 Task: Research Airbnb options in Hell-Ville, Madagascar from 9th November, 2023 to 16th November, 2023 for 2 adults.2 bedrooms having 2 beds and 1 bathroom. Property type can be flat. Look for 3 properties as per requirement.
Action: Mouse moved to (581, 86)
Screenshot: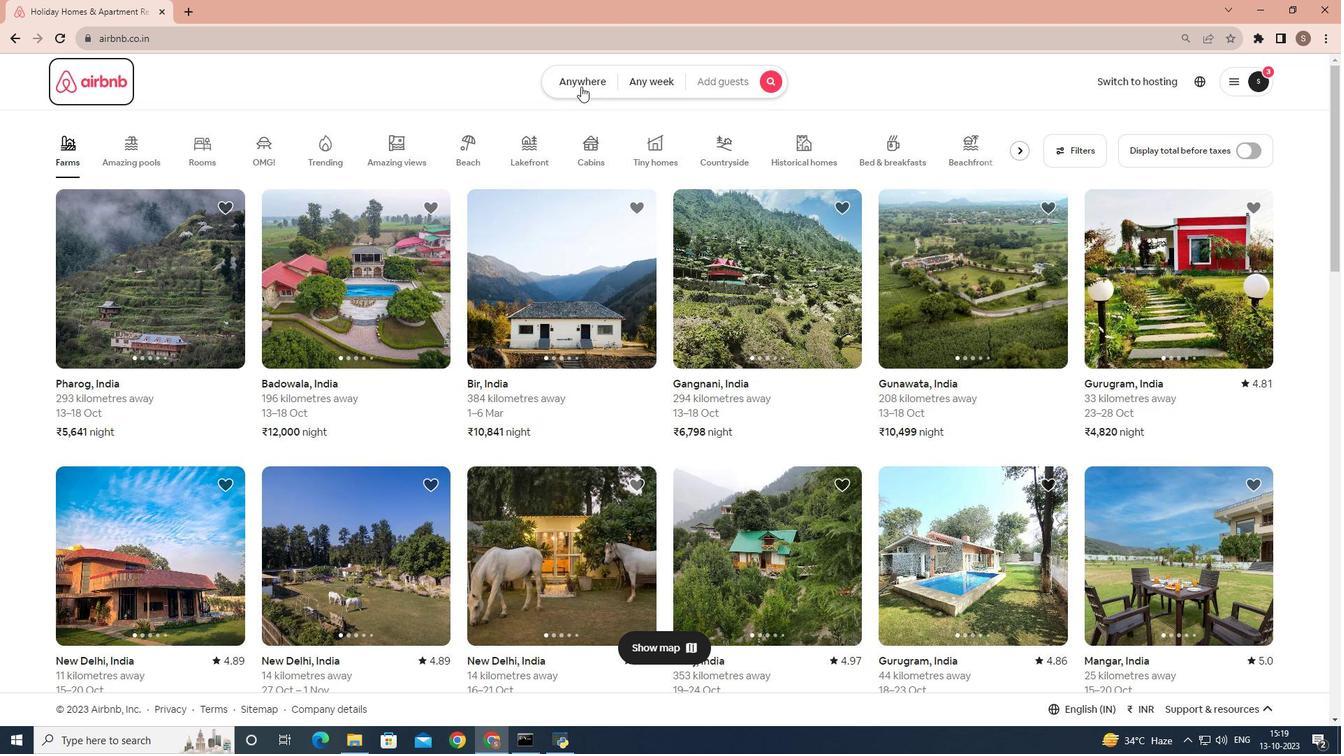 
Action: Mouse pressed left at (581, 86)
Screenshot: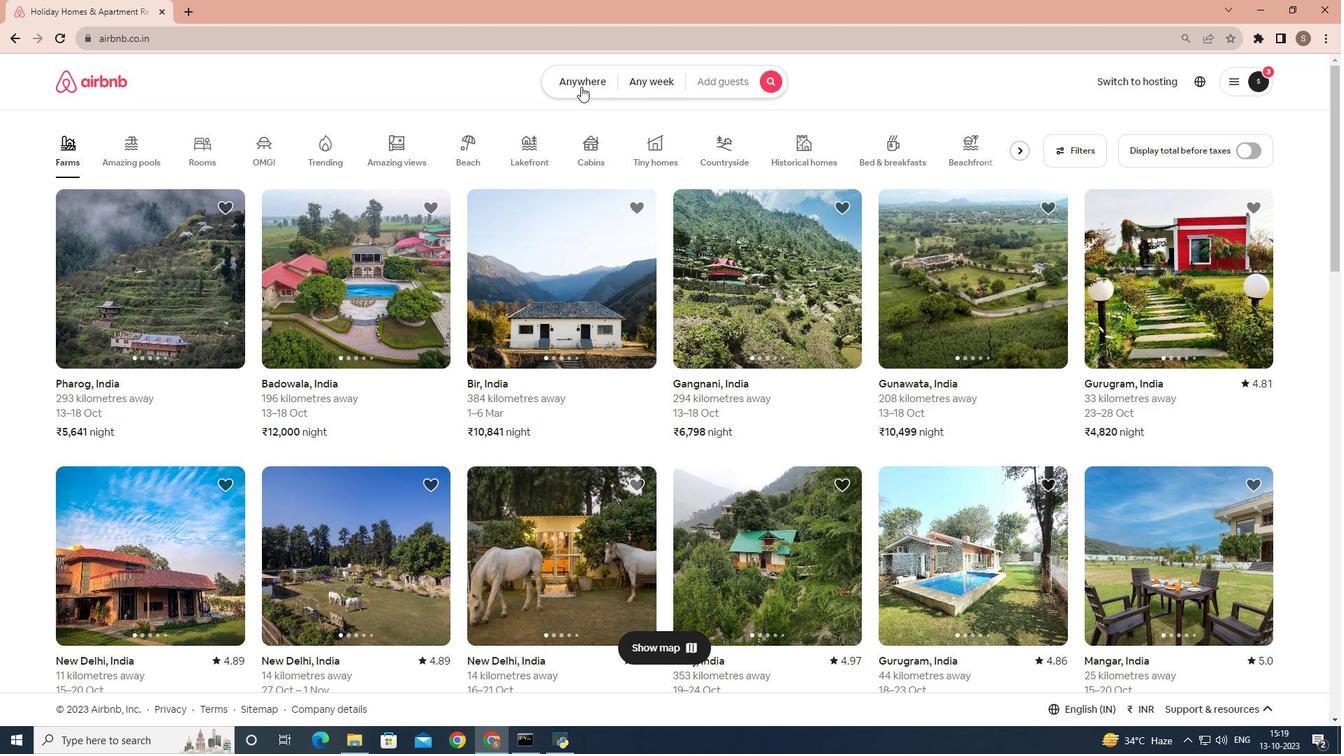 
Action: Mouse moved to (514, 145)
Screenshot: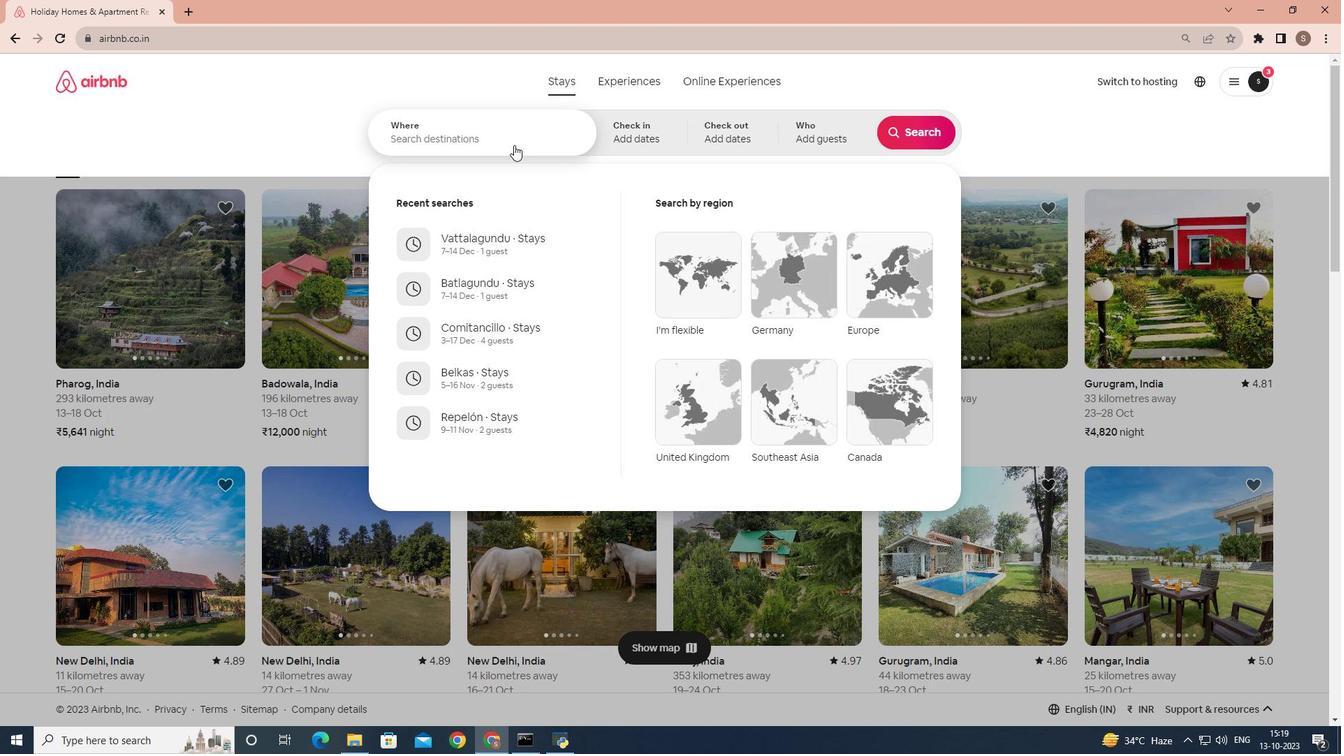 
Action: Mouse pressed left at (514, 145)
Screenshot: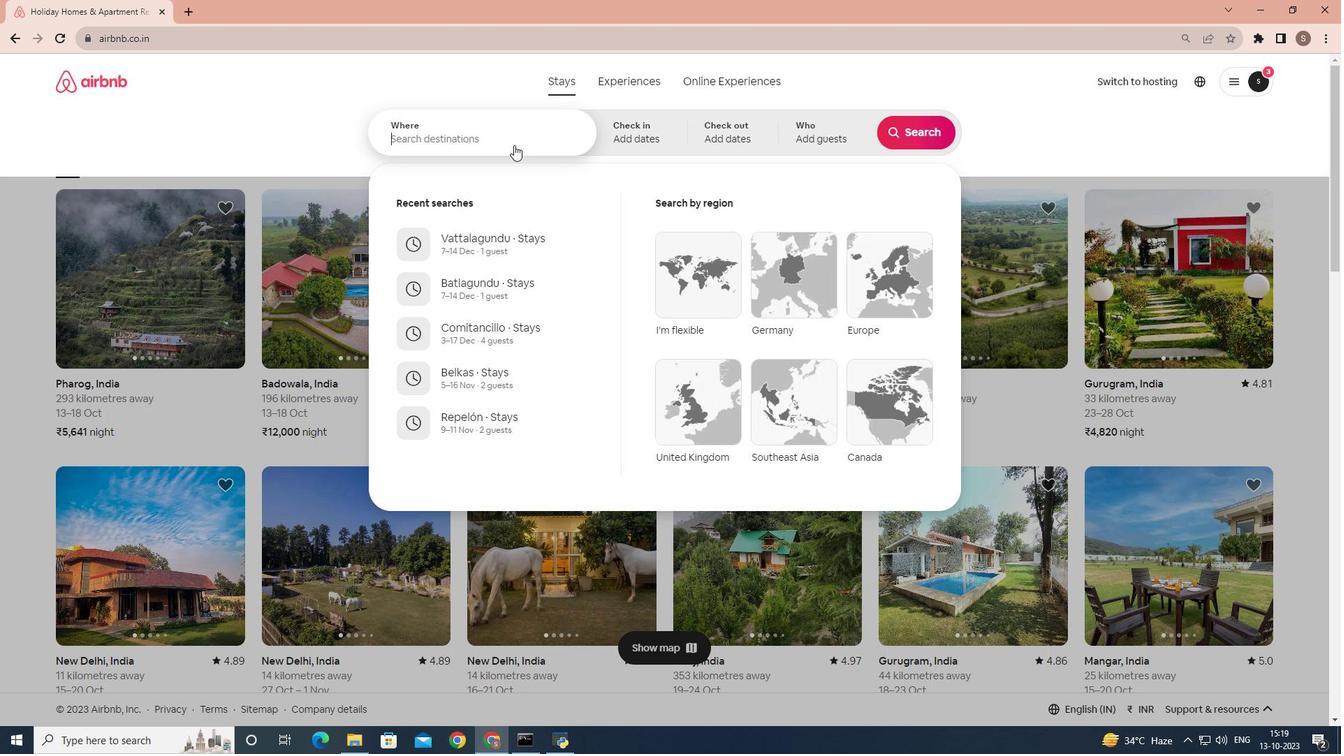 
Action: Key pressed <Key.shift>Hell-<Key.shift>Ville,<Key.space><Key.shift>Madagascar
Screenshot: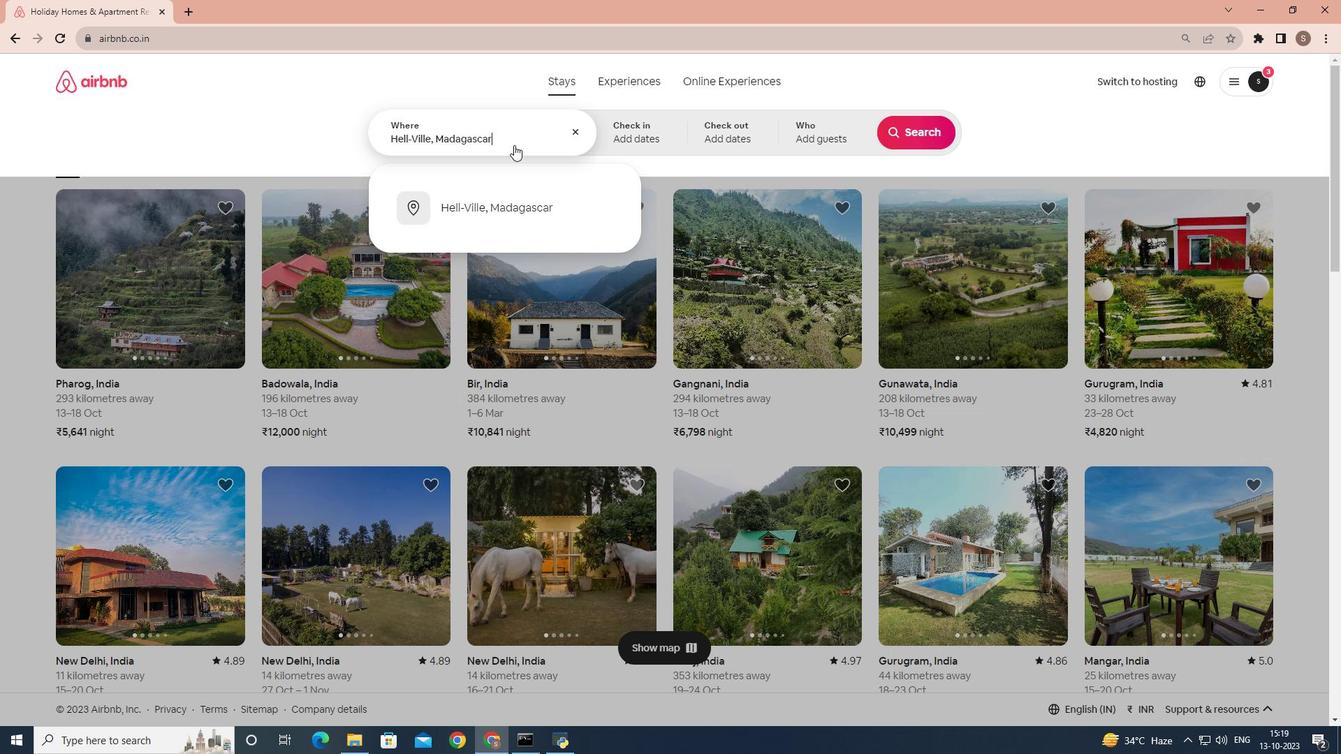 
Action: Mouse moved to (530, 215)
Screenshot: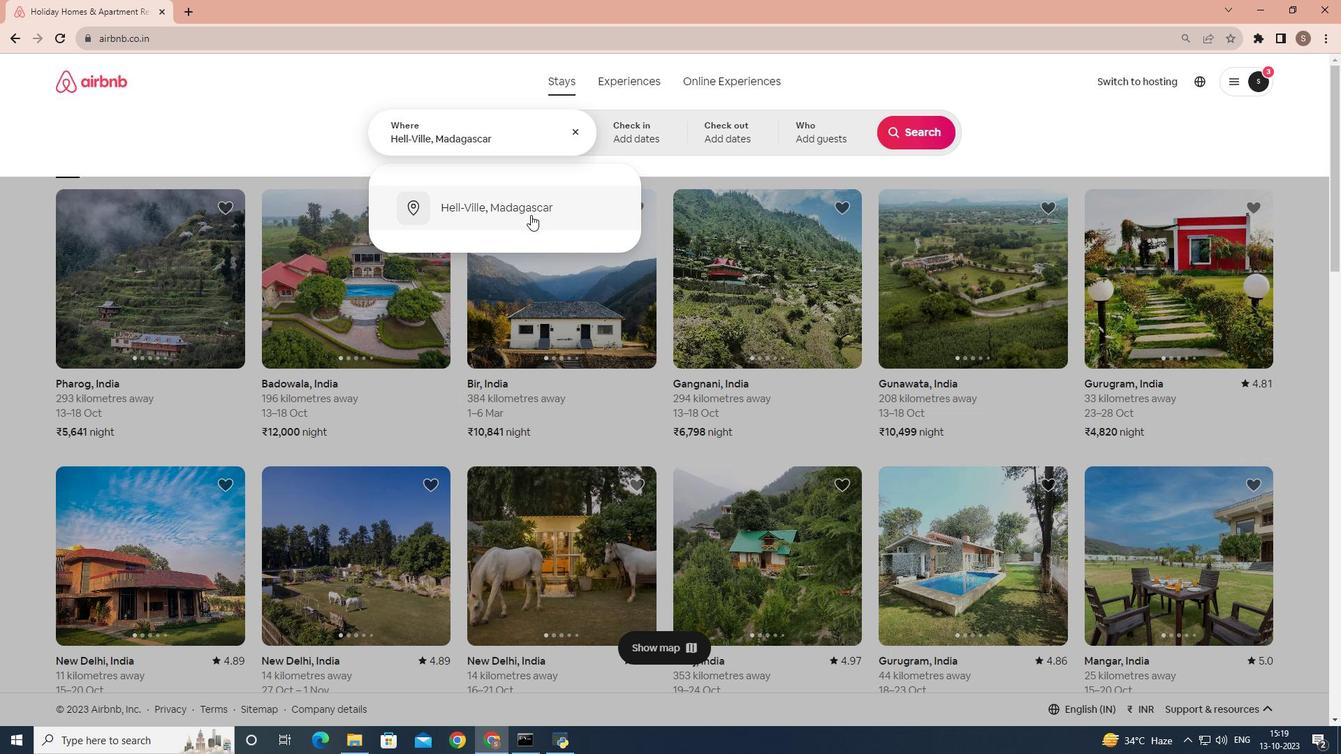 
Action: Mouse pressed left at (530, 215)
Screenshot: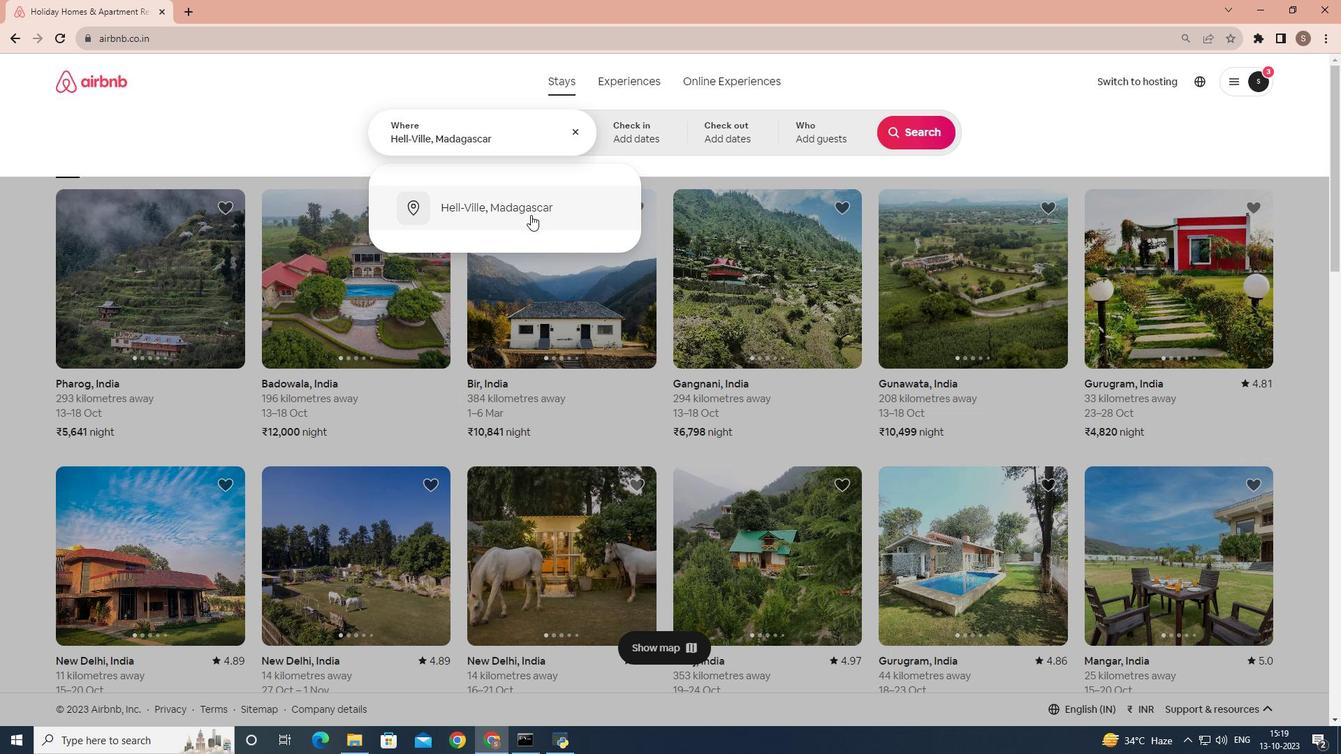 
Action: Mouse moved to (831, 339)
Screenshot: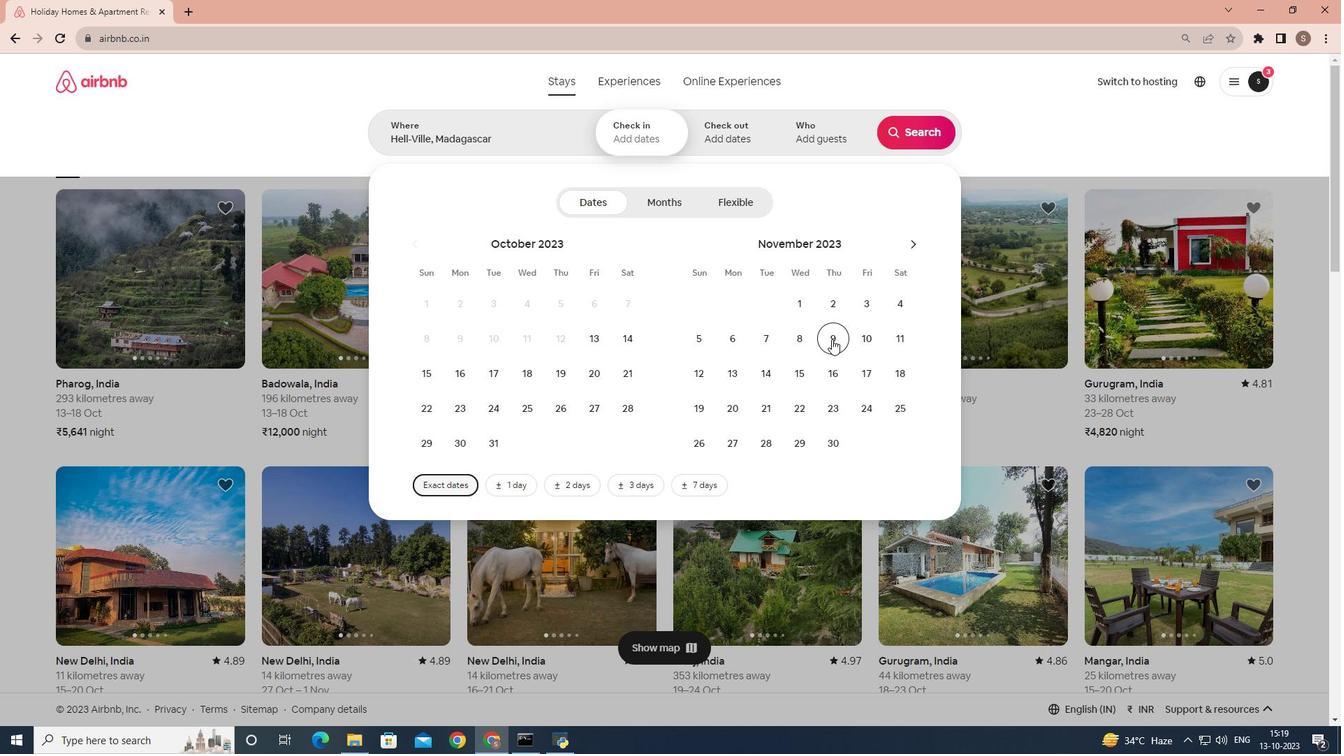 
Action: Mouse pressed left at (831, 339)
Screenshot: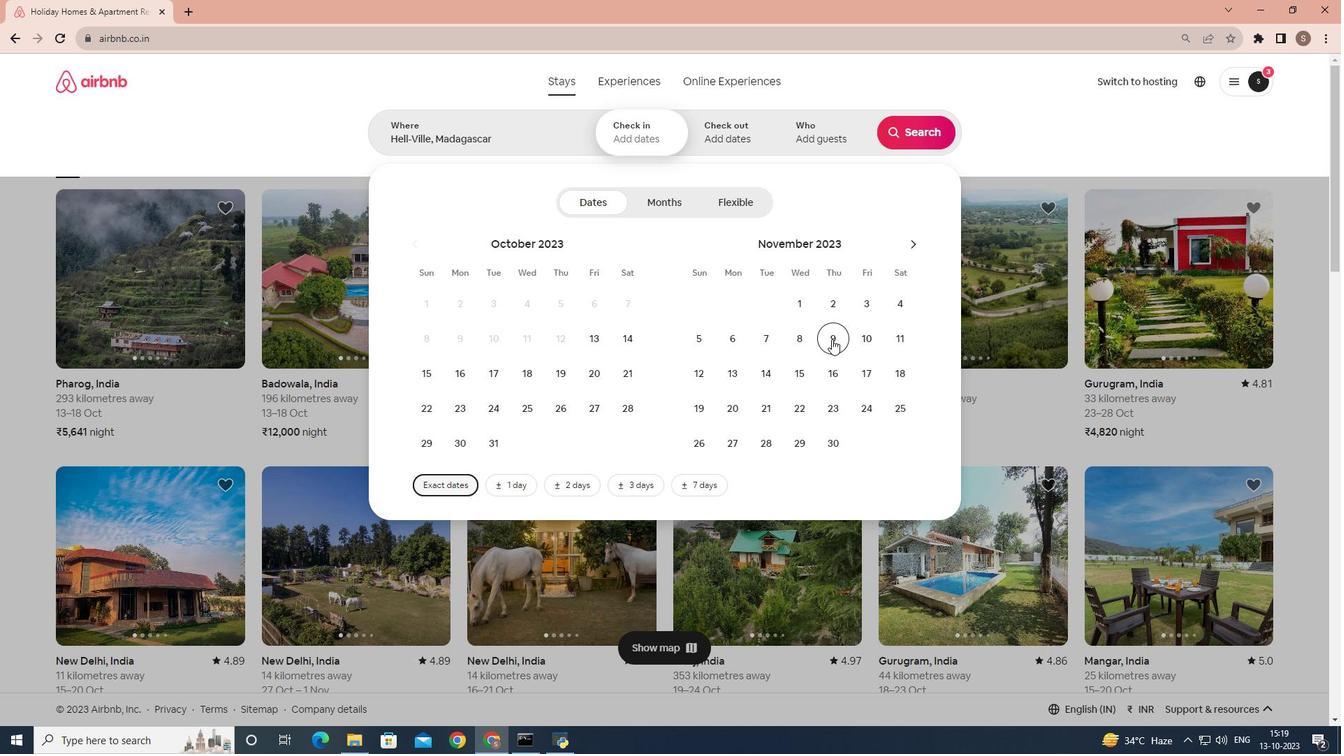 
Action: Mouse moved to (840, 372)
Screenshot: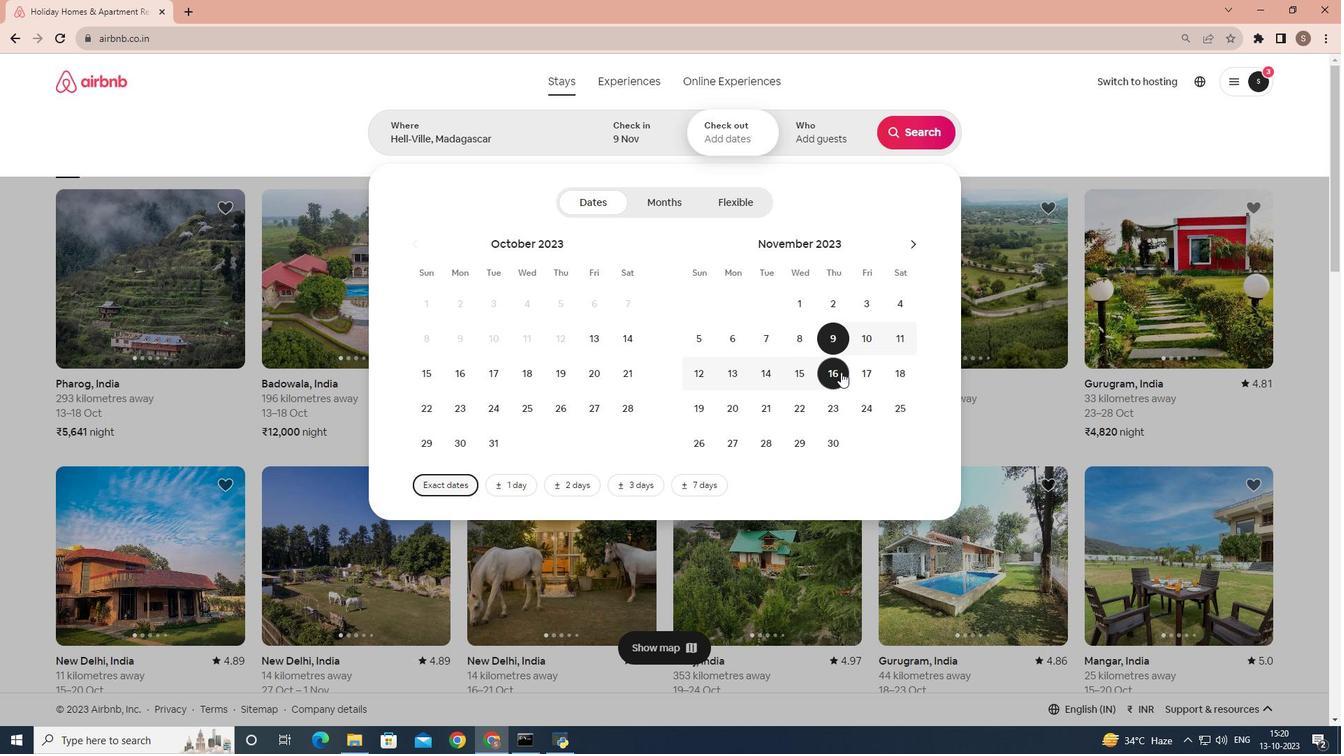 
Action: Mouse pressed left at (840, 372)
Screenshot: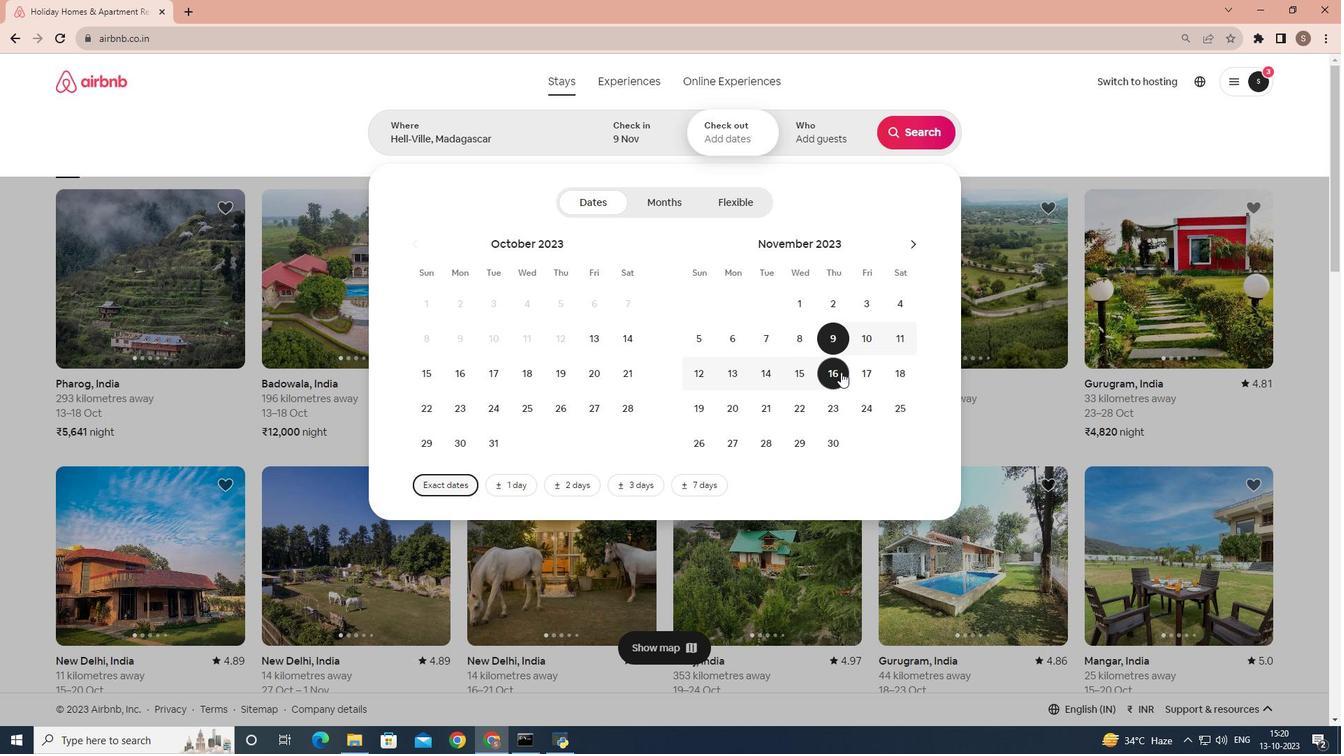 
Action: Mouse moved to (833, 124)
Screenshot: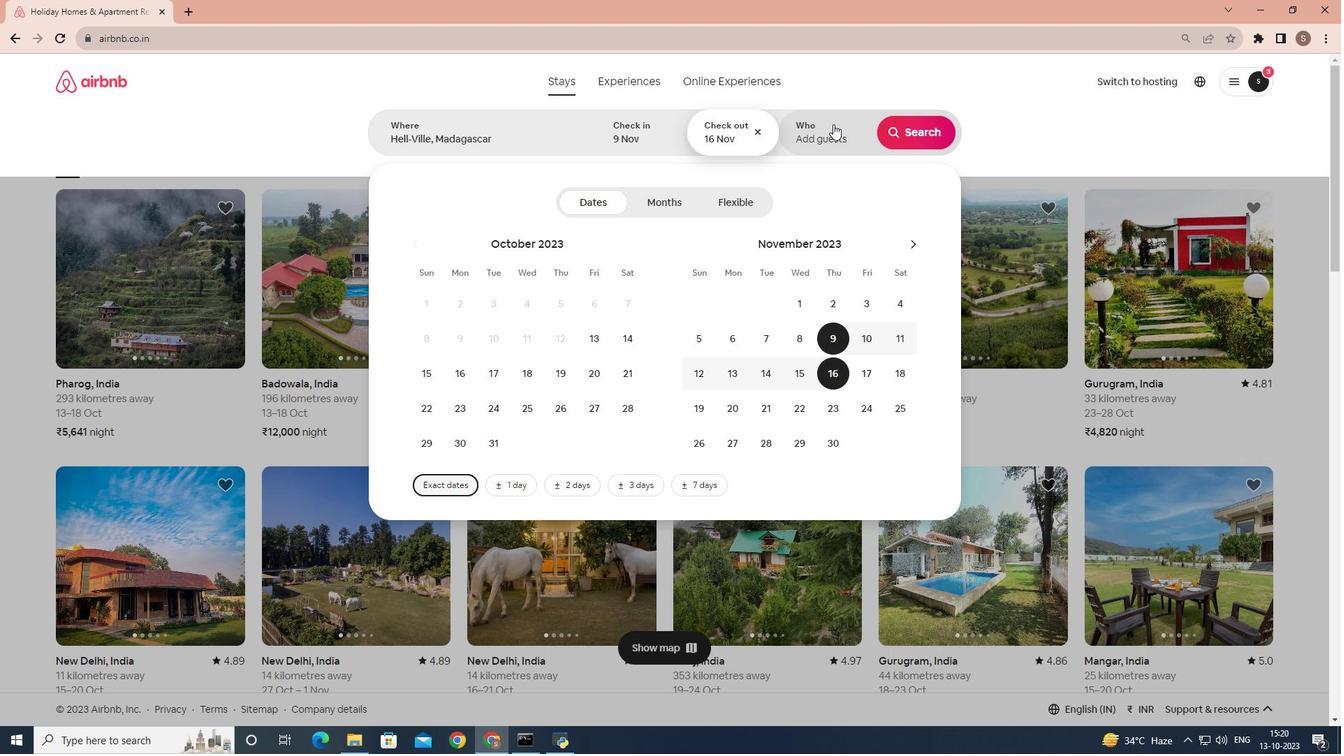 
Action: Mouse pressed left at (833, 124)
Screenshot: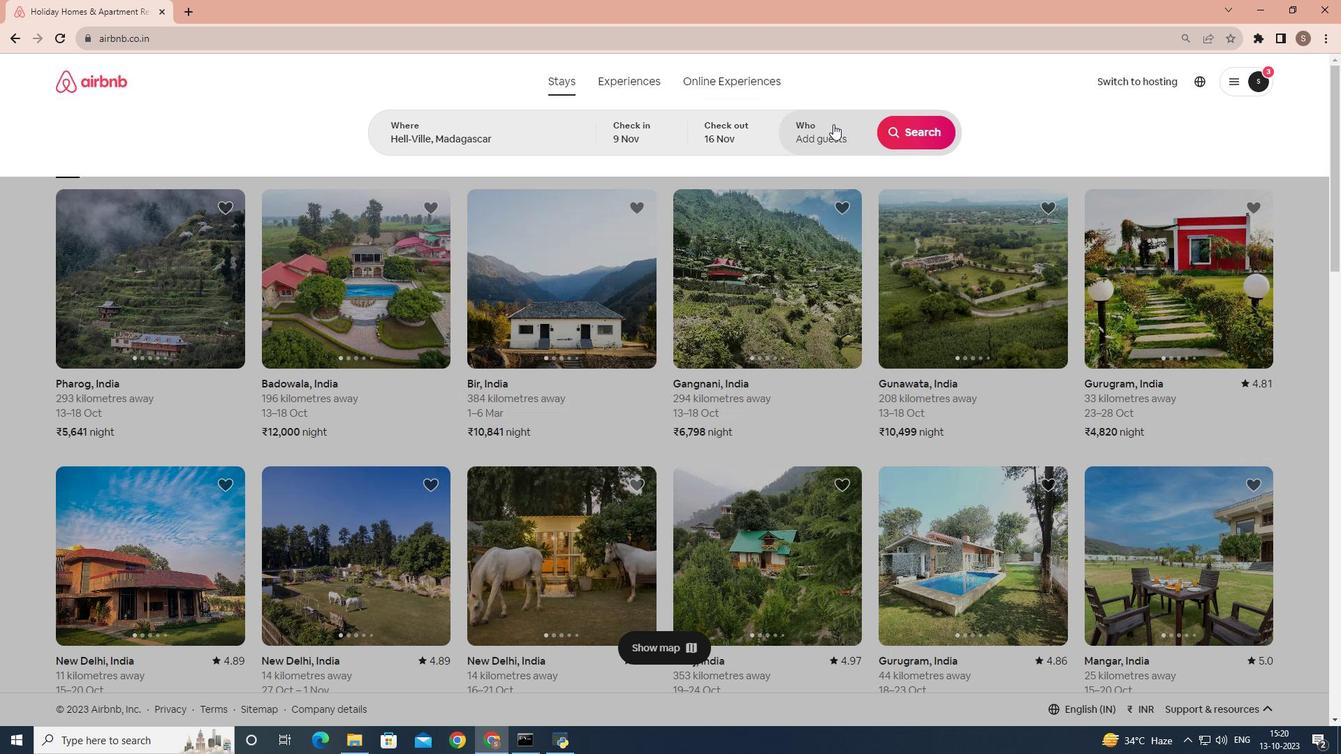 
Action: Mouse moved to (913, 199)
Screenshot: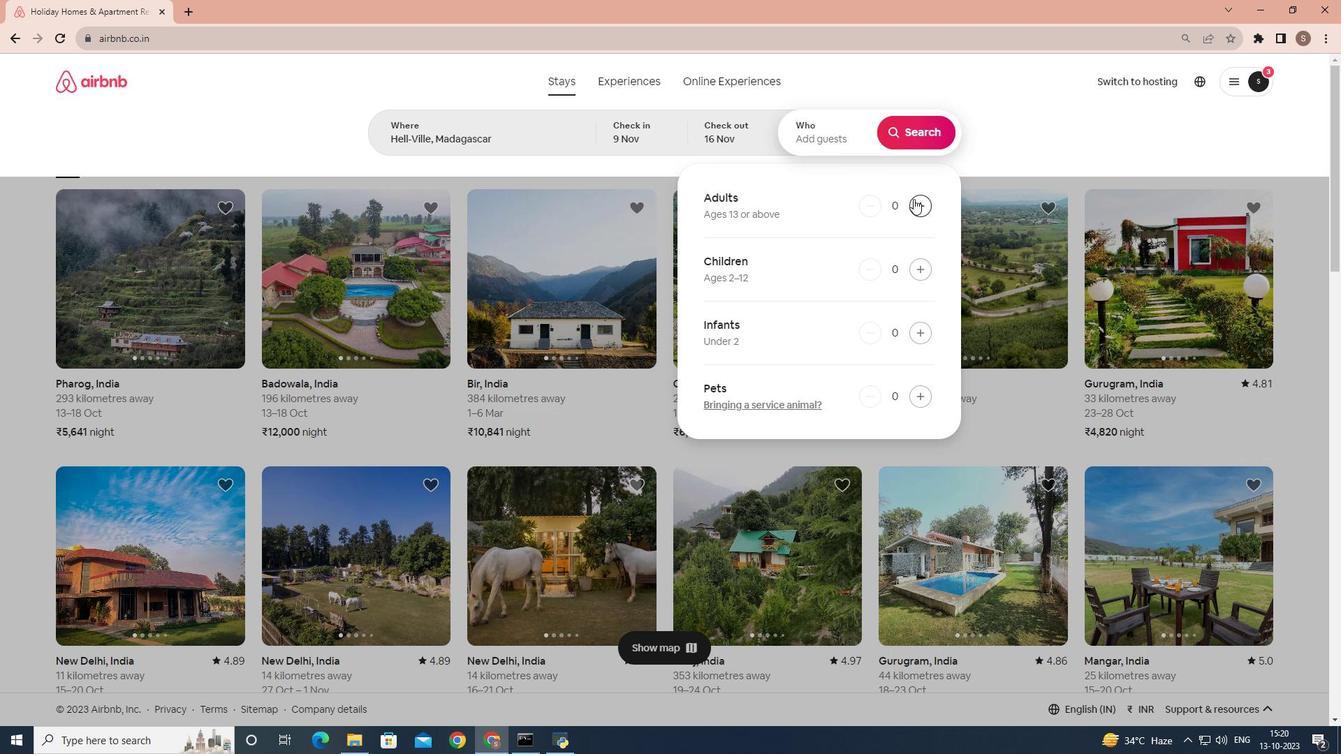 
Action: Mouse pressed left at (913, 199)
Screenshot: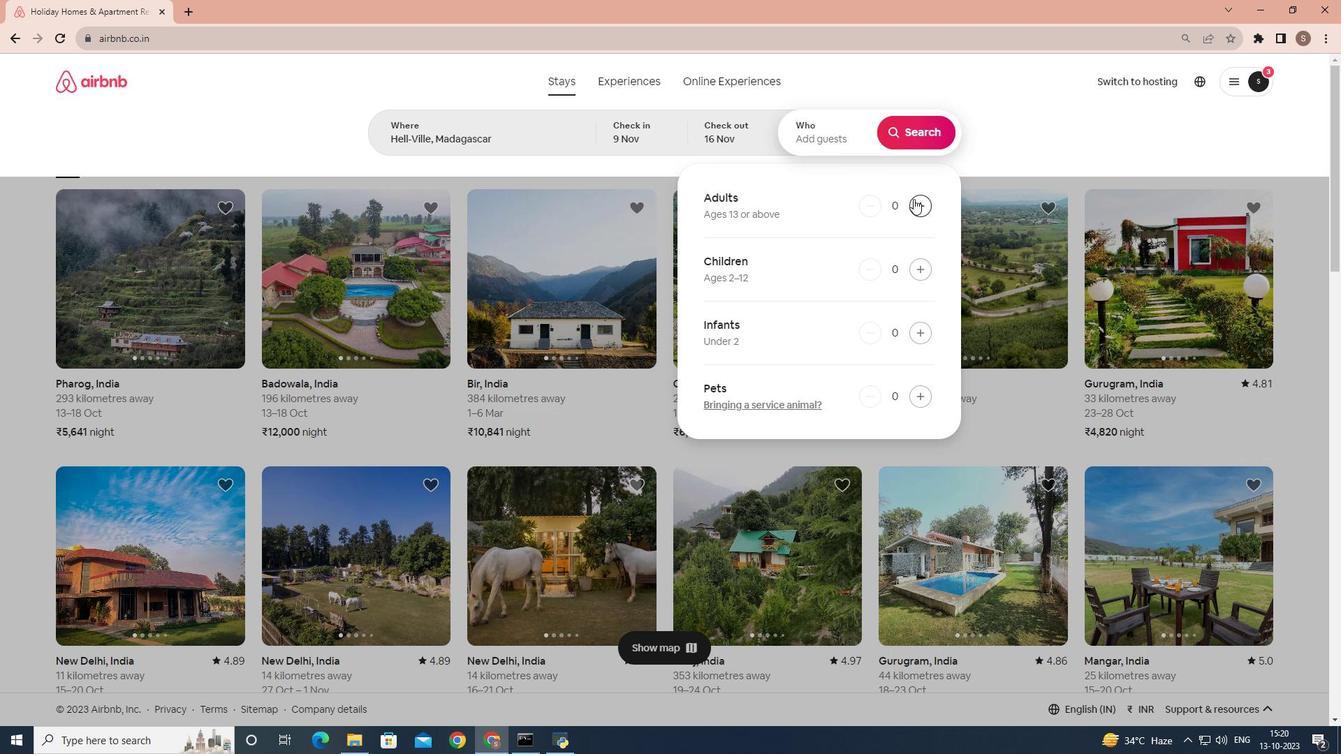 
Action: Mouse pressed left at (913, 199)
Screenshot: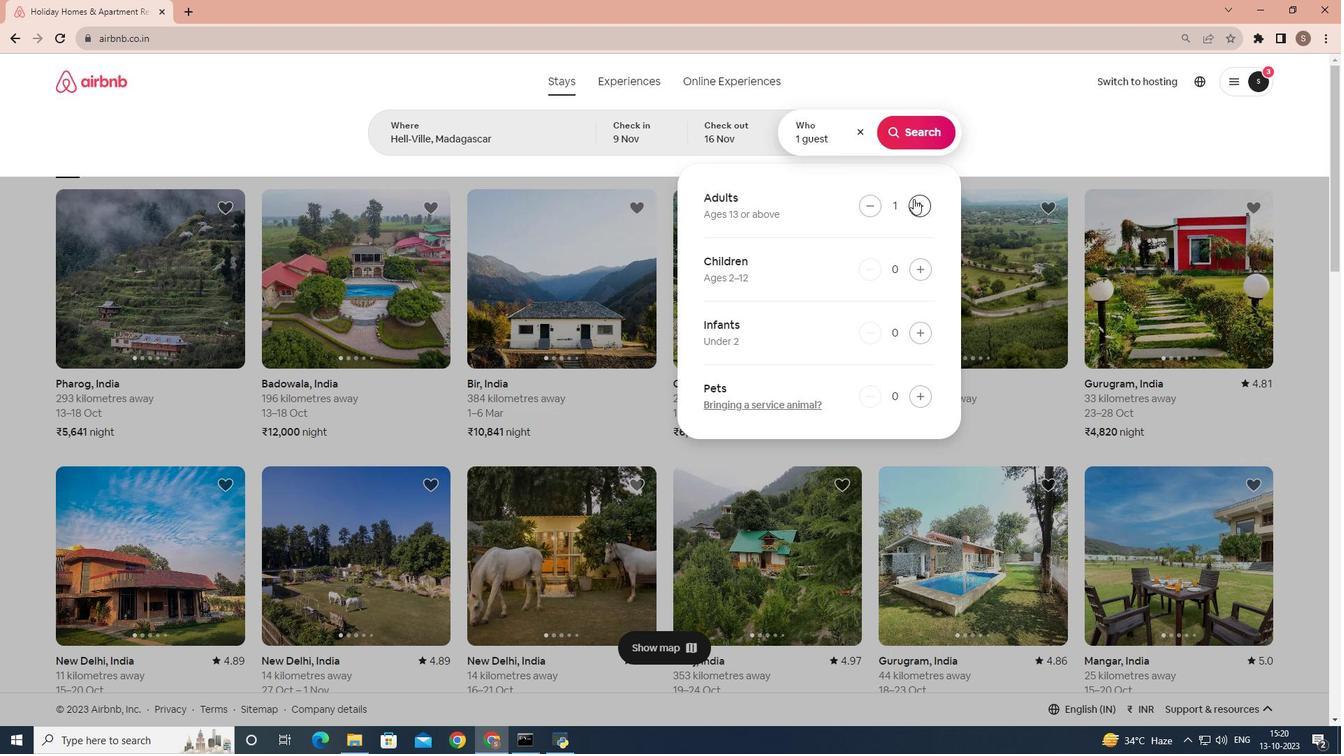 
Action: Mouse moved to (917, 132)
Screenshot: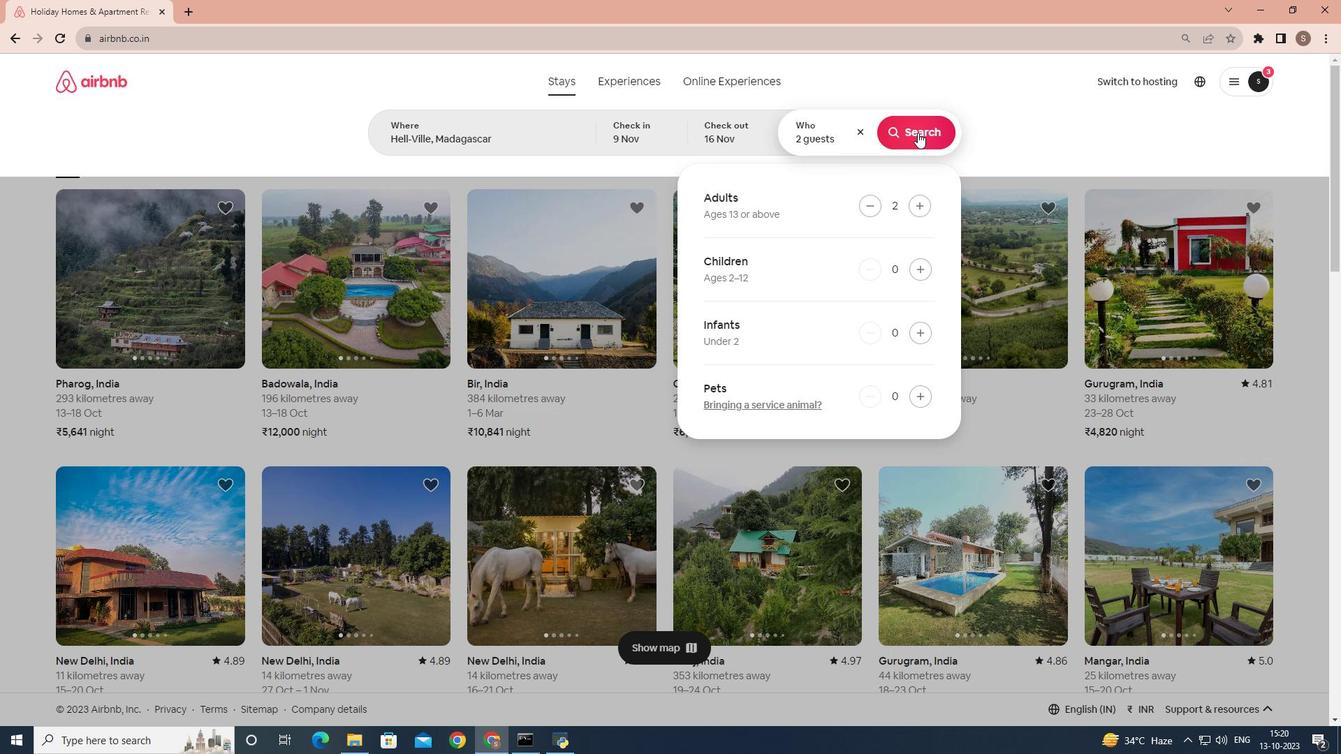
Action: Mouse pressed left at (917, 132)
Screenshot: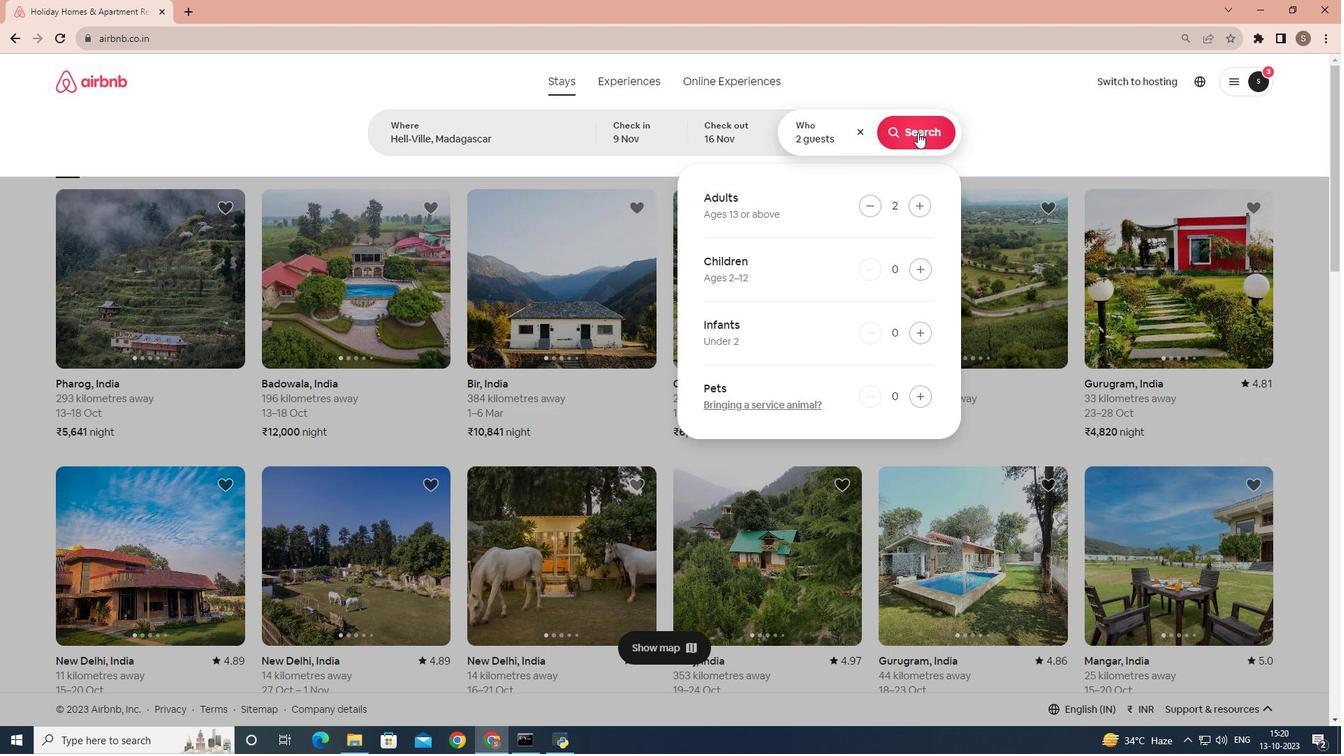 
Action: Mouse moved to (1122, 139)
Screenshot: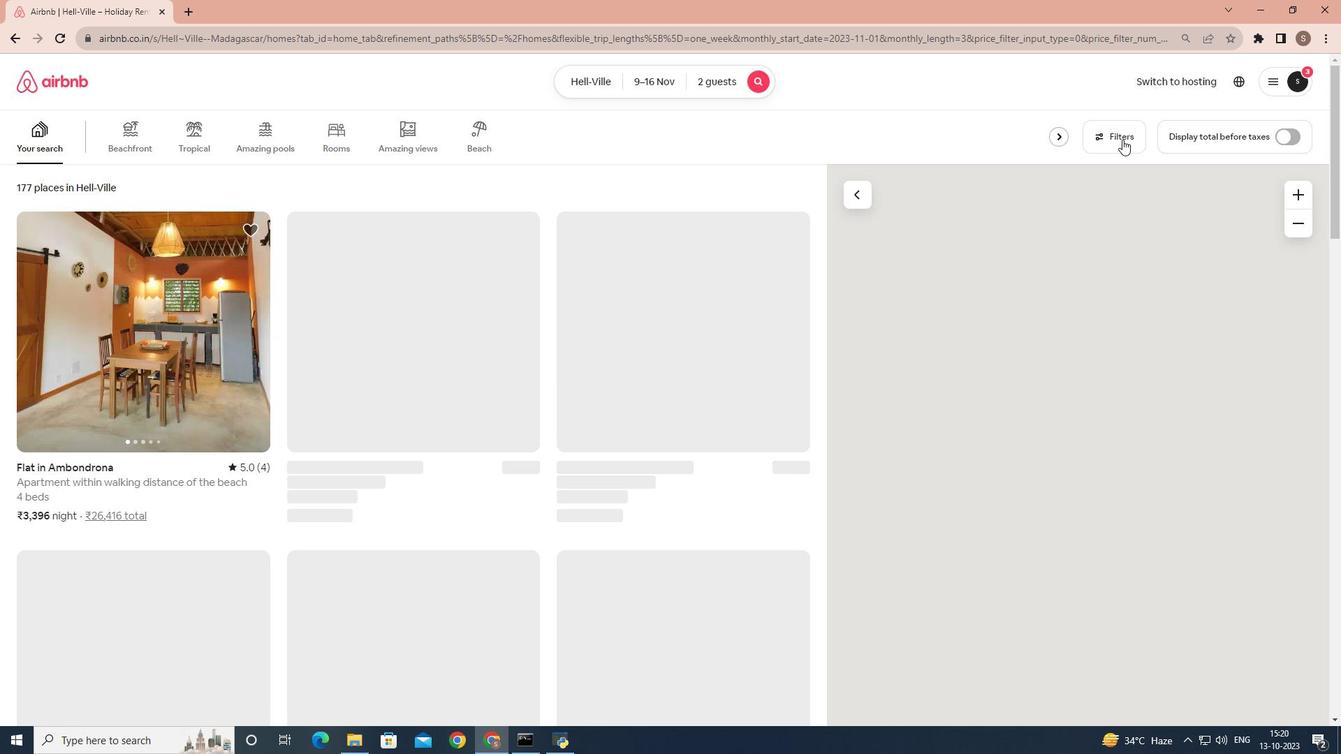 
Action: Mouse pressed left at (1122, 139)
Screenshot: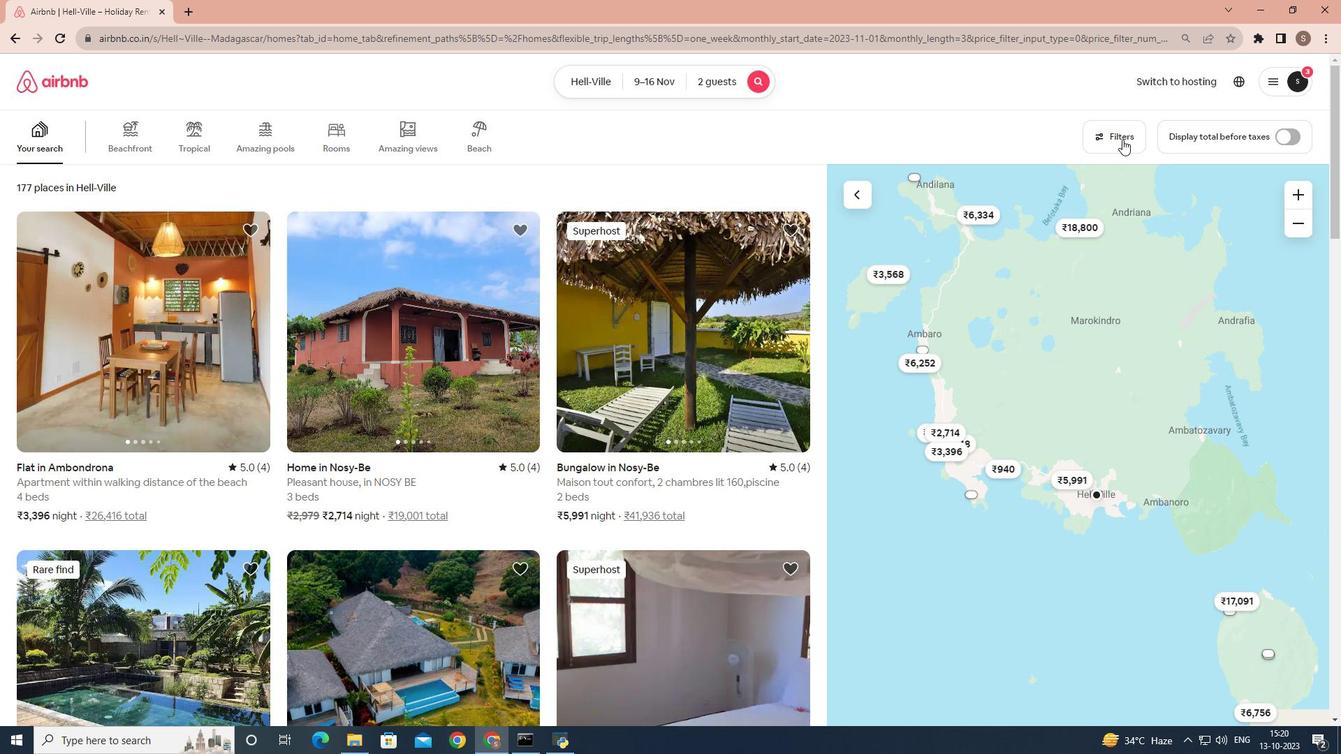 
Action: Mouse moved to (778, 406)
Screenshot: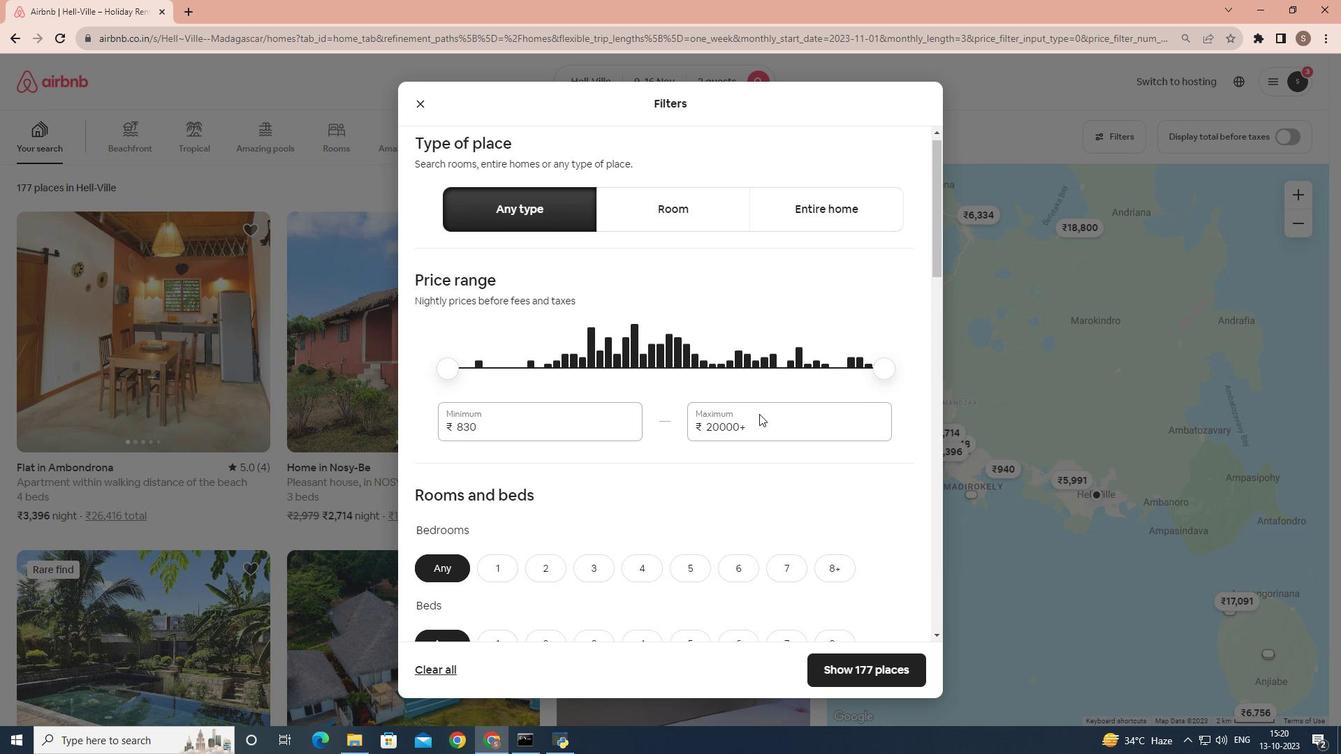 
Action: Mouse scrolled (778, 405) with delta (0, 0)
Screenshot: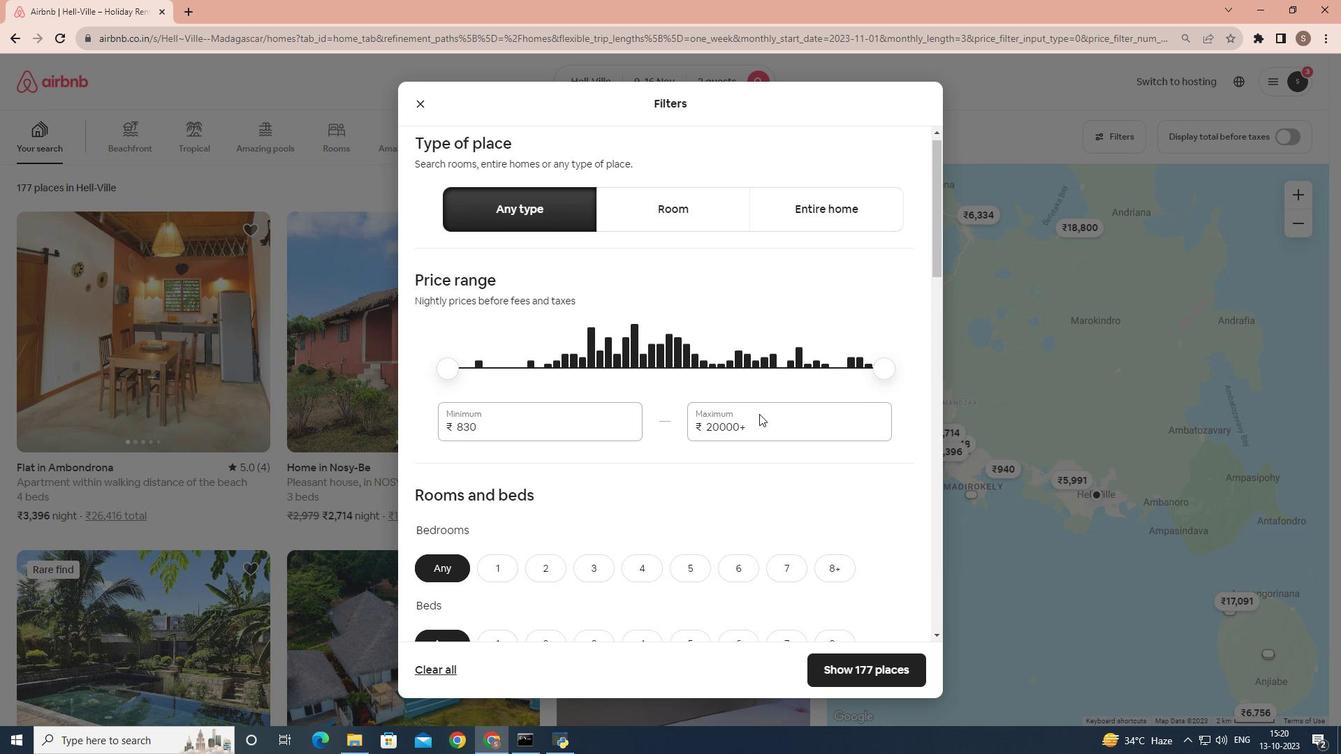 
Action: Mouse moved to (543, 502)
Screenshot: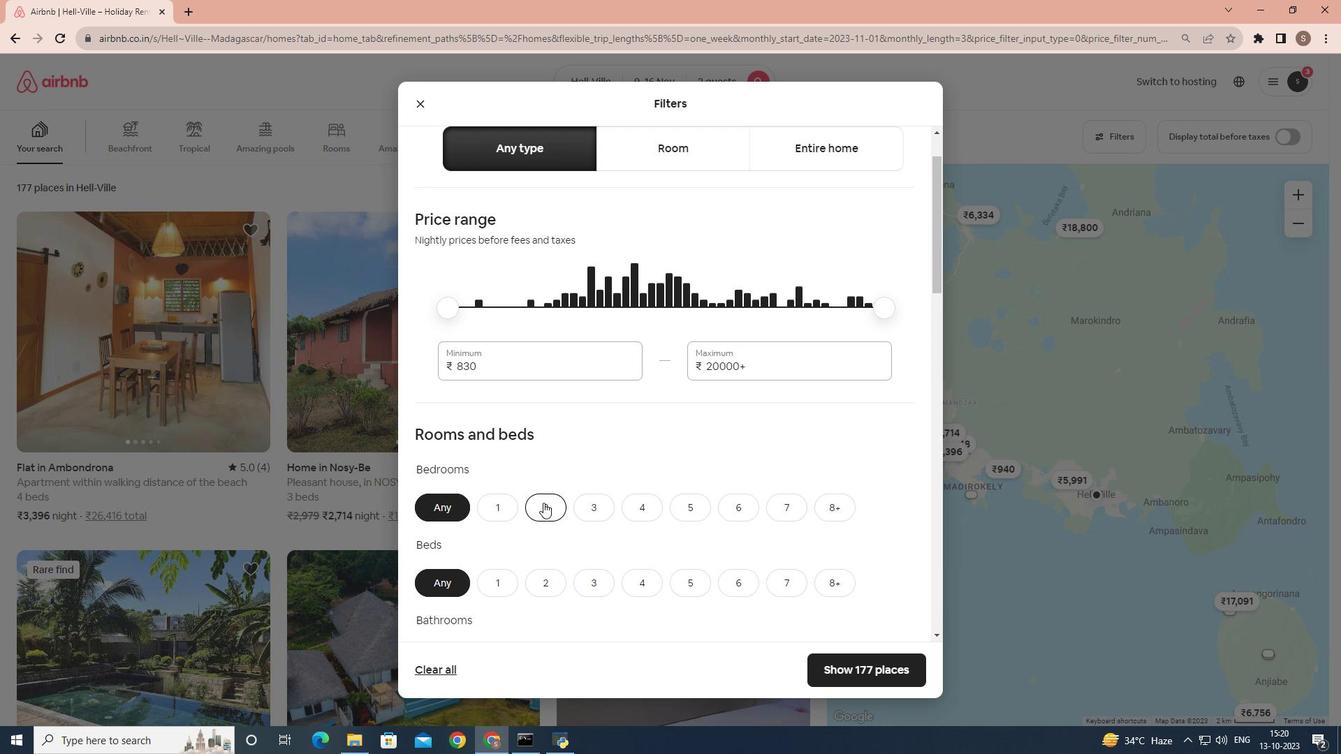 
Action: Mouse pressed left at (543, 502)
Screenshot: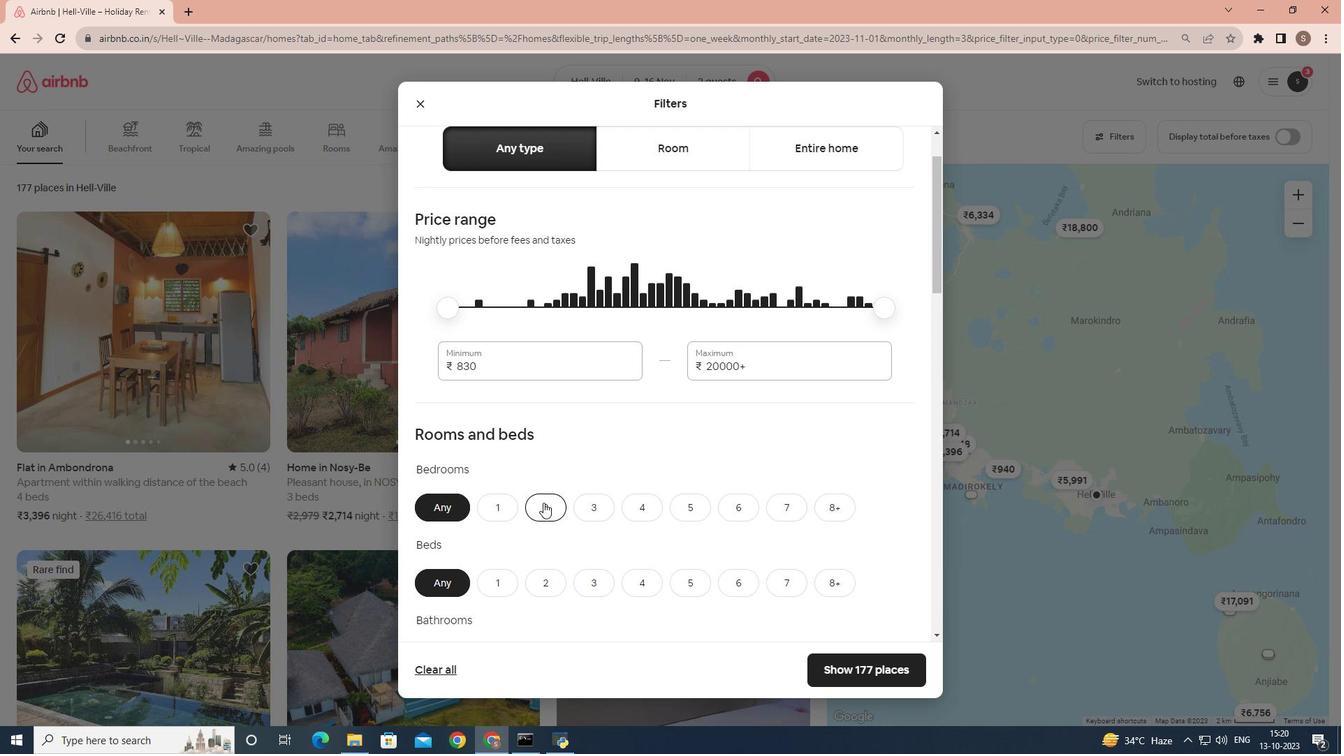 
Action: Mouse scrolled (543, 502) with delta (0, 0)
Screenshot: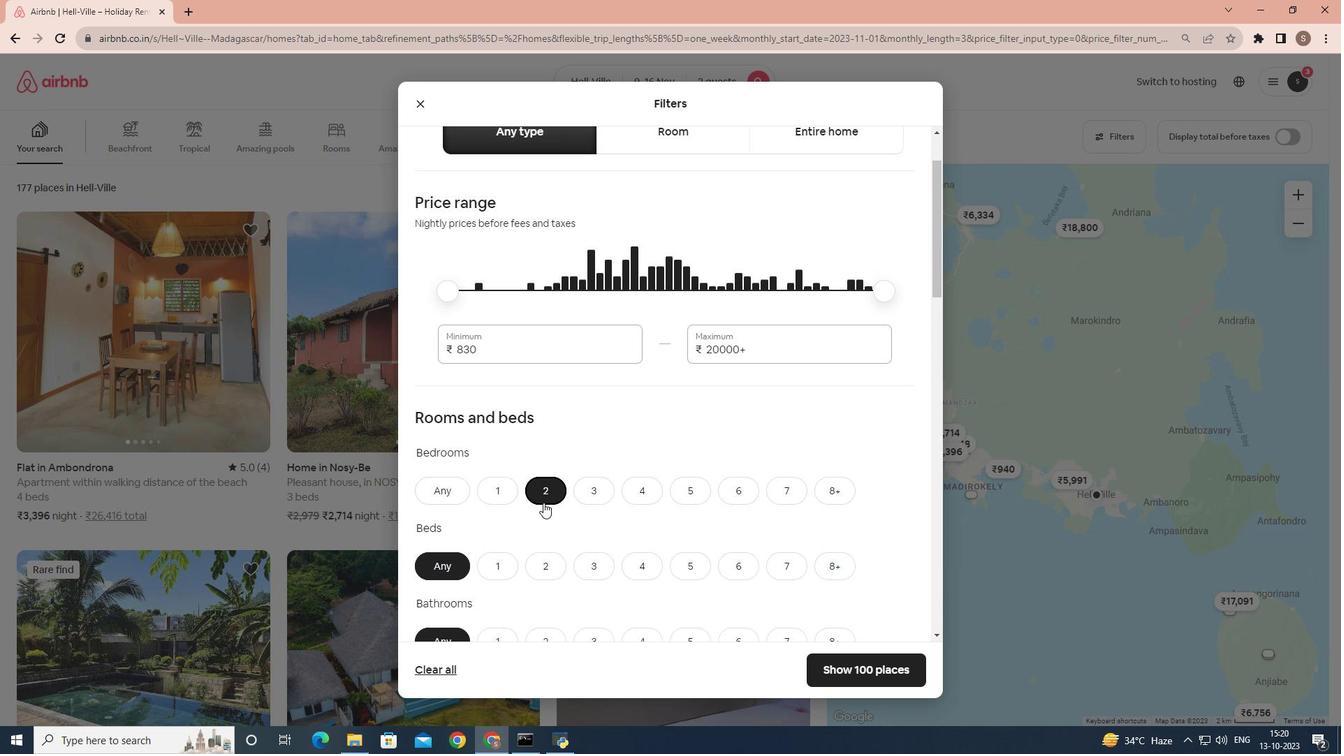 
Action: Mouse scrolled (543, 502) with delta (0, 0)
Screenshot: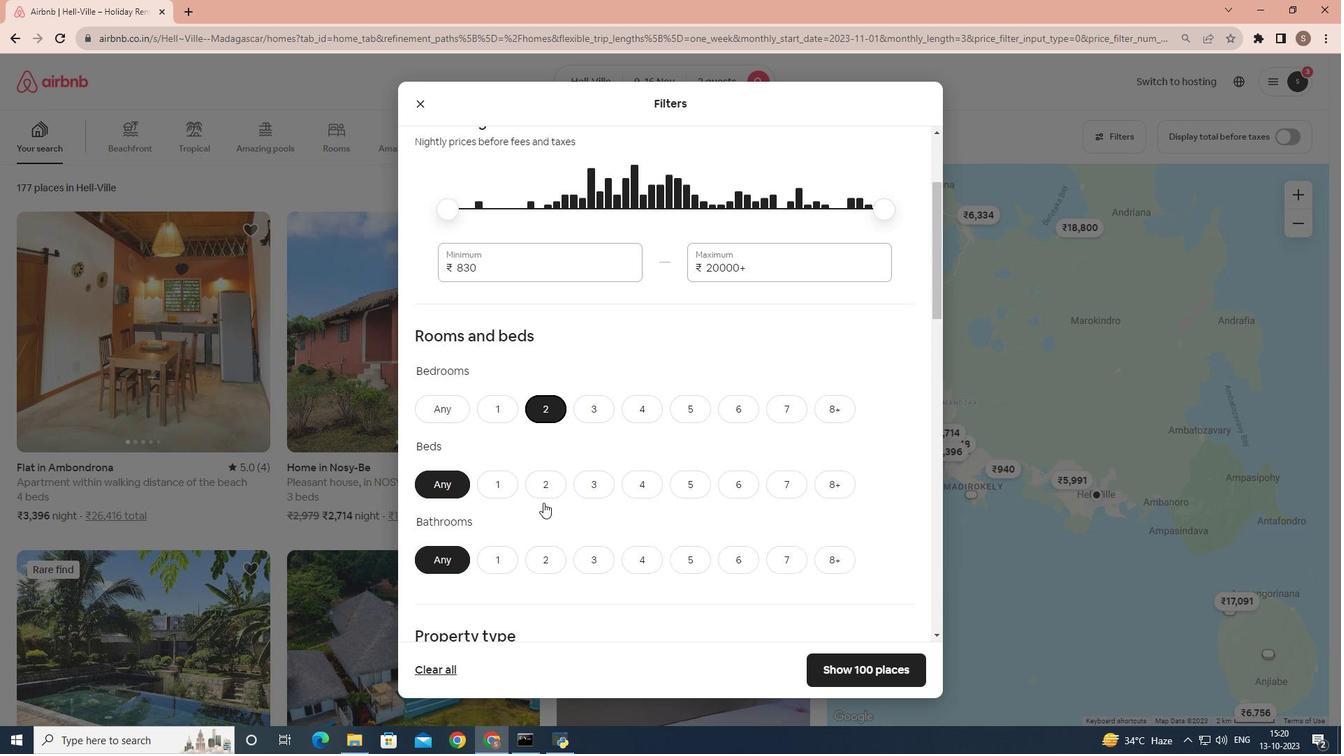 
Action: Mouse moved to (558, 434)
Screenshot: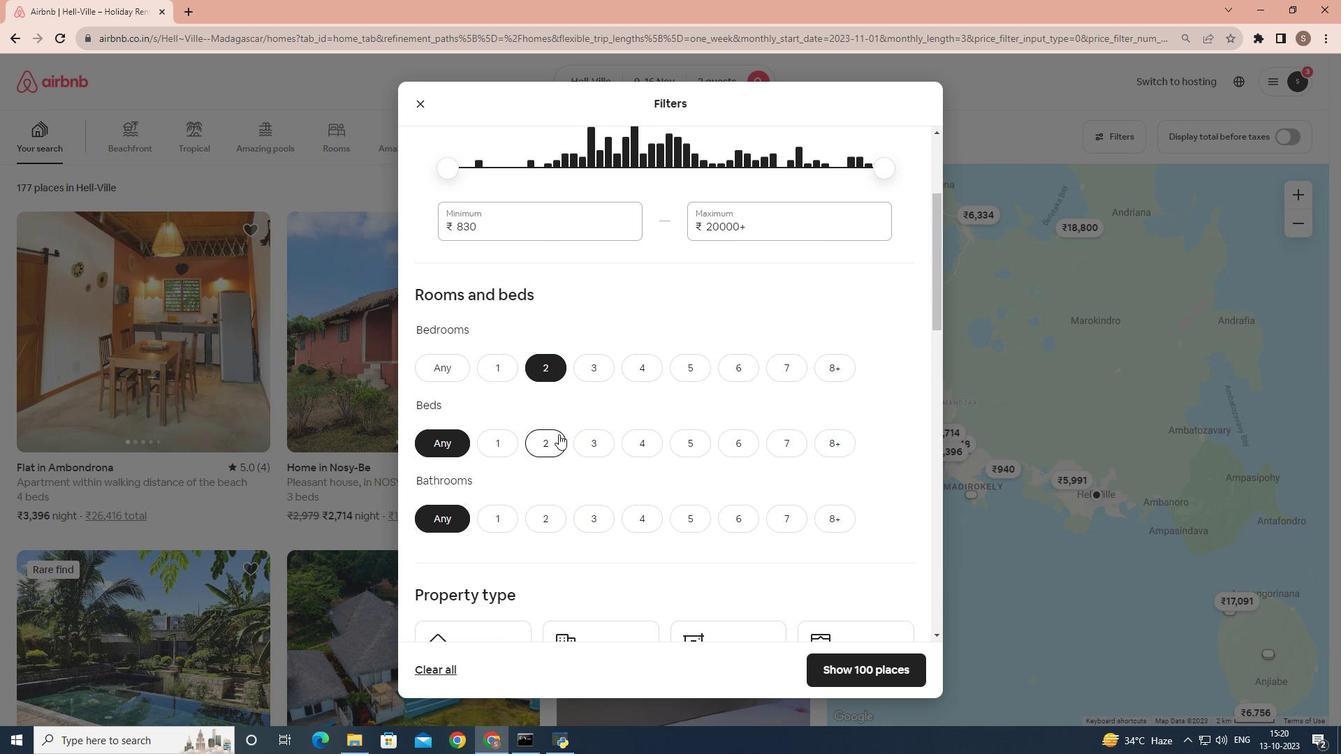 
Action: Mouse pressed left at (558, 434)
Screenshot: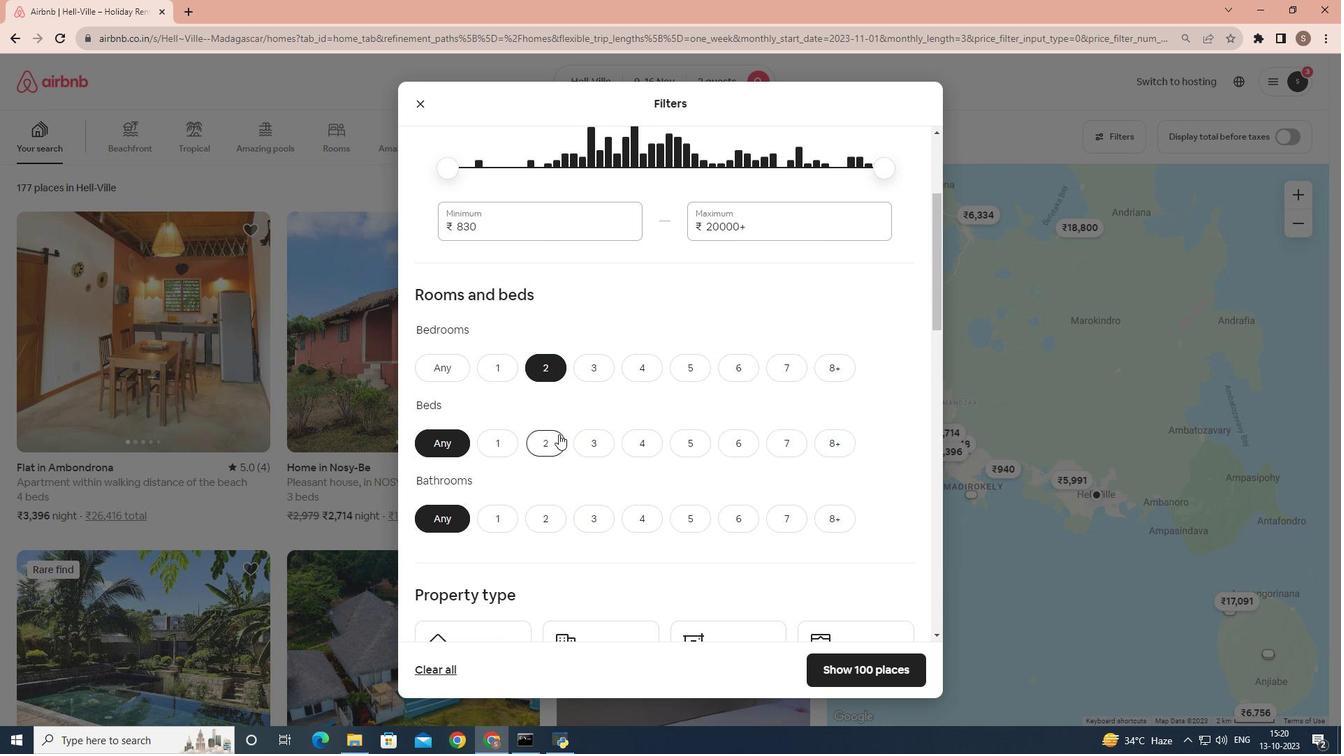 
Action: Mouse moved to (503, 521)
Screenshot: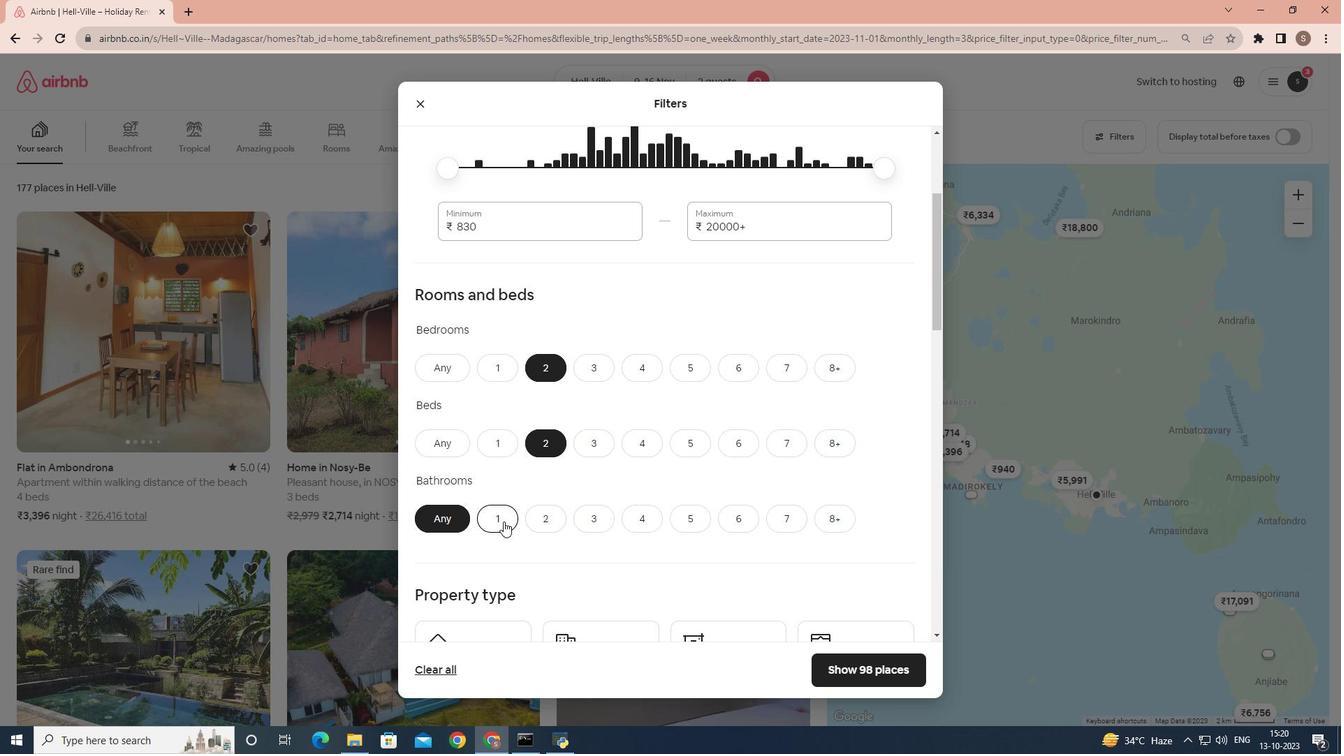 
Action: Mouse pressed left at (503, 521)
Screenshot: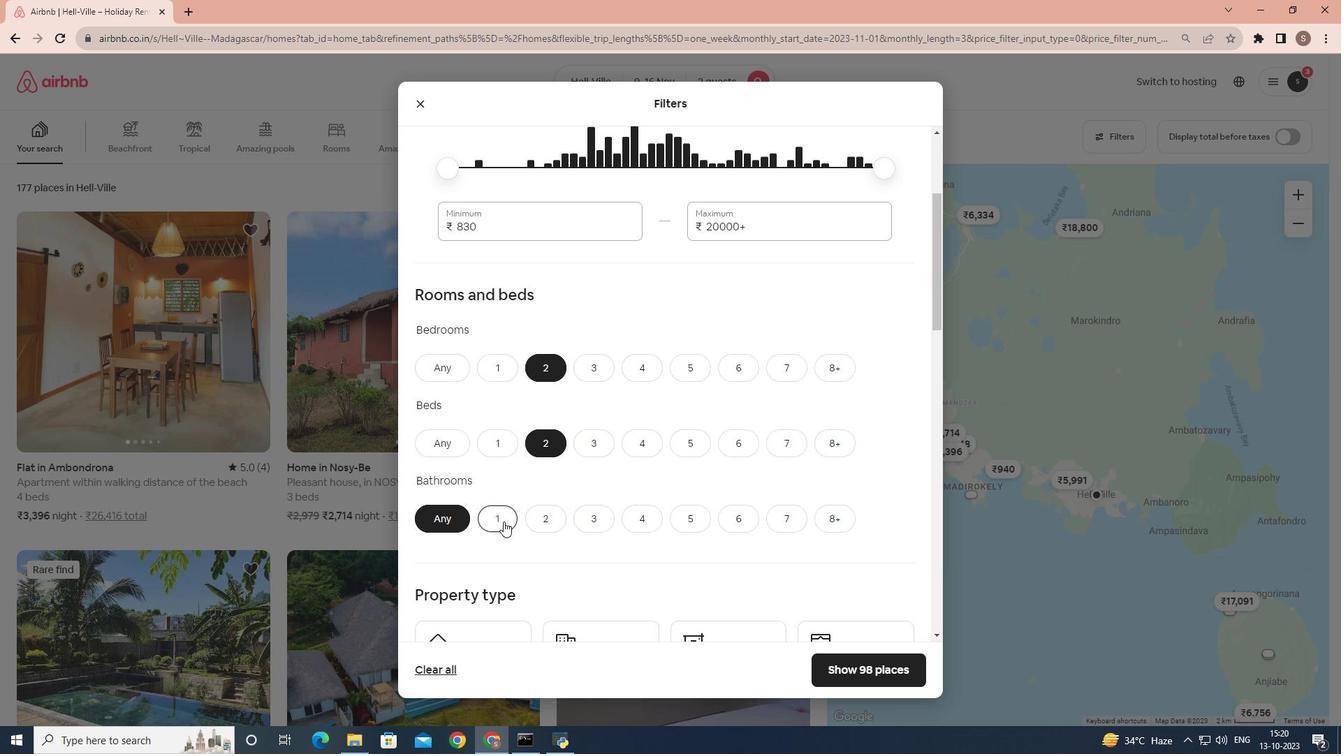 
Action: Mouse moved to (528, 530)
Screenshot: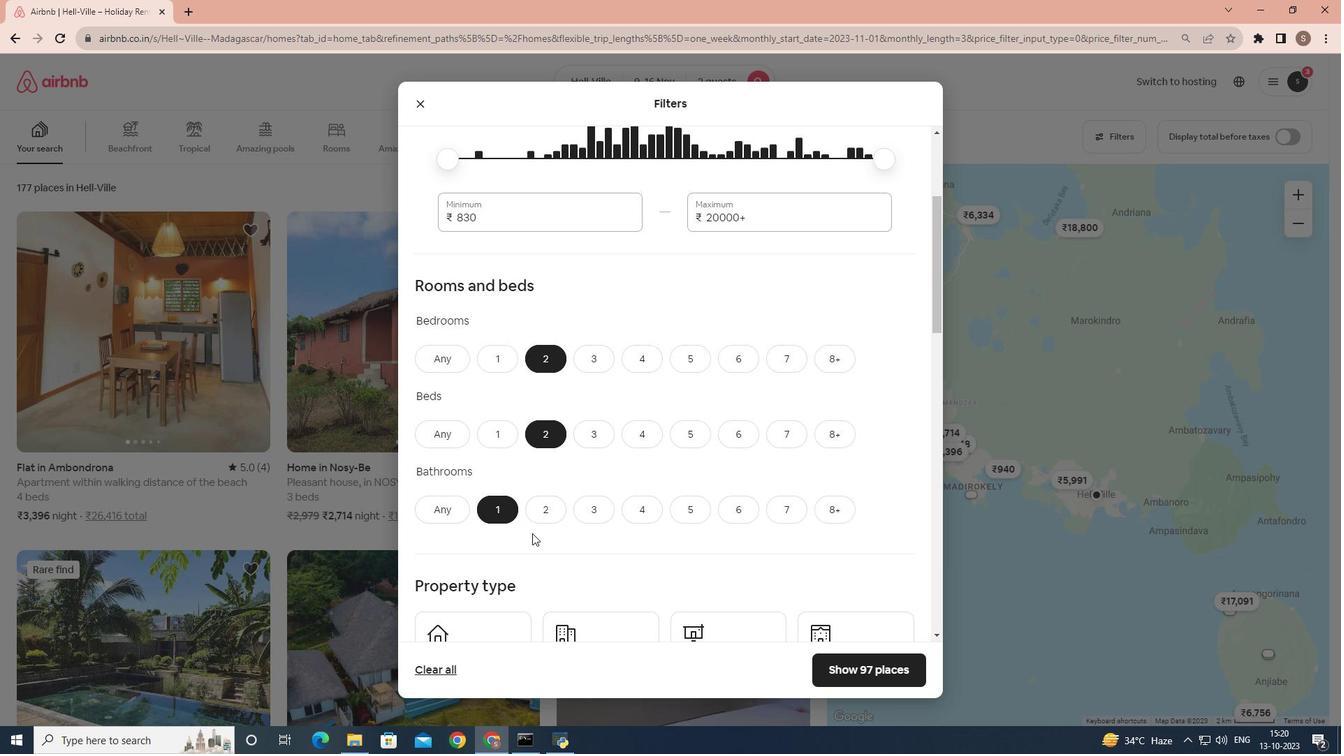 
Action: Mouse scrolled (528, 530) with delta (0, 0)
Screenshot: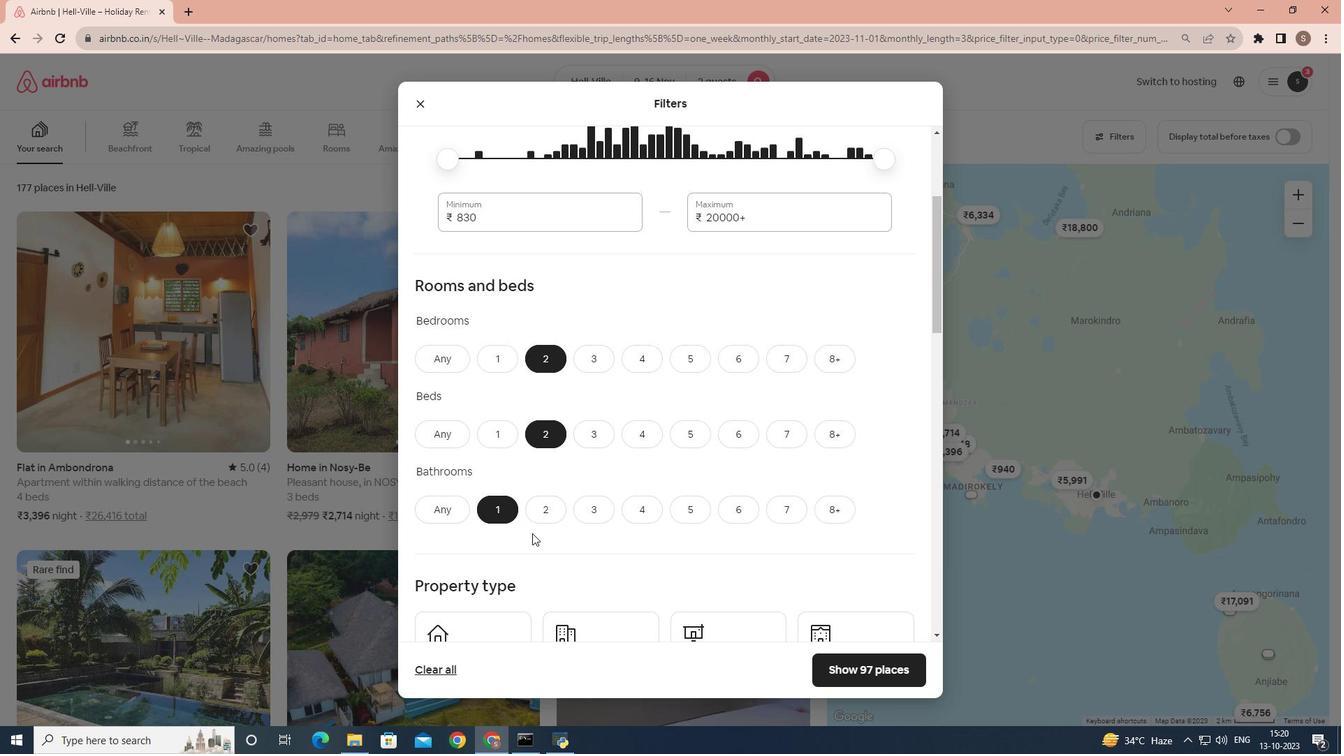 
Action: Mouse moved to (532, 533)
Screenshot: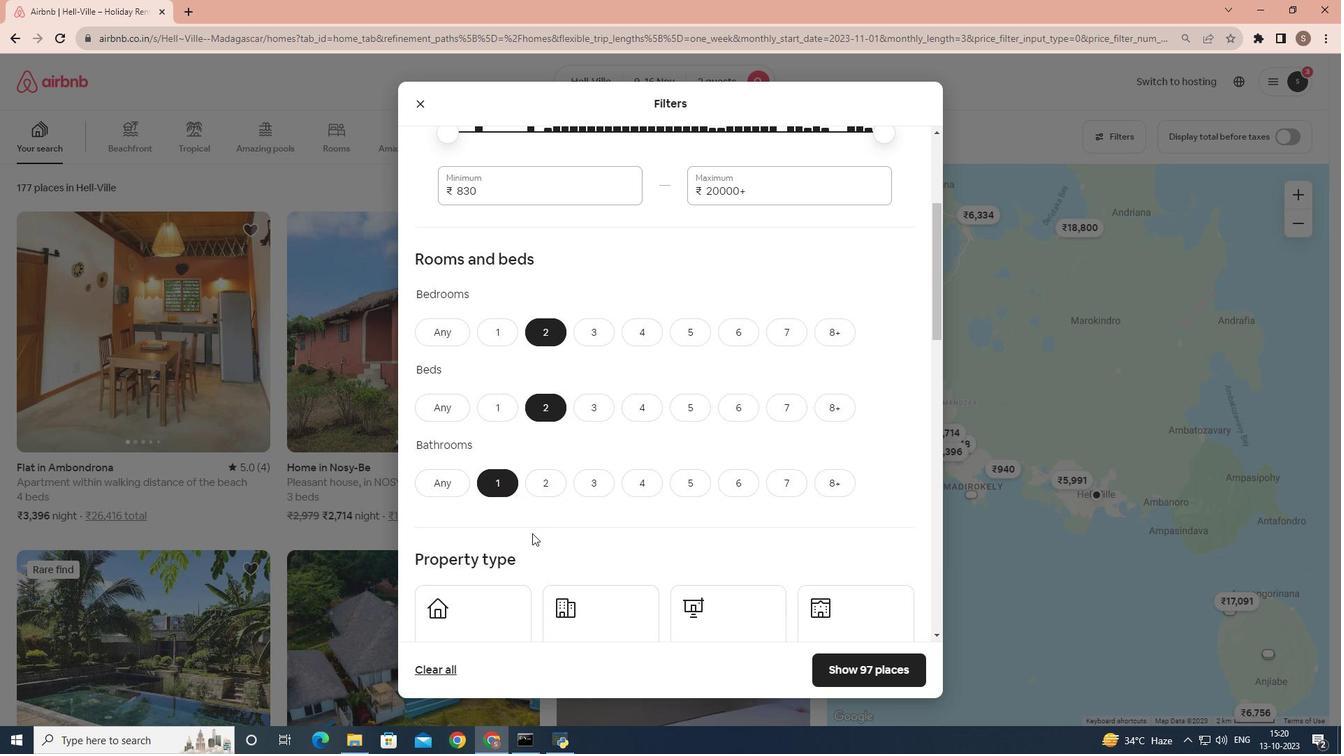 
Action: Mouse scrolled (532, 532) with delta (0, 0)
Screenshot: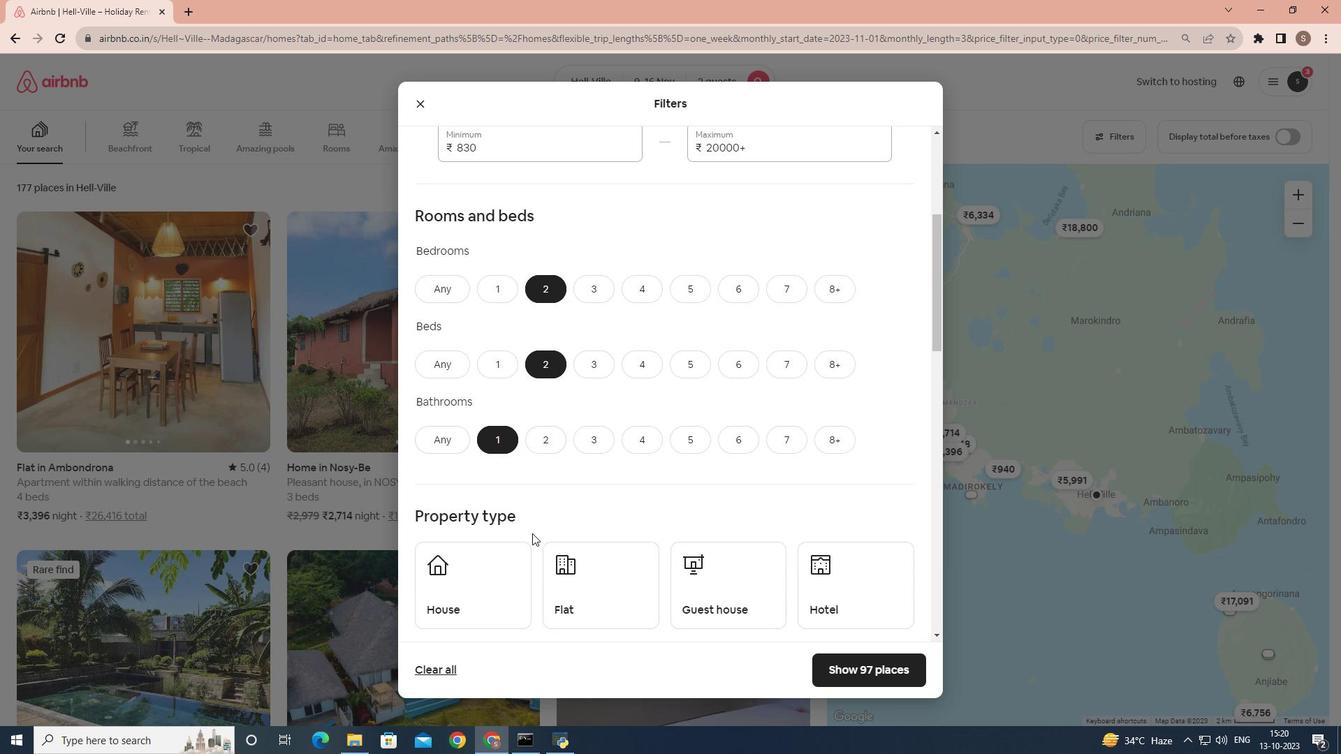 
Action: Mouse scrolled (532, 532) with delta (0, 0)
Screenshot: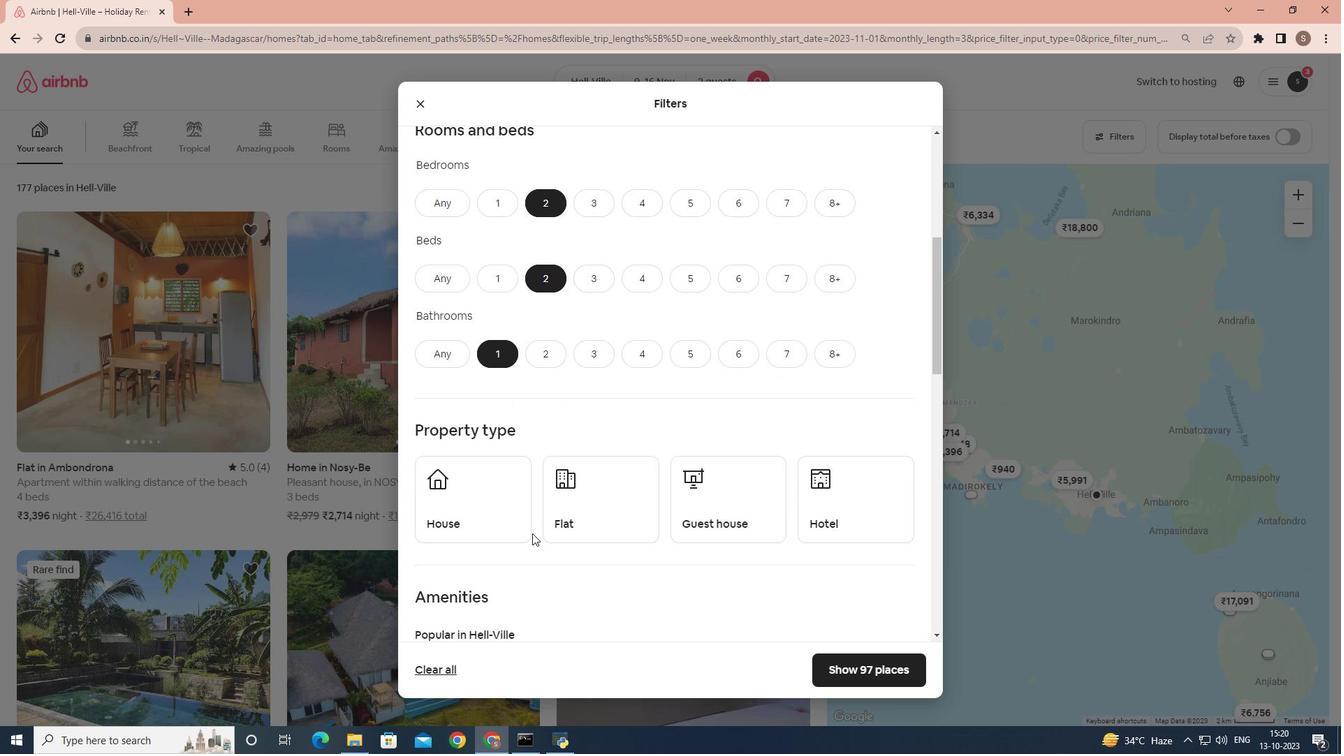 
Action: Mouse moved to (581, 473)
Screenshot: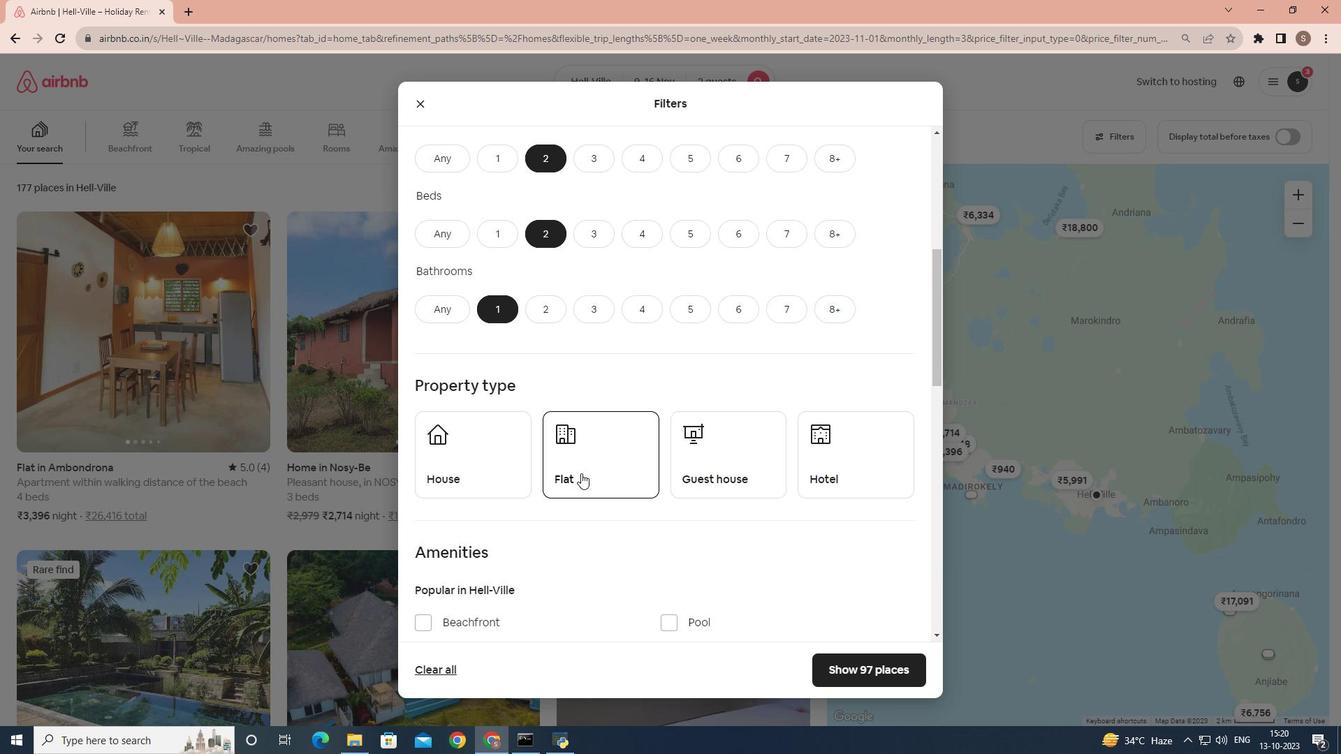 
Action: Mouse pressed left at (581, 473)
Screenshot: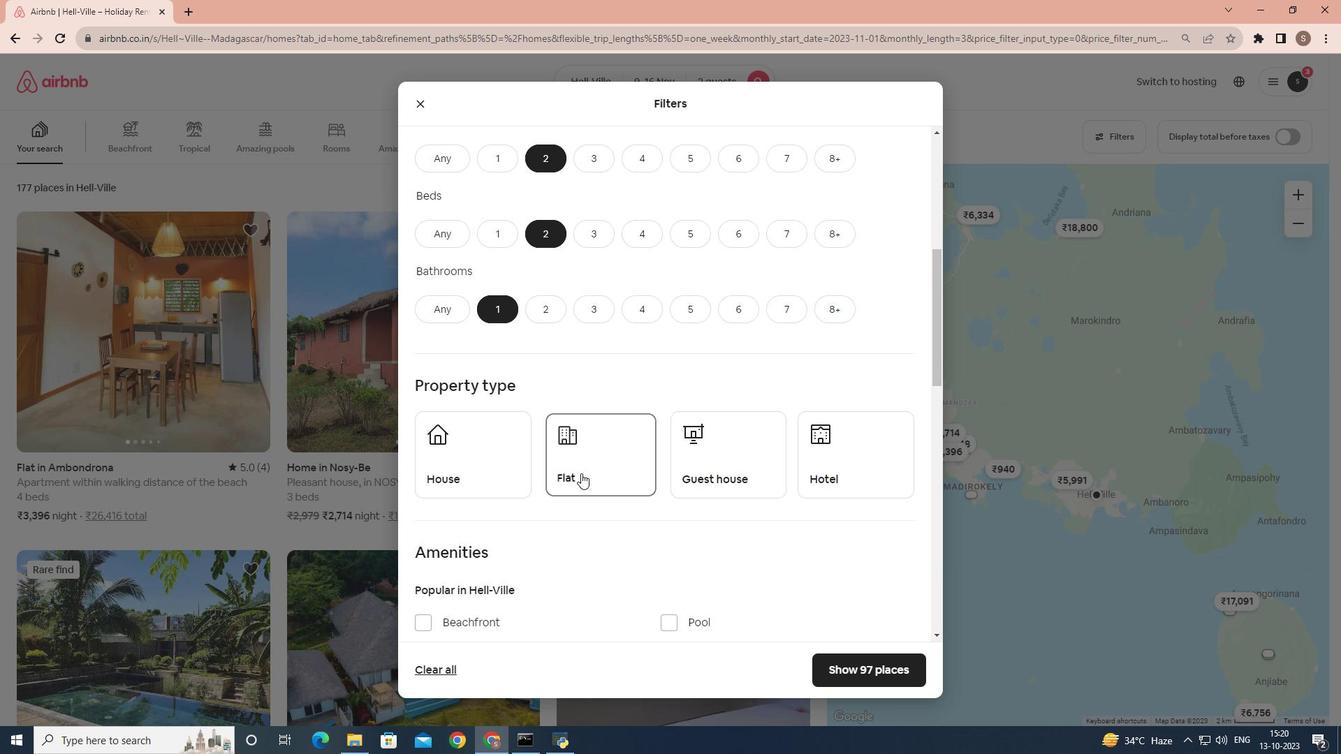
Action: Mouse moved to (847, 667)
Screenshot: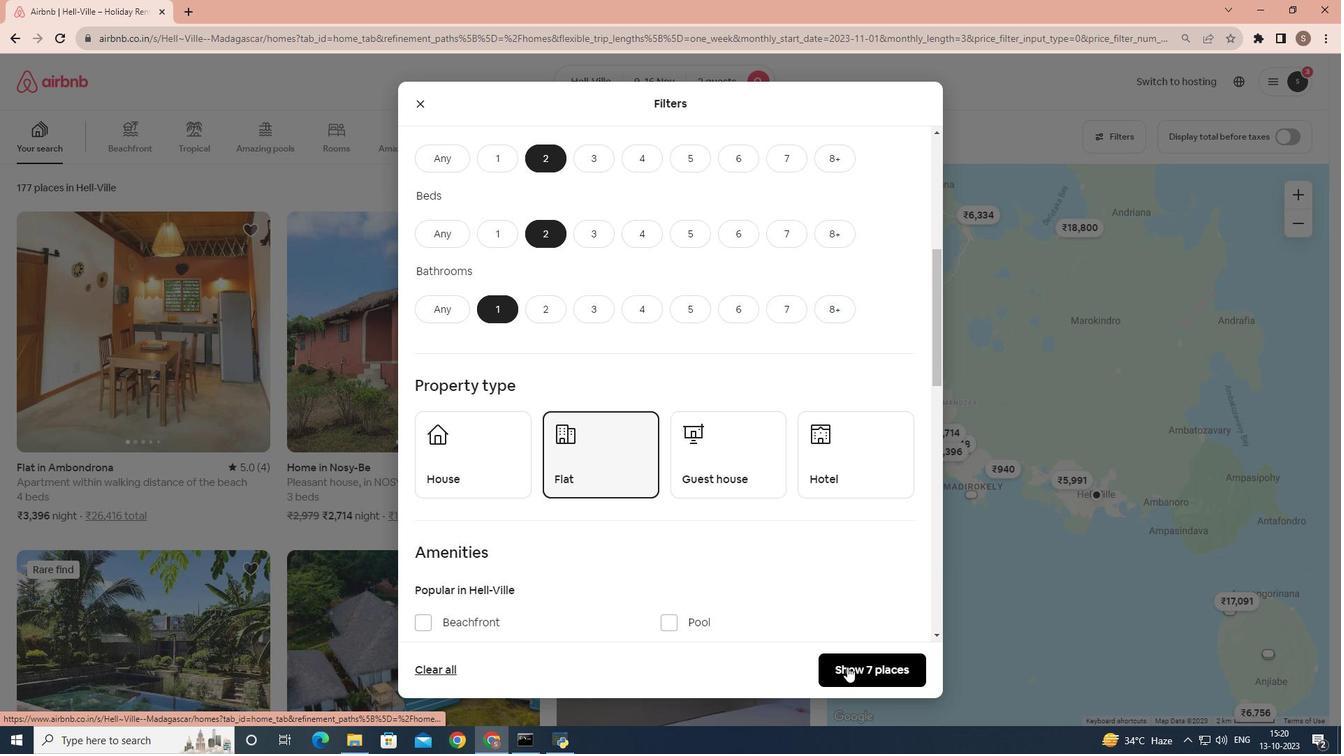 
Action: Mouse pressed left at (847, 667)
Screenshot: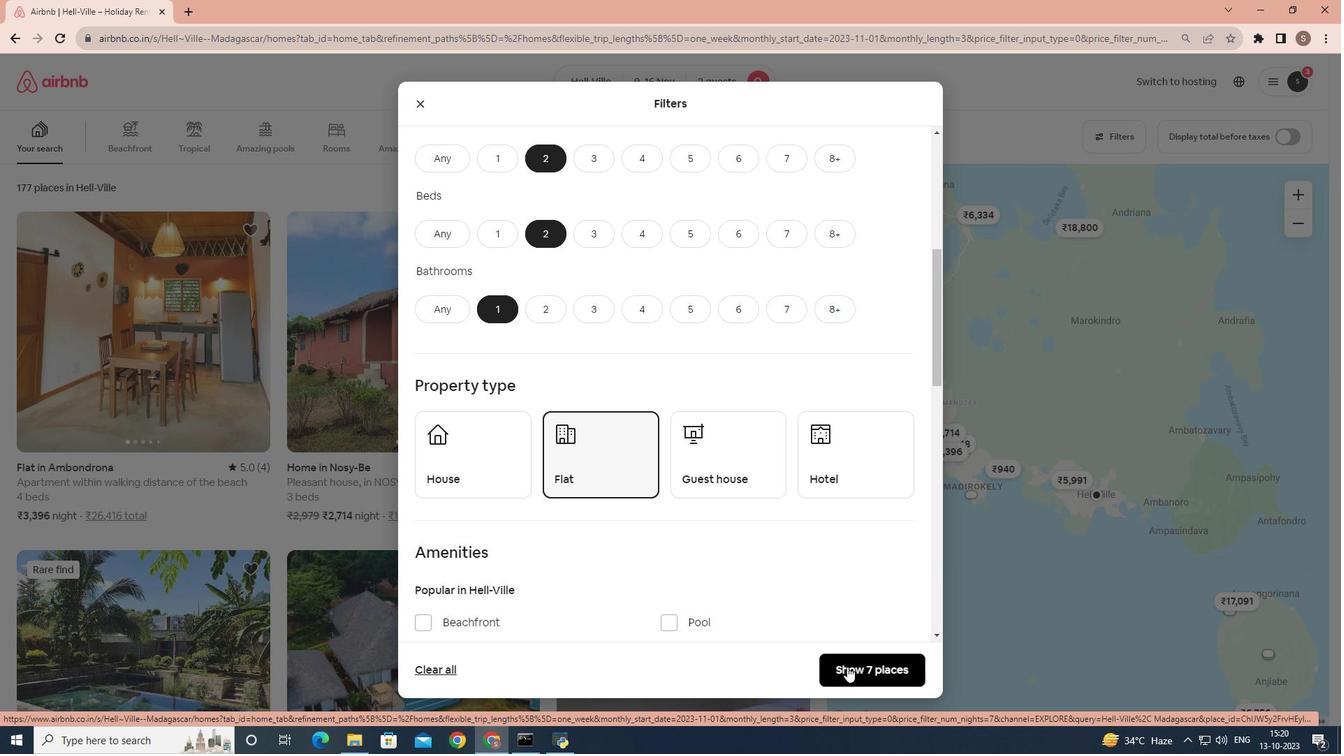 
Action: Mouse moved to (206, 367)
Screenshot: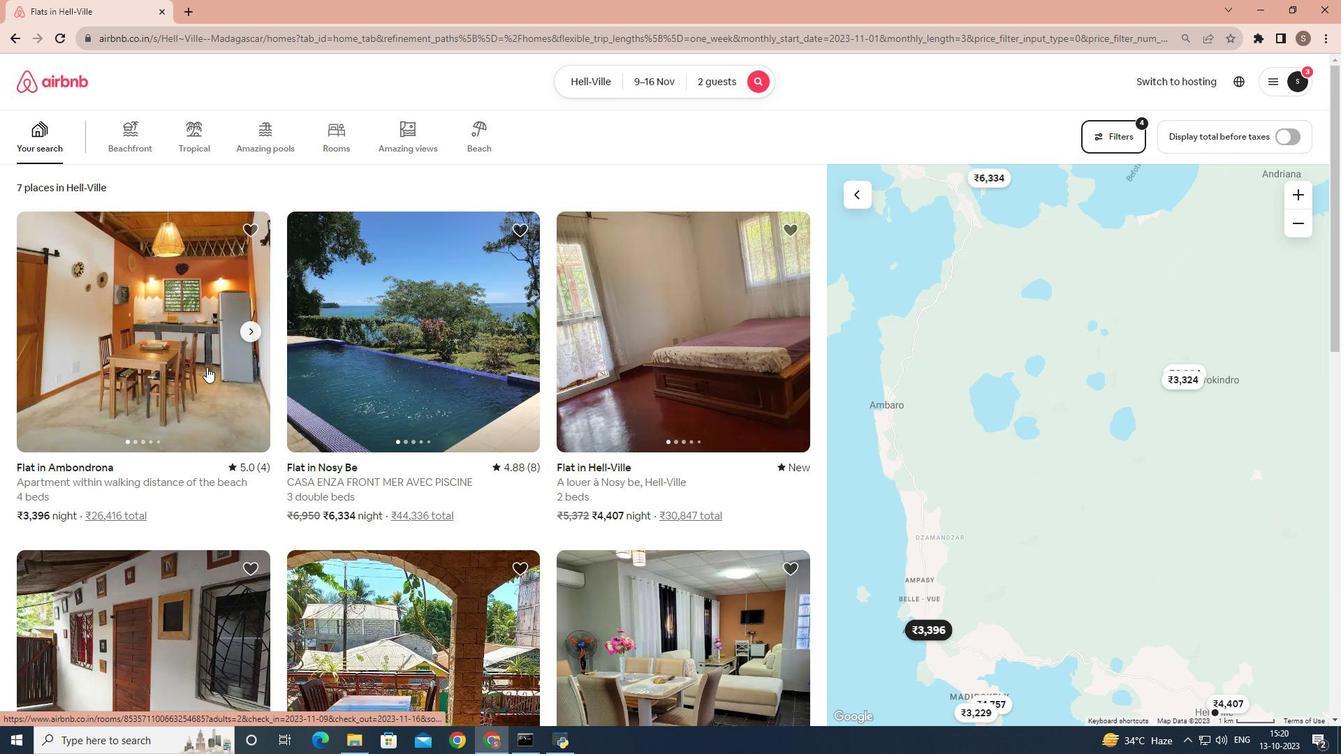 
Action: Mouse pressed left at (206, 367)
Screenshot: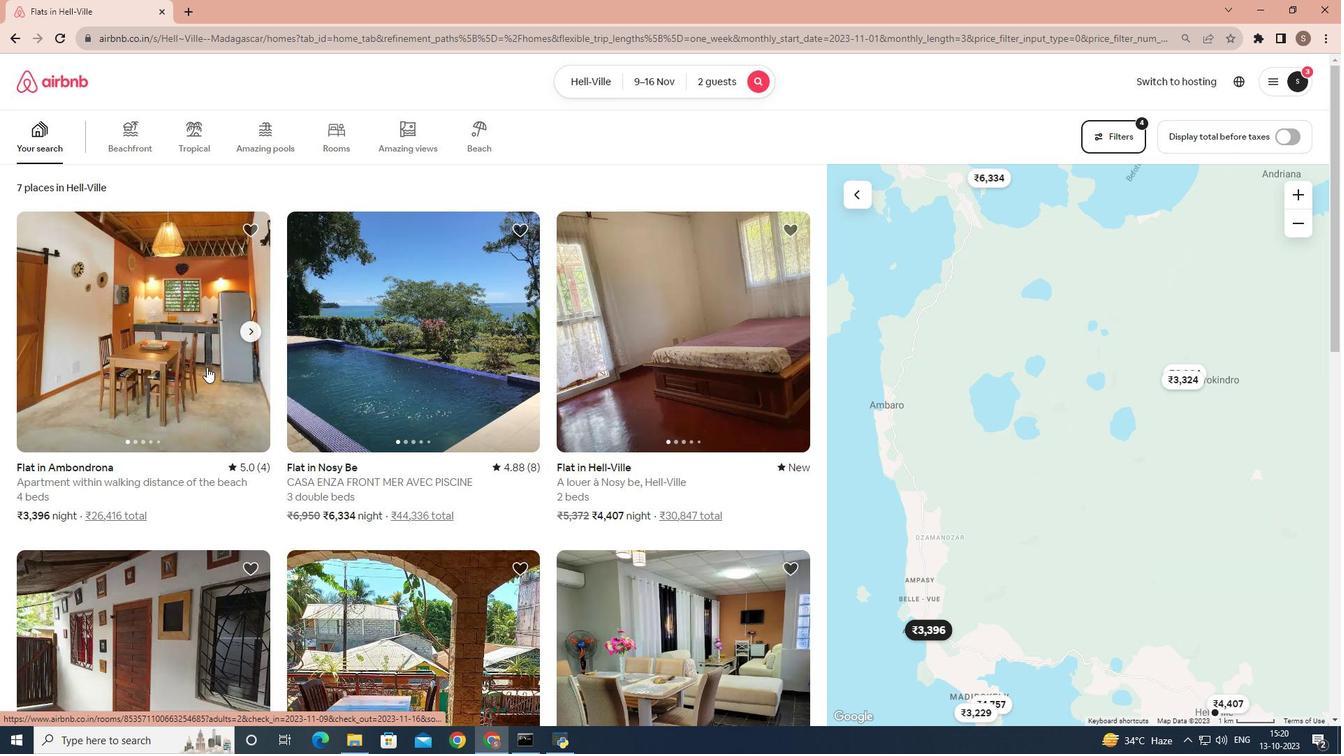 
Action: Mouse moved to (989, 519)
Screenshot: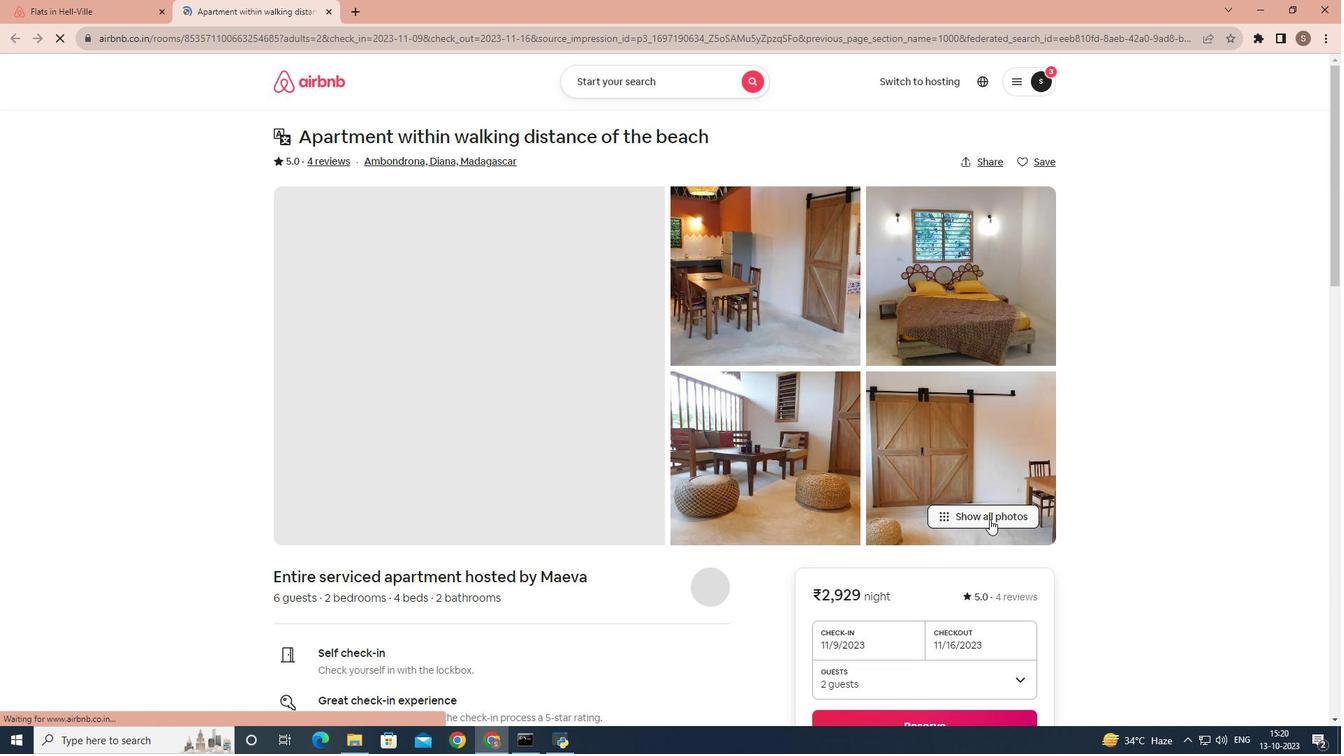
Action: Mouse pressed left at (989, 519)
Screenshot: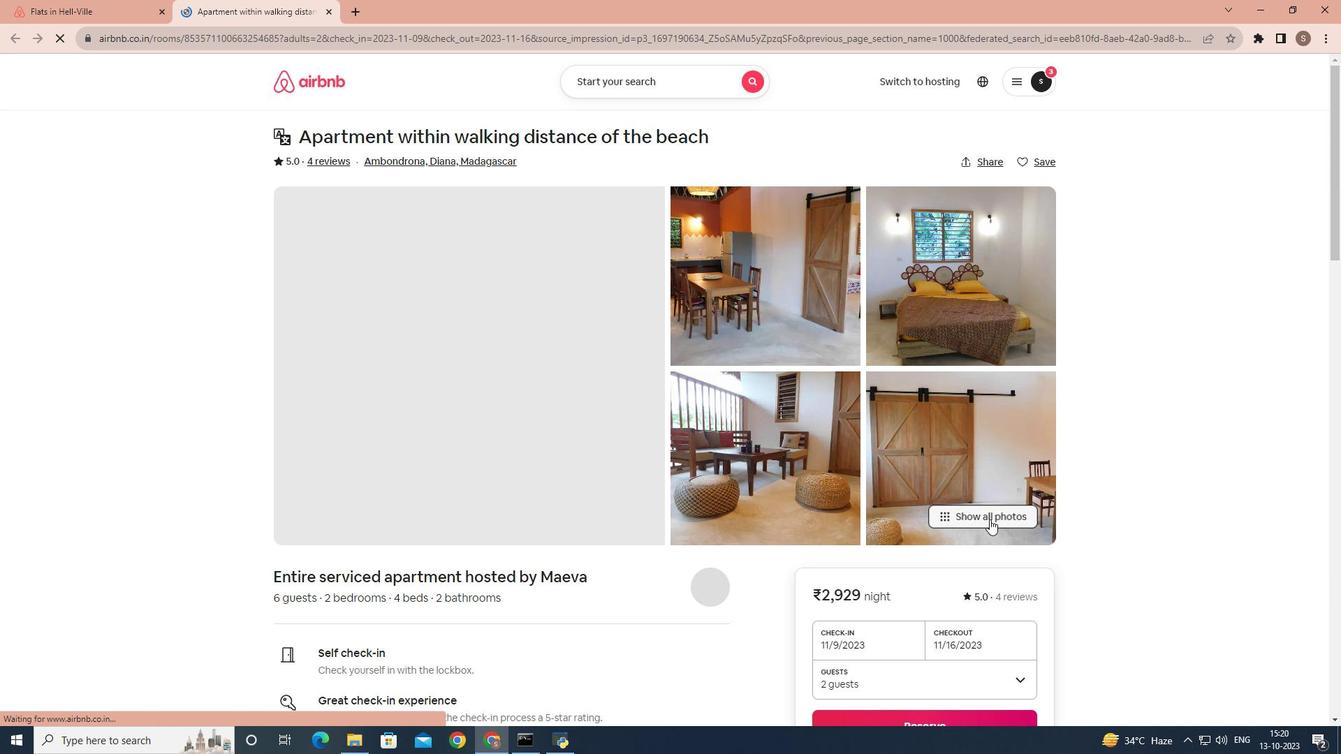 
Action: Mouse scrolled (989, 518) with delta (0, 0)
Screenshot: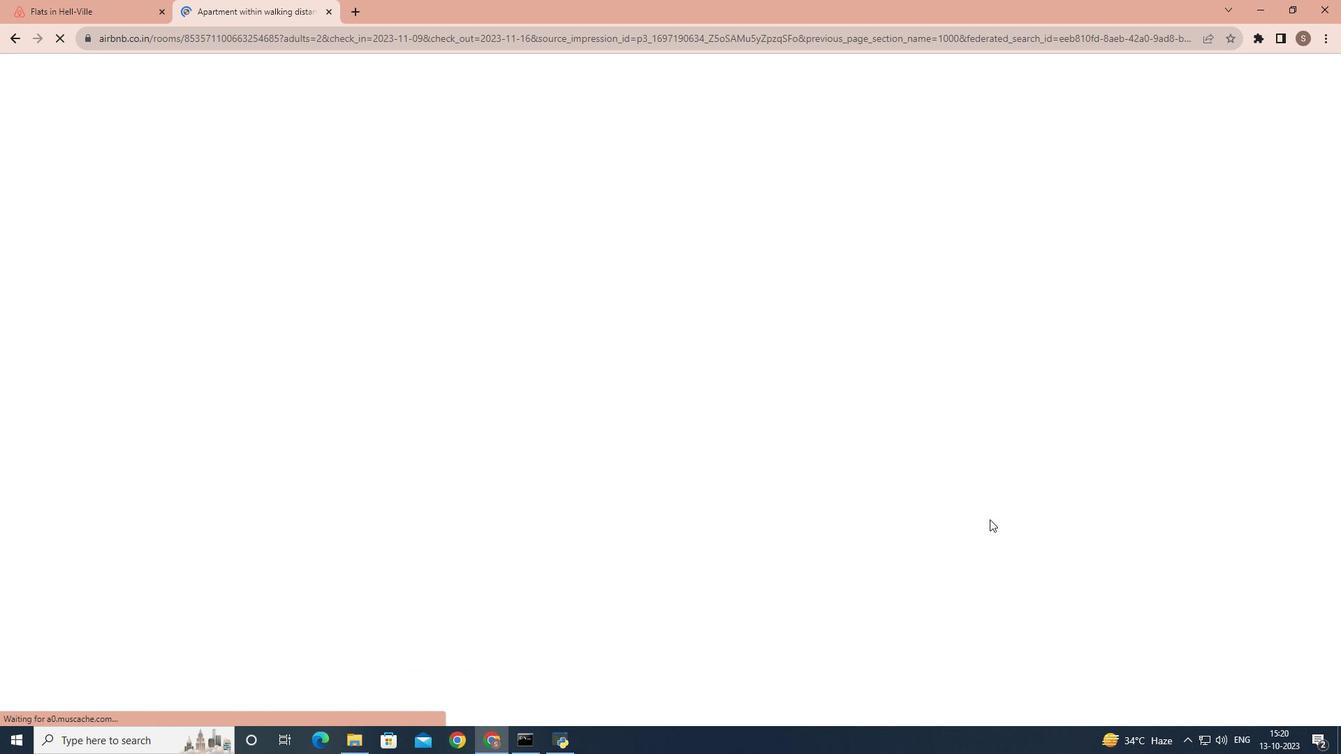 
Action: Mouse scrolled (989, 518) with delta (0, 0)
Screenshot: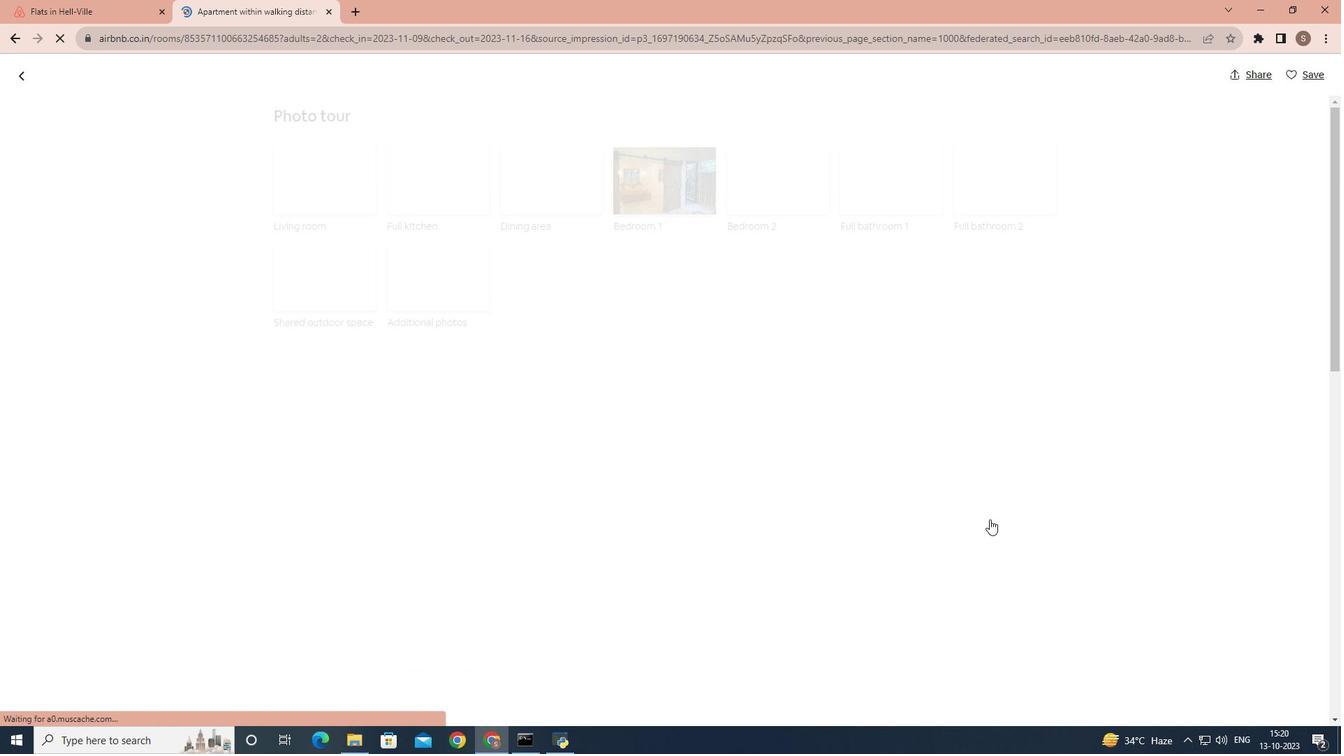 
Action: Mouse scrolled (989, 518) with delta (0, 0)
Screenshot: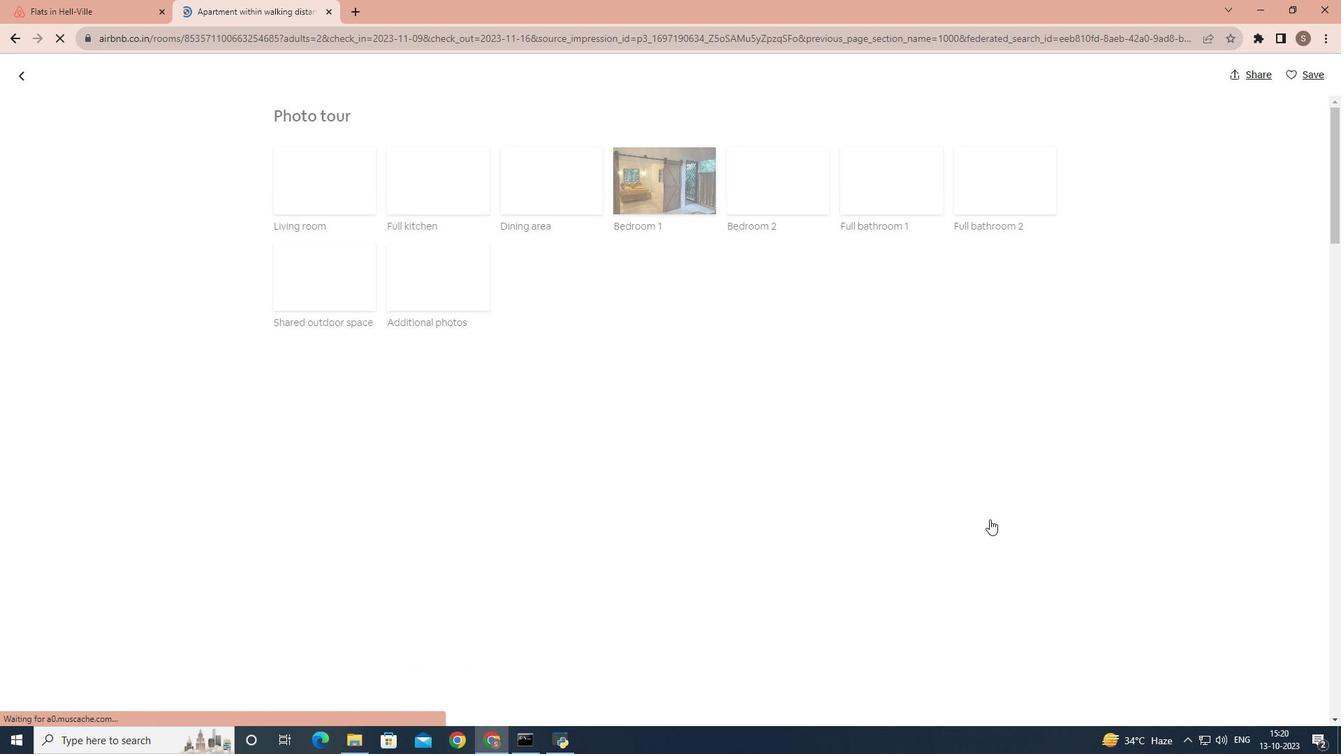 
Action: Mouse scrolled (989, 518) with delta (0, 0)
Screenshot: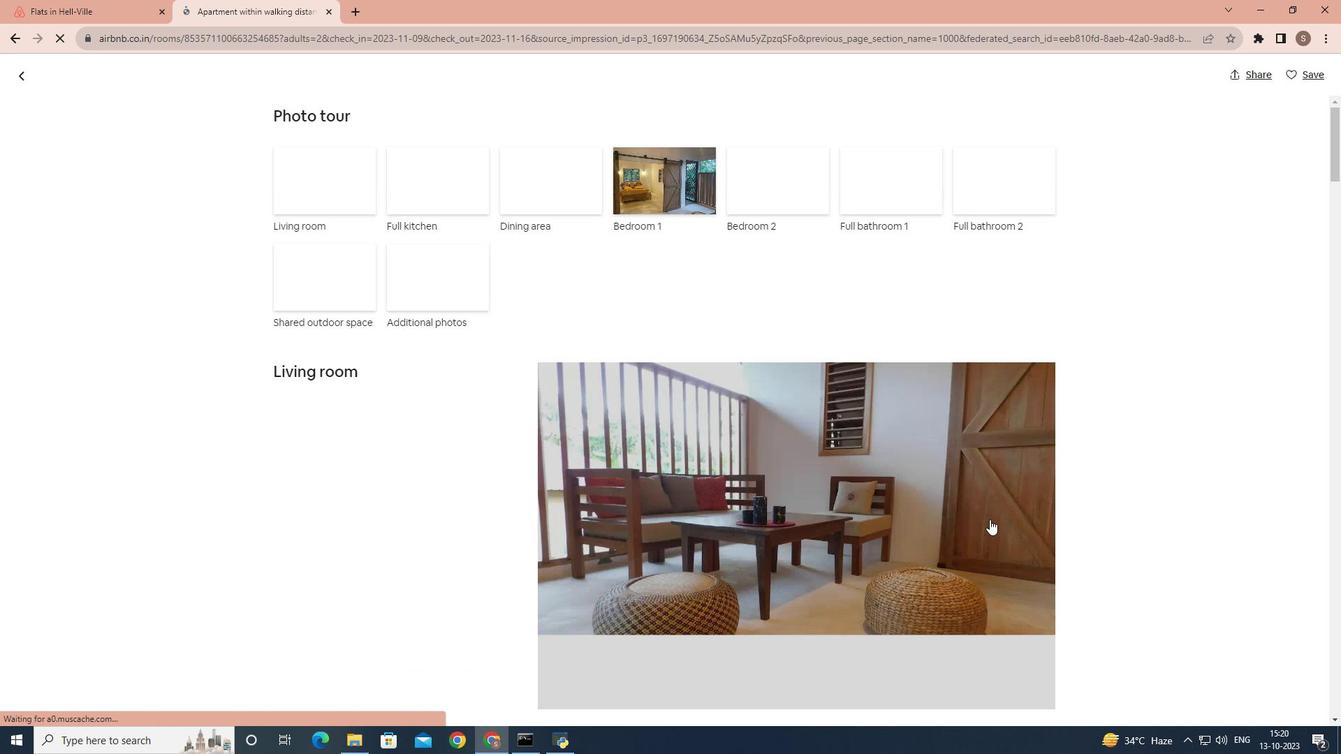 
Action: Mouse scrolled (989, 518) with delta (0, 0)
Screenshot: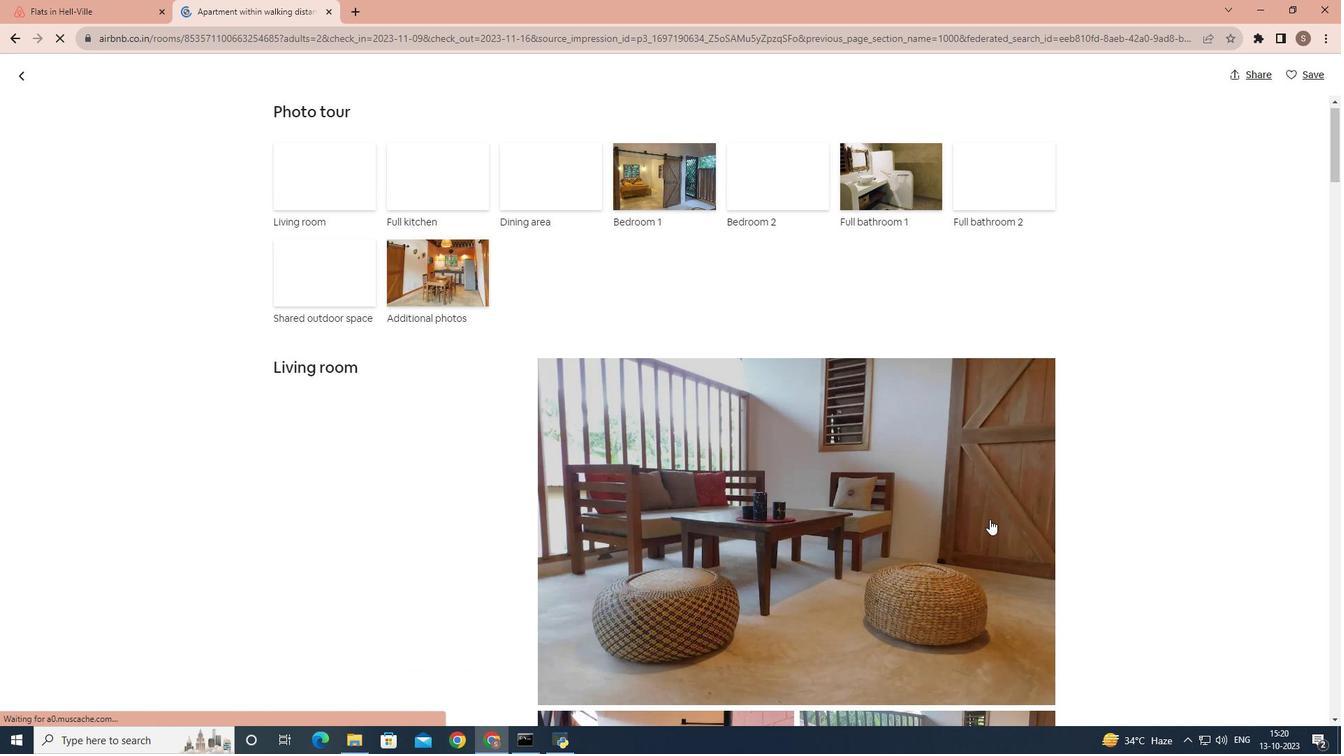 
Action: Mouse scrolled (989, 518) with delta (0, 0)
Screenshot: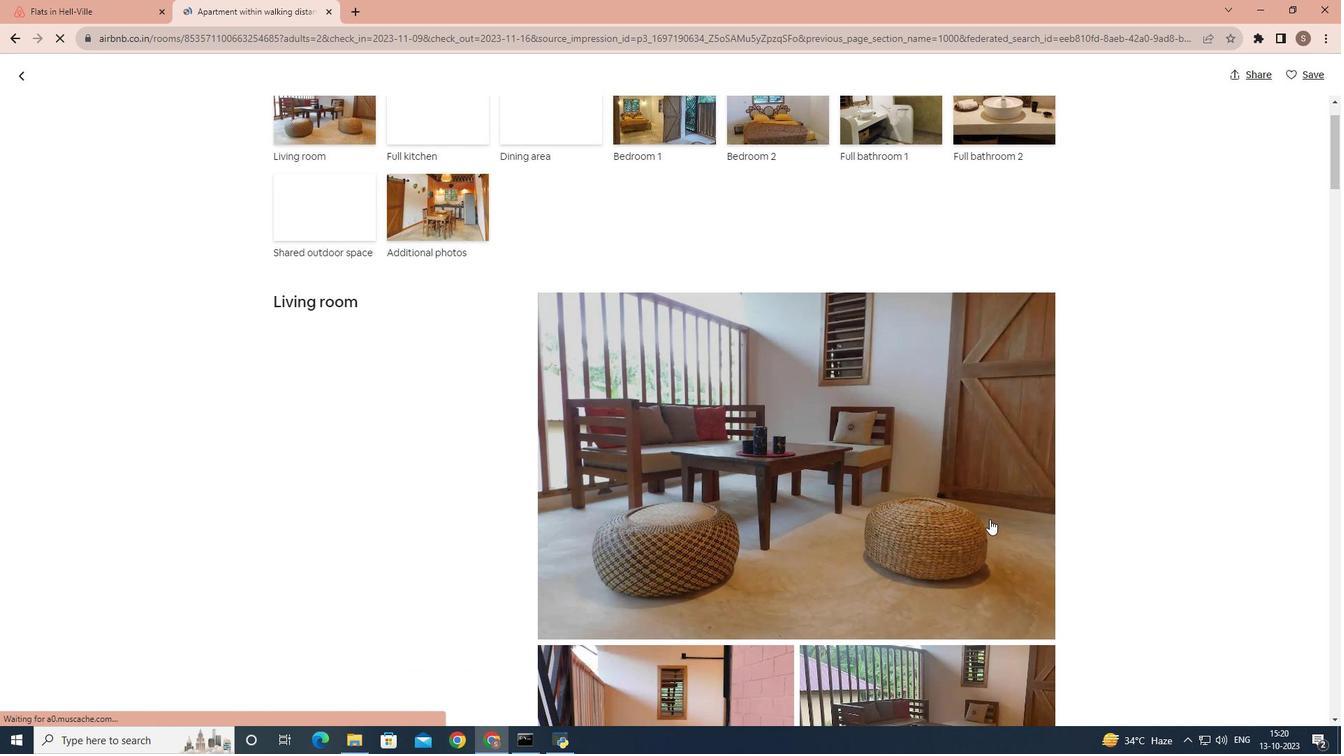 
Action: Mouse scrolled (989, 518) with delta (0, 0)
Screenshot: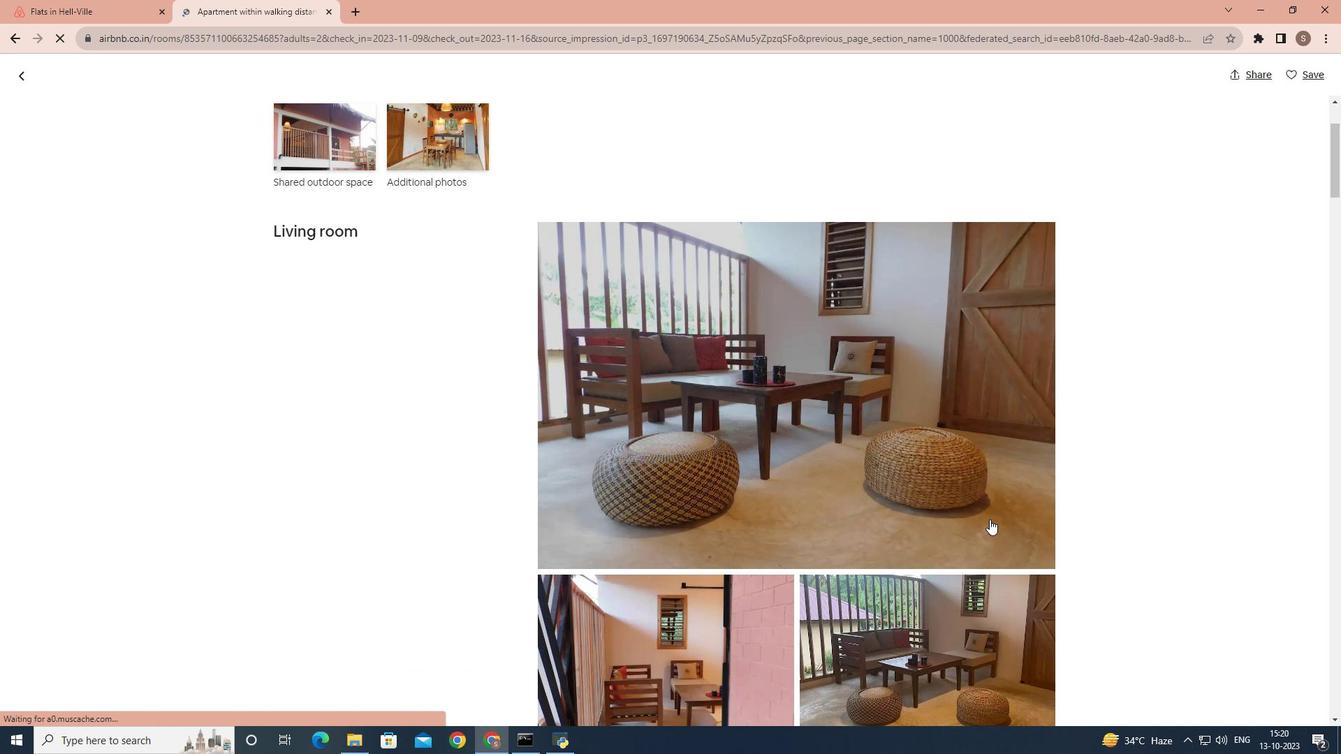 
Action: Mouse scrolled (989, 518) with delta (0, 0)
Screenshot: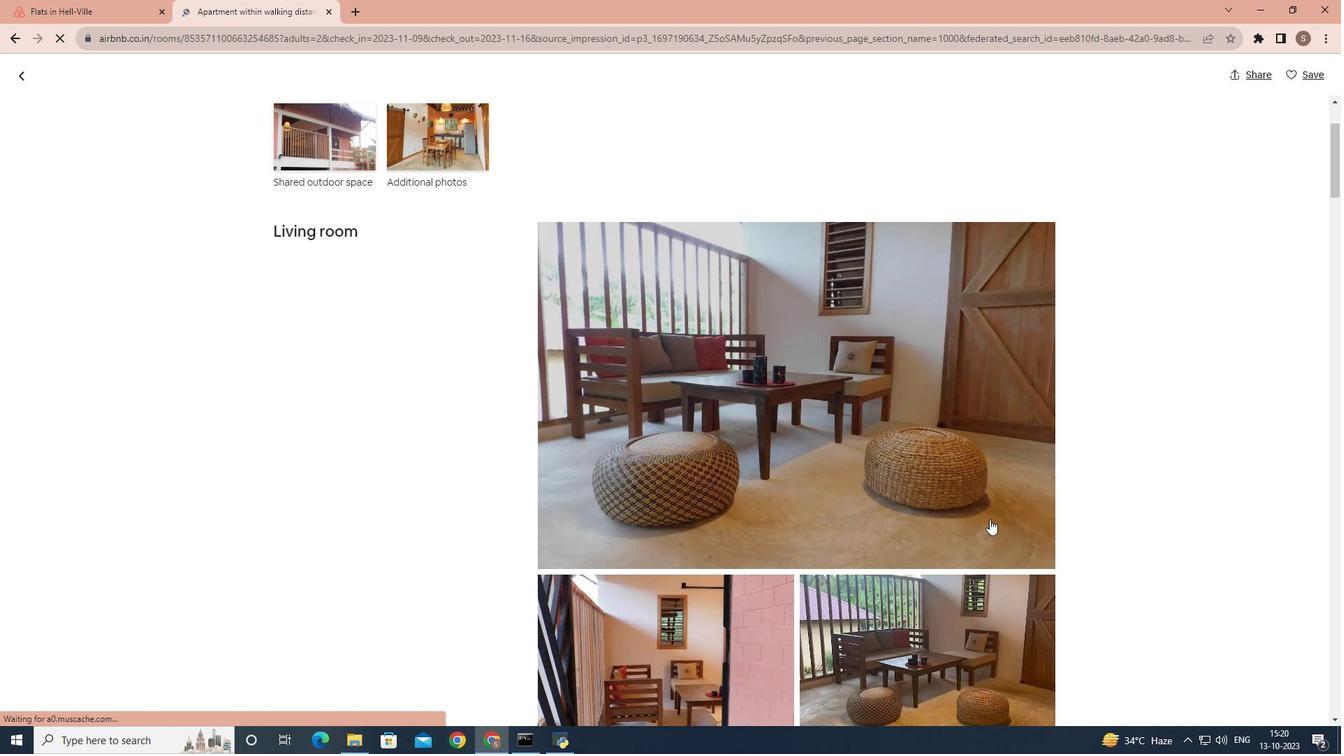 
Action: Mouse scrolled (989, 518) with delta (0, 0)
Screenshot: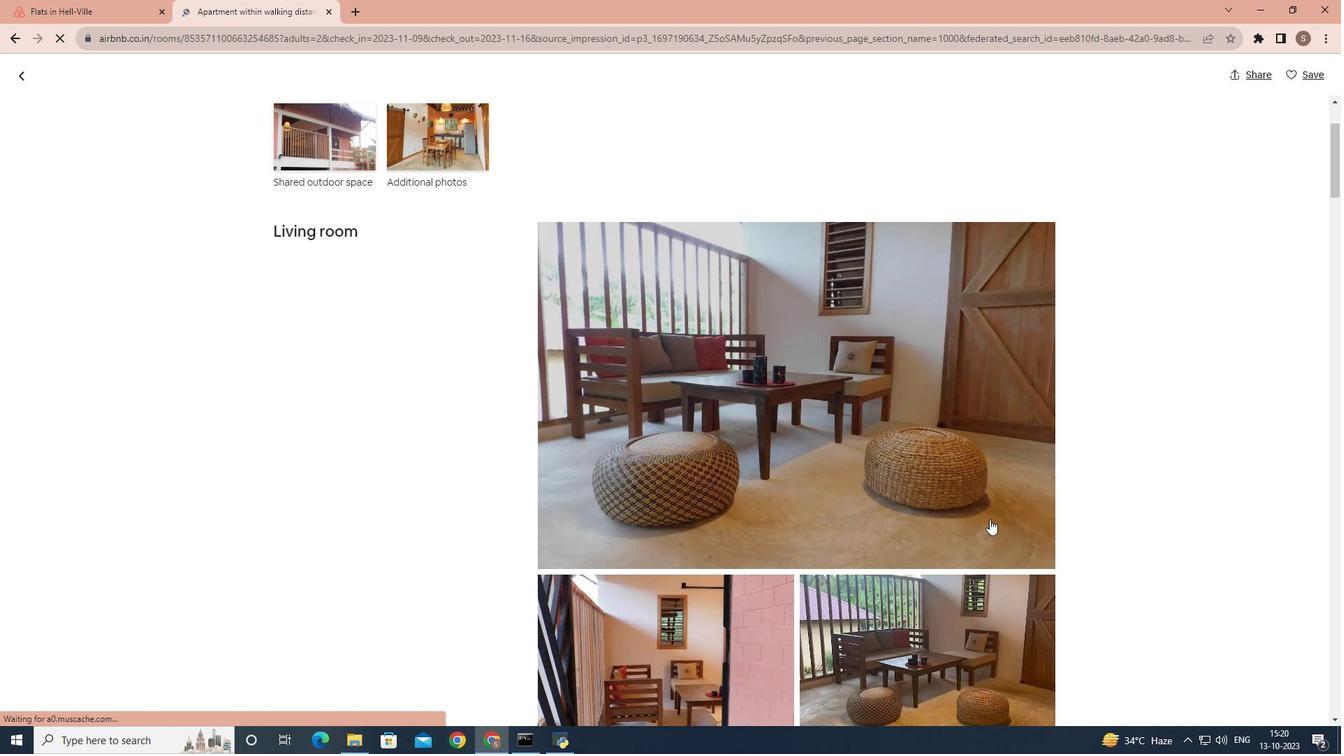 
Action: Mouse scrolled (989, 518) with delta (0, 0)
Screenshot: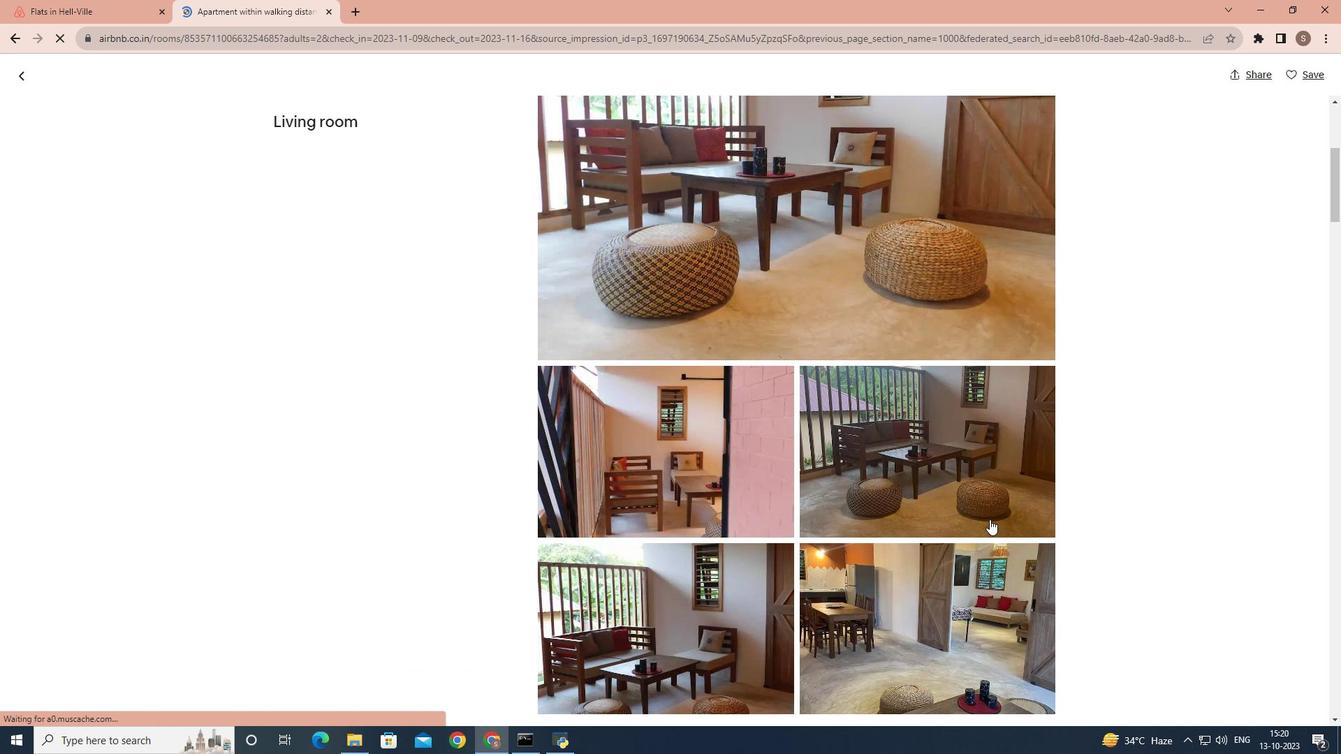 
Action: Mouse scrolled (989, 518) with delta (0, 0)
Screenshot: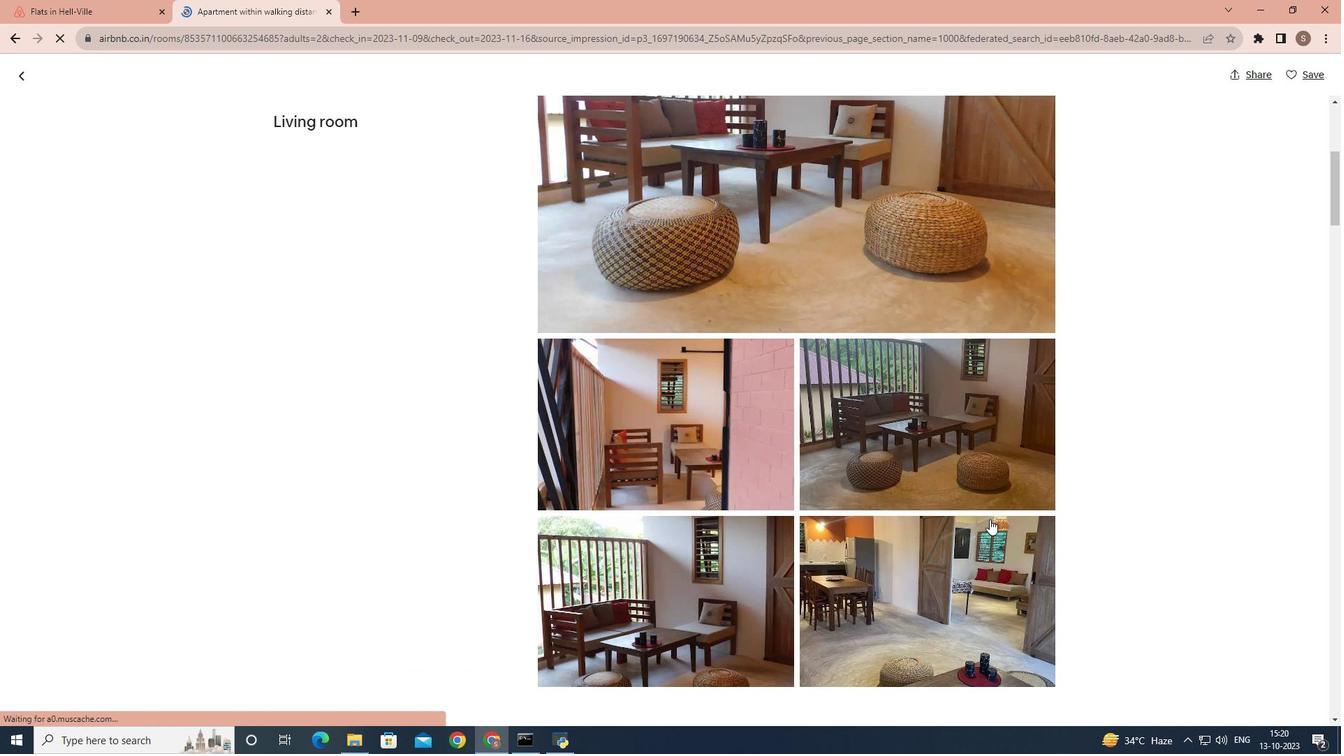 
Action: Mouse scrolled (989, 518) with delta (0, 0)
Screenshot: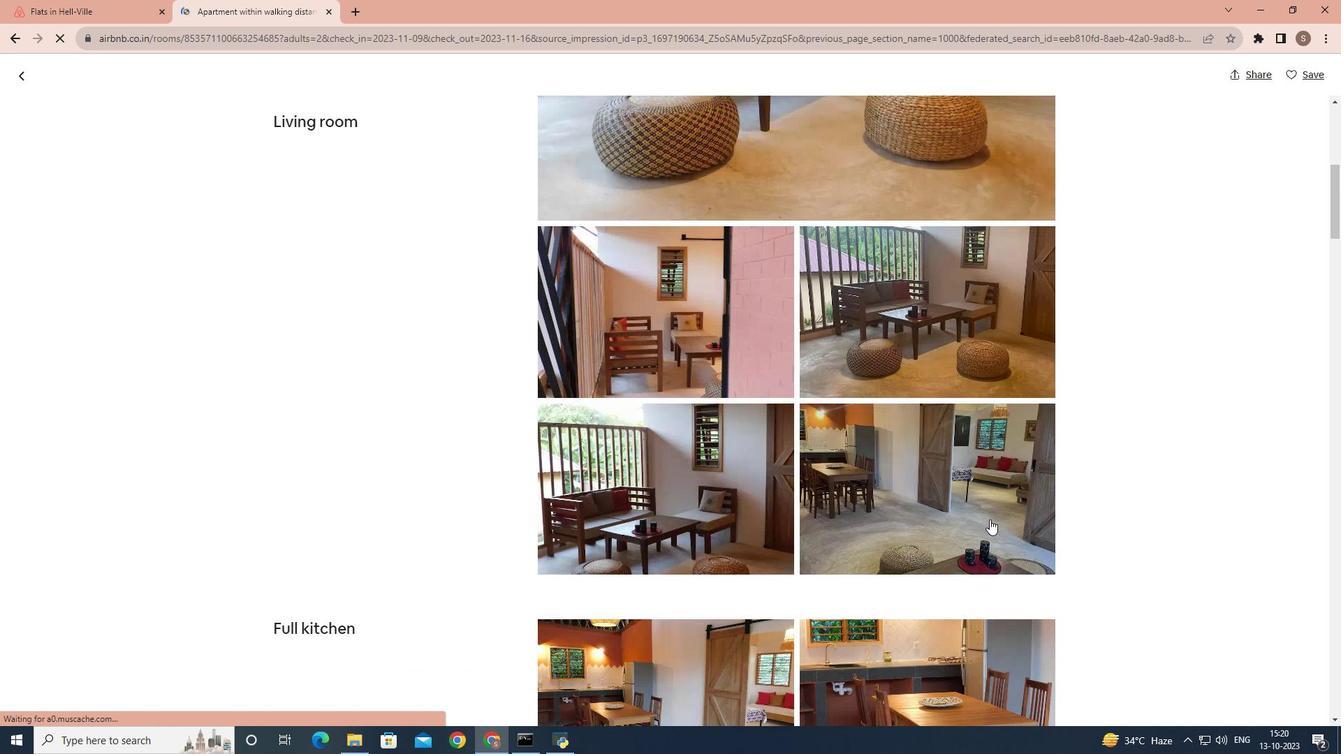 
Action: Mouse scrolled (989, 518) with delta (0, 0)
Screenshot: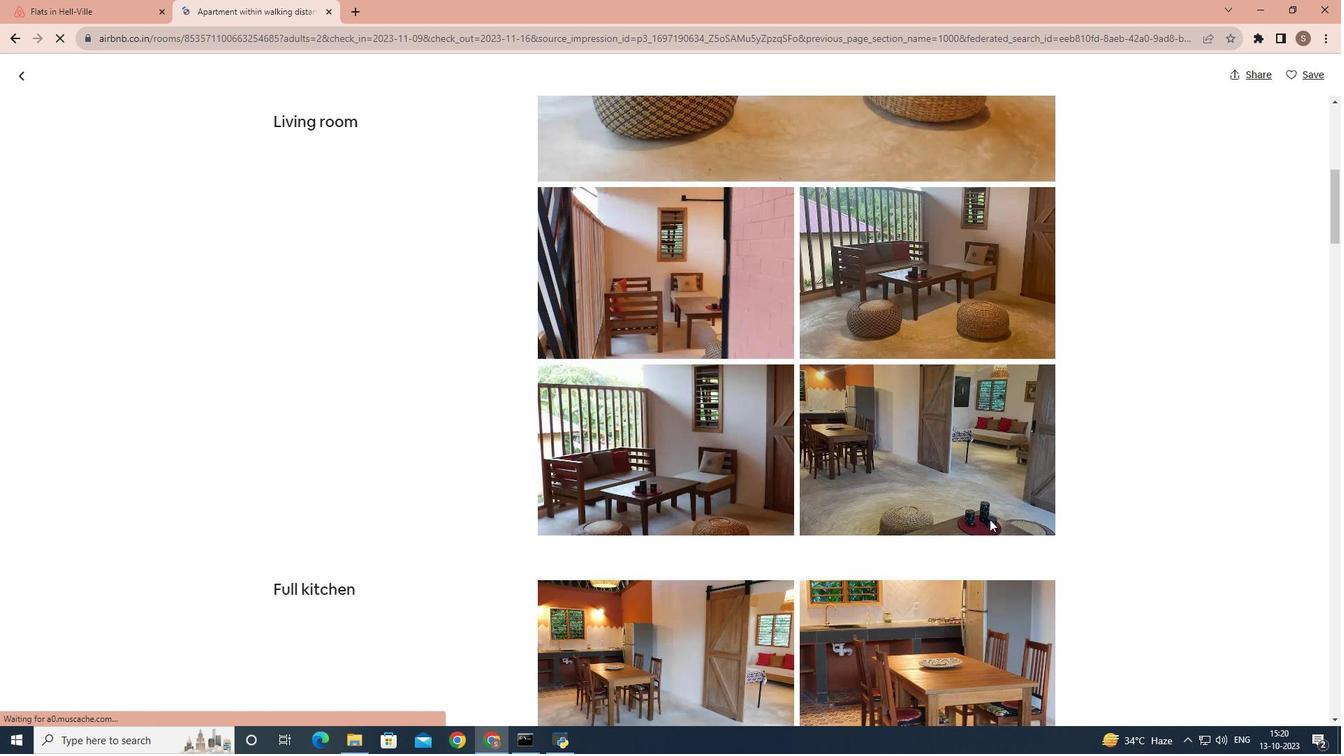
Action: Mouse scrolled (989, 518) with delta (0, 0)
Screenshot: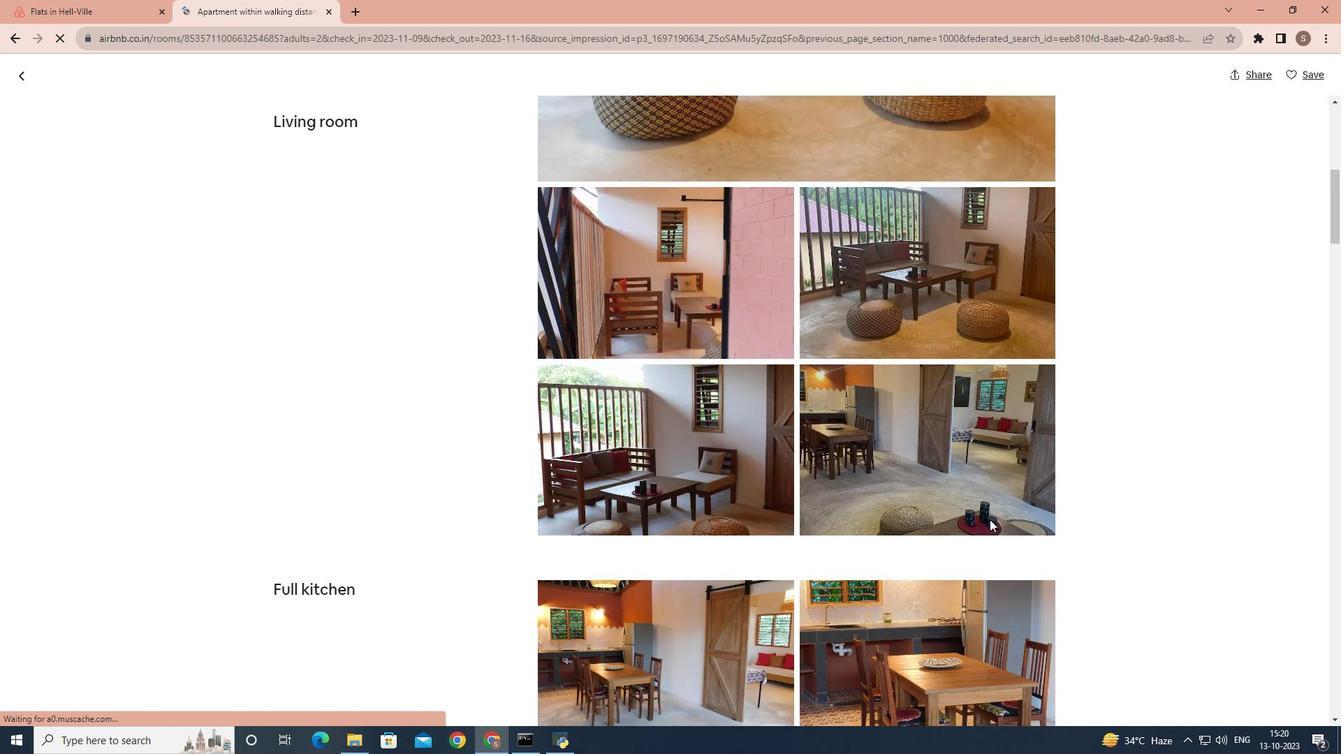 
Action: Mouse scrolled (989, 518) with delta (0, 0)
Screenshot: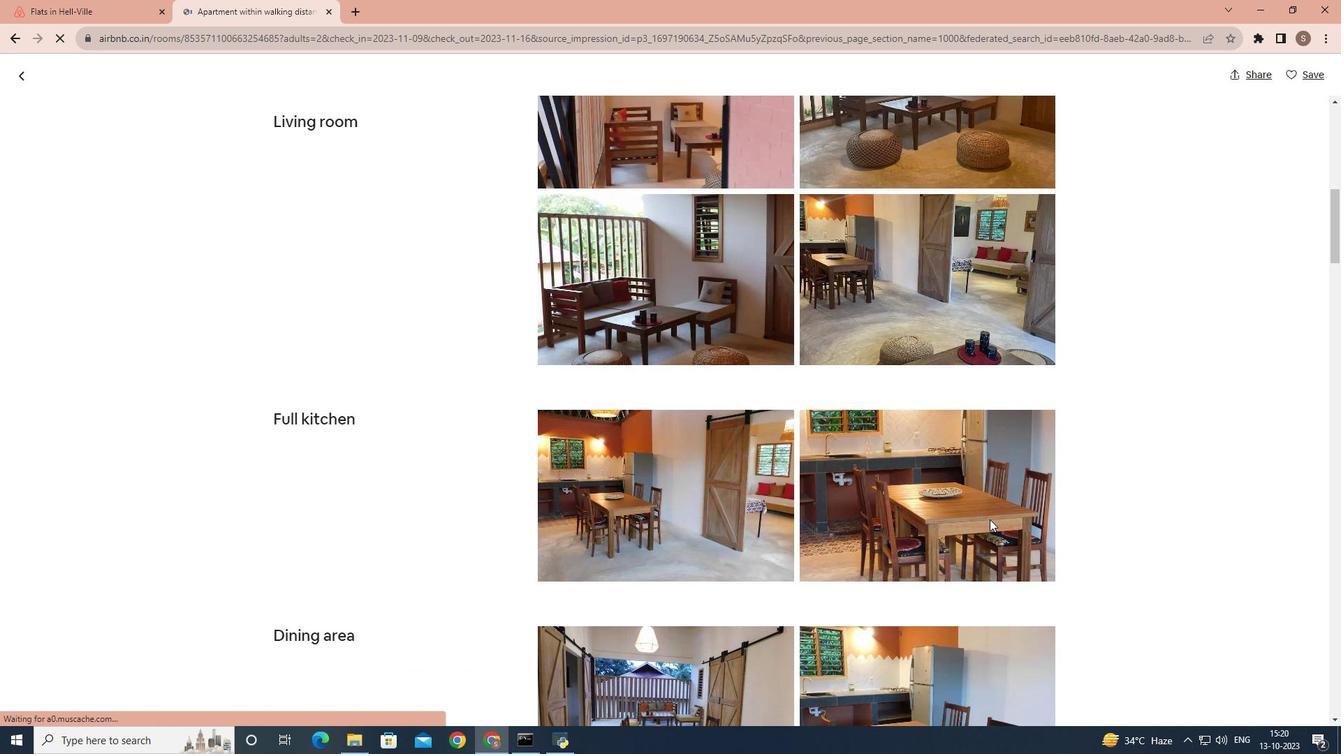 
Action: Mouse scrolled (989, 518) with delta (0, 0)
Screenshot: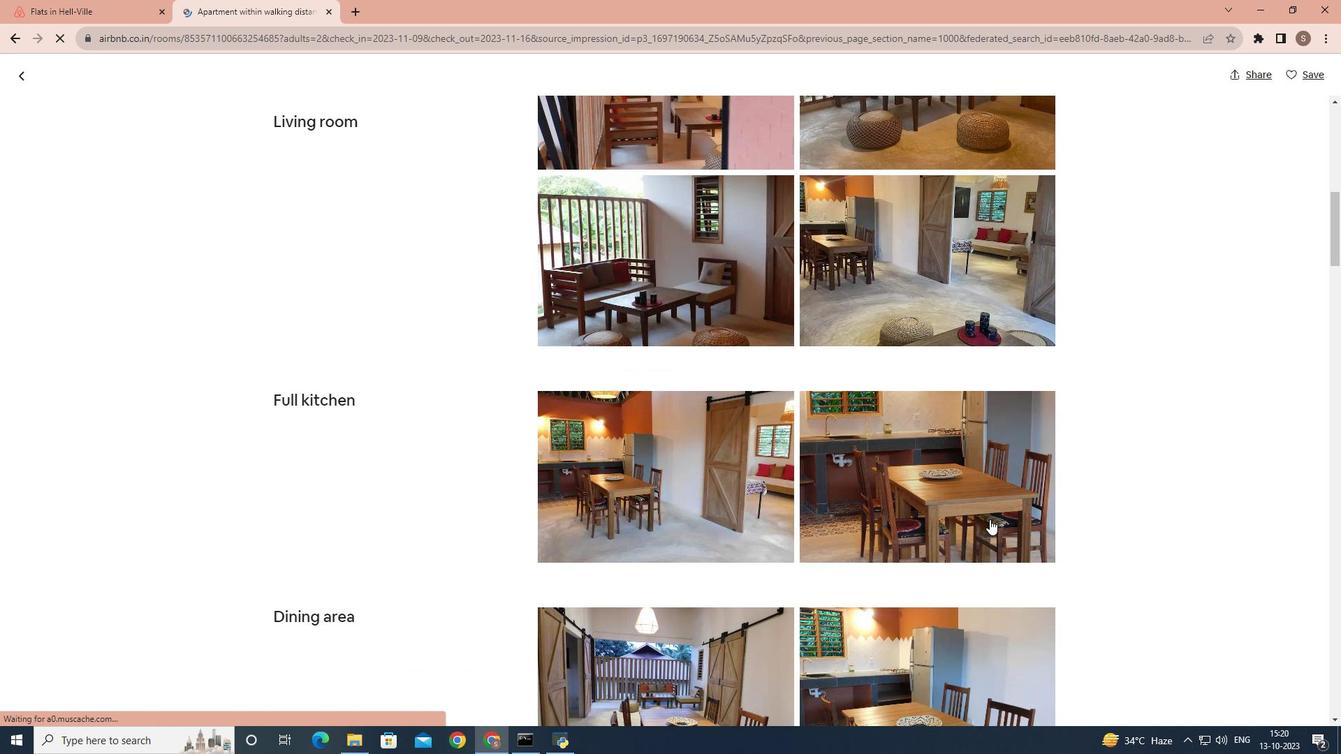 
Action: Mouse scrolled (989, 518) with delta (0, 0)
Screenshot: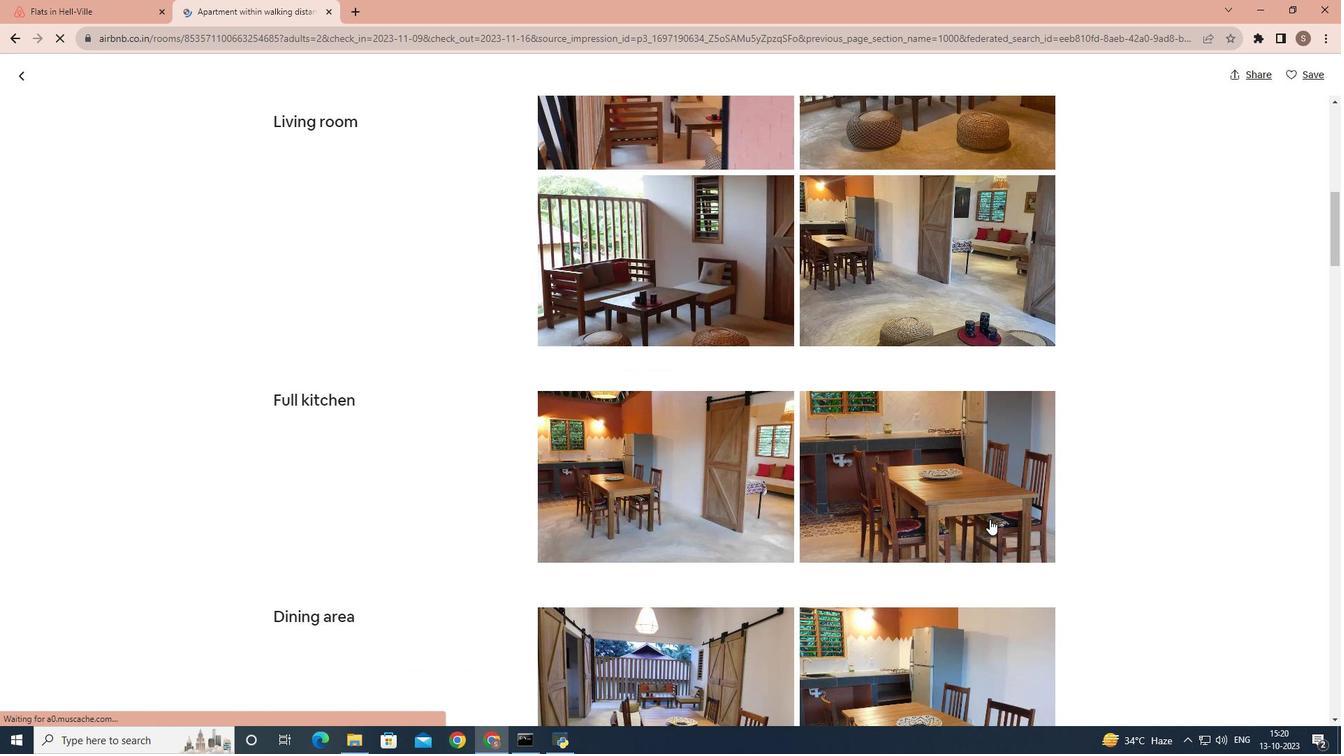 
Action: Mouse scrolled (989, 518) with delta (0, 0)
Screenshot: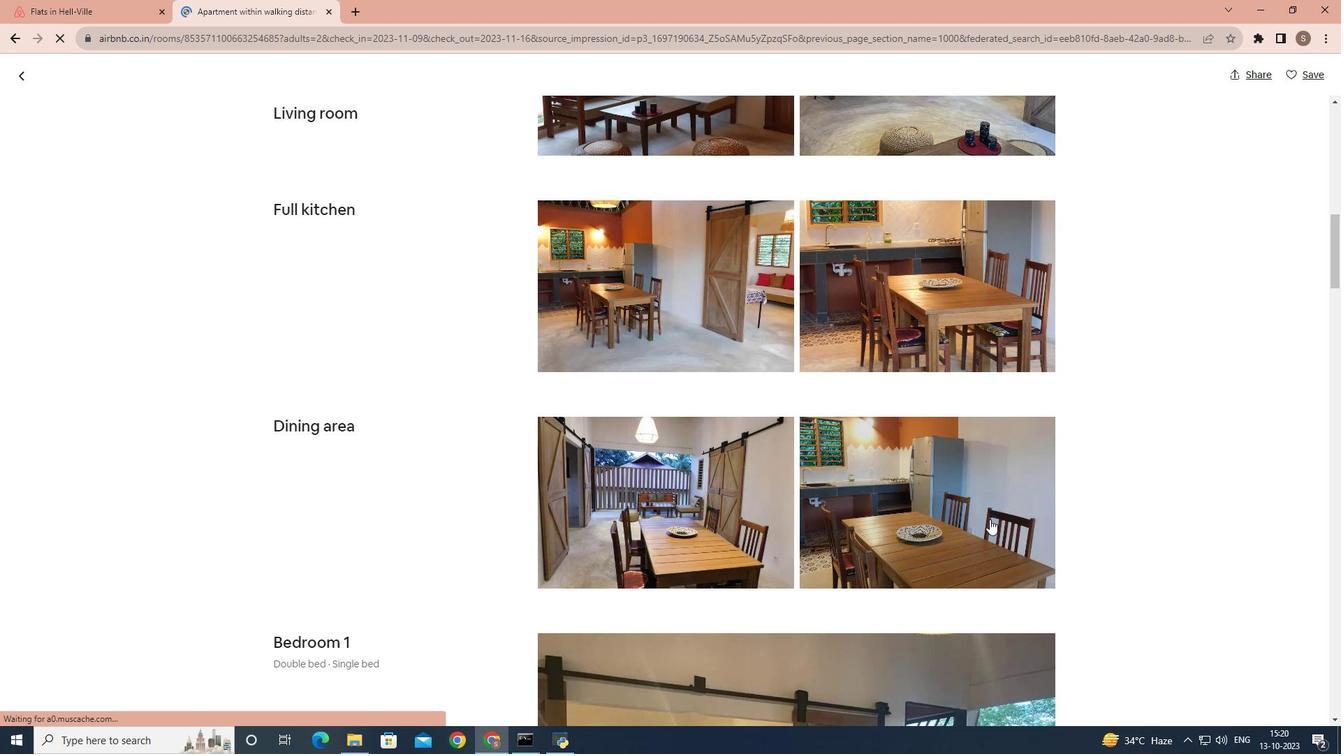 
Action: Mouse scrolled (989, 518) with delta (0, 0)
Screenshot: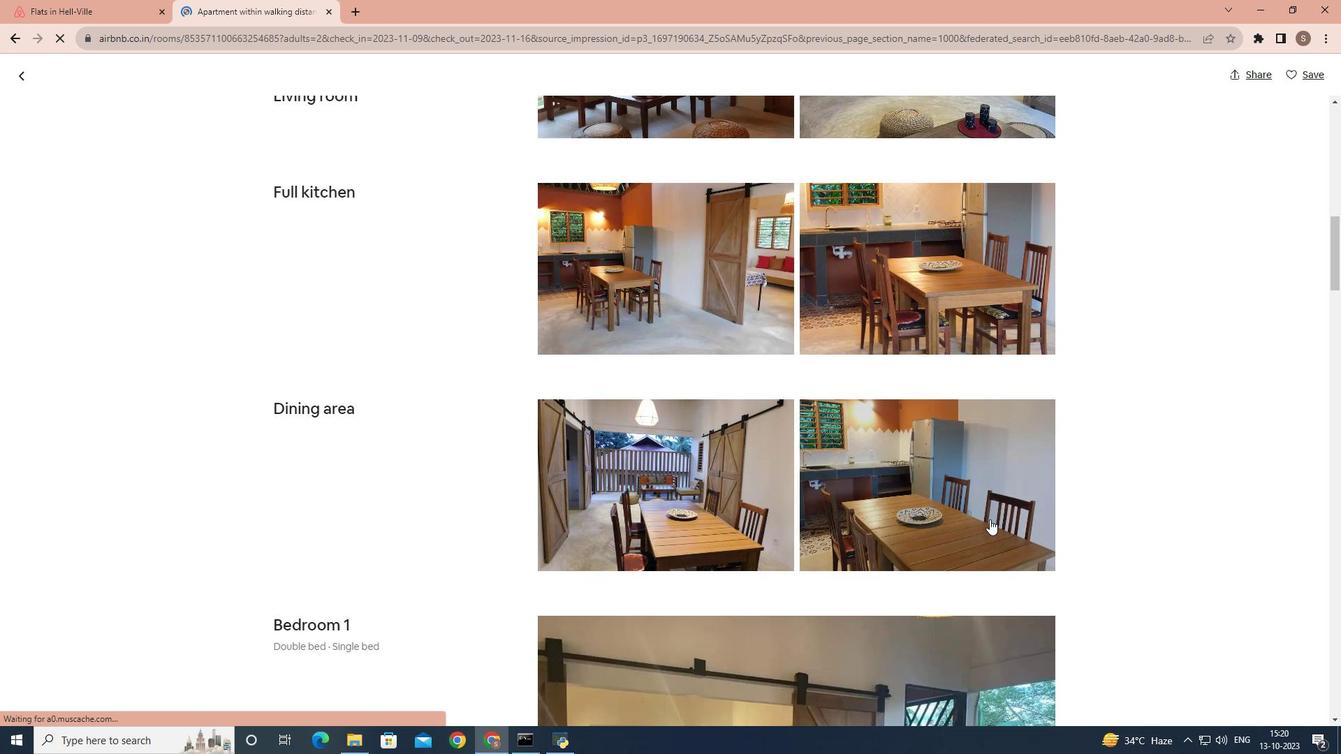 
Action: Mouse scrolled (989, 518) with delta (0, 0)
Screenshot: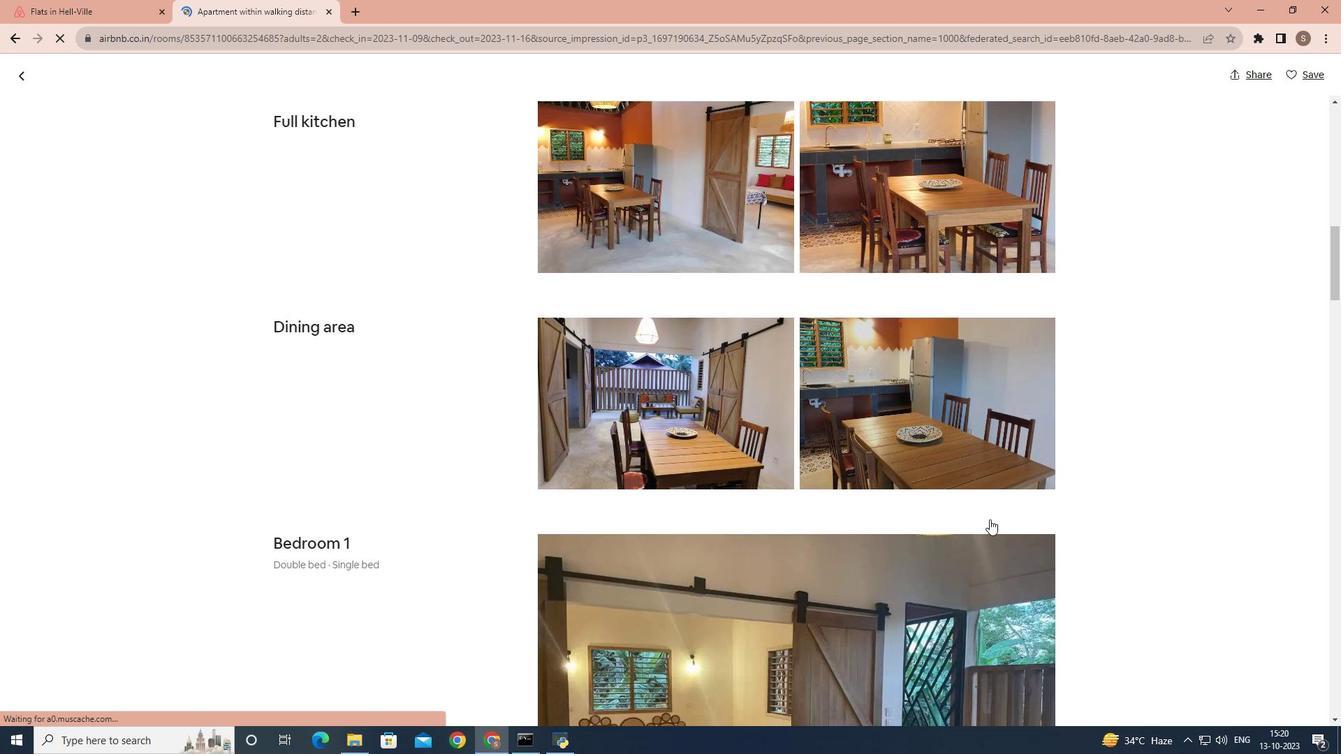 
Action: Mouse scrolled (989, 520) with delta (0, 0)
Screenshot: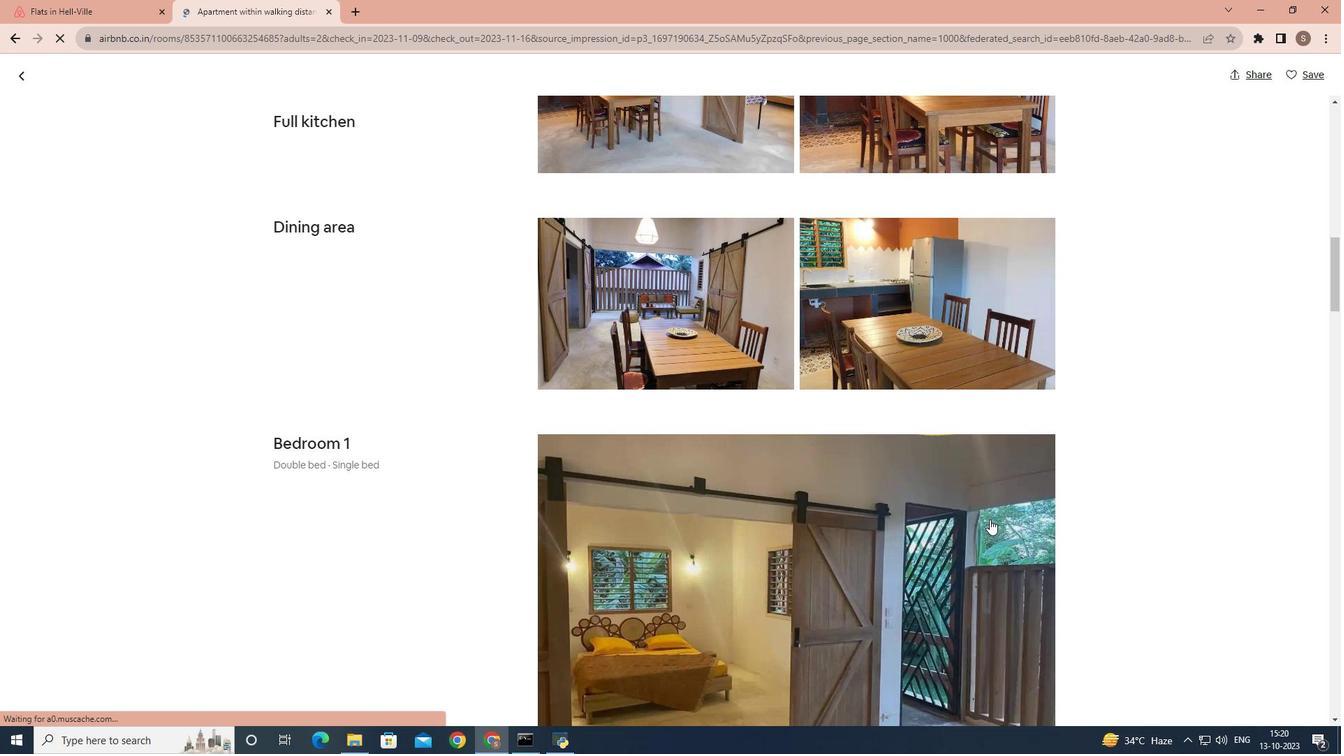 
Action: Mouse scrolled (989, 518) with delta (0, 0)
Screenshot: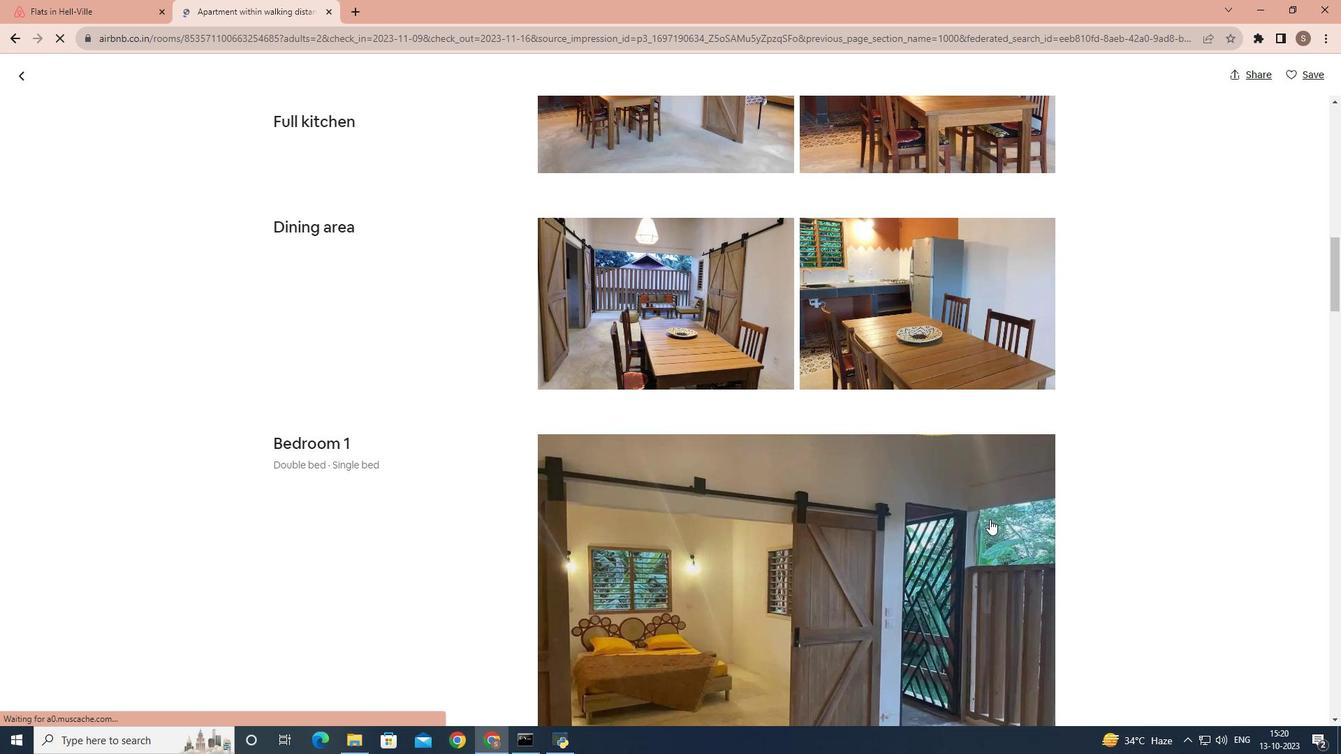 
Action: Mouse scrolled (989, 518) with delta (0, 0)
Screenshot: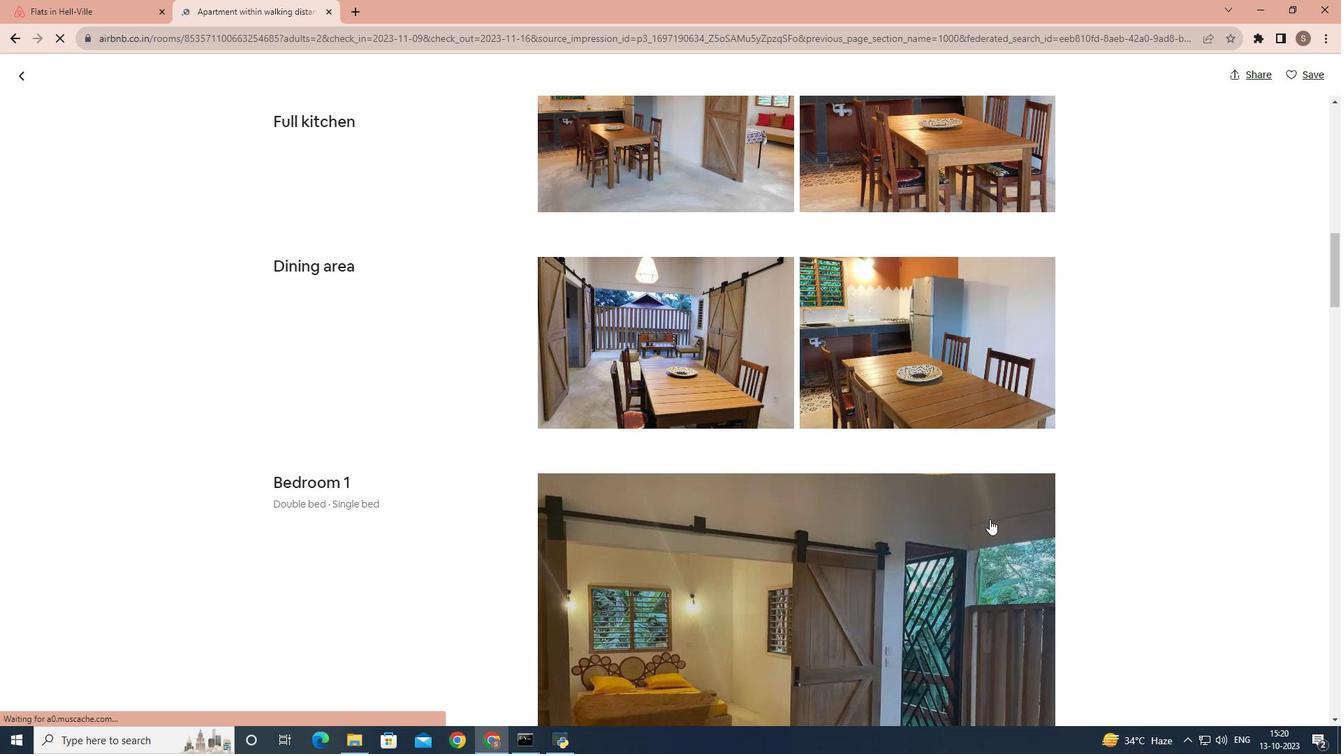 
Action: Mouse scrolled (989, 518) with delta (0, 0)
Screenshot: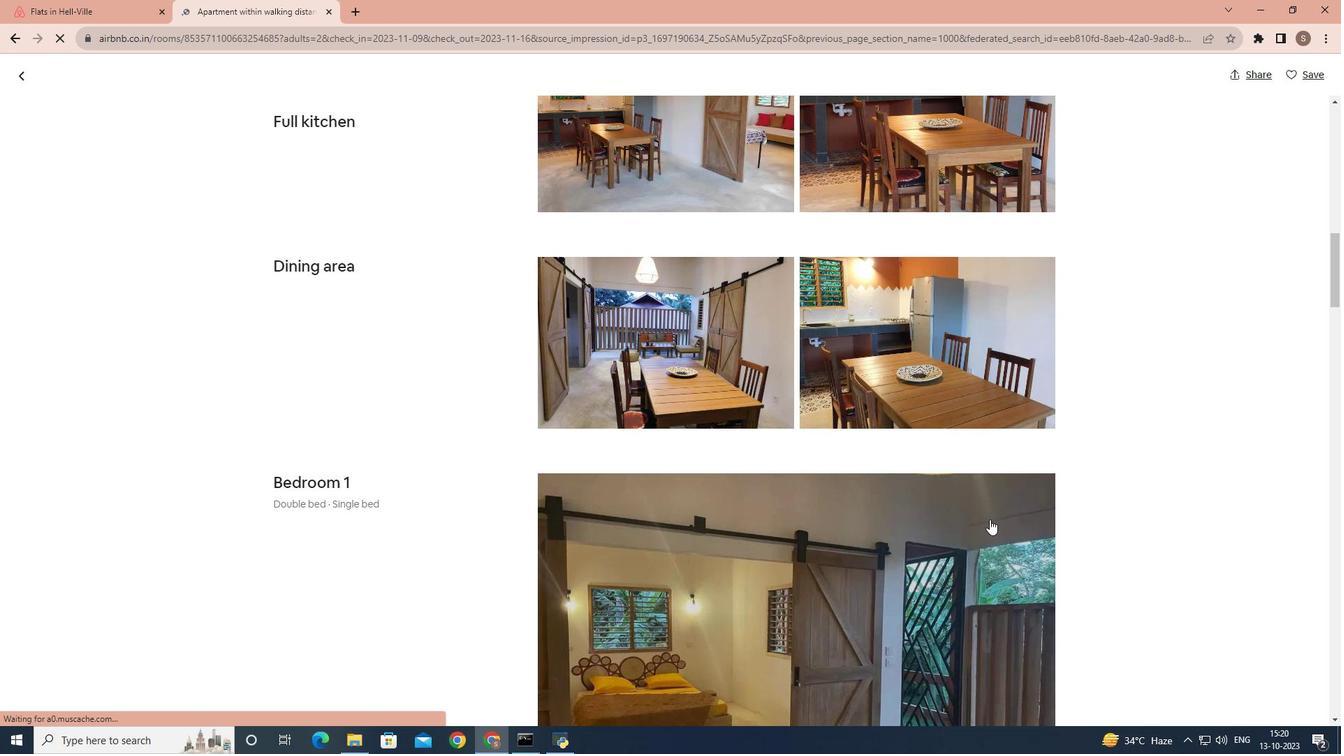 
Action: Mouse scrolled (989, 518) with delta (0, 0)
Screenshot: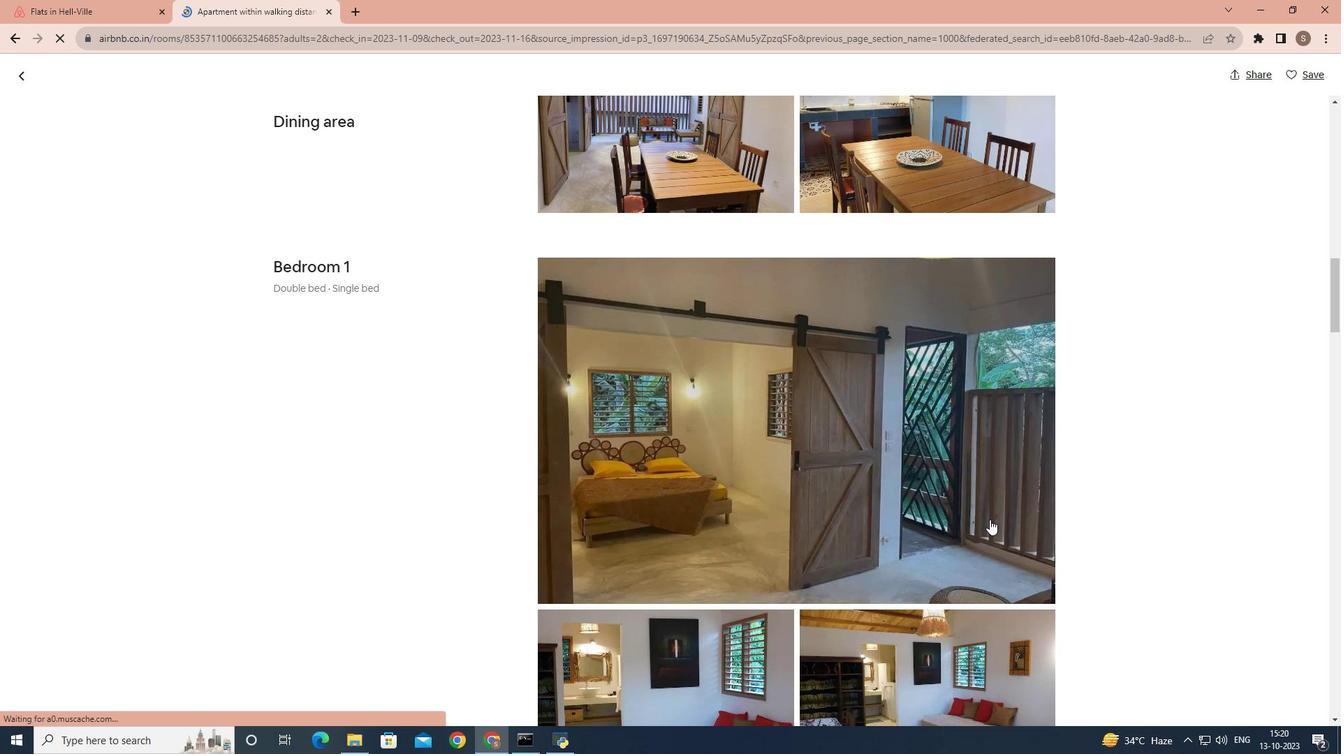 
Action: Mouse scrolled (989, 518) with delta (0, 0)
Screenshot: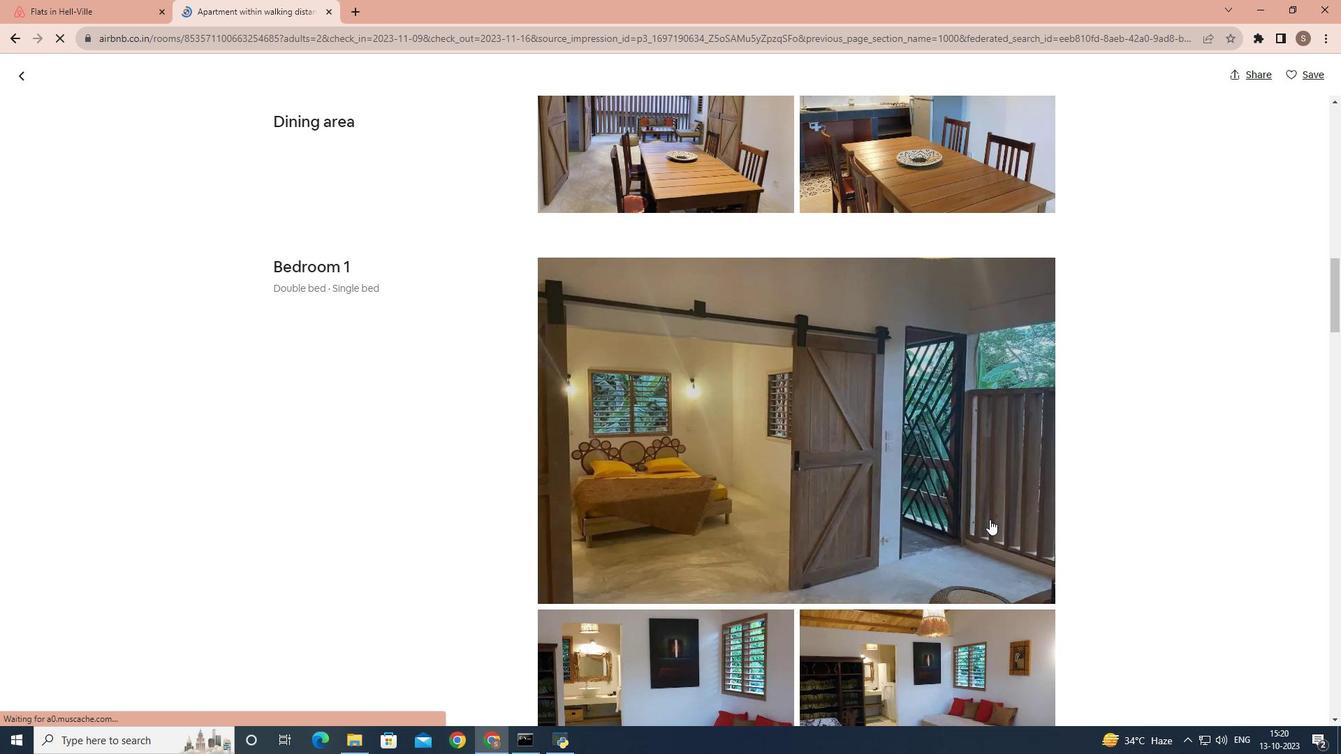 
Action: Mouse scrolled (989, 518) with delta (0, 0)
Screenshot: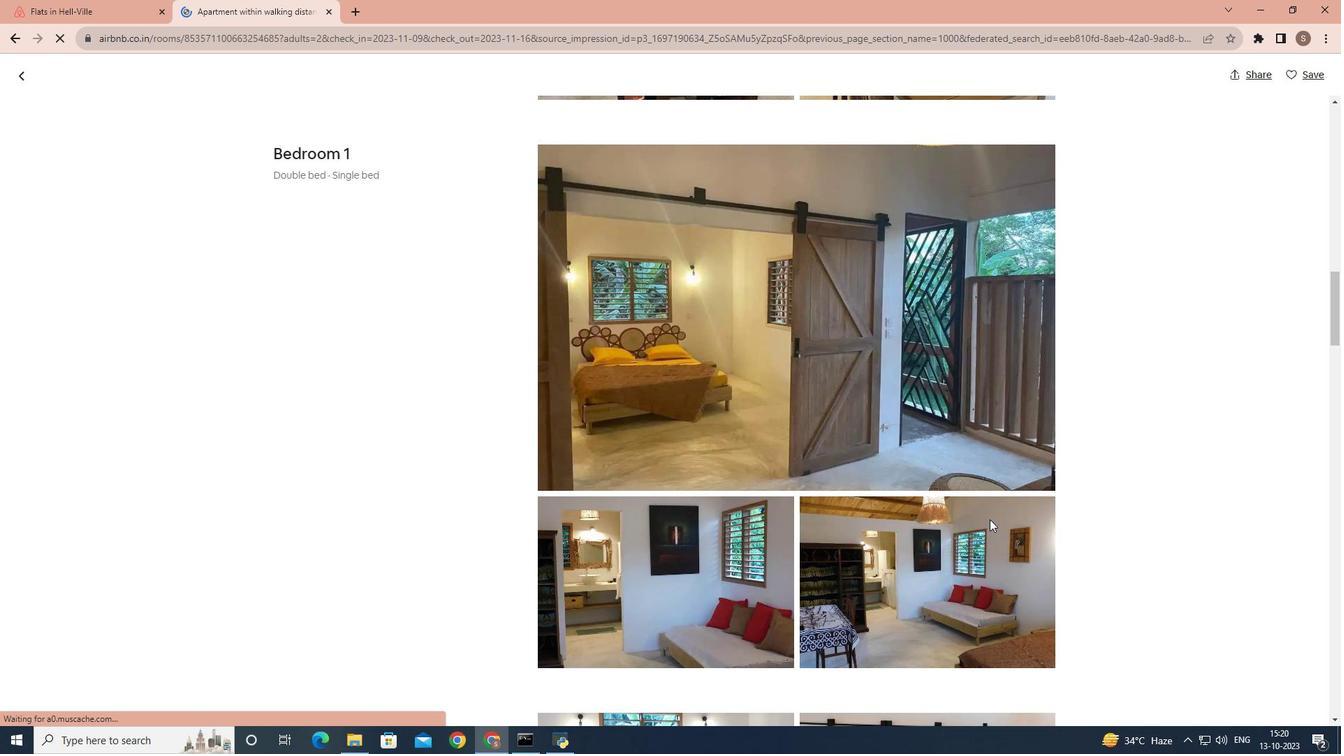 
Action: Mouse scrolled (989, 518) with delta (0, 0)
Screenshot: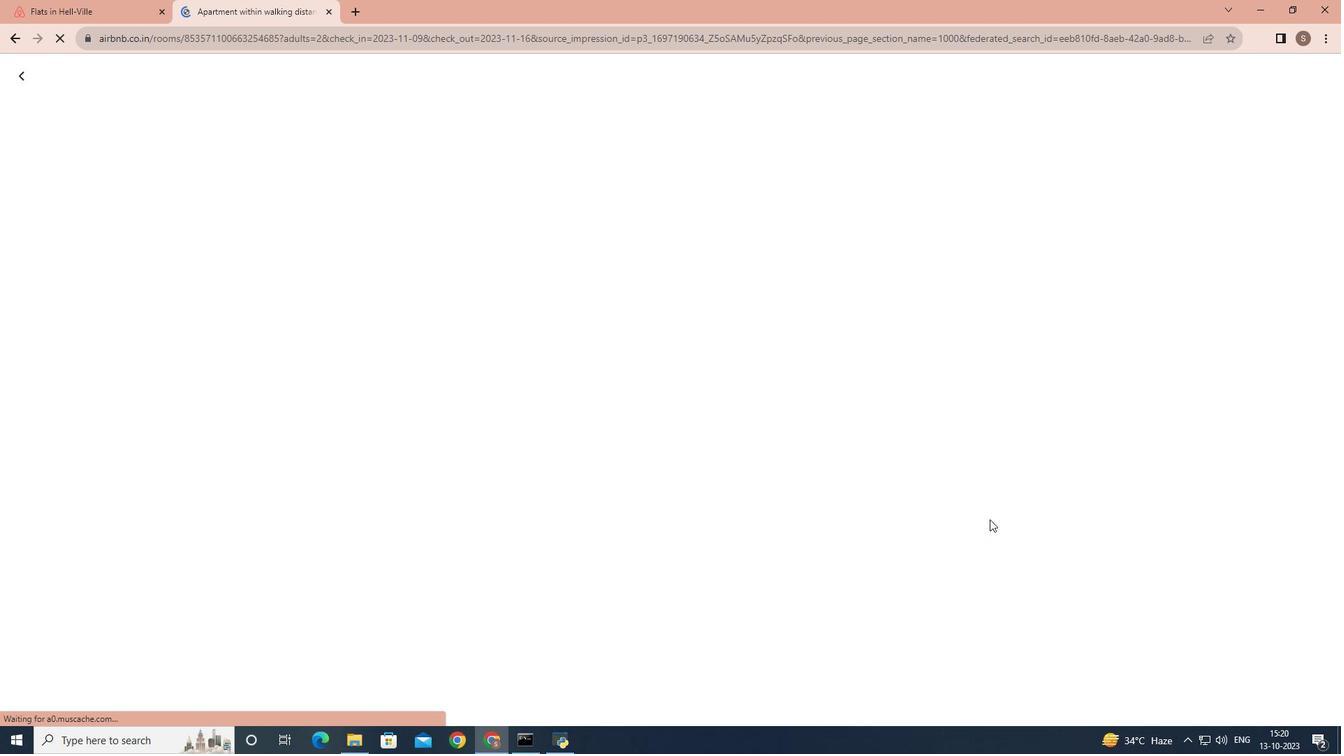 
Action: Mouse scrolled (989, 518) with delta (0, 0)
Screenshot: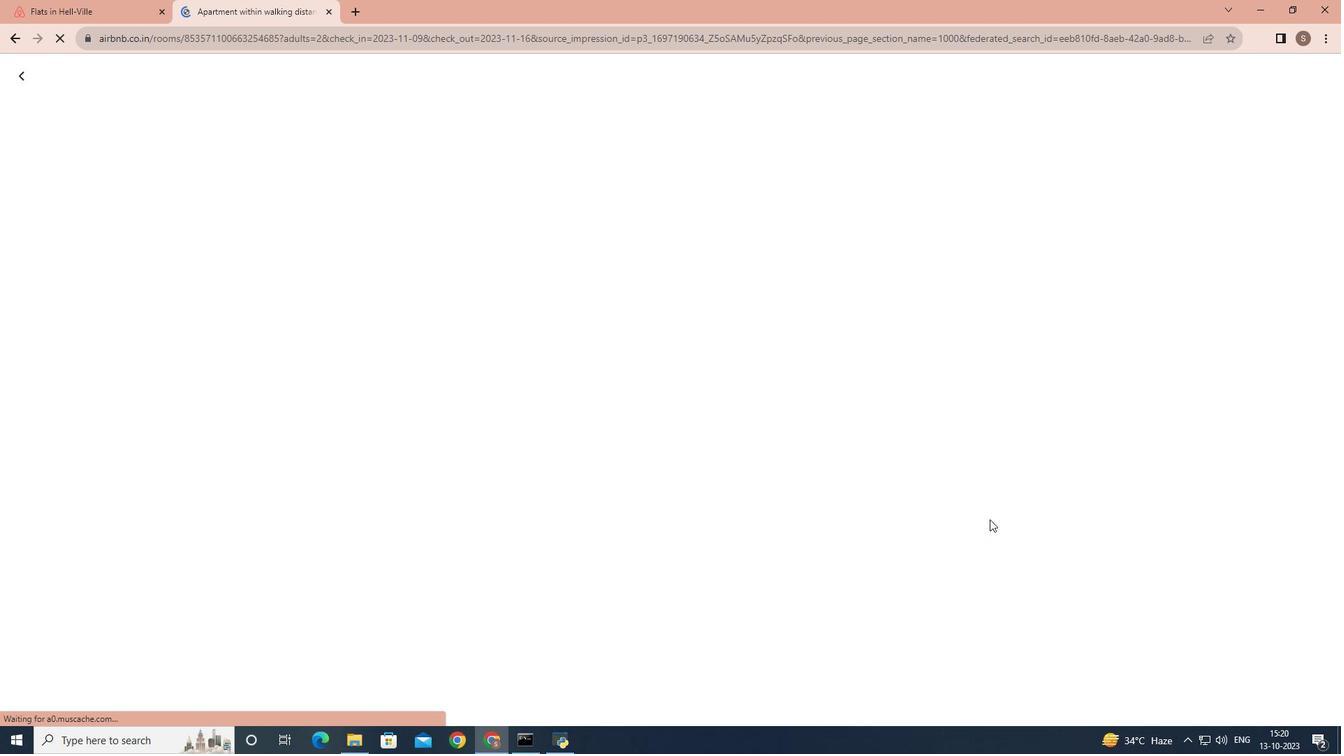 
Action: Mouse scrolled (989, 518) with delta (0, 0)
Screenshot: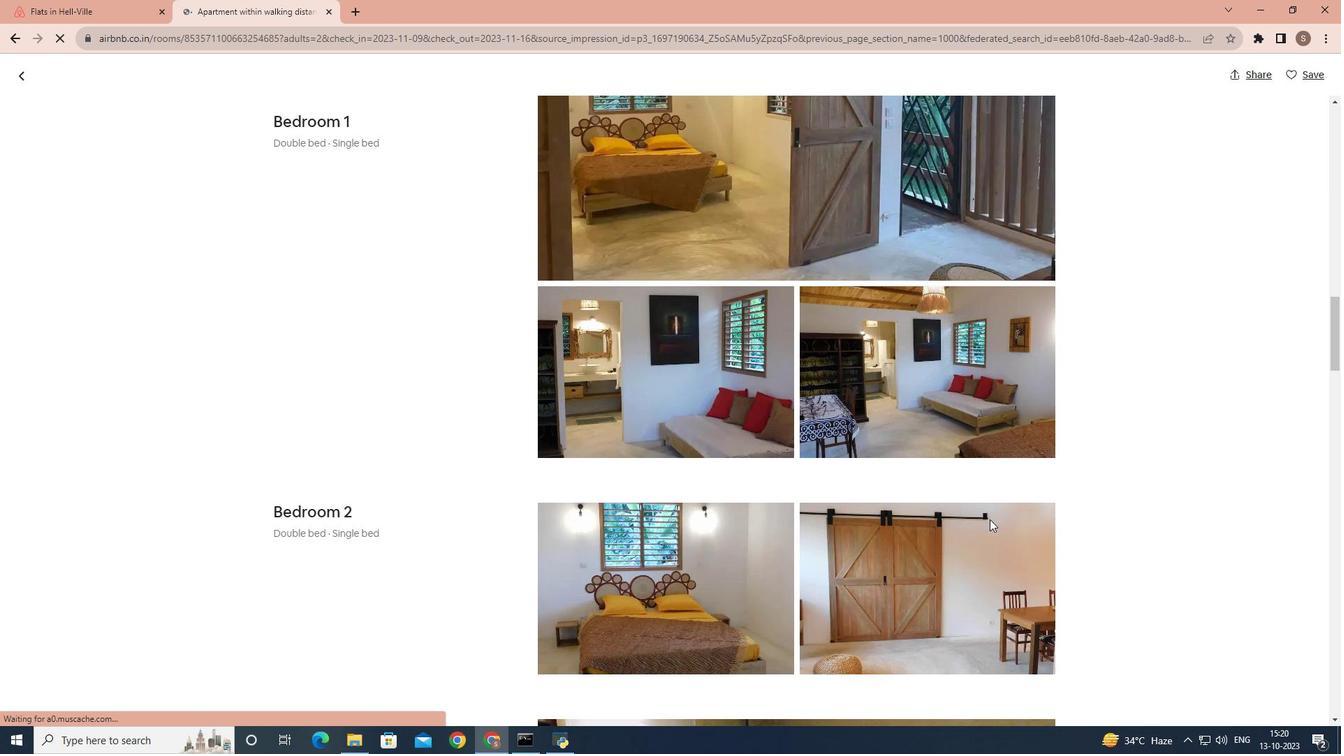 
Action: Mouse scrolled (989, 518) with delta (0, 0)
Screenshot: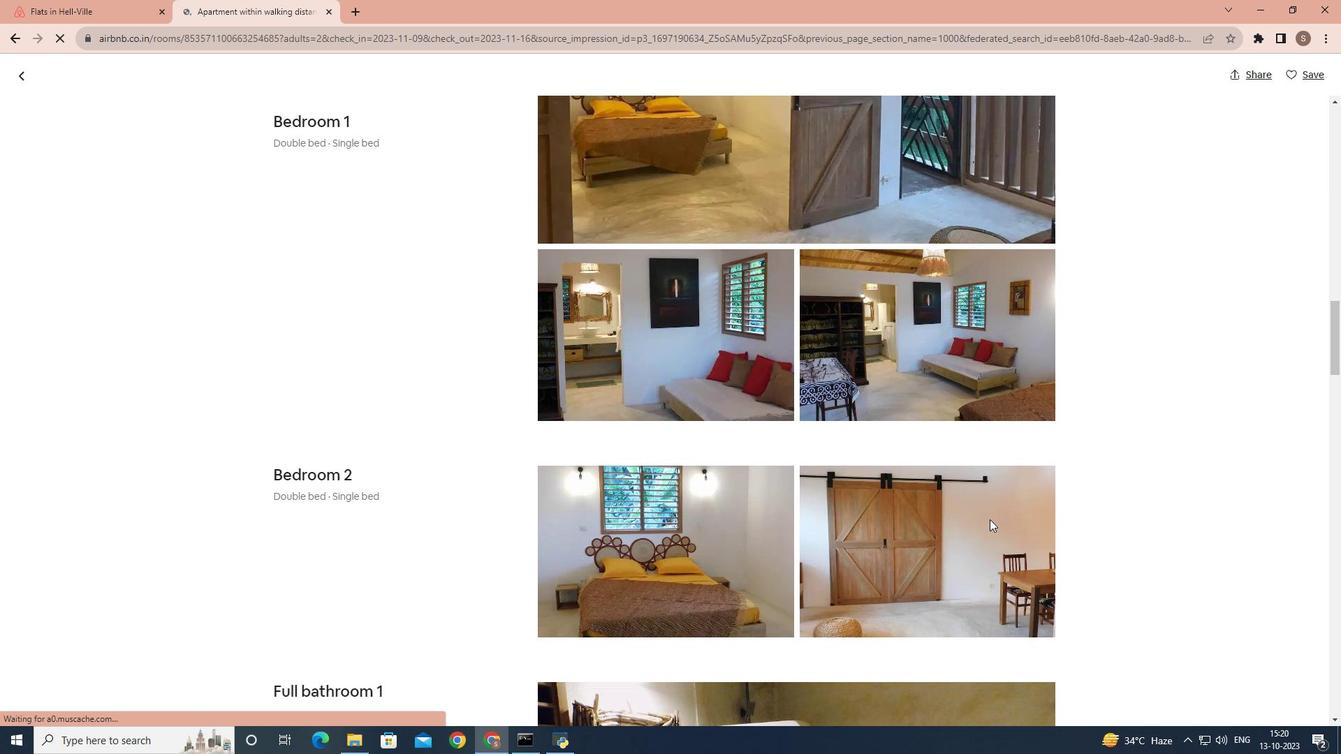 
Action: Mouse scrolled (989, 518) with delta (0, 0)
Screenshot: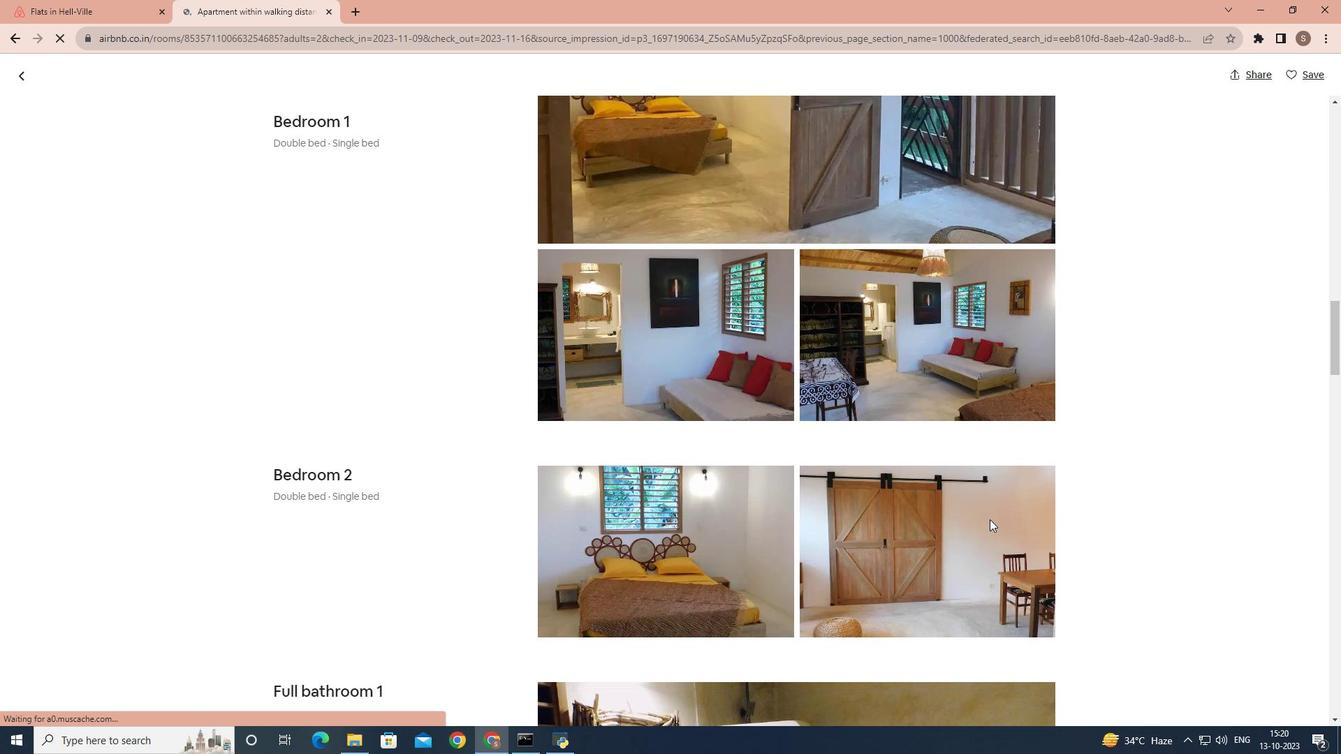 
Action: Mouse scrolled (989, 518) with delta (0, 0)
Screenshot: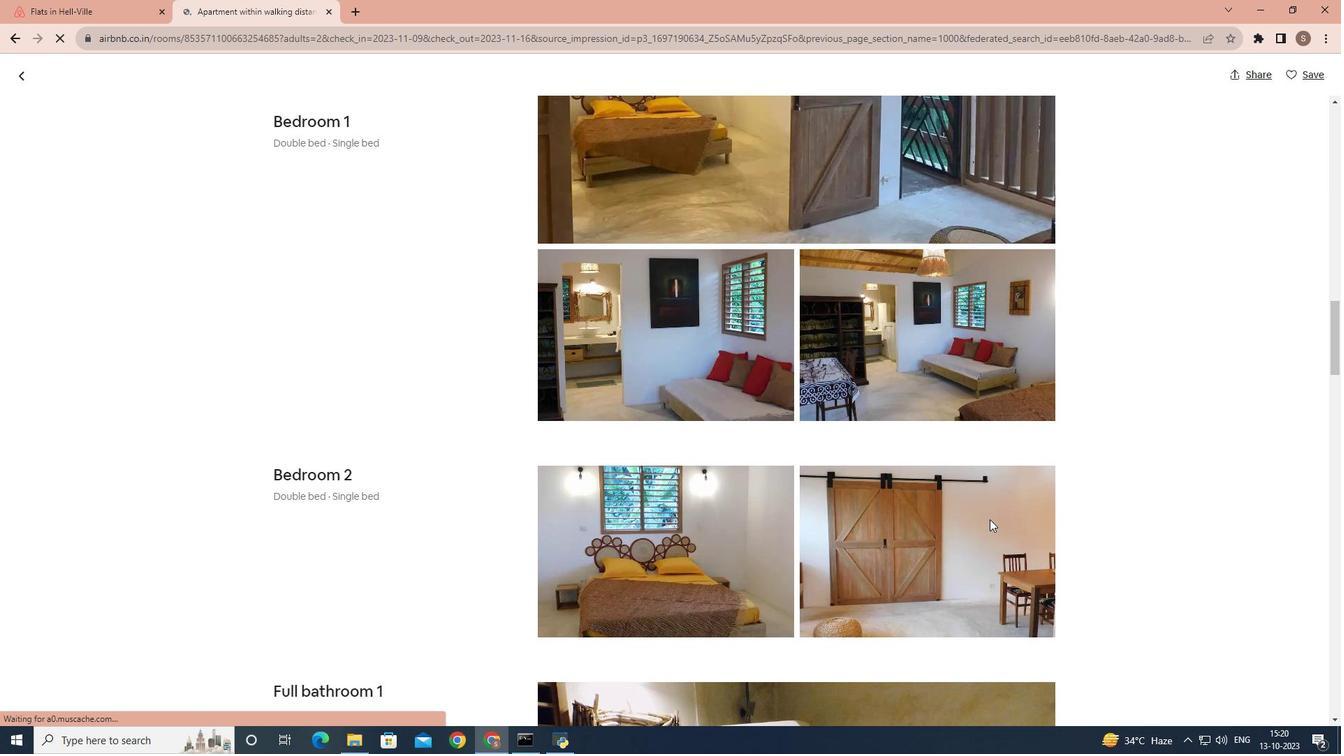 
Action: Mouse scrolled (989, 518) with delta (0, 0)
Screenshot: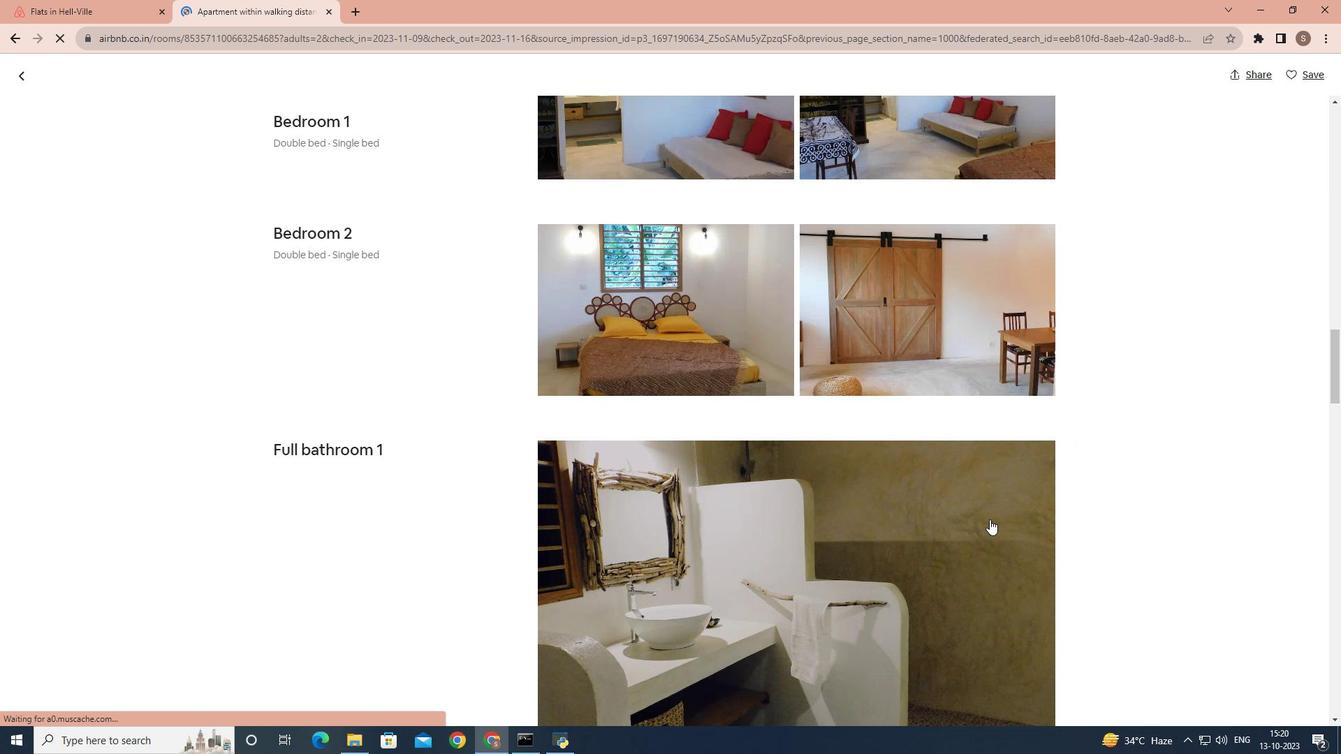 
Action: Mouse scrolled (989, 518) with delta (0, 0)
Screenshot: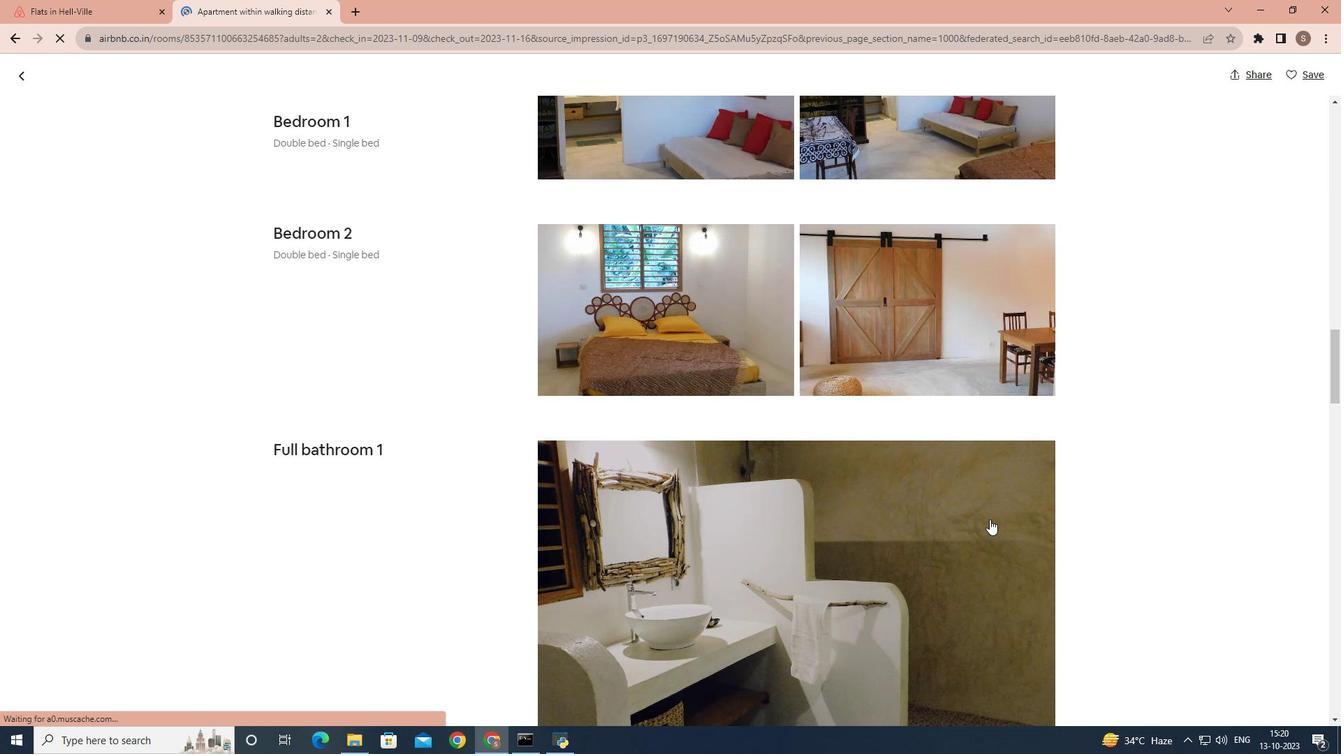 
Action: Mouse scrolled (989, 518) with delta (0, 0)
Screenshot: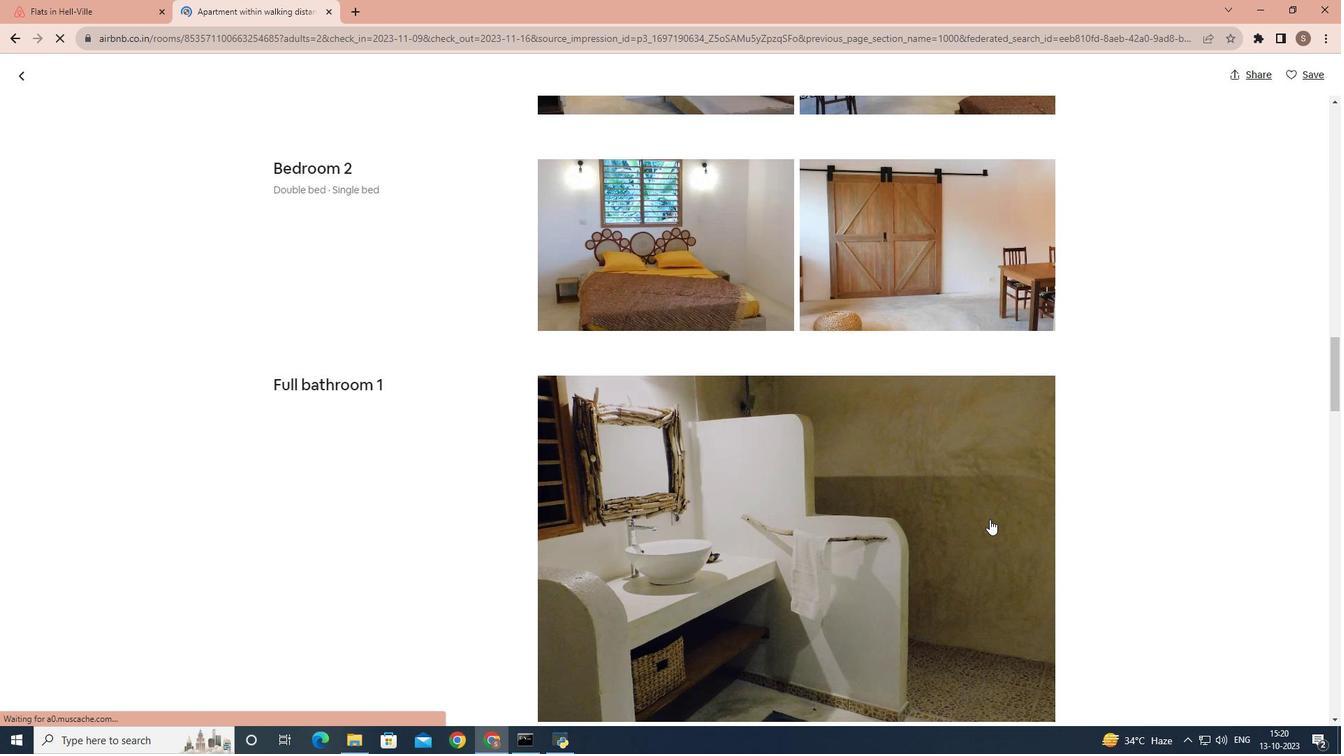 
Action: Mouse scrolled (989, 518) with delta (0, 0)
Screenshot: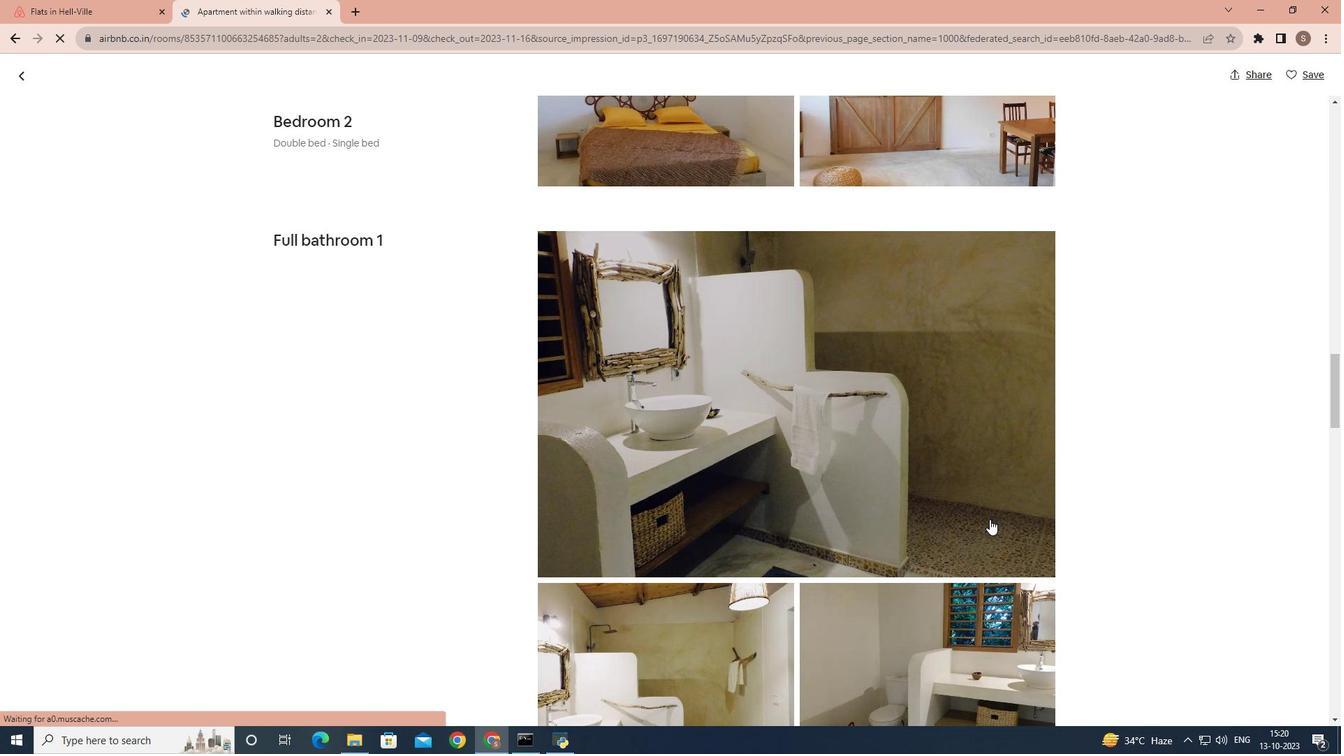 
Action: Mouse scrolled (989, 518) with delta (0, 0)
Screenshot: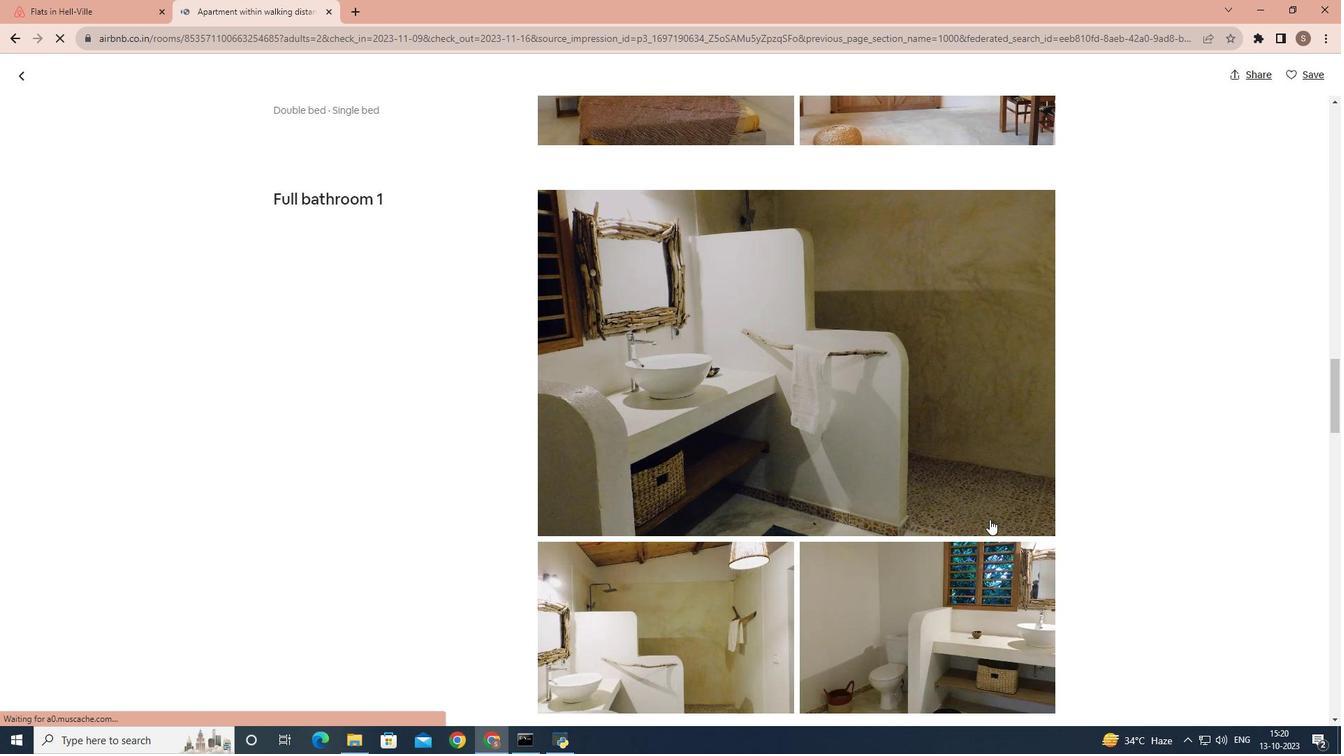 
Action: Mouse scrolled (989, 518) with delta (0, 0)
Screenshot: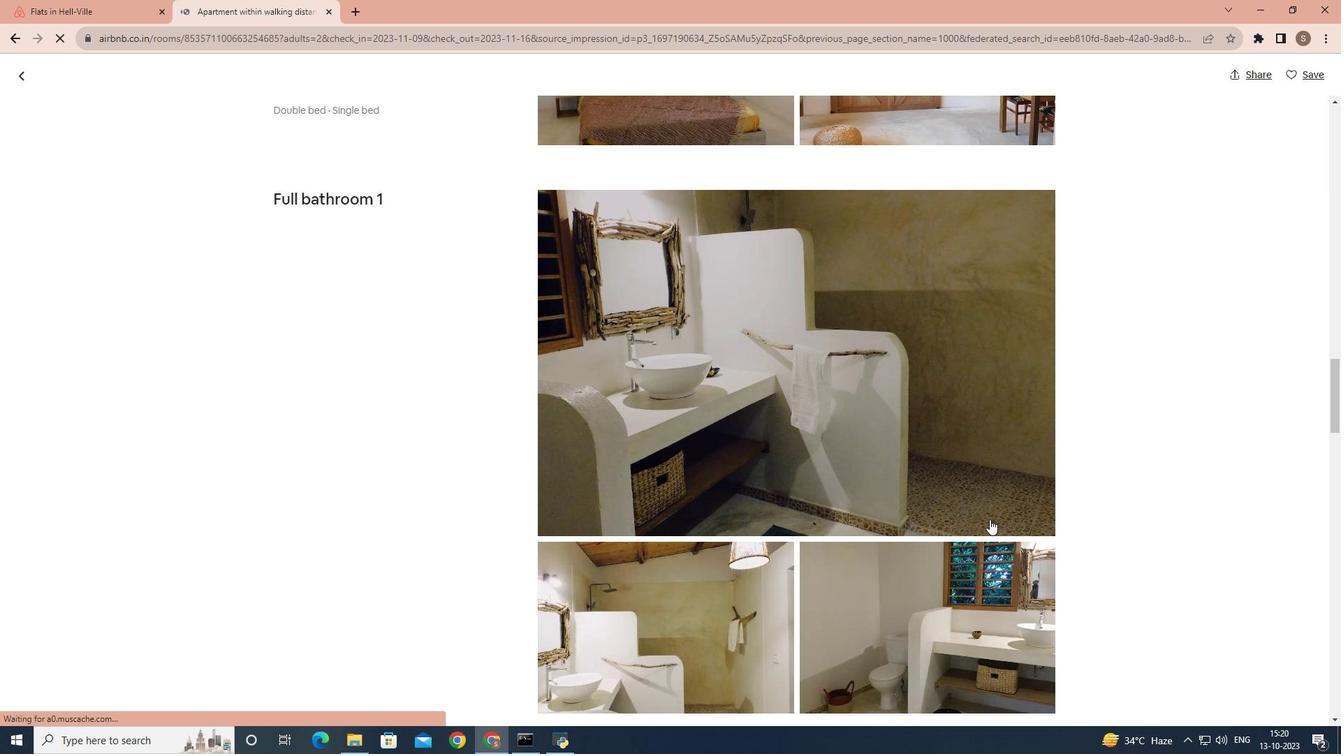 
Action: Mouse scrolled (989, 518) with delta (0, 0)
Screenshot: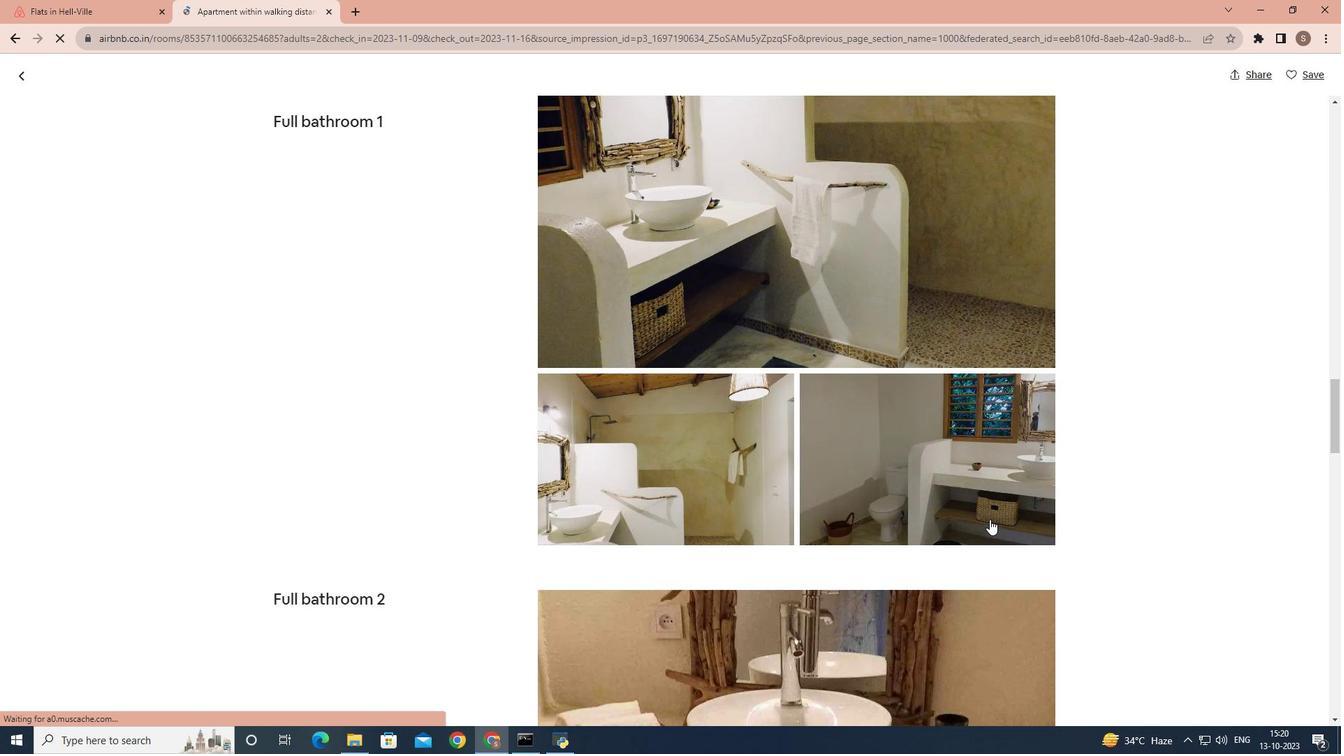 
Action: Mouse scrolled (989, 518) with delta (0, 0)
Screenshot: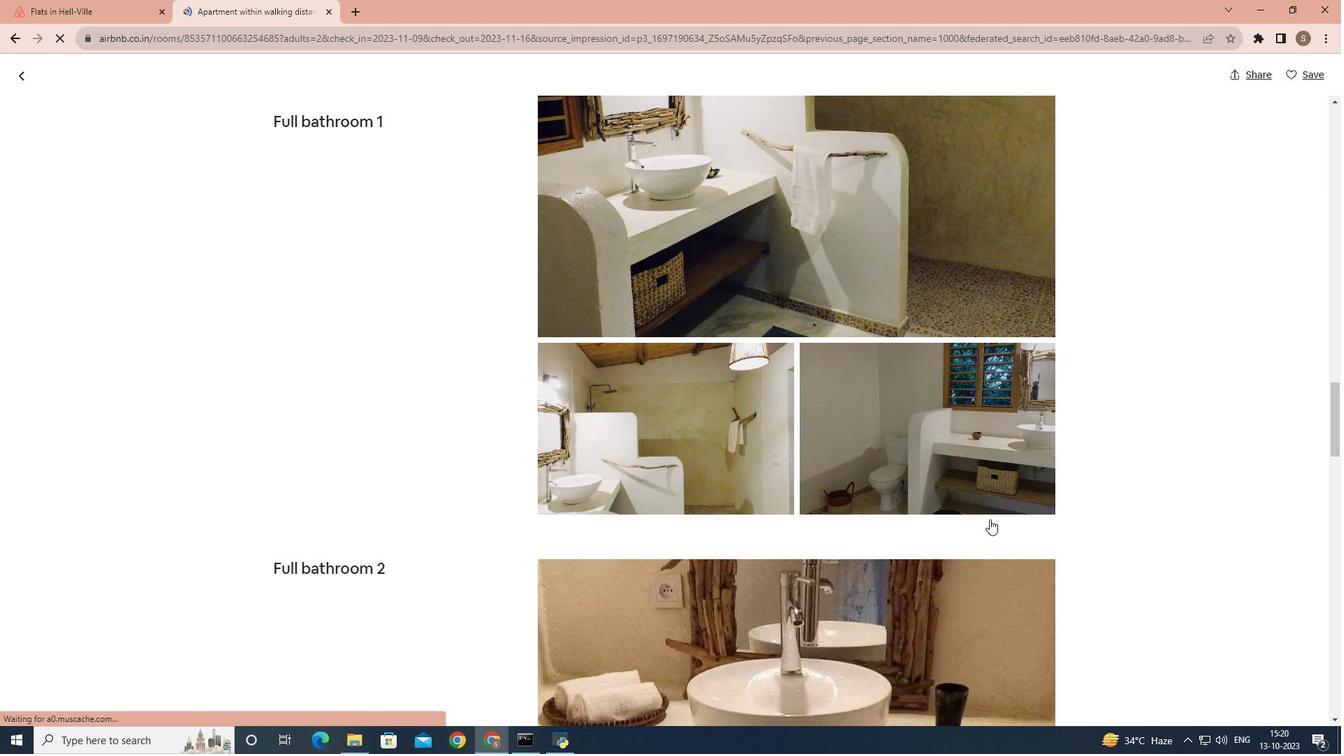 
Action: Mouse scrolled (989, 518) with delta (0, 0)
Screenshot: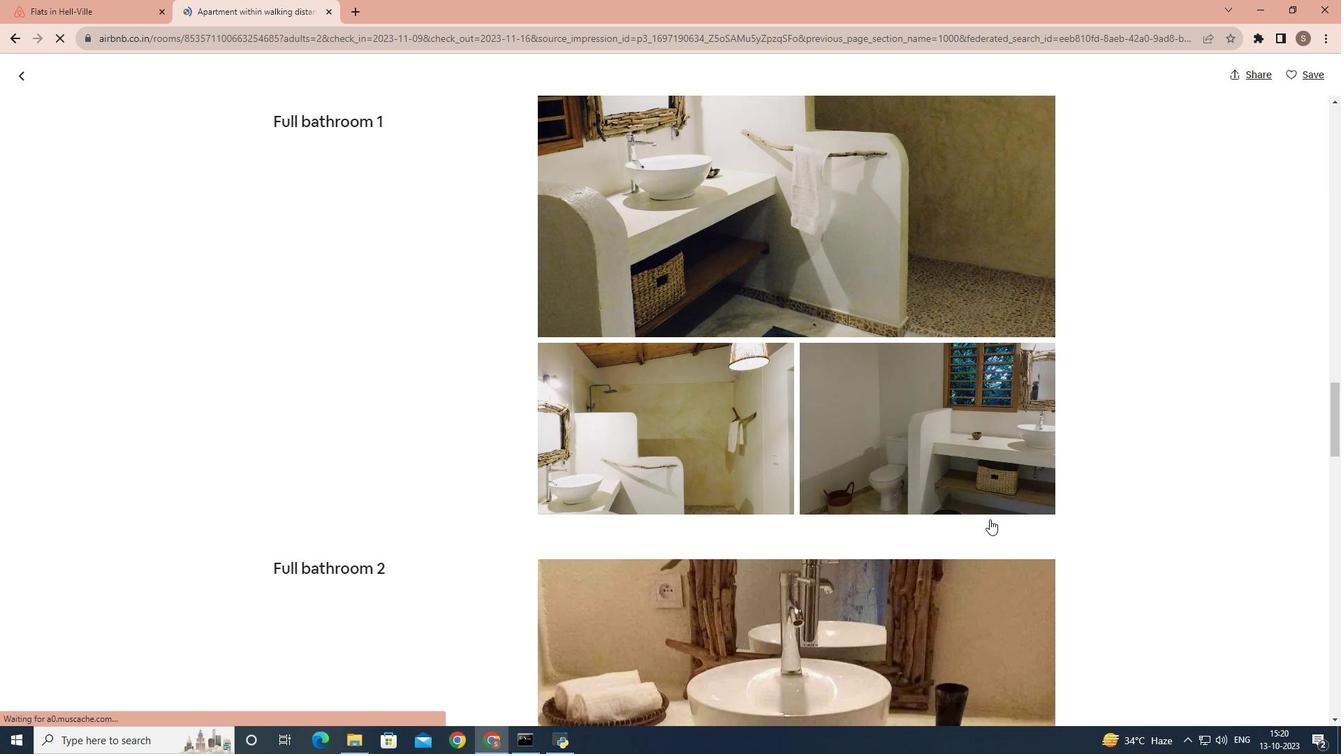 
Action: Mouse scrolled (989, 518) with delta (0, 0)
Screenshot: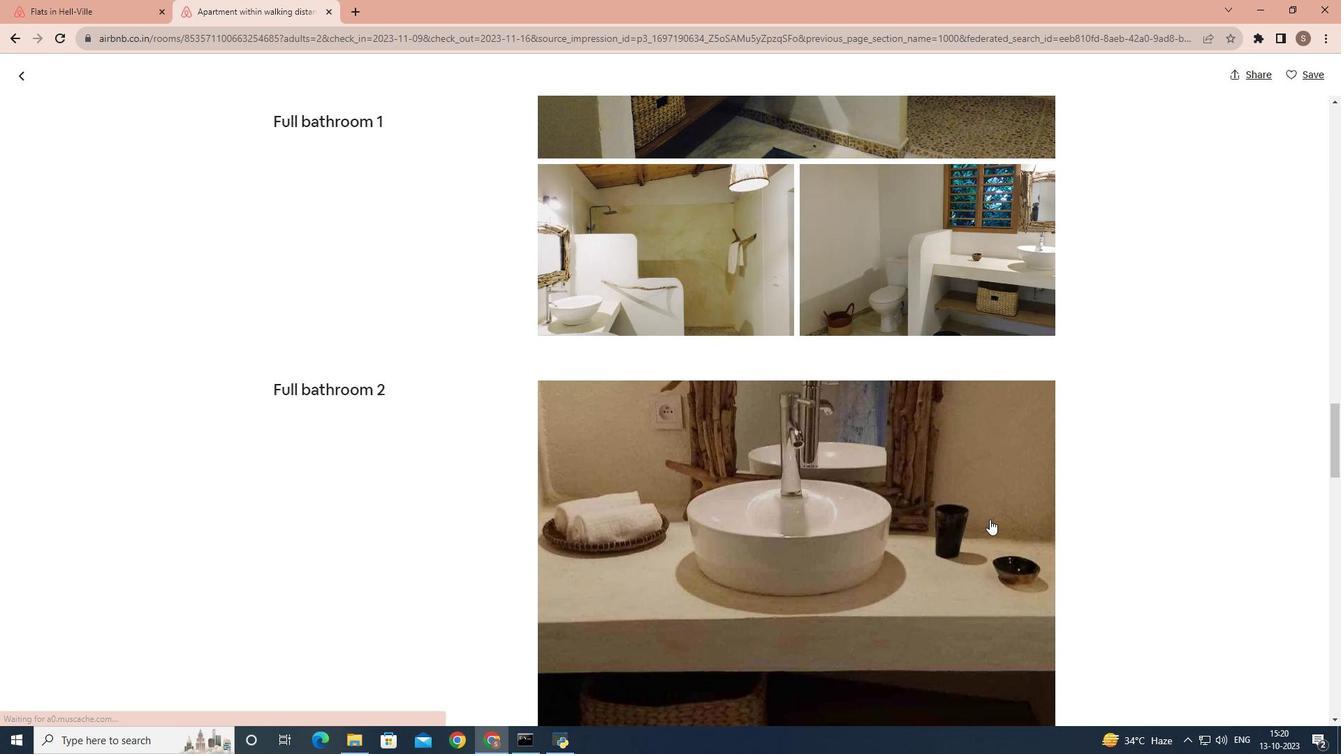
Action: Mouse scrolled (989, 518) with delta (0, 0)
Screenshot: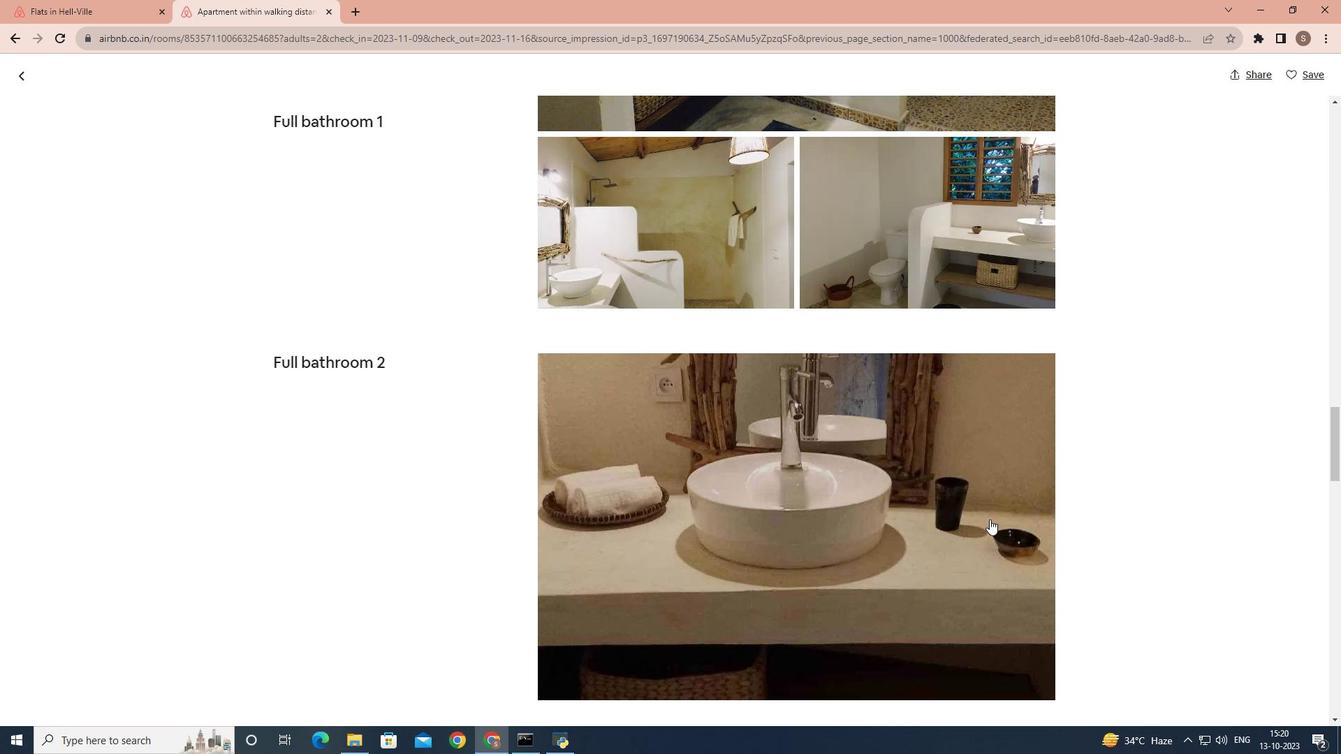 
Action: Mouse scrolled (989, 518) with delta (0, 0)
Screenshot: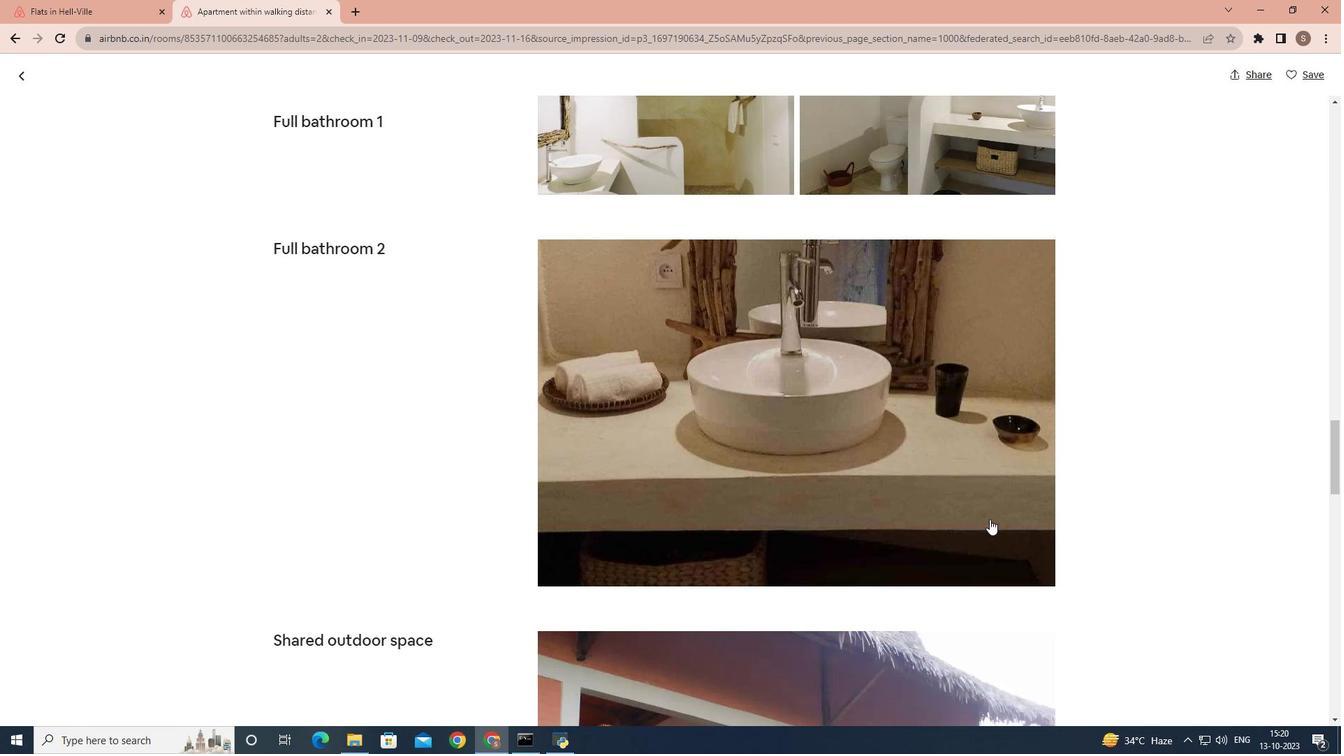 
Action: Mouse scrolled (989, 518) with delta (0, 0)
Screenshot: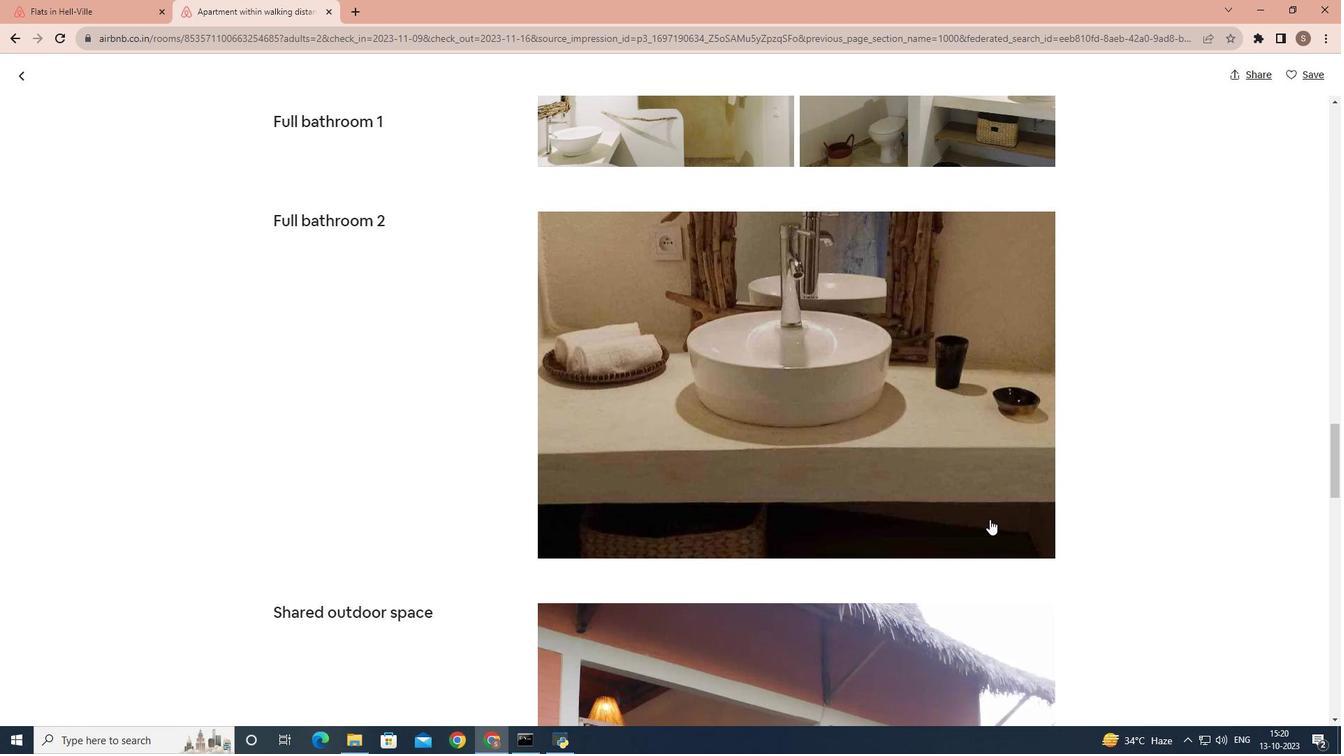 
Action: Mouse scrolled (989, 518) with delta (0, 0)
Screenshot: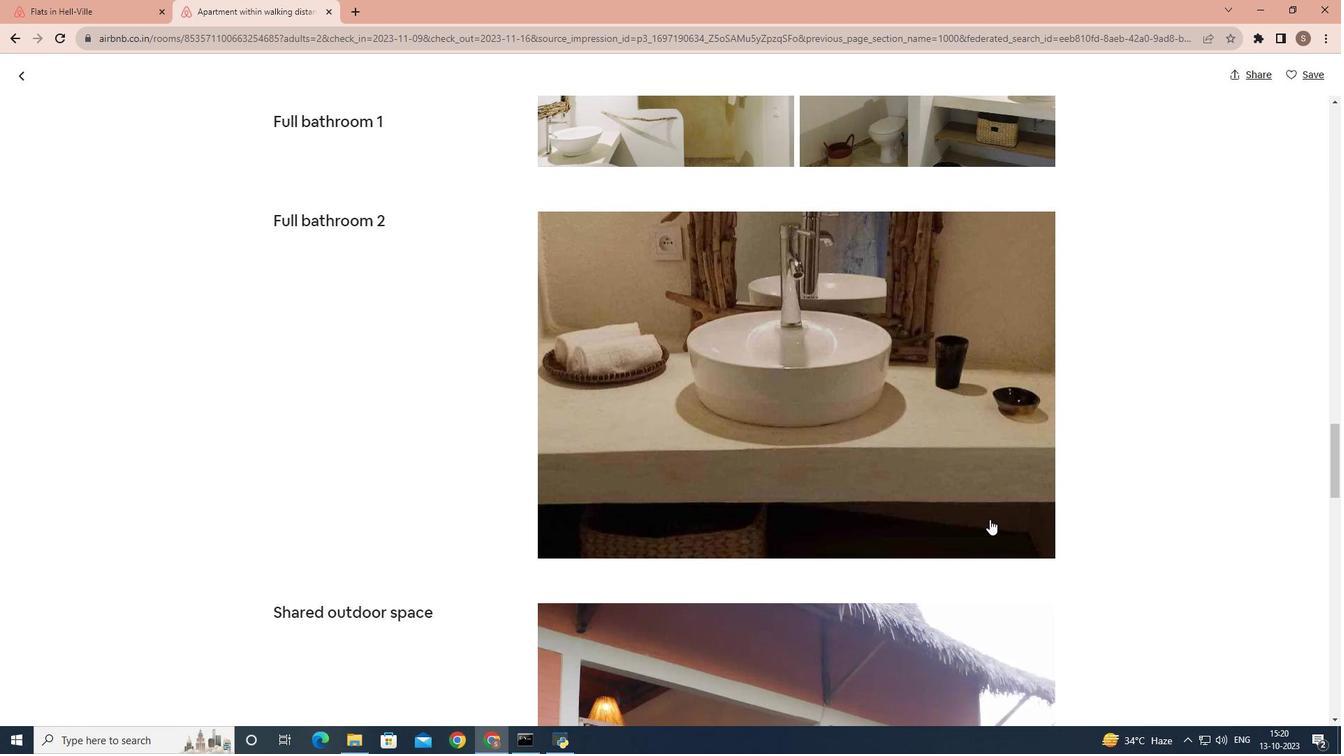 
Action: Mouse scrolled (989, 518) with delta (0, 0)
Screenshot: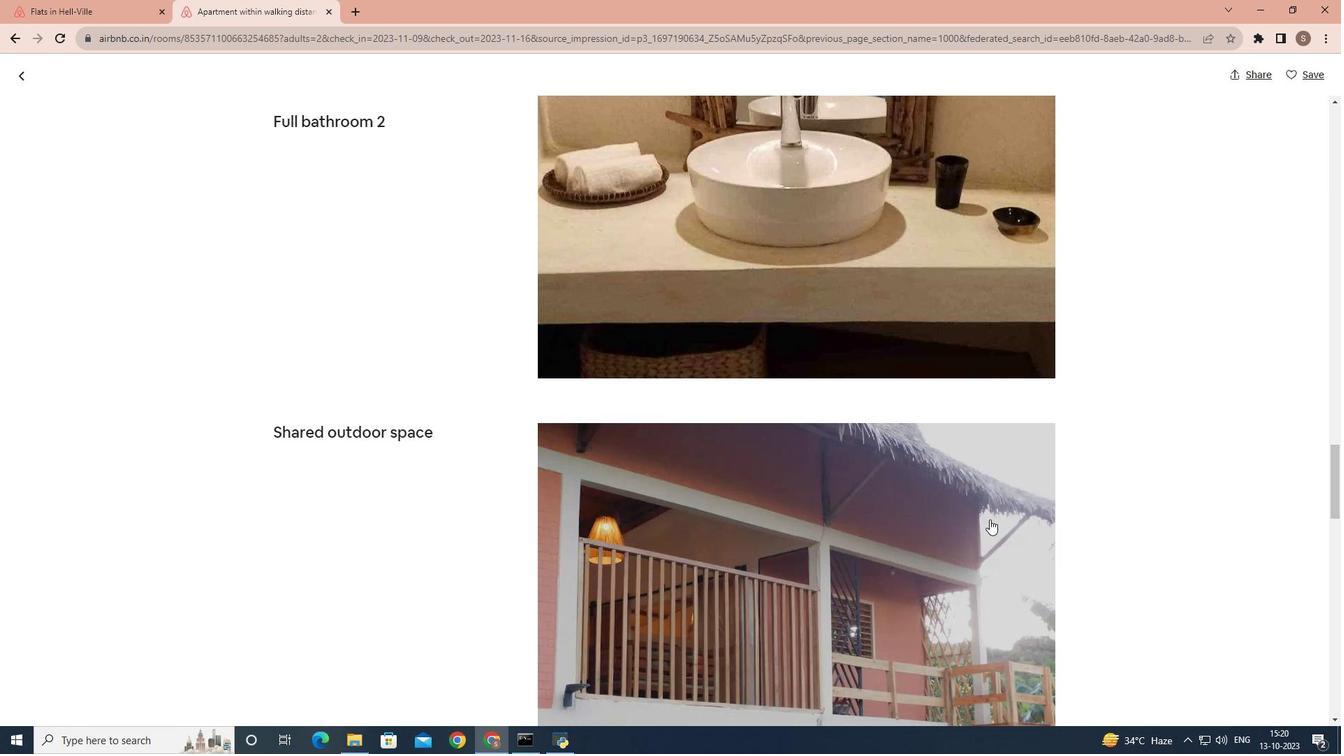 
Action: Mouse scrolled (989, 518) with delta (0, 0)
Screenshot: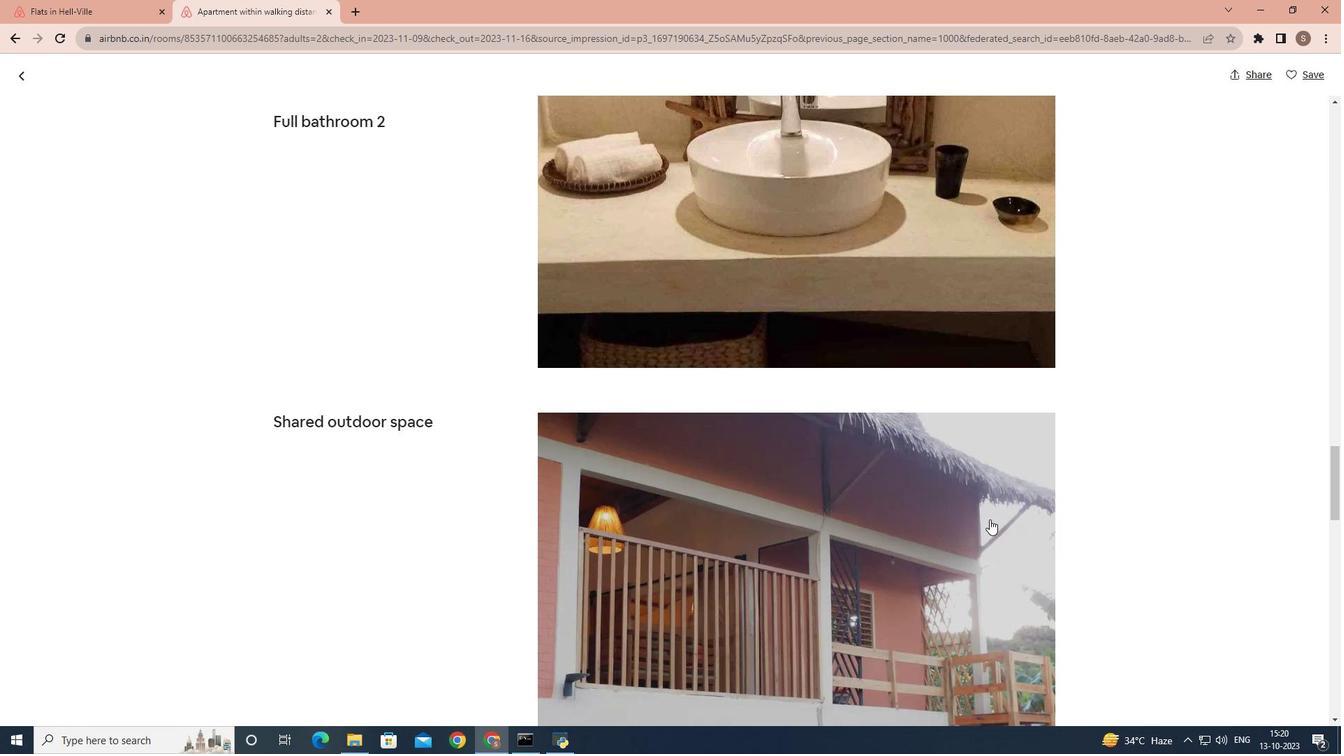 
Action: Mouse scrolled (989, 518) with delta (0, 0)
Screenshot: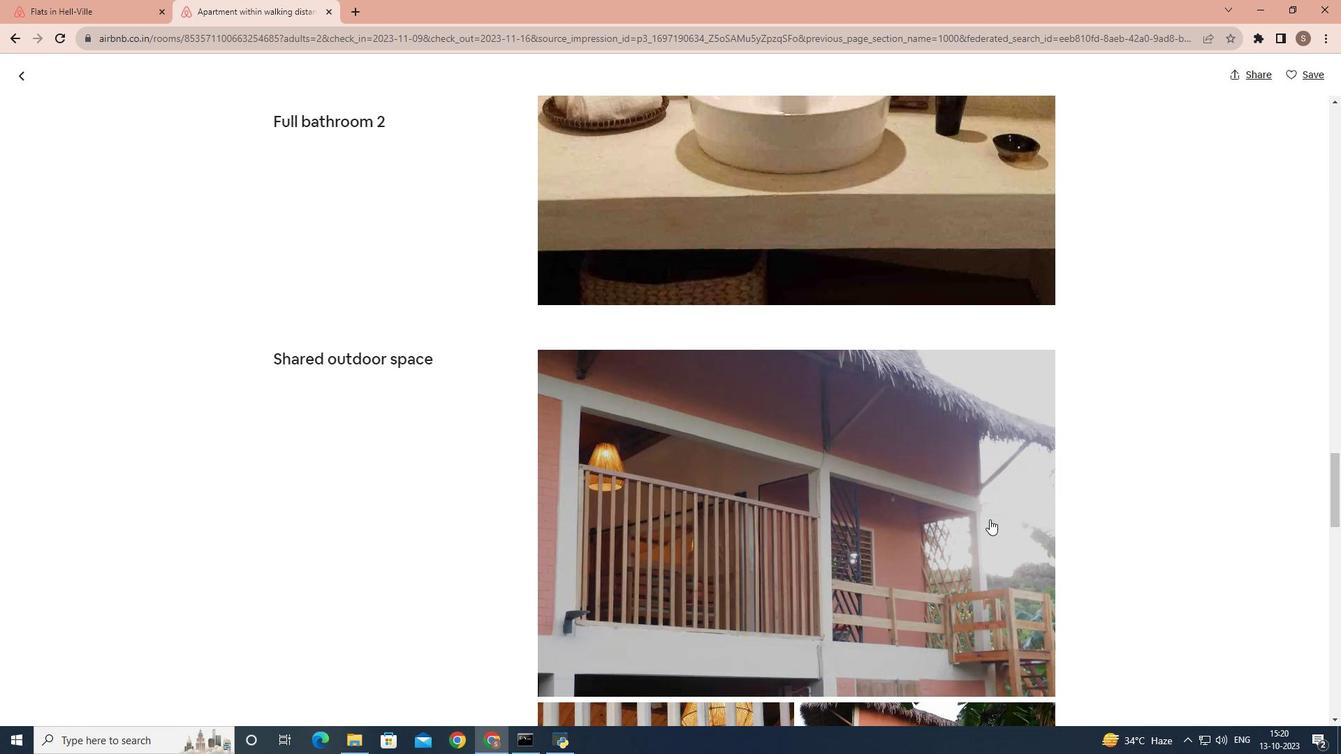 
Action: Mouse scrolled (989, 518) with delta (0, 0)
Screenshot: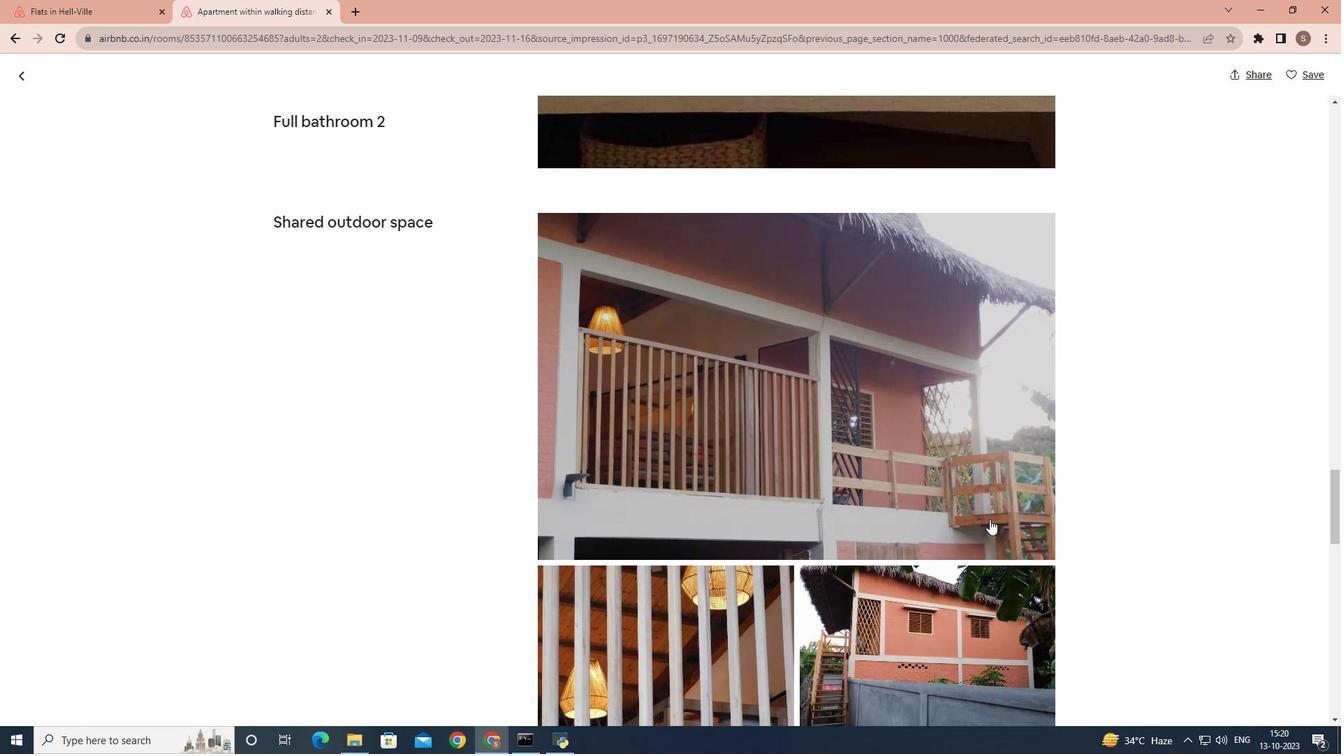 
Action: Mouse scrolled (989, 518) with delta (0, 0)
Screenshot: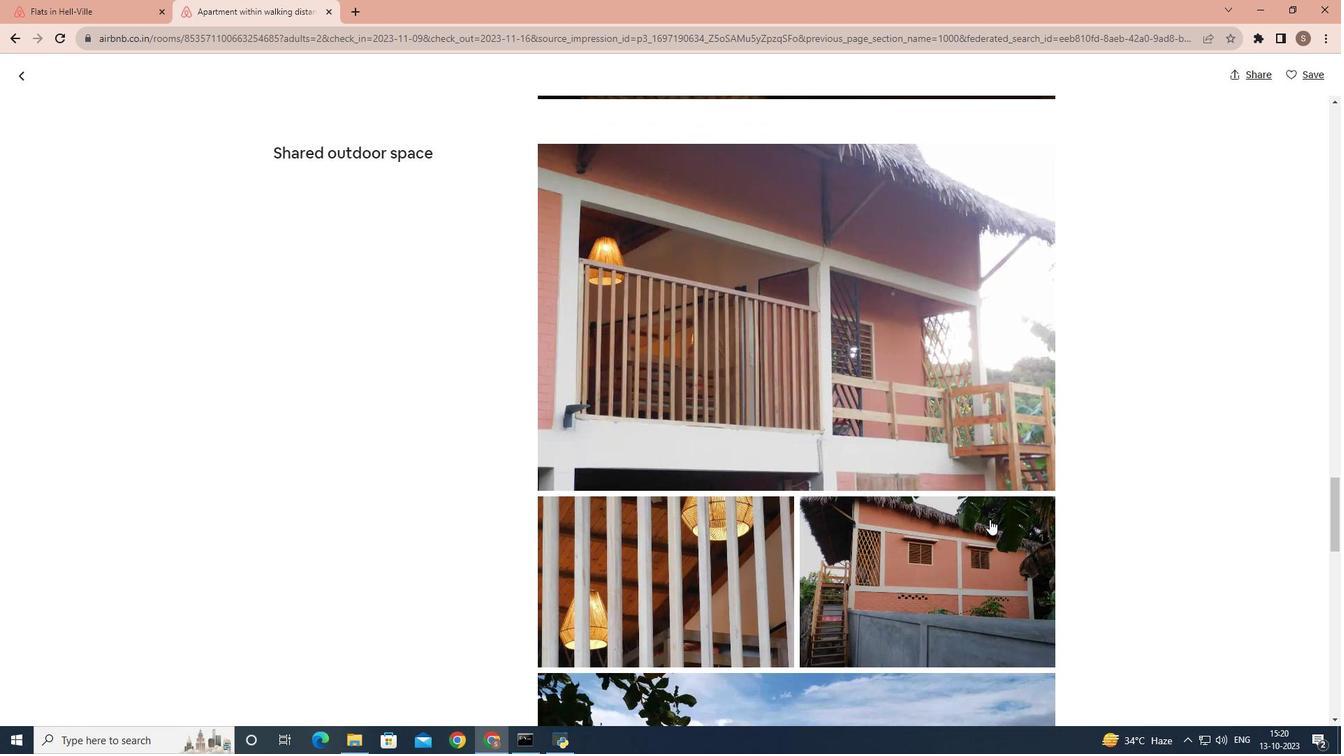 
Action: Mouse scrolled (989, 518) with delta (0, 0)
Screenshot: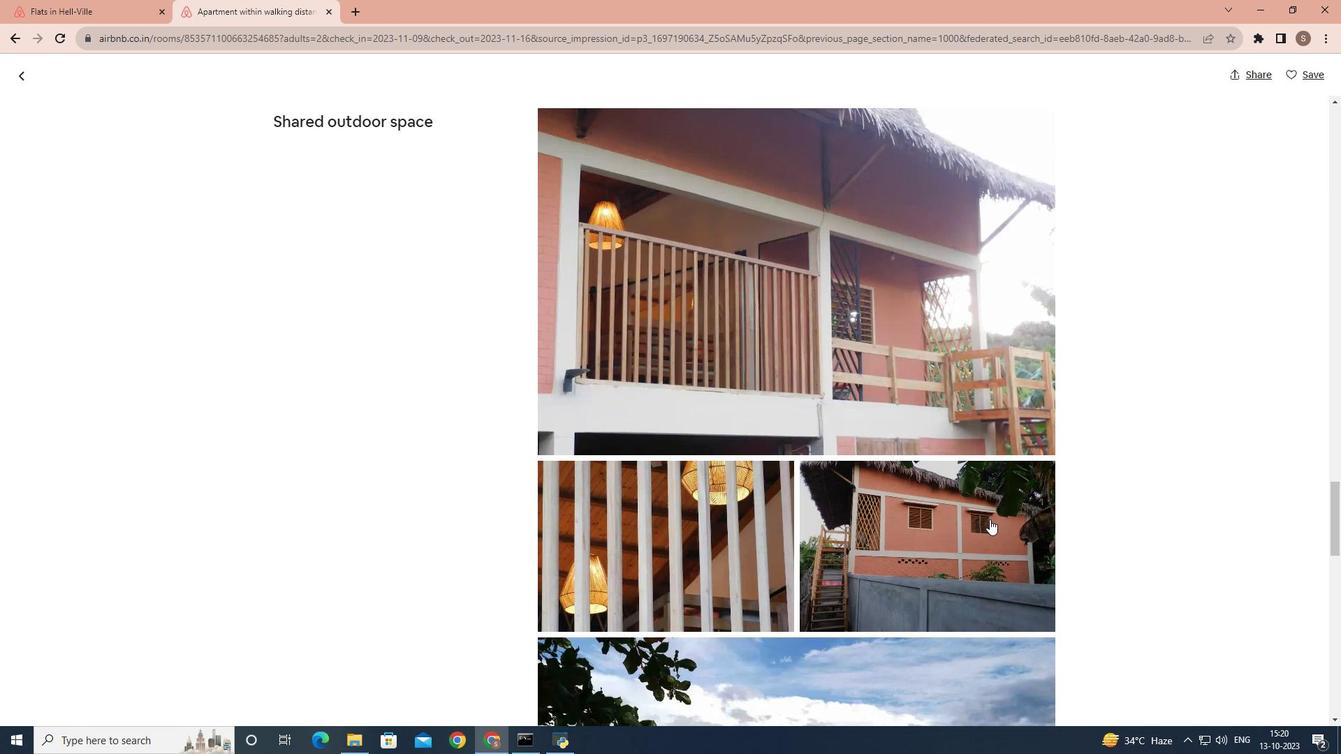 
Action: Mouse scrolled (989, 518) with delta (0, 0)
Screenshot: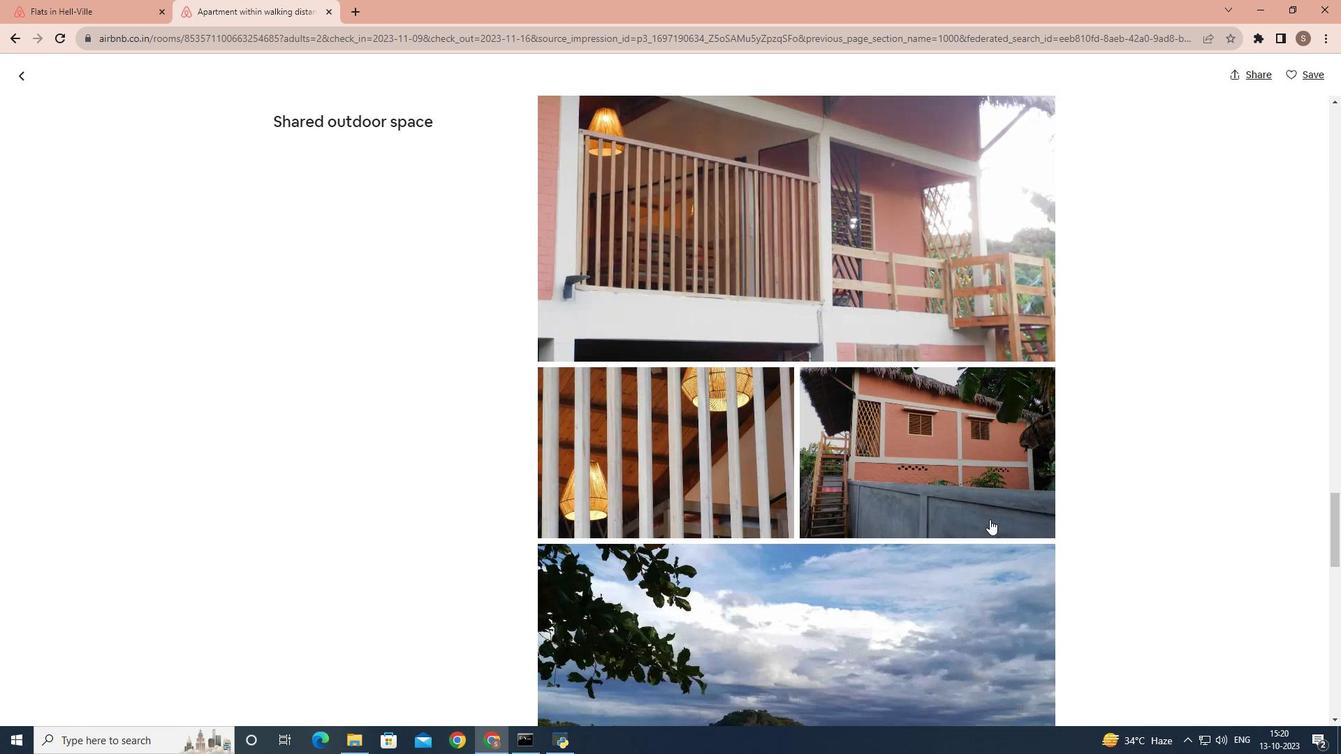 
Action: Mouse scrolled (989, 518) with delta (0, 0)
Screenshot: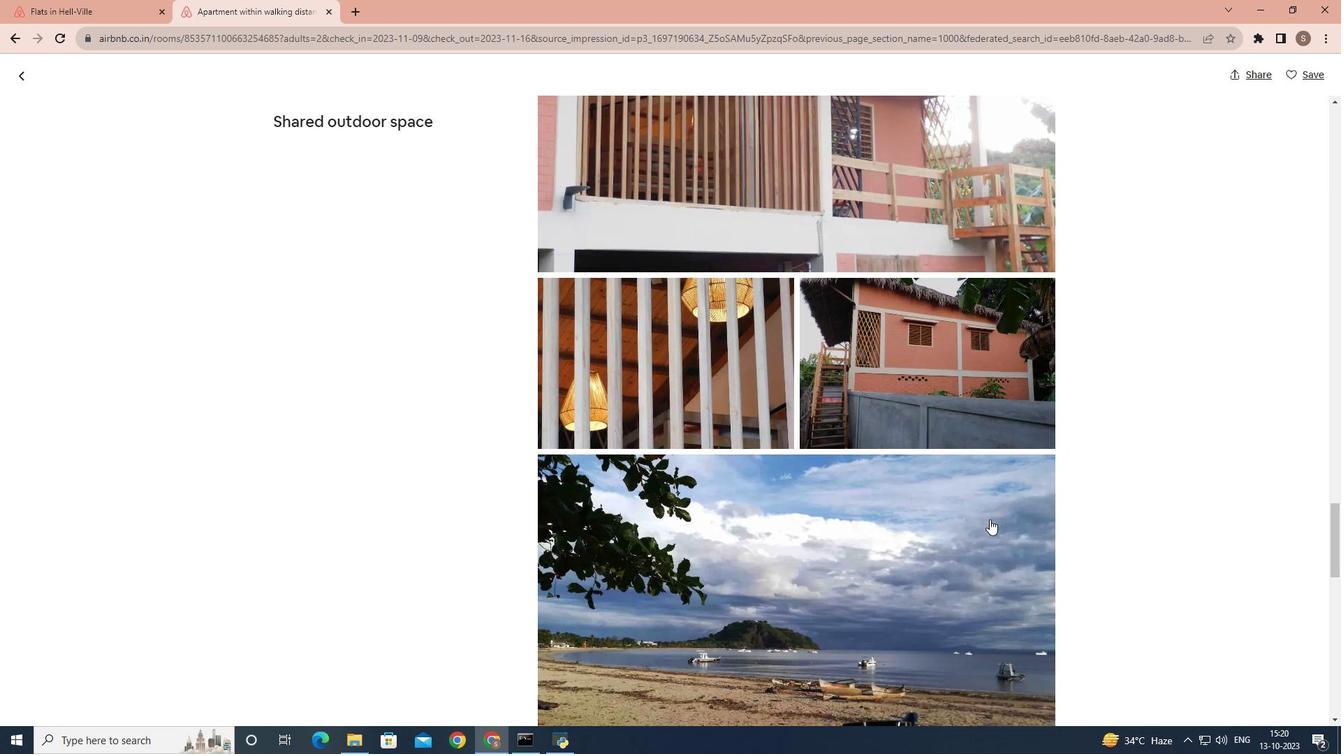 
Action: Mouse scrolled (989, 518) with delta (0, 0)
Screenshot: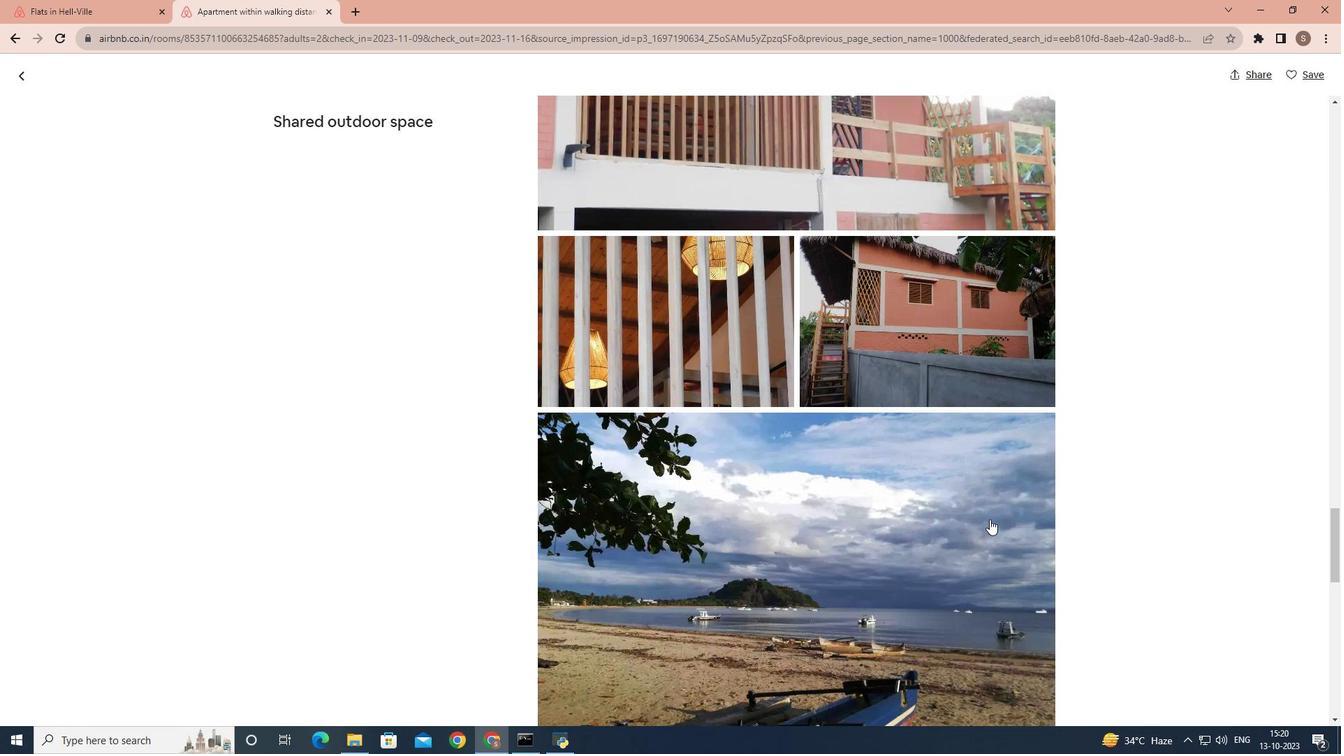 
Action: Mouse scrolled (989, 518) with delta (0, 0)
Screenshot: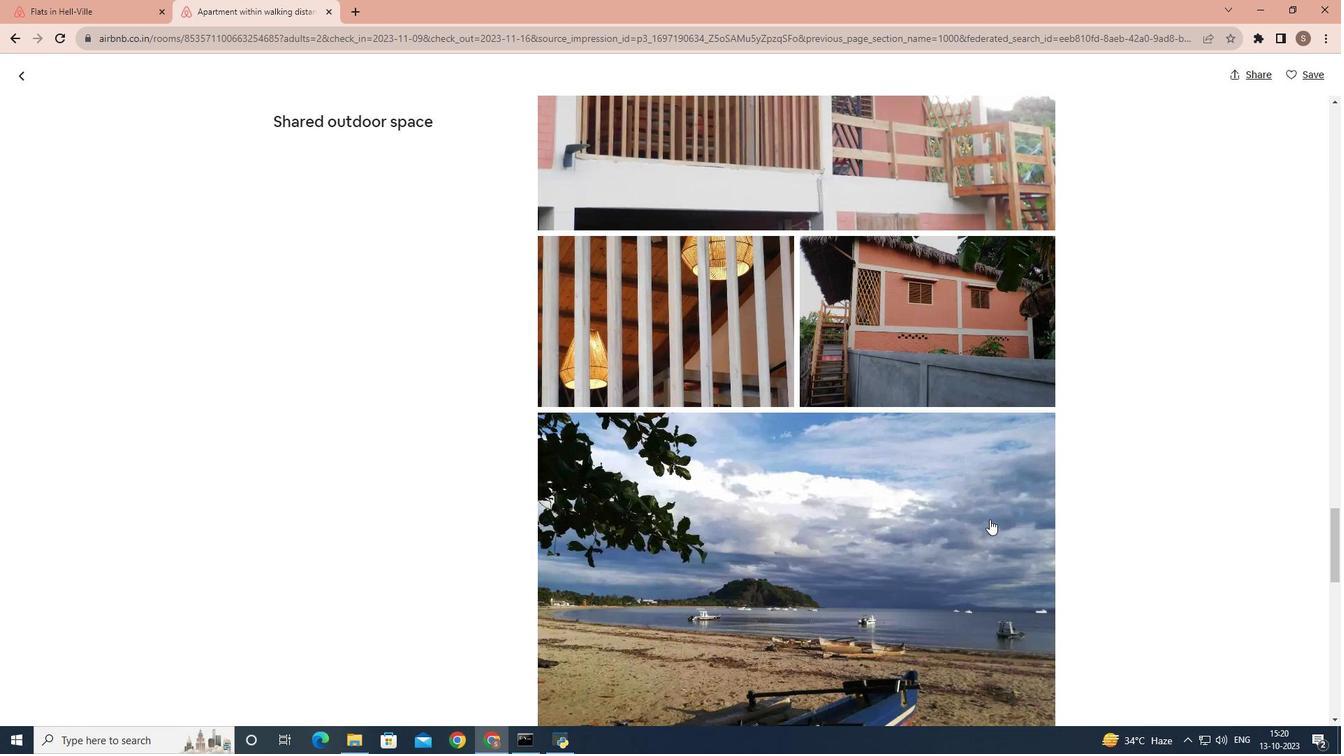 
Action: Mouse scrolled (989, 518) with delta (0, 0)
Screenshot: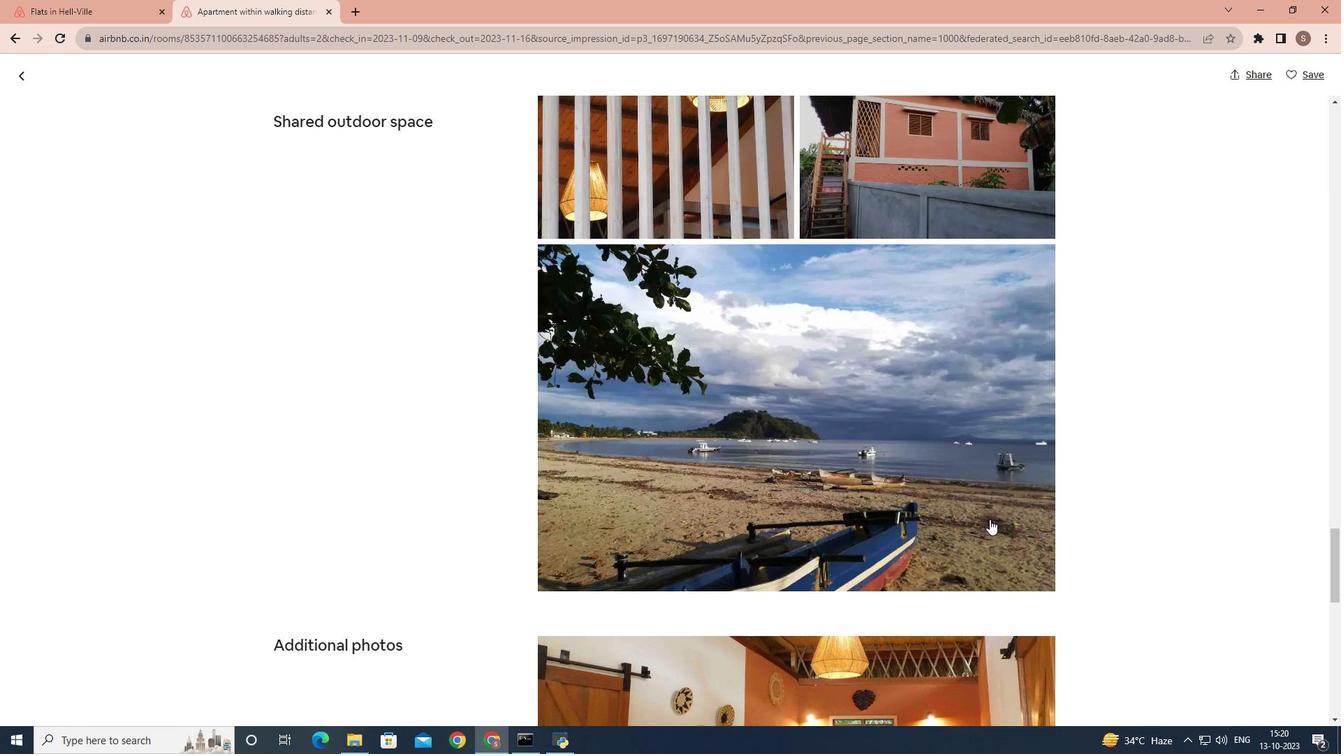 
Action: Mouse scrolled (989, 518) with delta (0, 0)
Screenshot: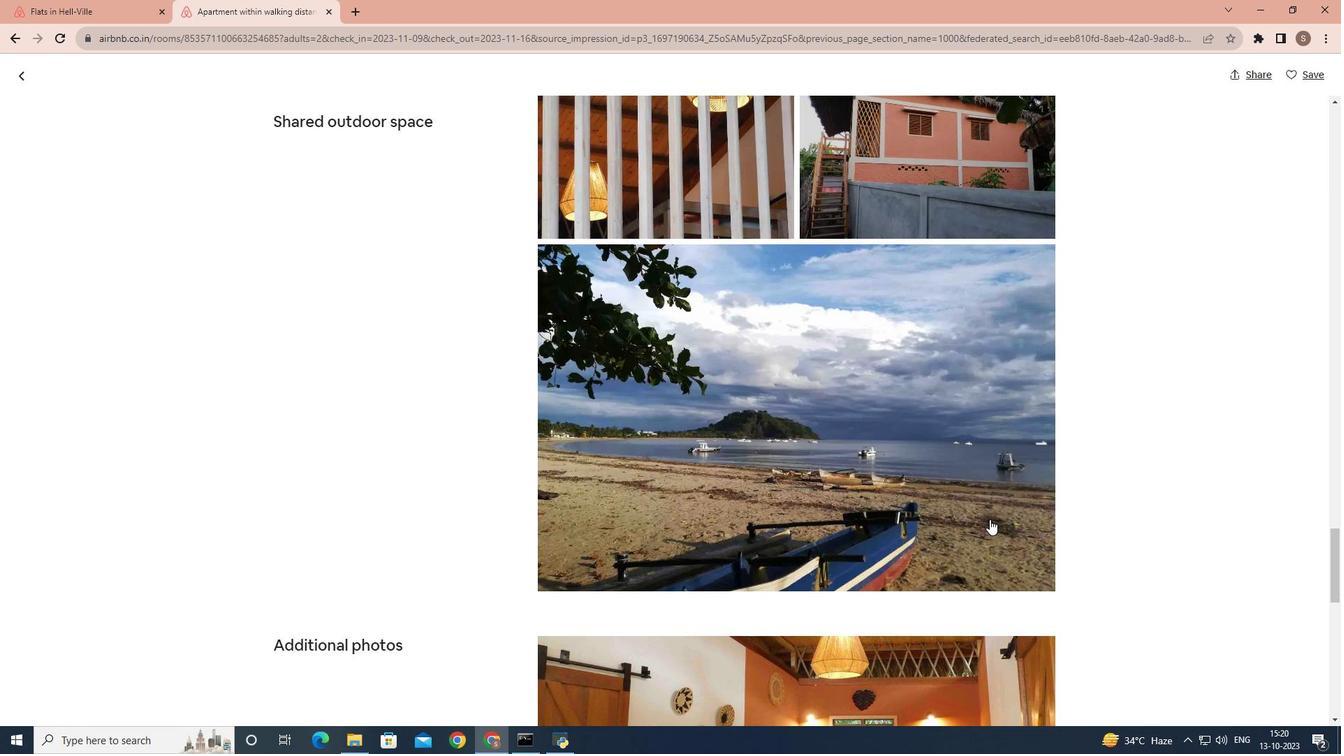 
Action: Mouse scrolled (989, 518) with delta (0, 0)
Screenshot: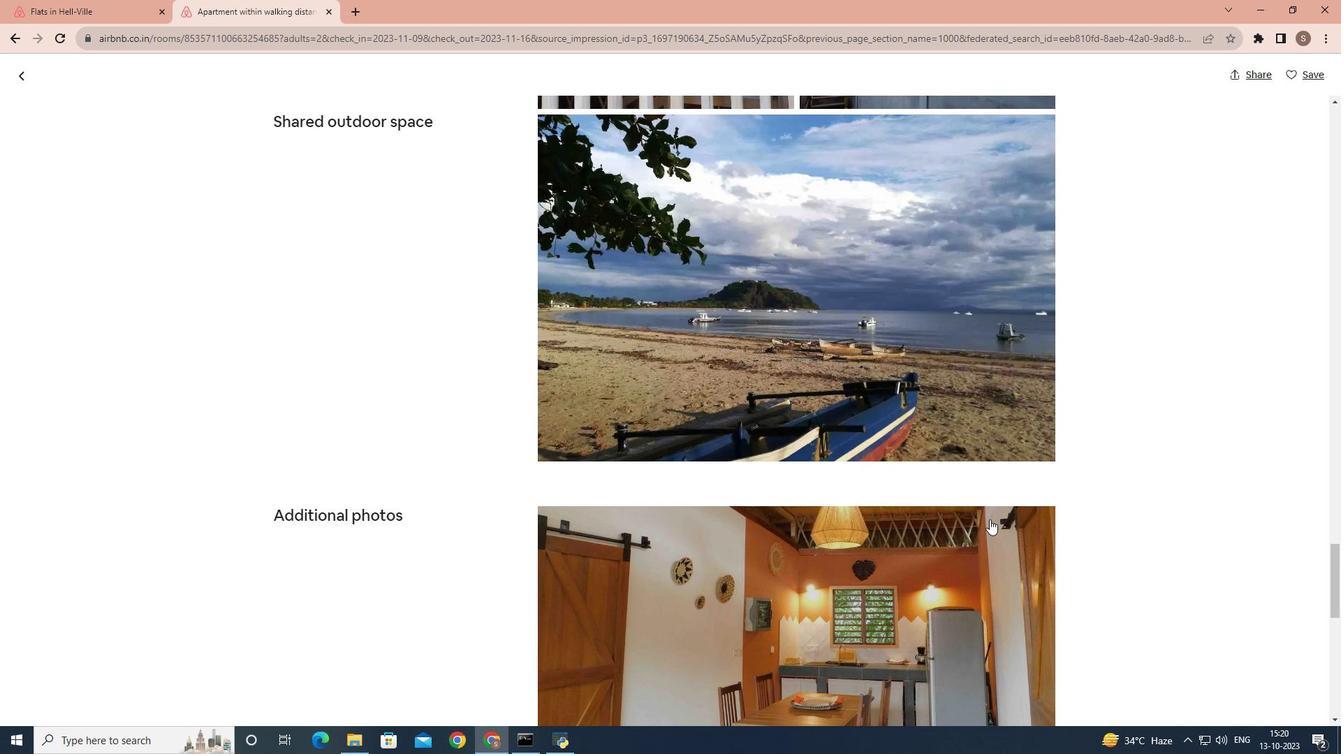 
Action: Mouse scrolled (989, 518) with delta (0, 0)
Screenshot: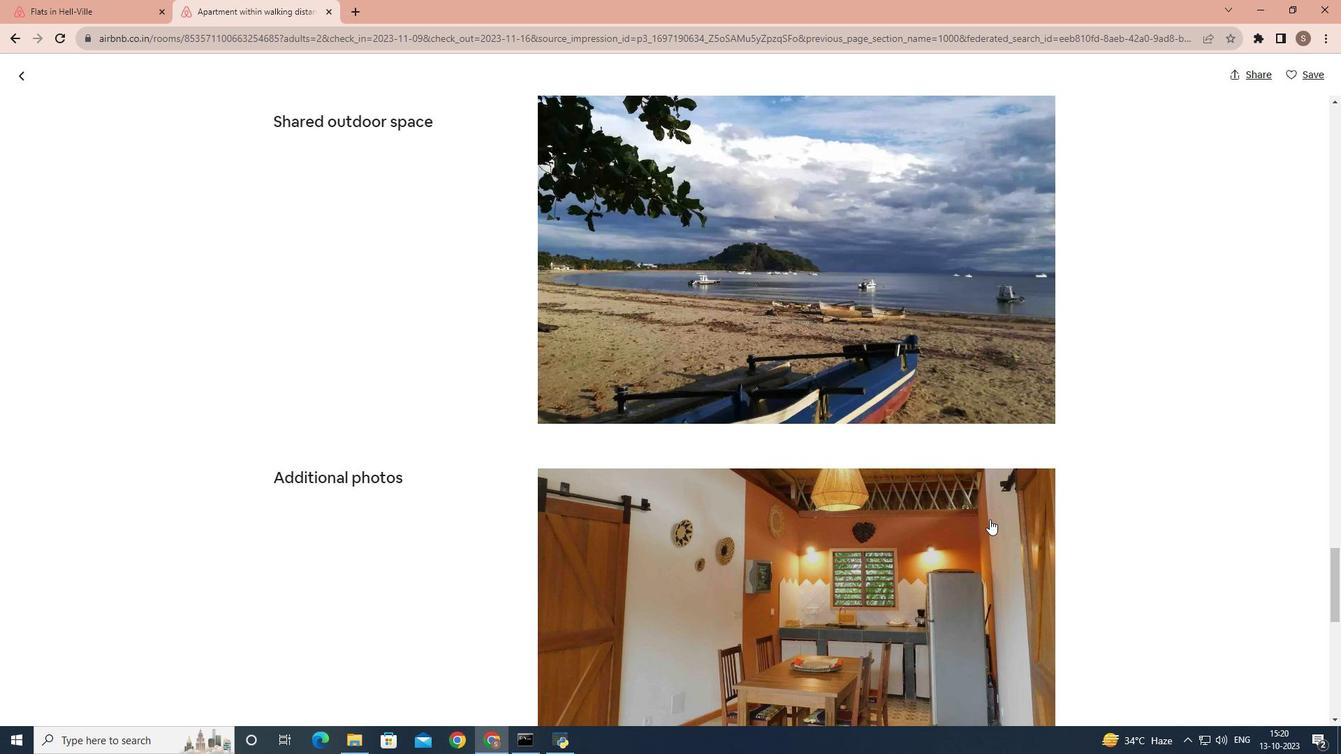 
Action: Mouse scrolled (989, 518) with delta (0, 0)
Screenshot: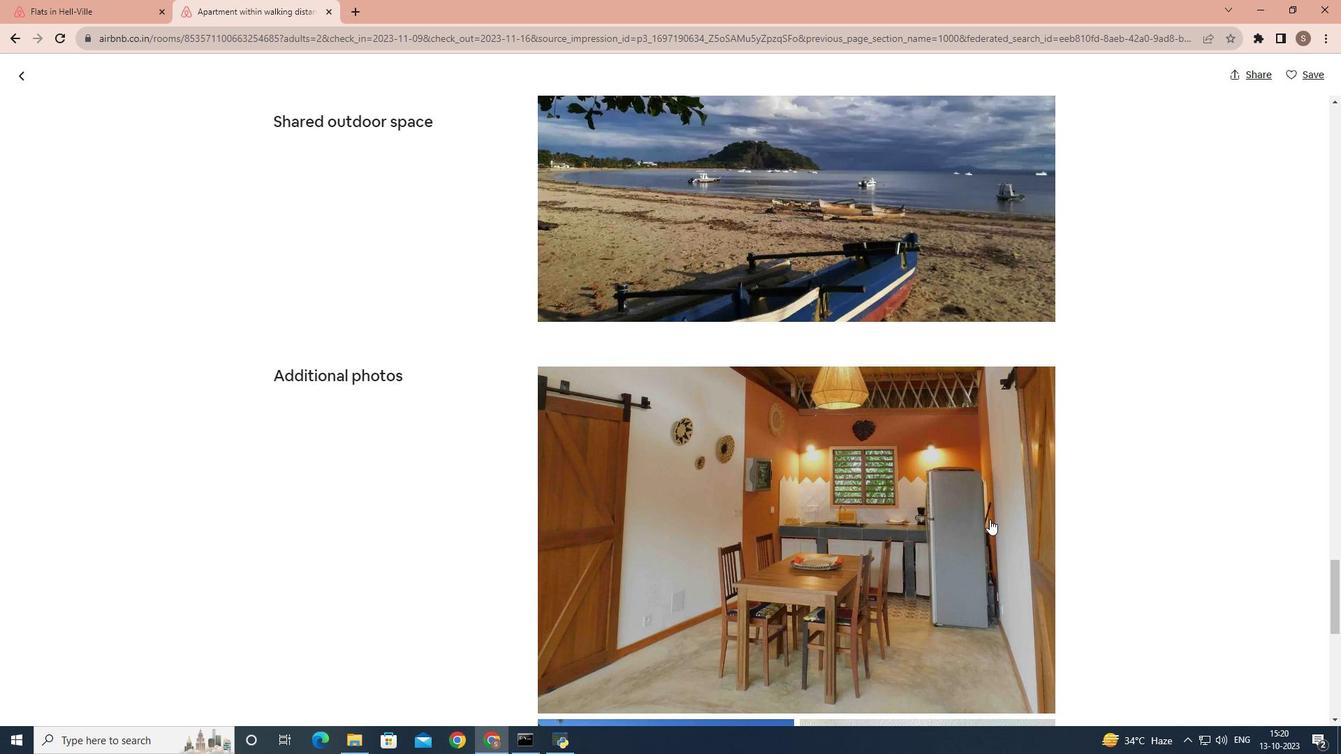 
Action: Mouse scrolled (989, 518) with delta (0, 0)
Screenshot: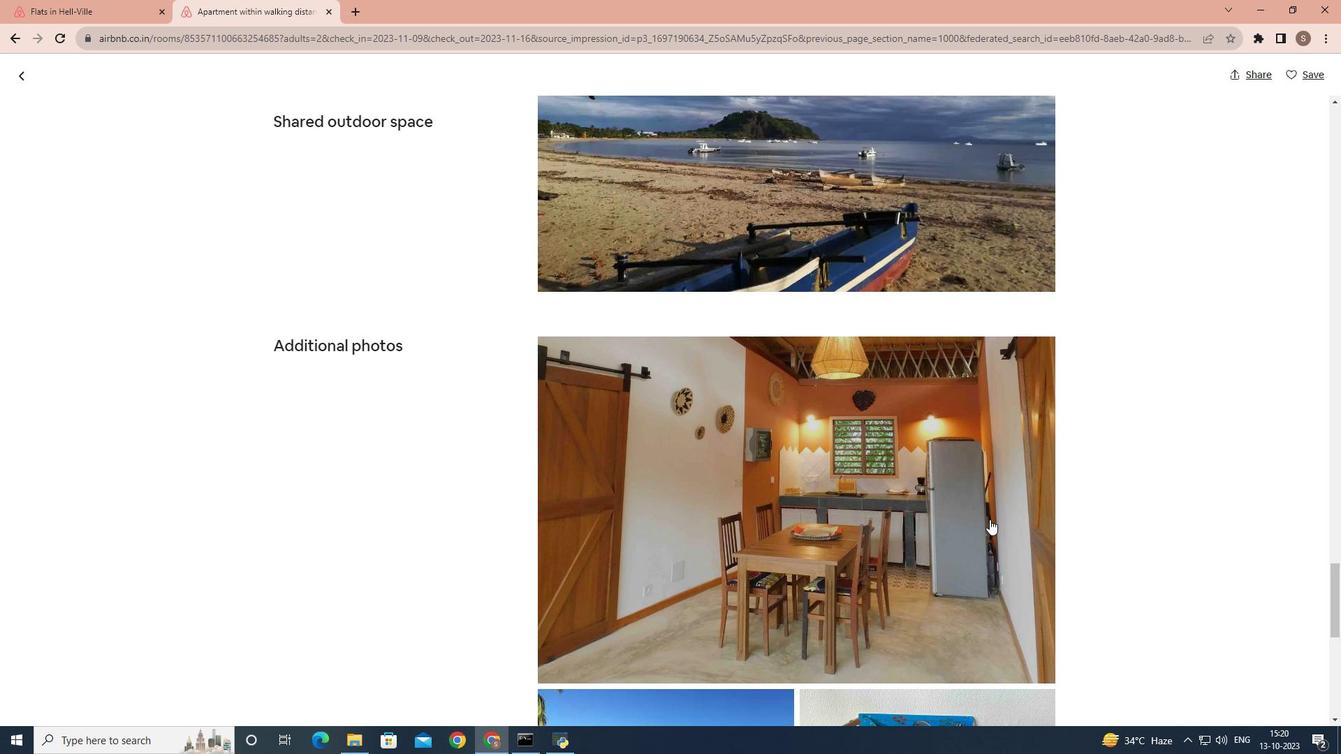 
Action: Mouse scrolled (989, 518) with delta (0, 0)
Screenshot: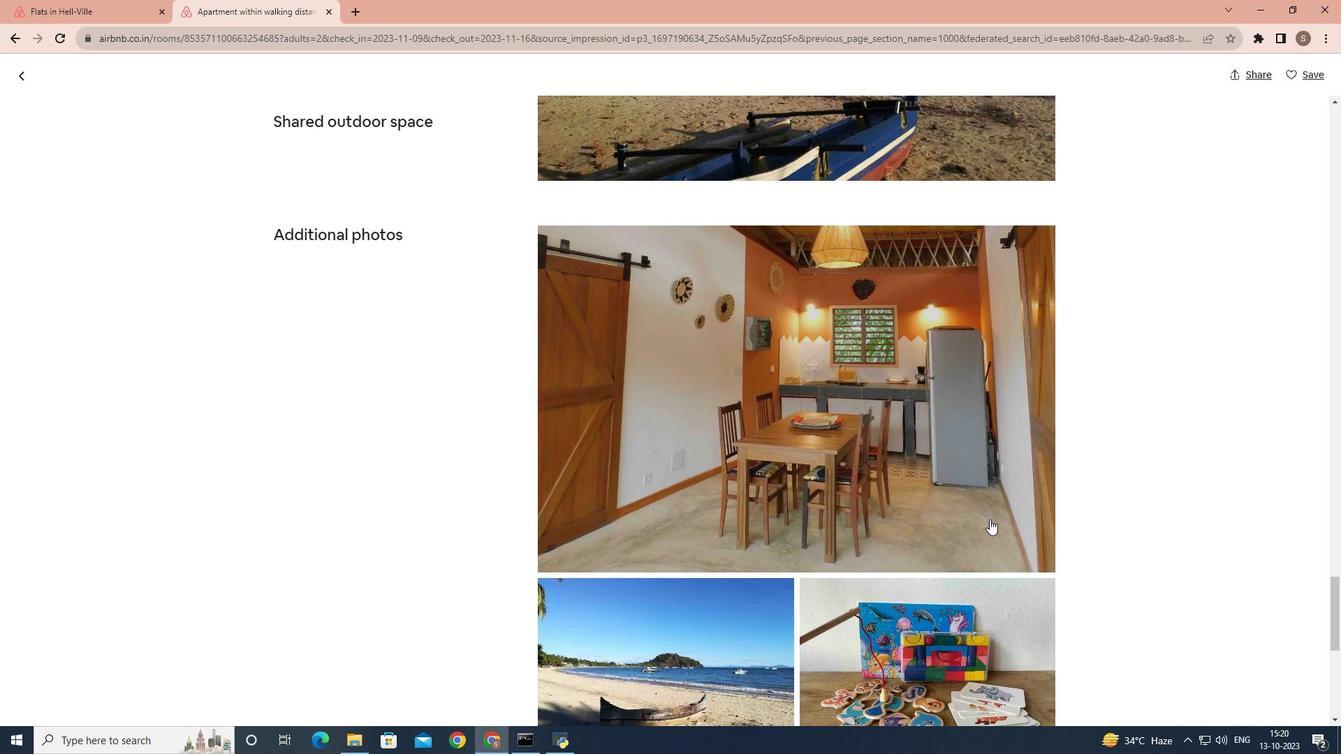 
Action: Mouse scrolled (989, 518) with delta (0, 0)
Screenshot: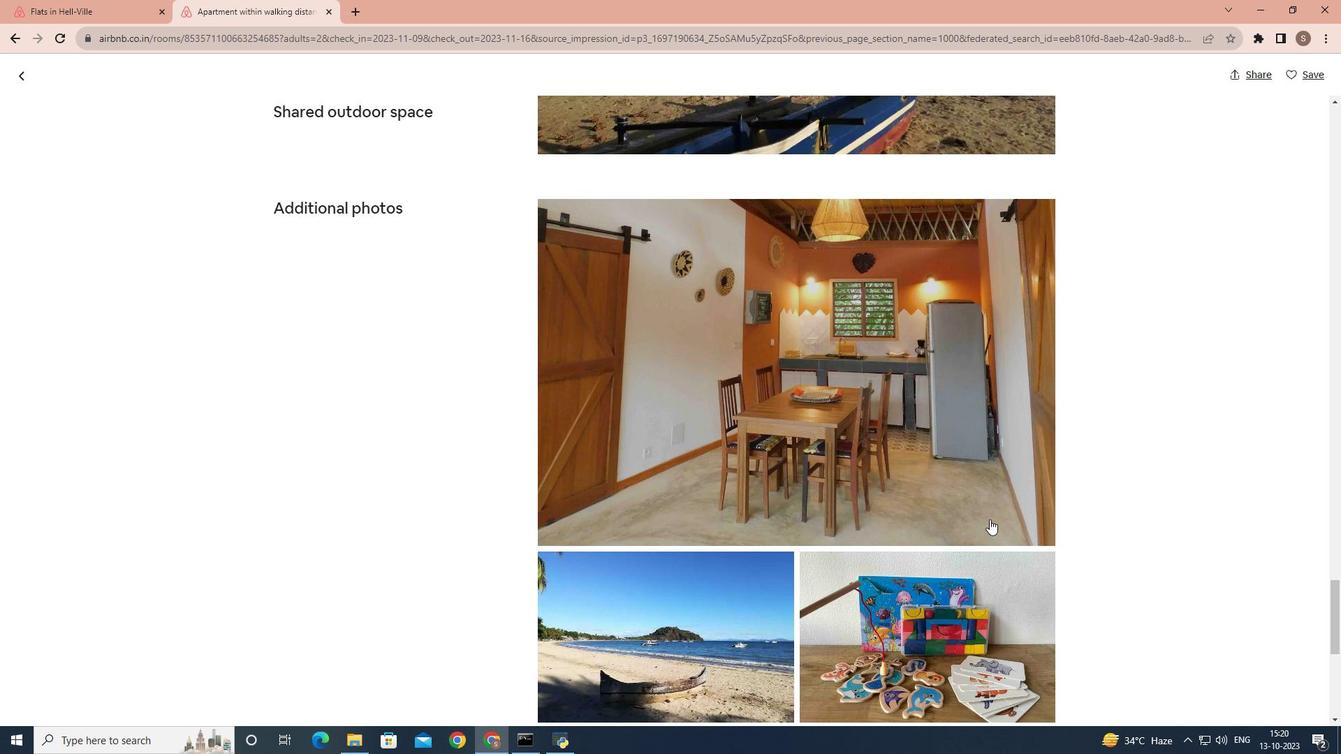 
Action: Mouse scrolled (989, 518) with delta (0, 0)
Screenshot: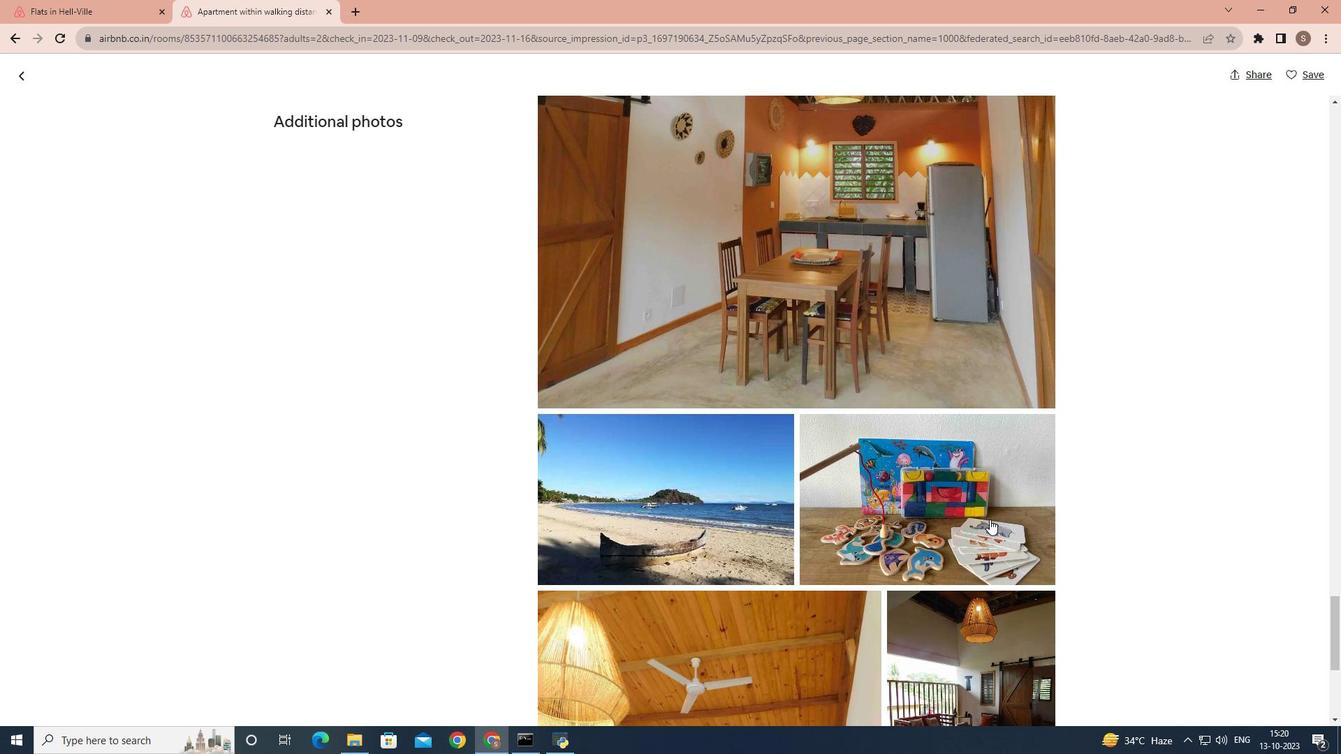 
Action: Mouse scrolled (989, 518) with delta (0, 0)
Screenshot: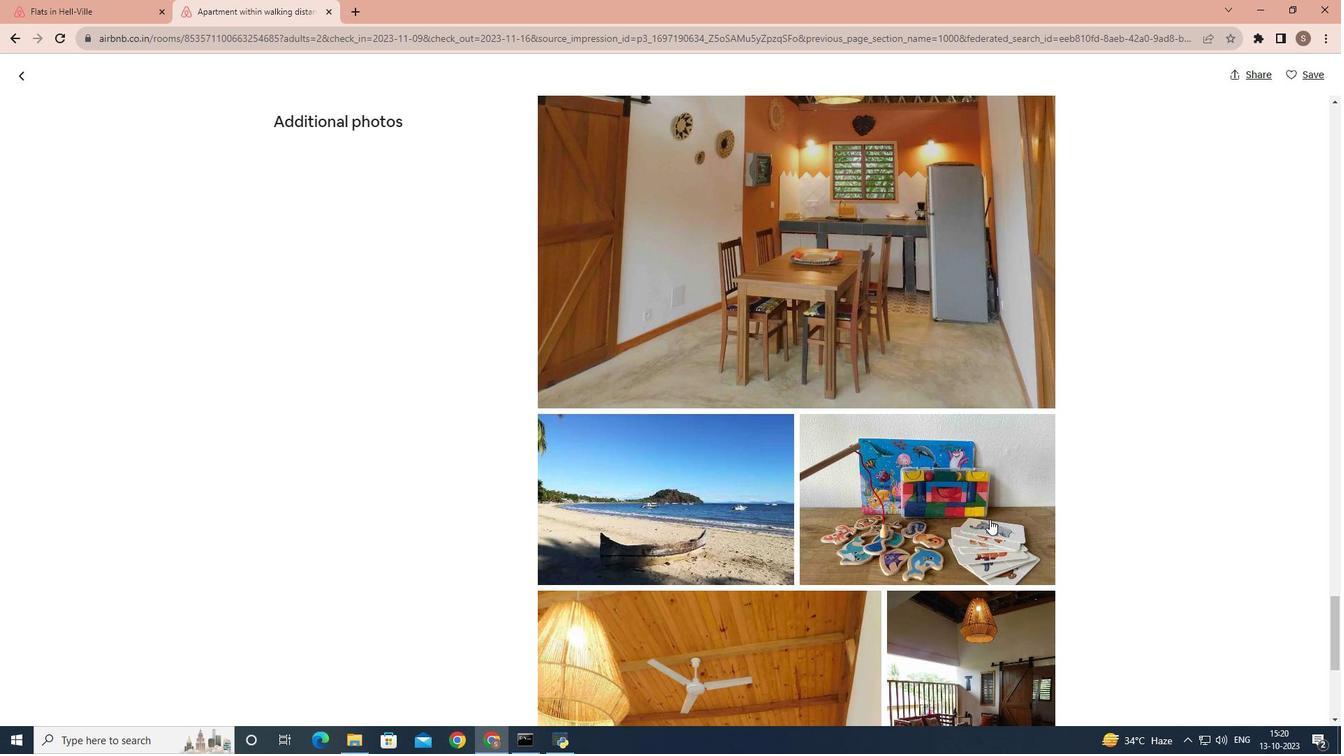 
Action: Mouse scrolled (989, 518) with delta (0, 0)
Screenshot: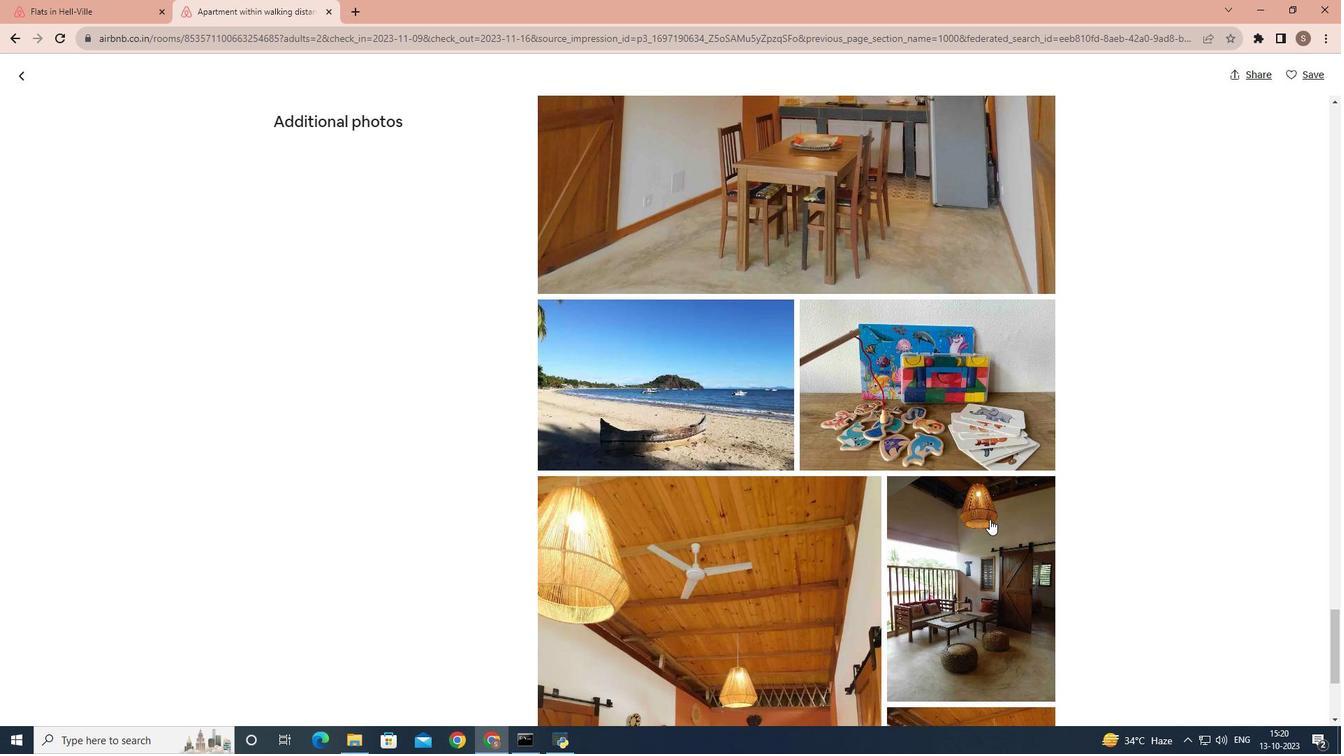 
Action: Mouse scrolled (989, 518) with delta (0, 0)
Screenshot: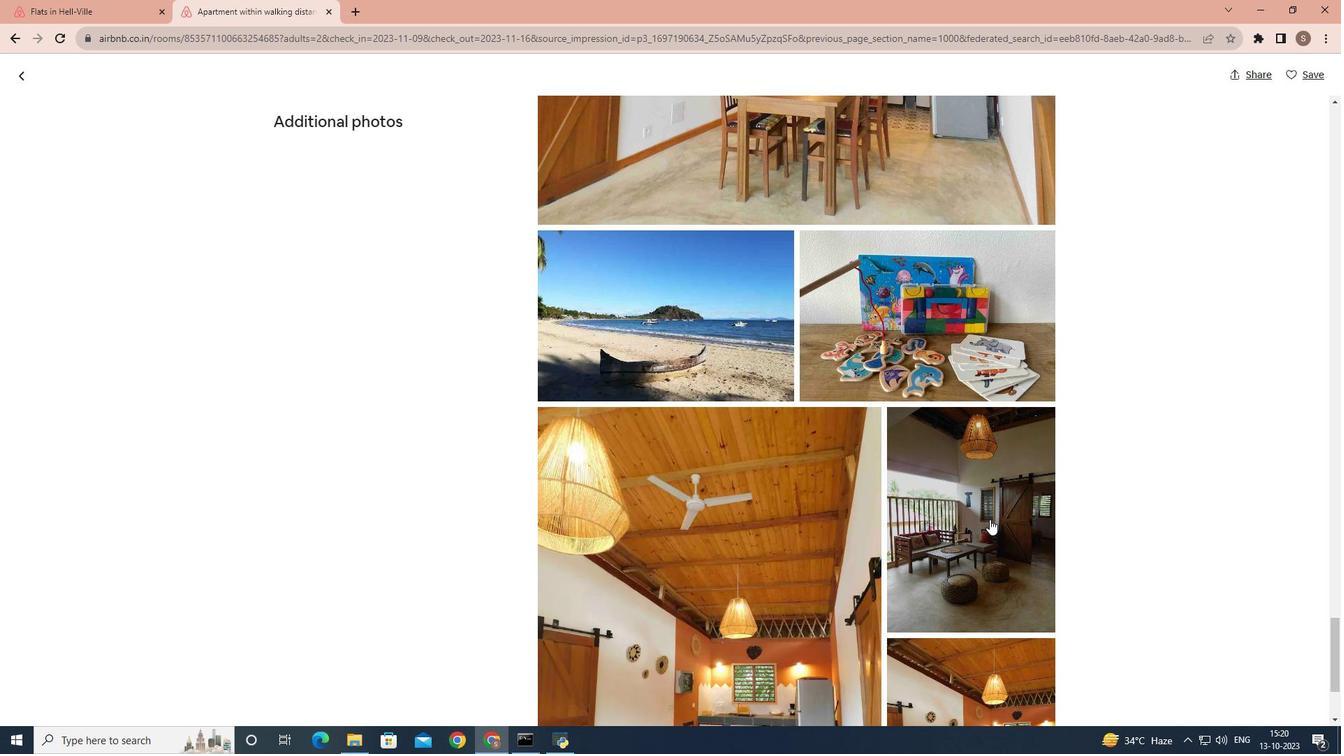 
Action: Mouse scrolled (989, 518) with delta (0, 0)
Screenshot: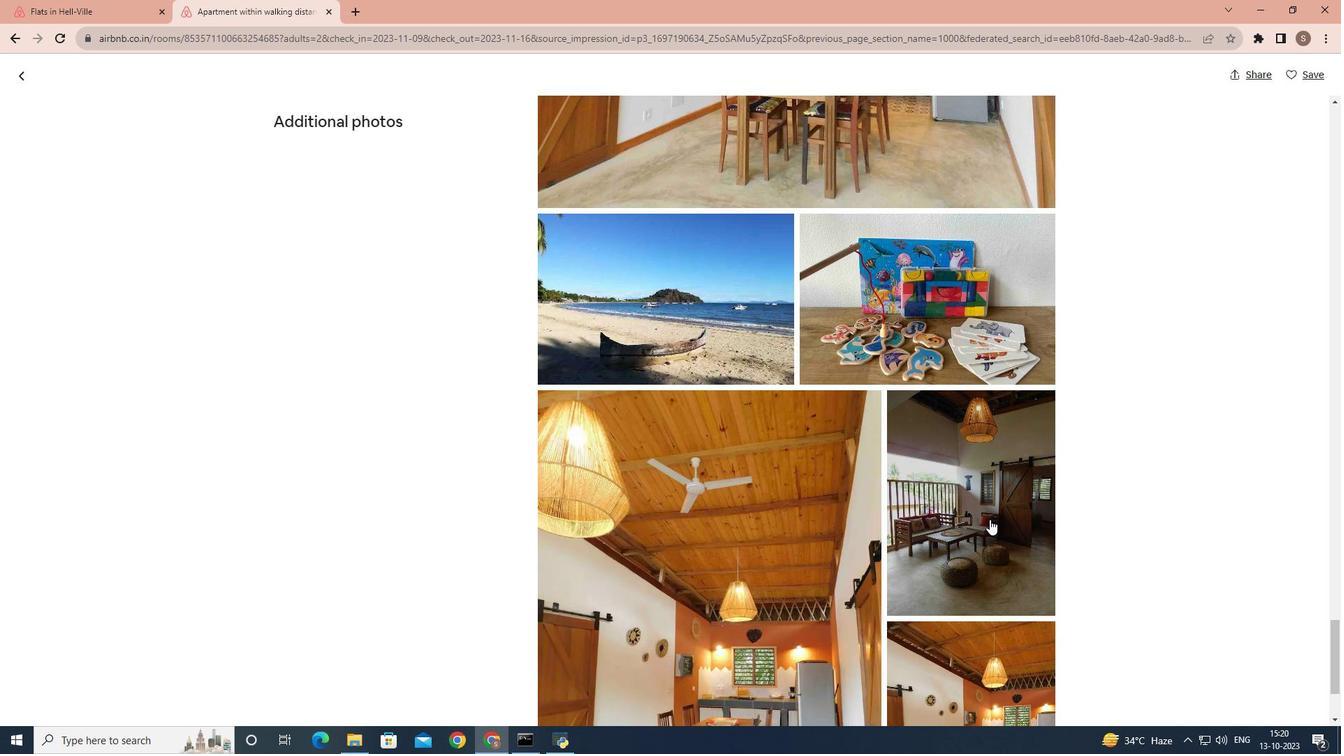 
Action: Mouse scrolled (989, 518) with delta (0, 0)
Screenshot: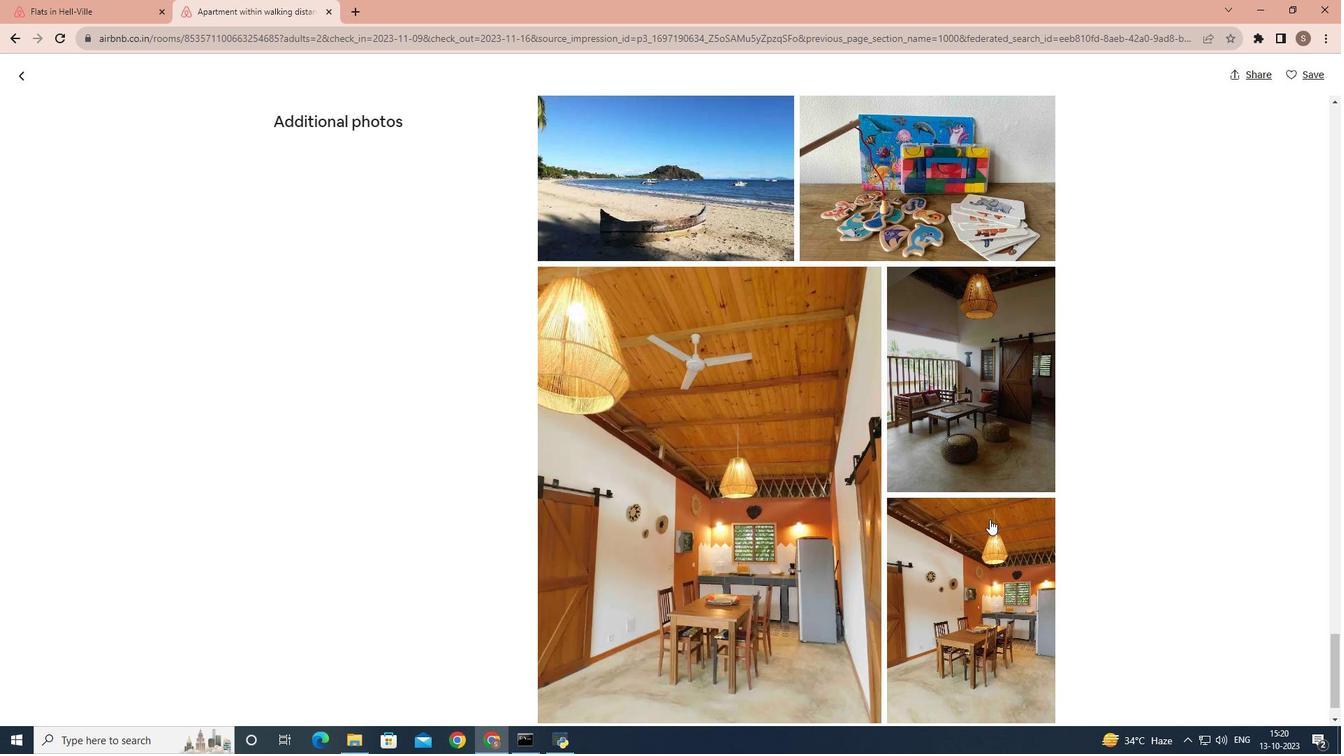 
Action: Mouse scrolled (989, 518) with delta (0, 0)
Screenshot: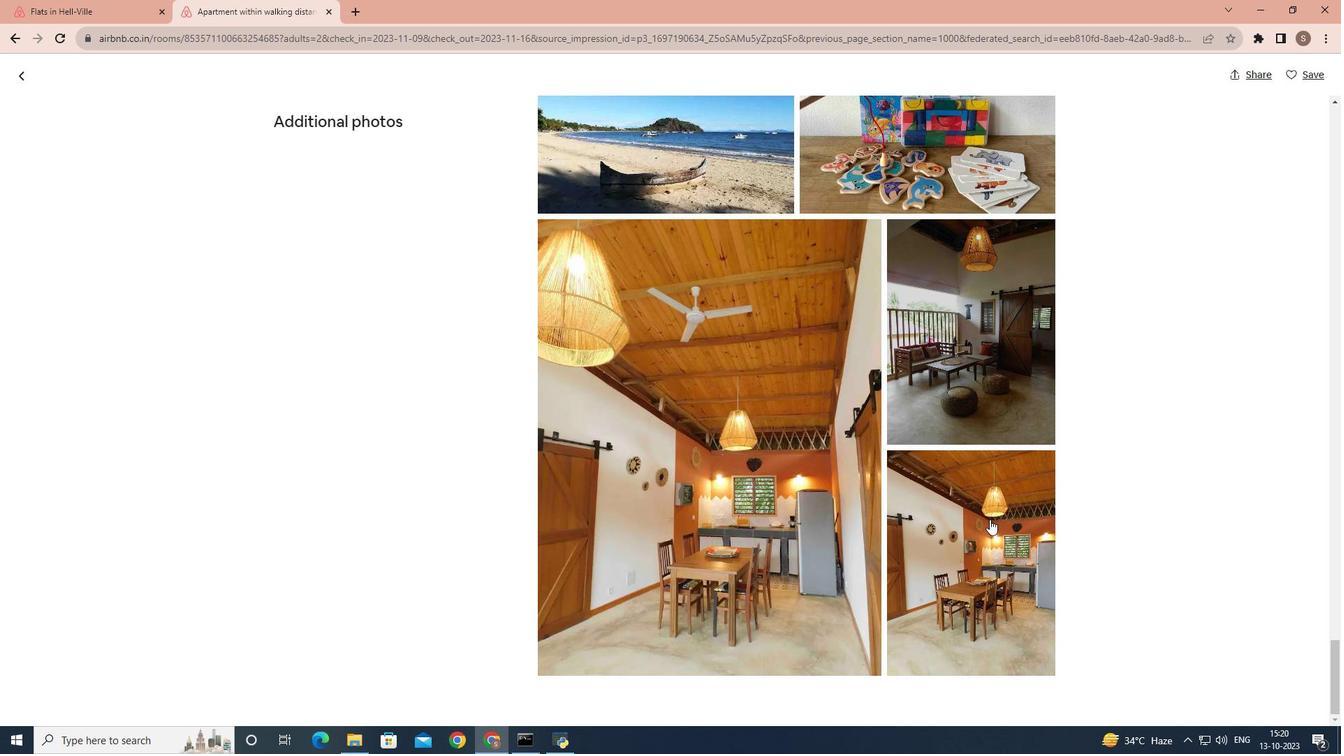 
Action: Mouse scrolled (989, 518) with delta (0, 0)
Screenshot: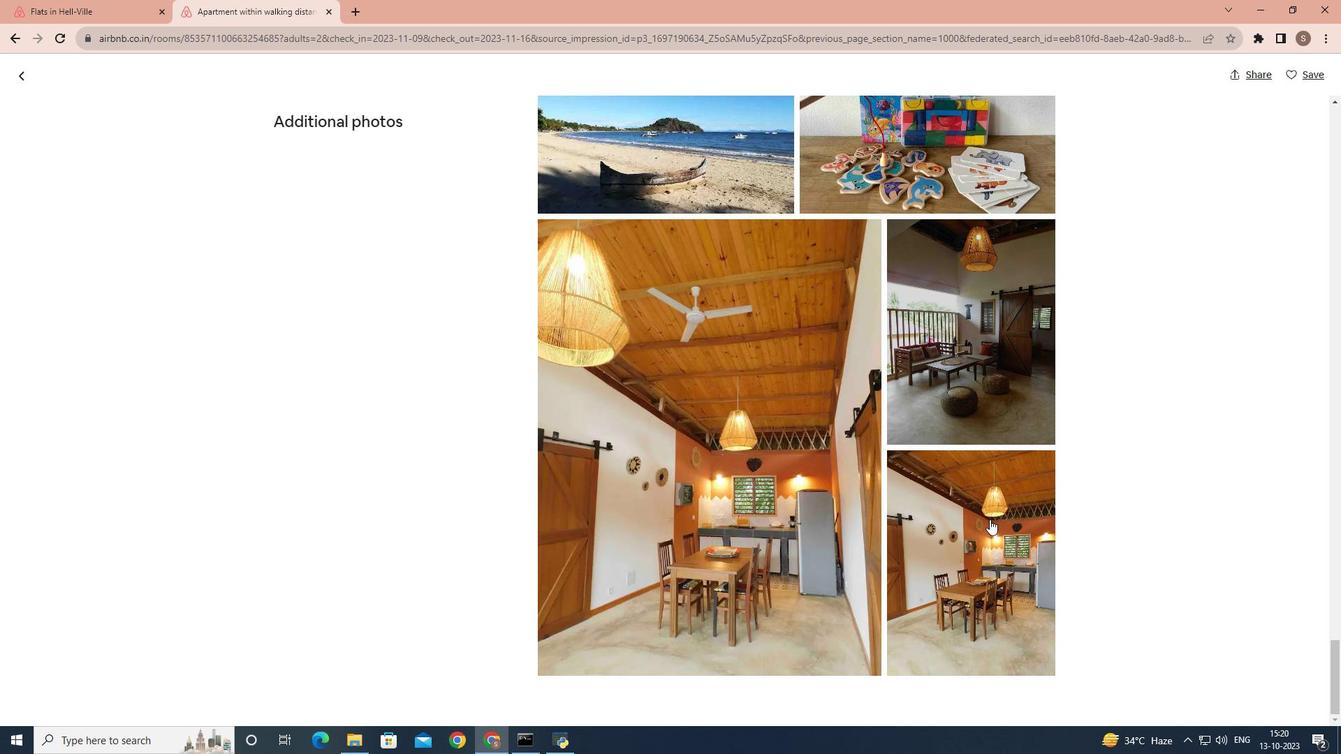 
Action: Mouse scrolled (989, 518) with delta (0, 0)
Screenshot: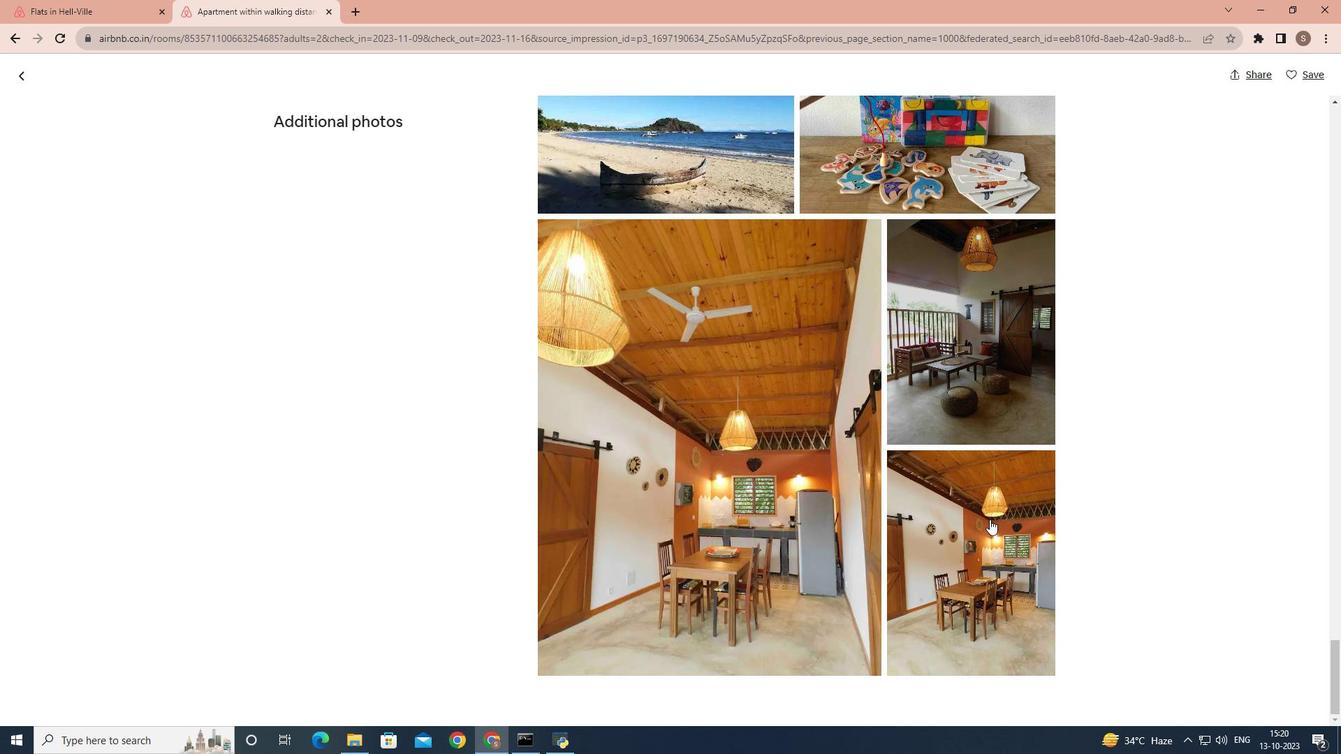 
Action: Mouse scrolled (989, 518) with delta (0, 0)
Screenshot: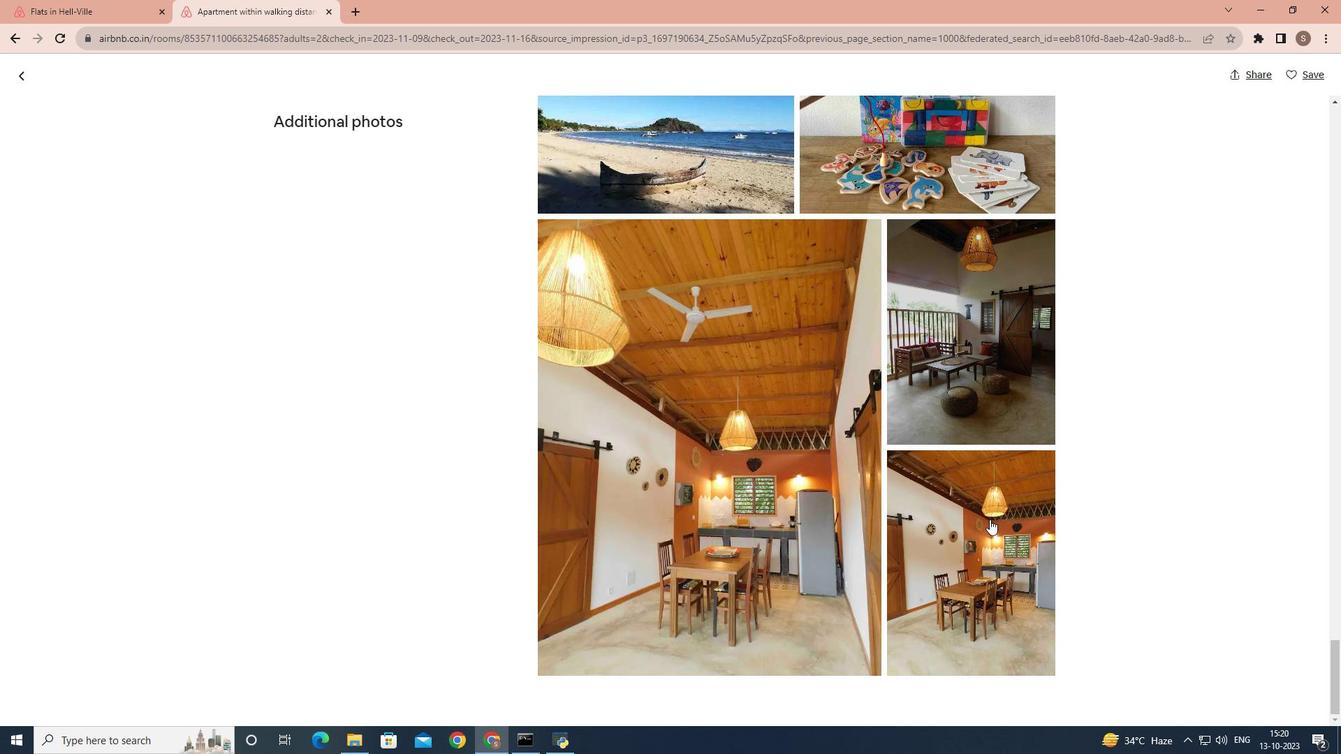 
Action: Mouse scrolled (989, 518) with delta (0, 0)
Screenshot: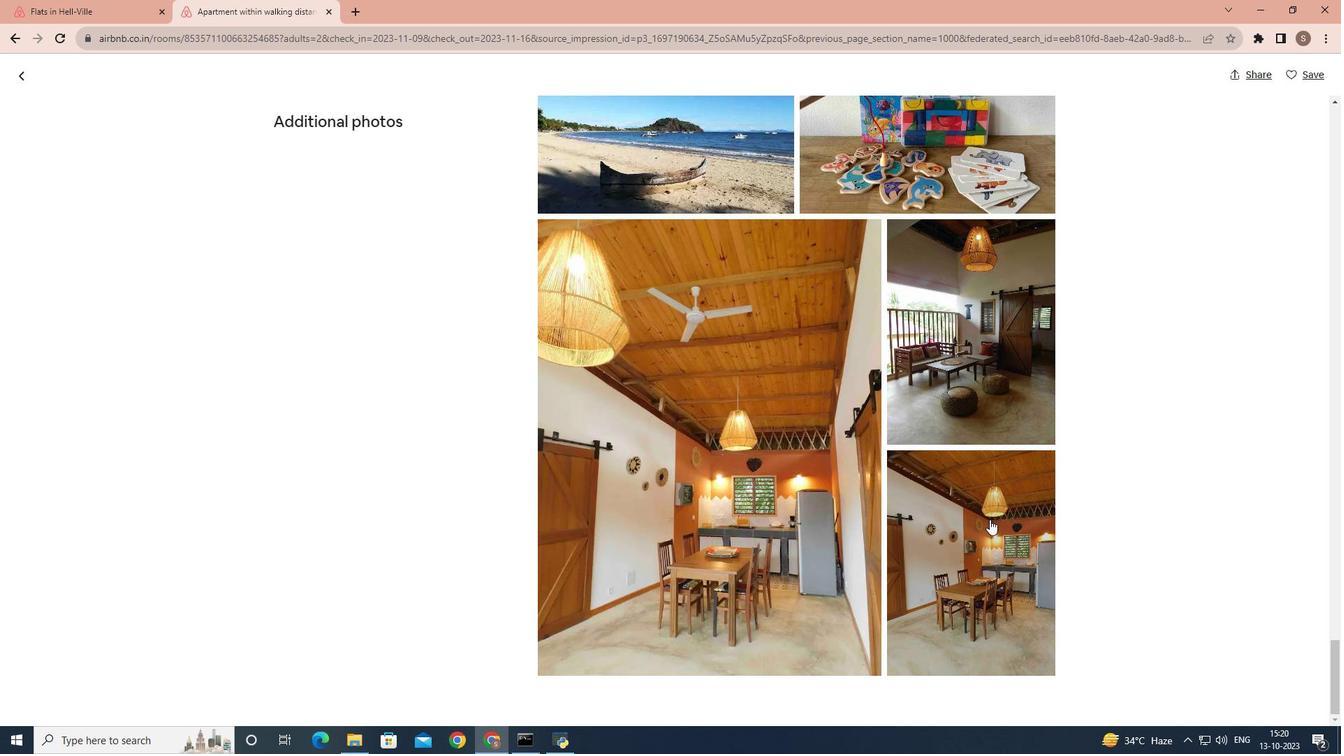 
Action: Mouse scrolled (989, 518) with delta (0, 0)
Screenshot: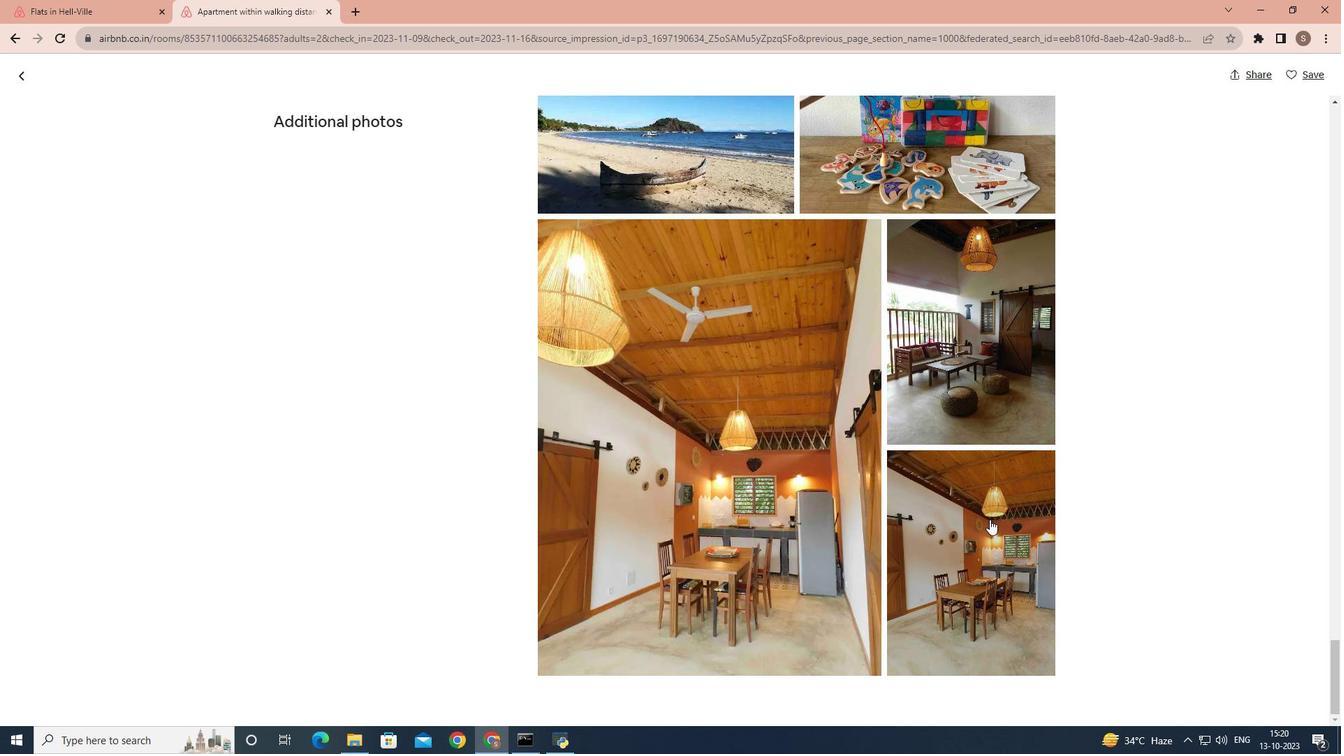 
Action: Mouse moved to (23, 76)
Screenshot: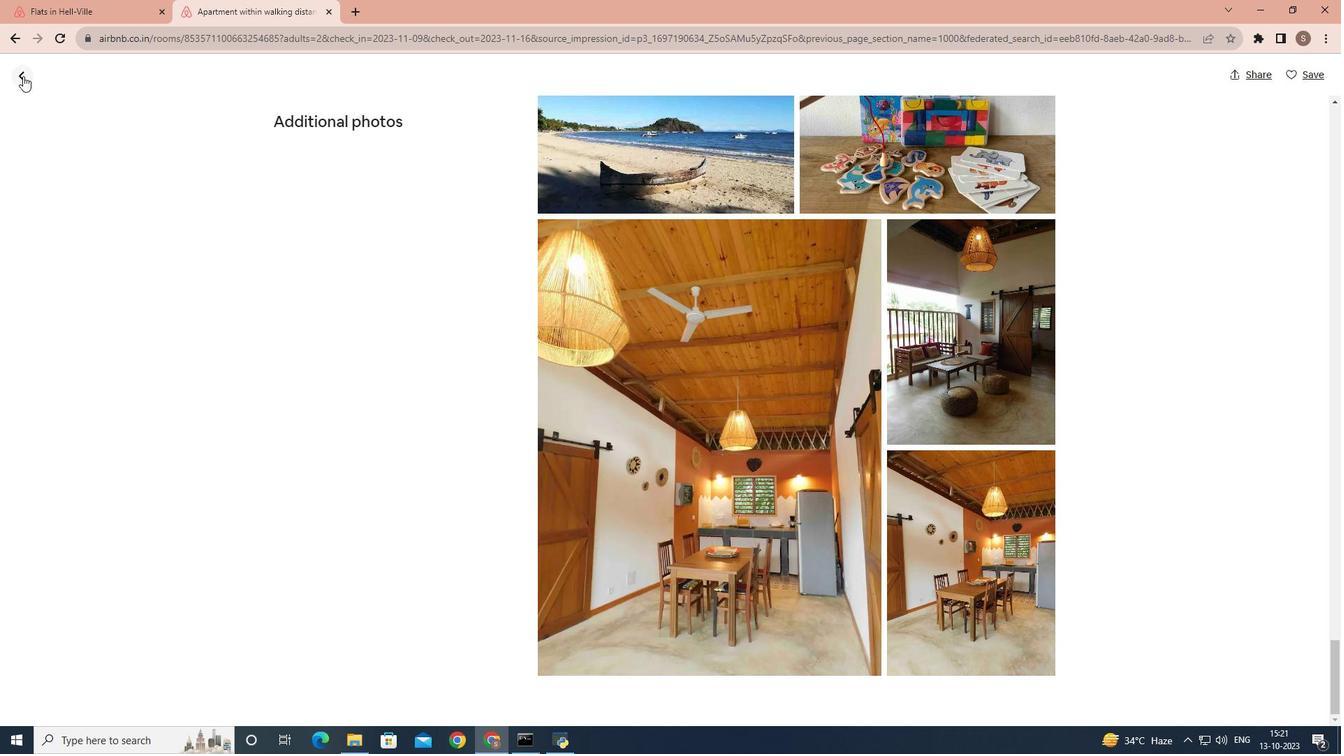 
Action: Mouse pressed left at (23, 76)
Screenshot: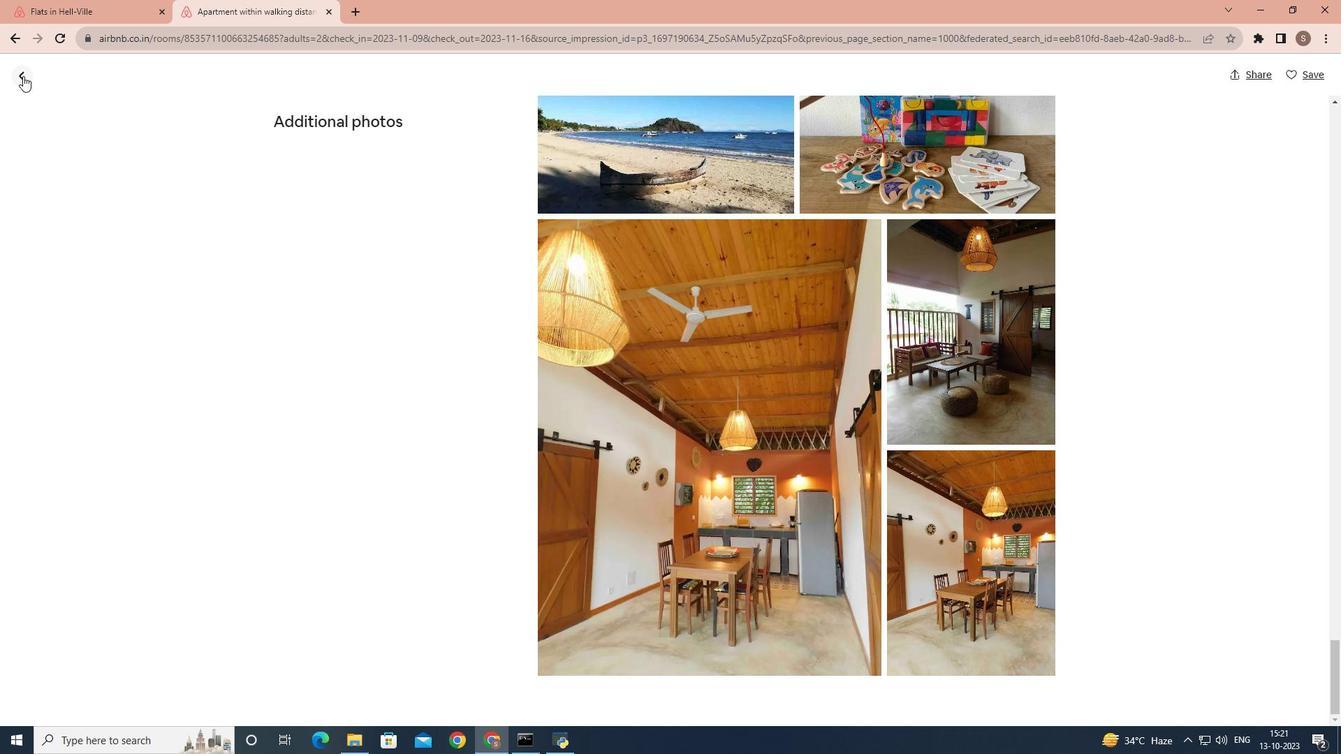 
Action: Mouse moved to (546, 412)
Screenshot: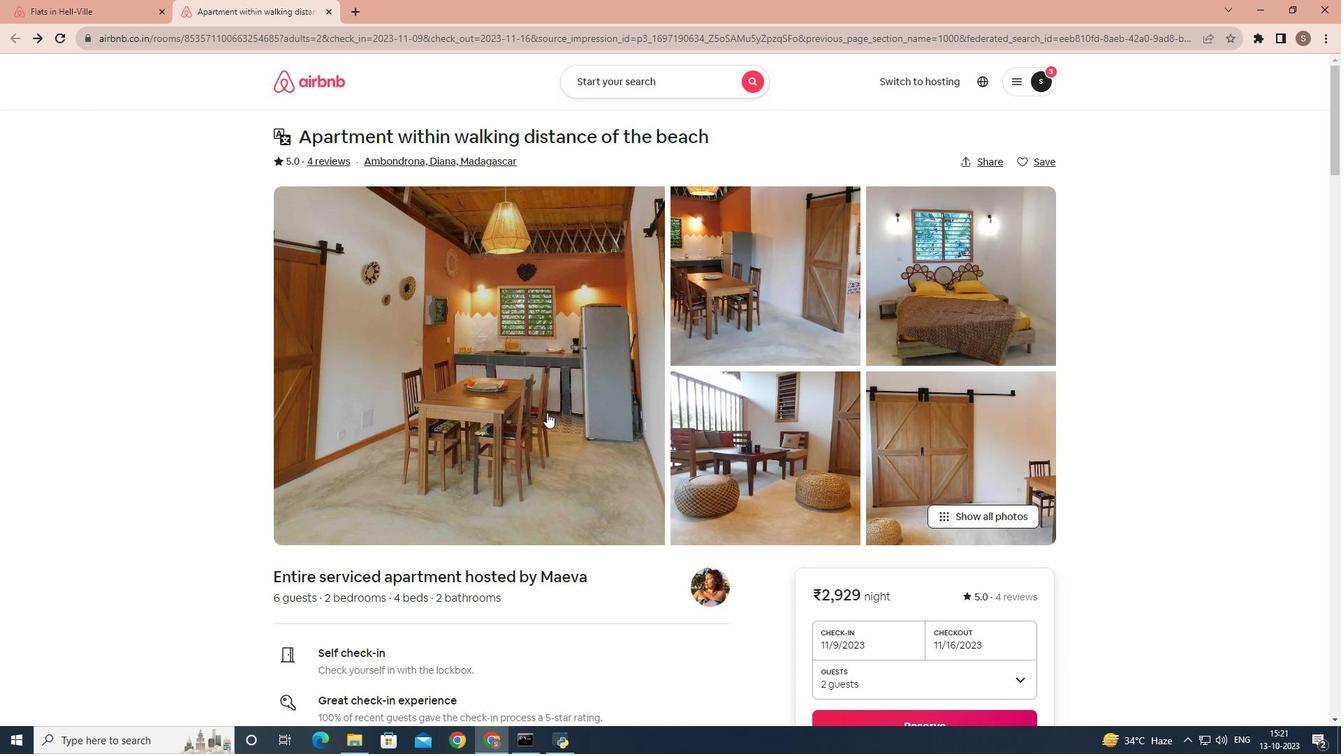 
Action: Mouse scrolled (546, 412) with delta (0, 0)
Screenshot: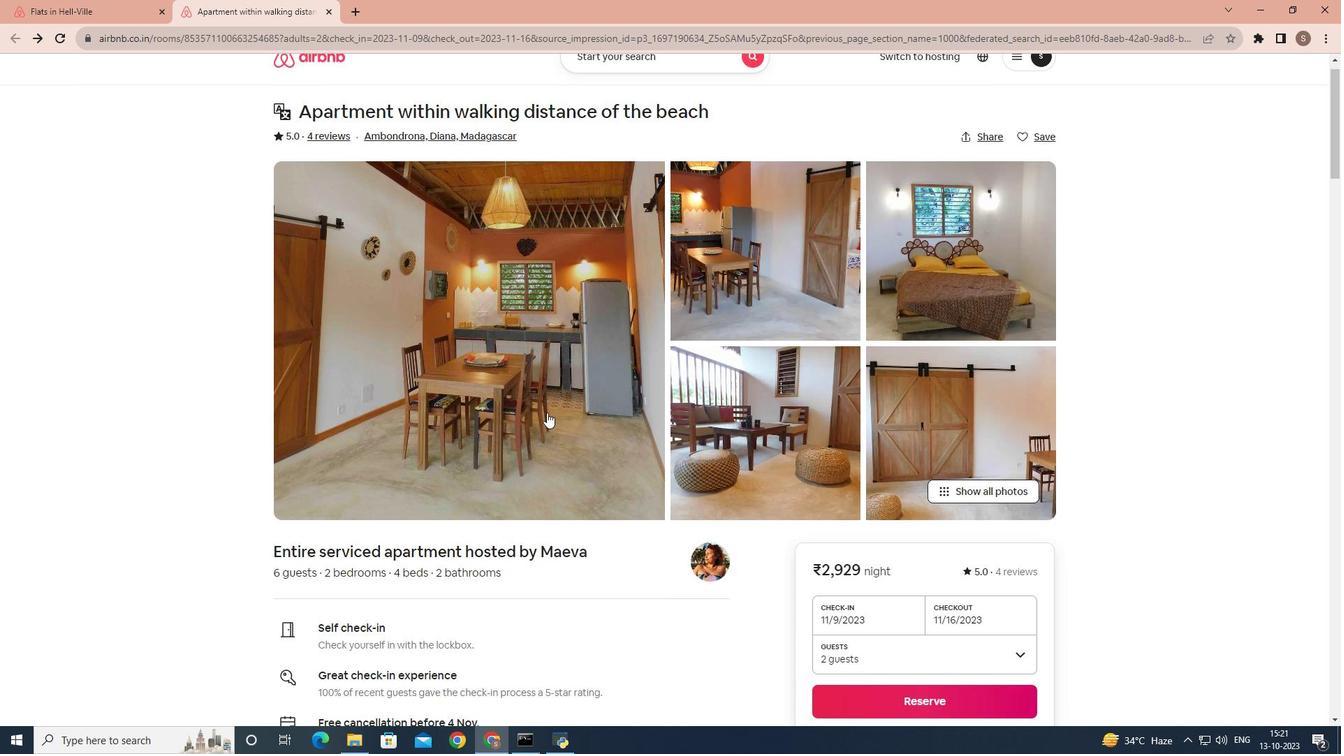 
Action: Mouse scrolled (546, 412) with delta (0, 0)
Screenshot: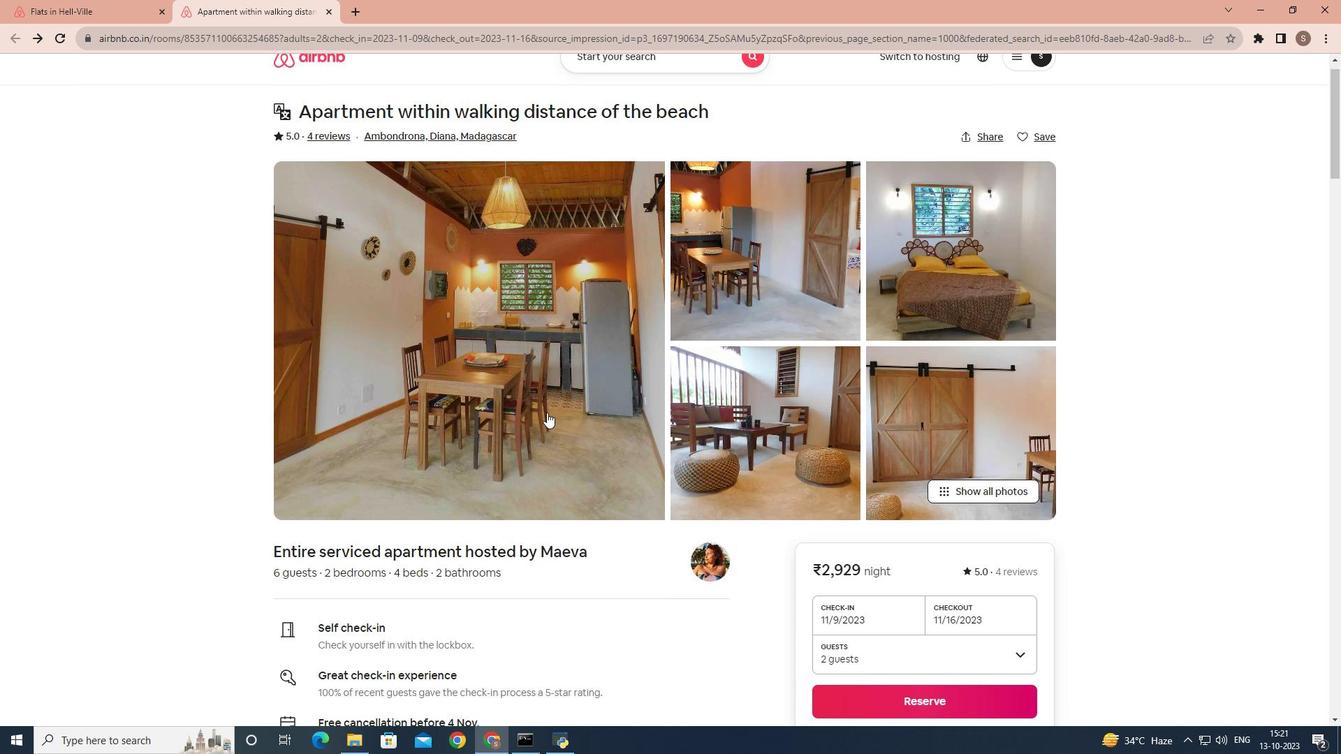 
Action: Mouse scrolled (546, 412) with delta (0, 0)
Screenshot: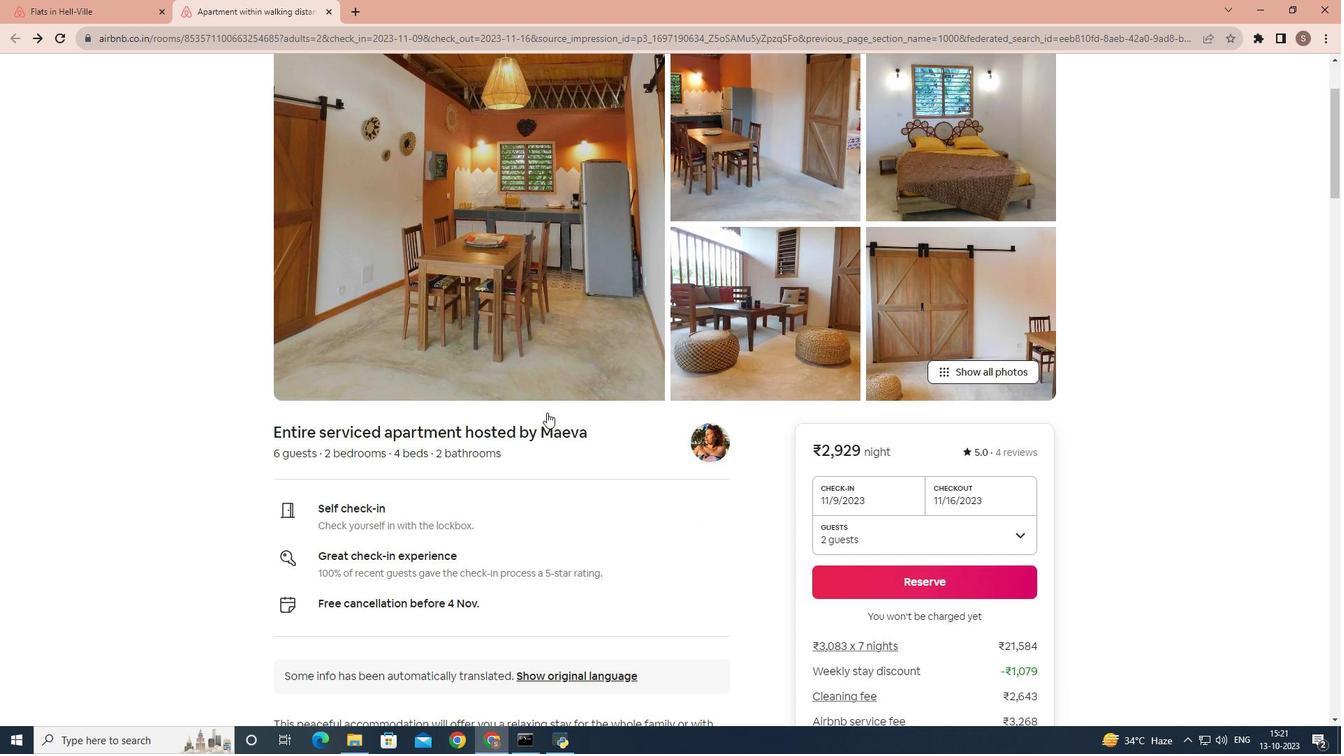 
Action: Mouse scrolled (546, 412) with delta (0, 0)
Screenshot: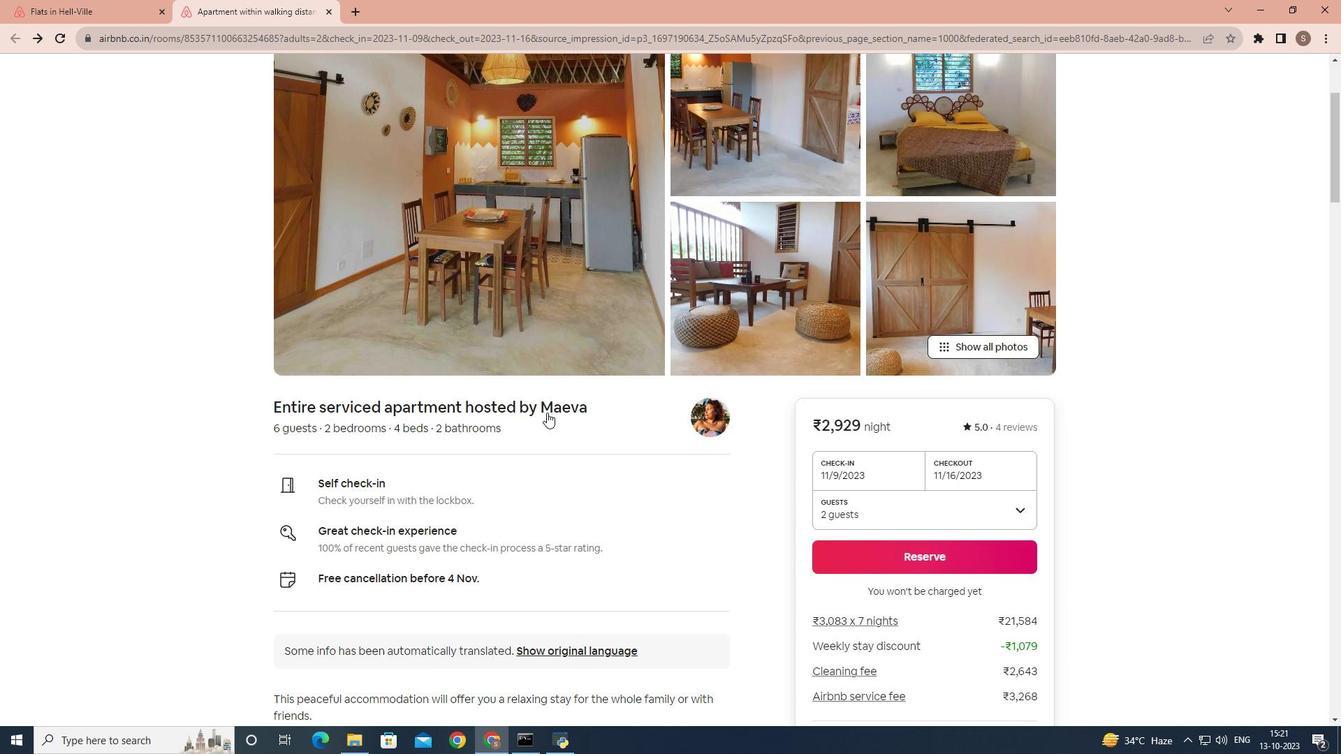 
Action: Mouse moved to (491, 457)
Screenshot: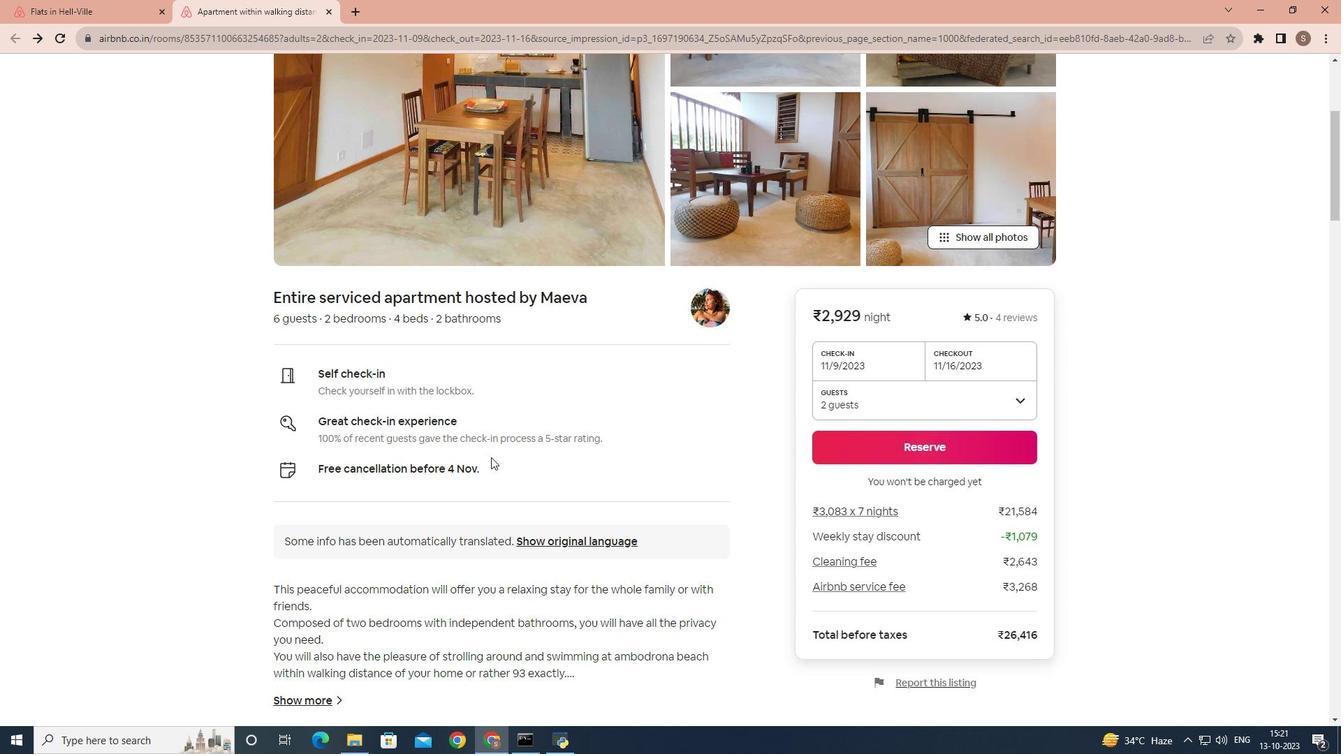 
Action: Mouse scrolled (491, 456) with delta (0, 0)
Screenshot: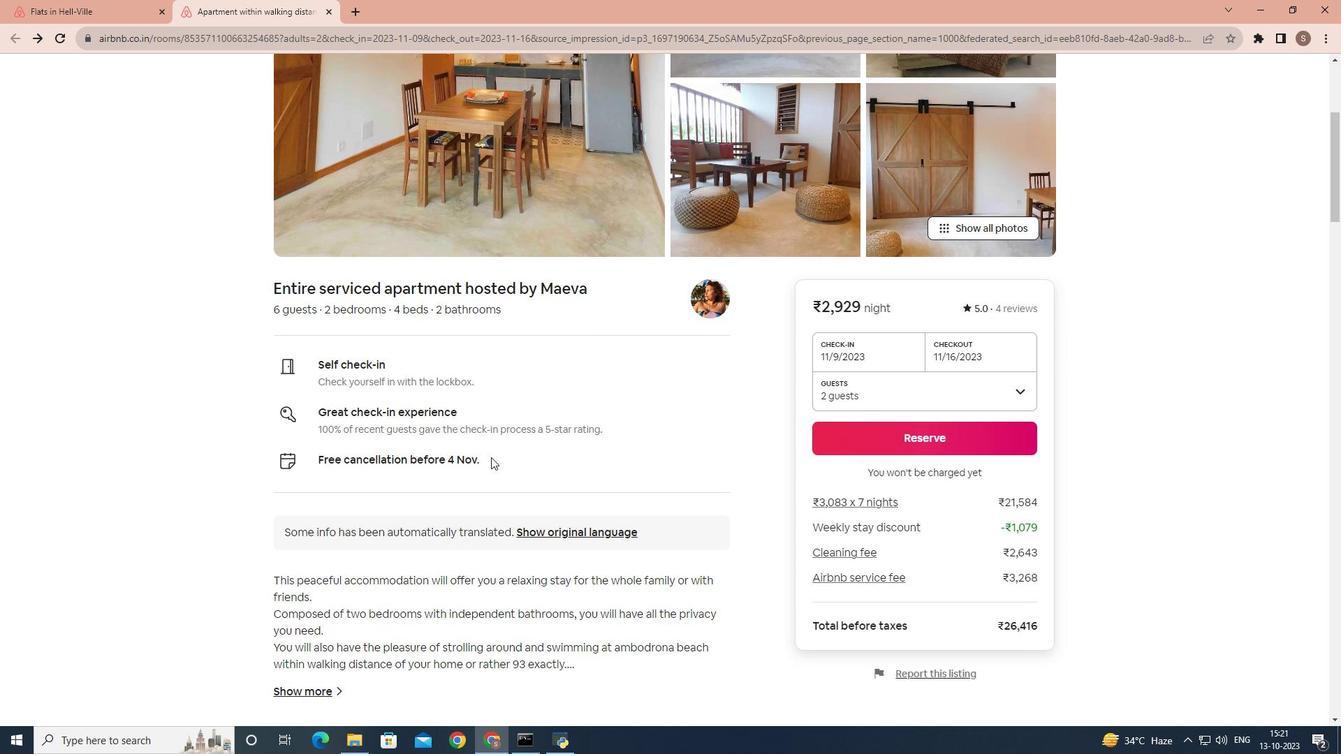 
Action: Mouse scrolled (491, 456) with delta (0, 0)
Screenshot: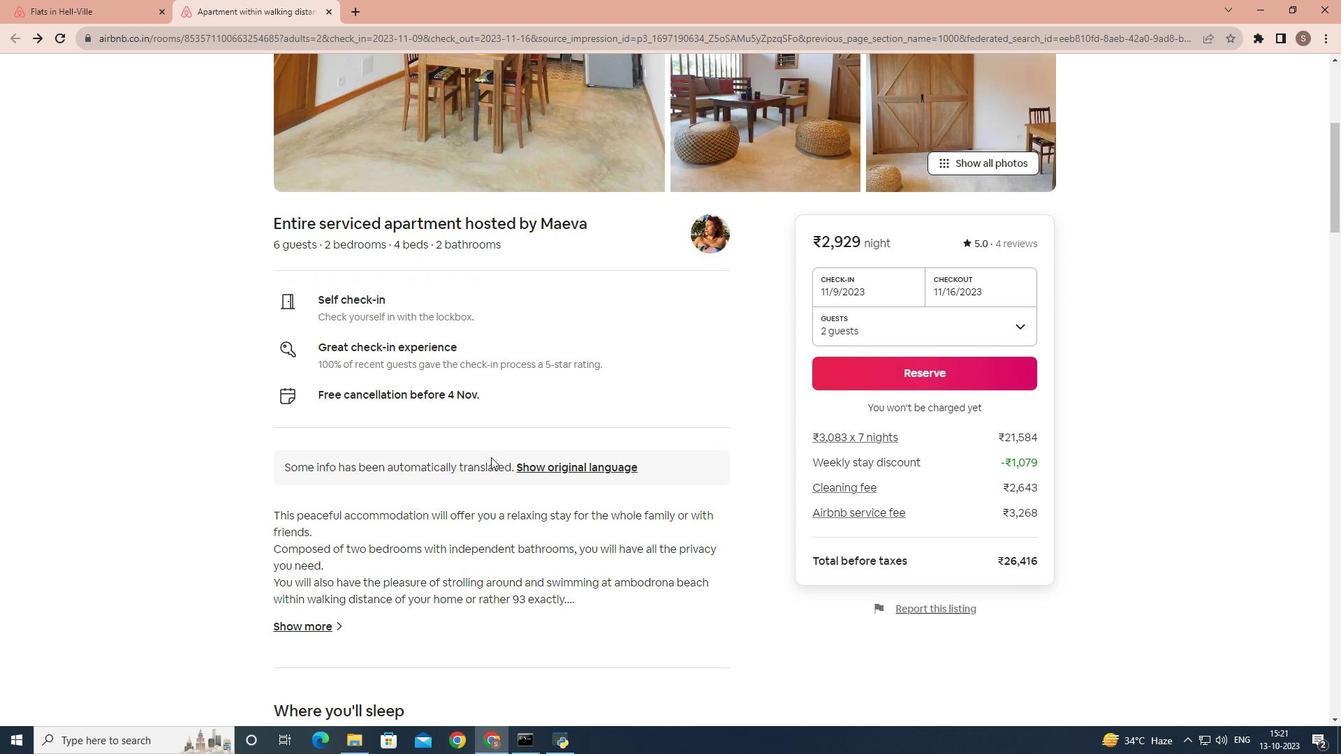 
Action: Mouse scrolled (491, 456) with delta (0, 0)
Screenshot: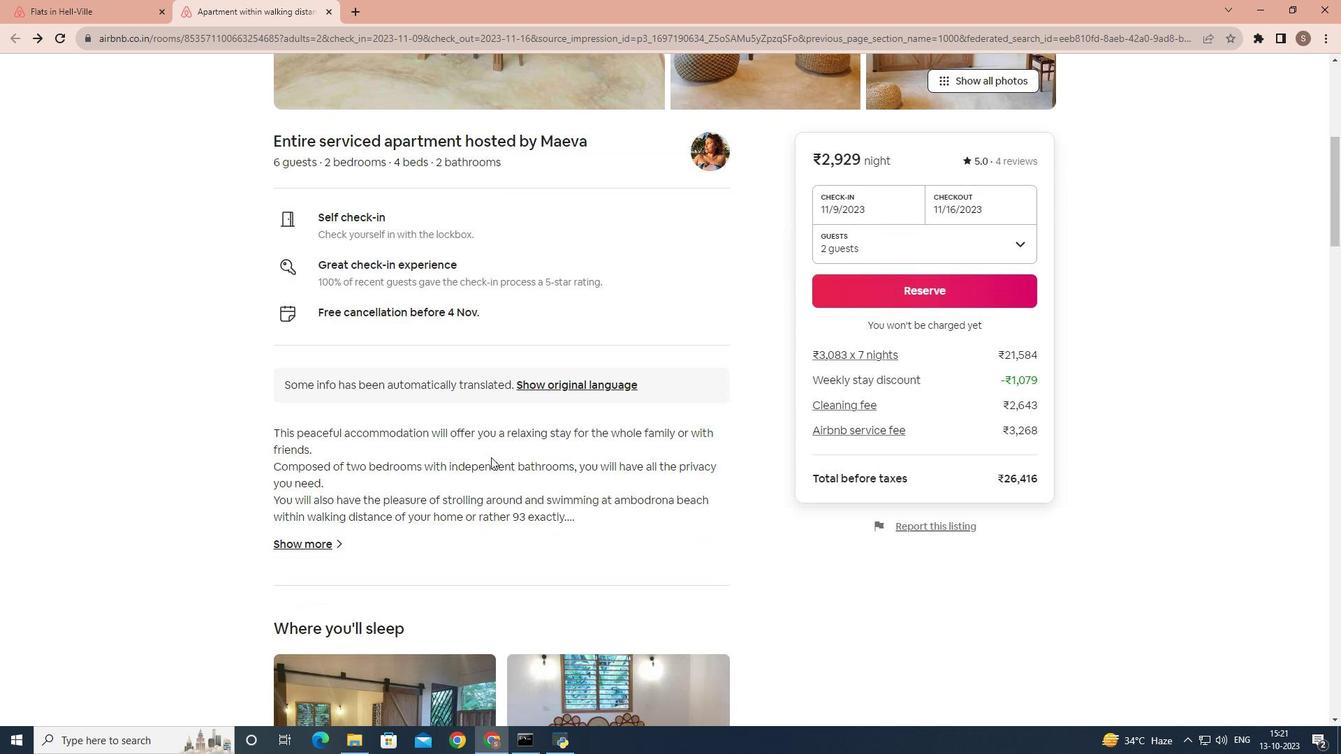 
Action: Mouse moved to (484, 465)
Screenshot: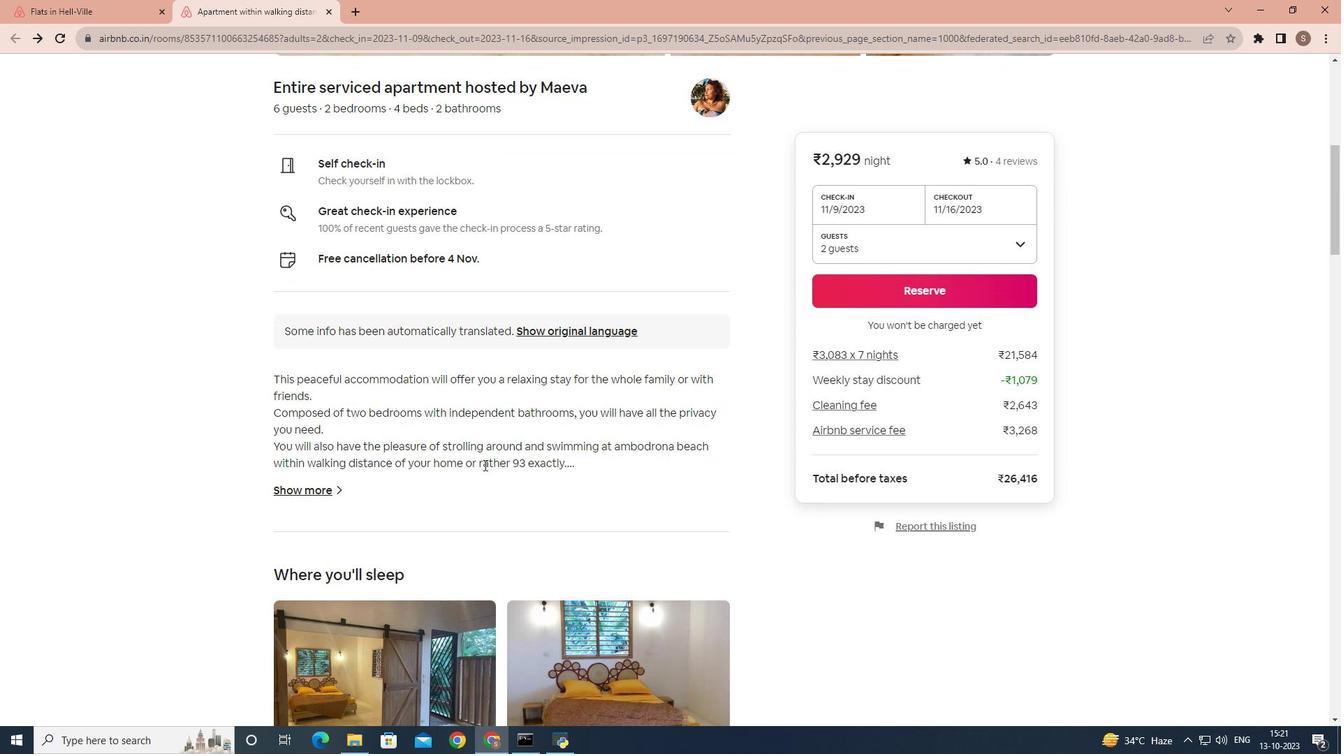 
Action: Mouse scrolled (484, 464) with delta (0, 0)
Screenshot: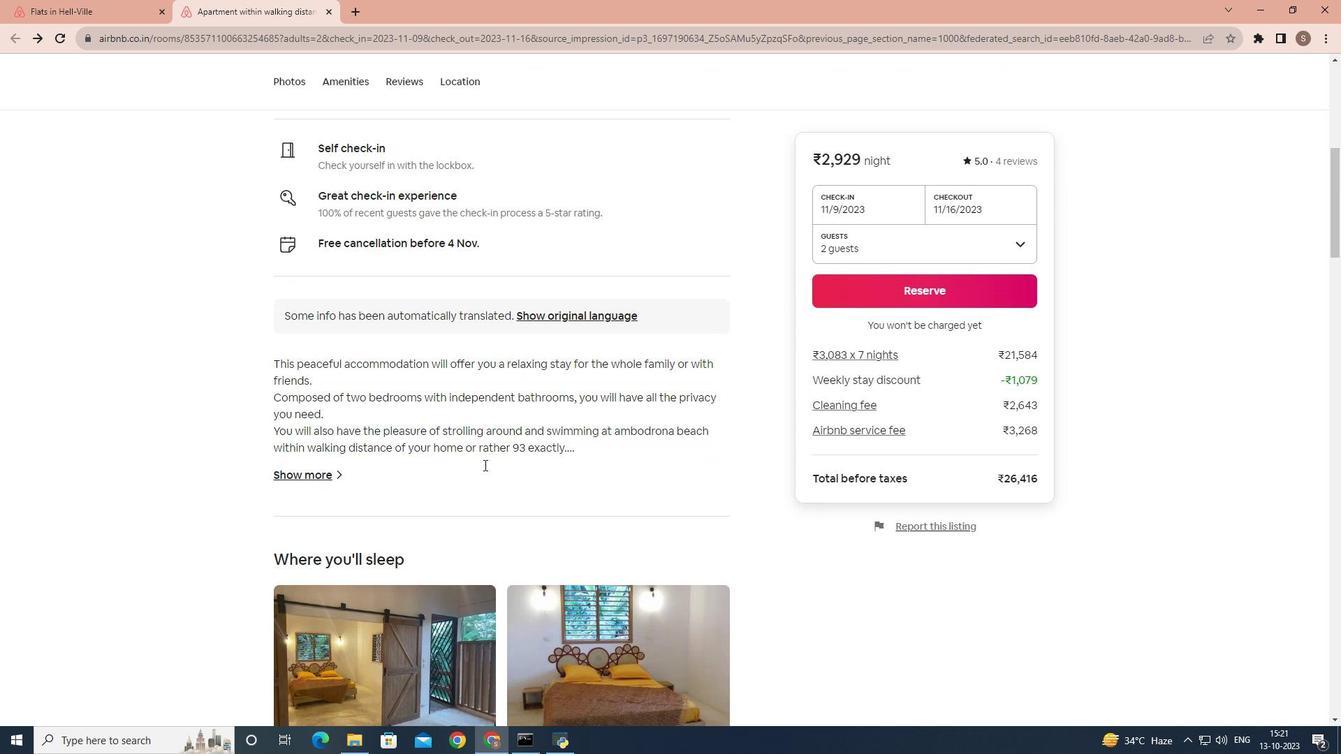 
Action: Mouse moved to (325, 421)
Screenshot: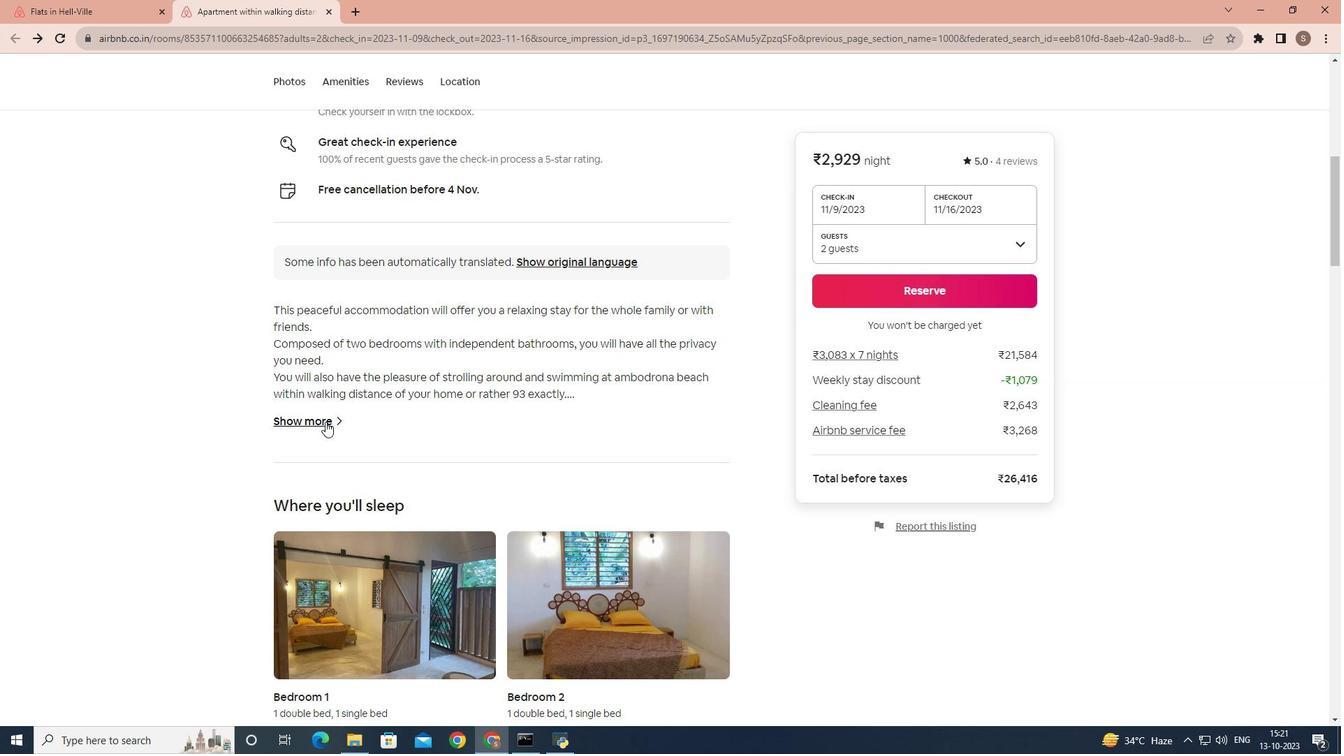 
Action: Mouse pressed left at (325, 421)
Screenshot: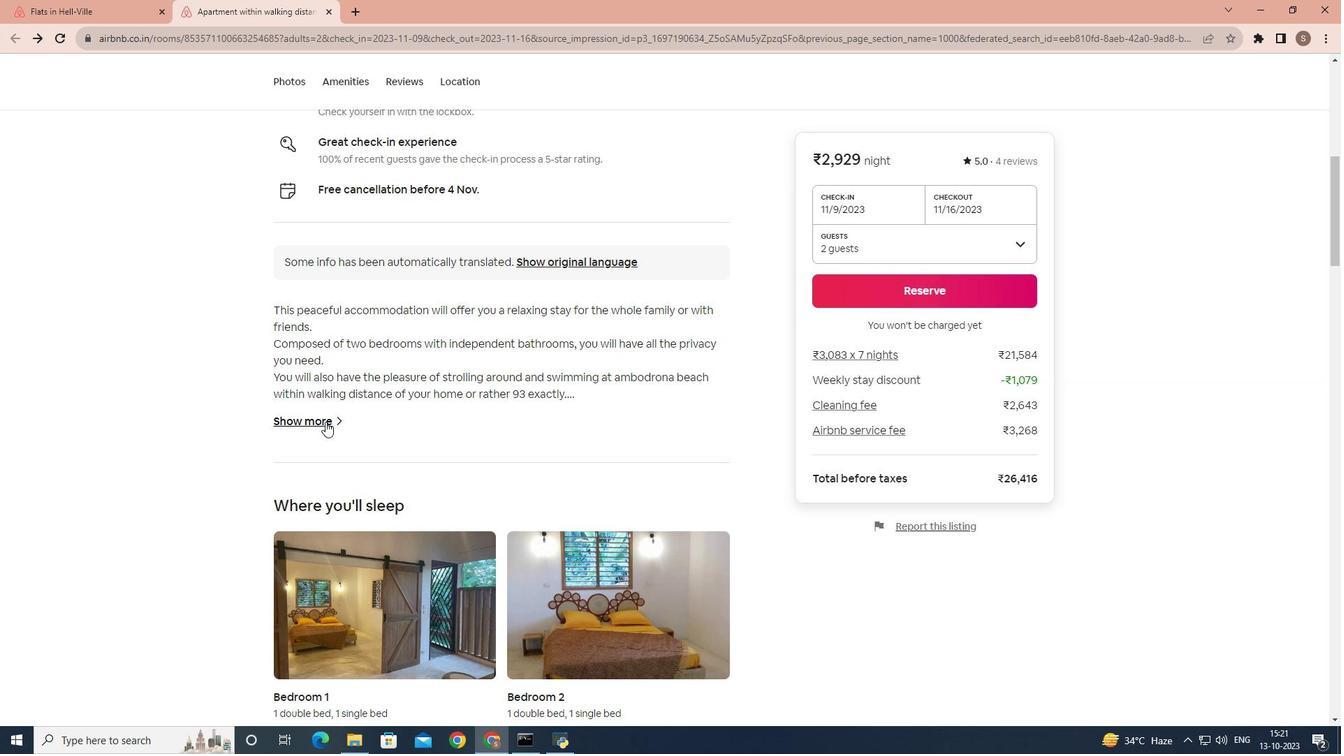 
Action: Mouse moved to (520, 420)
Screenshot: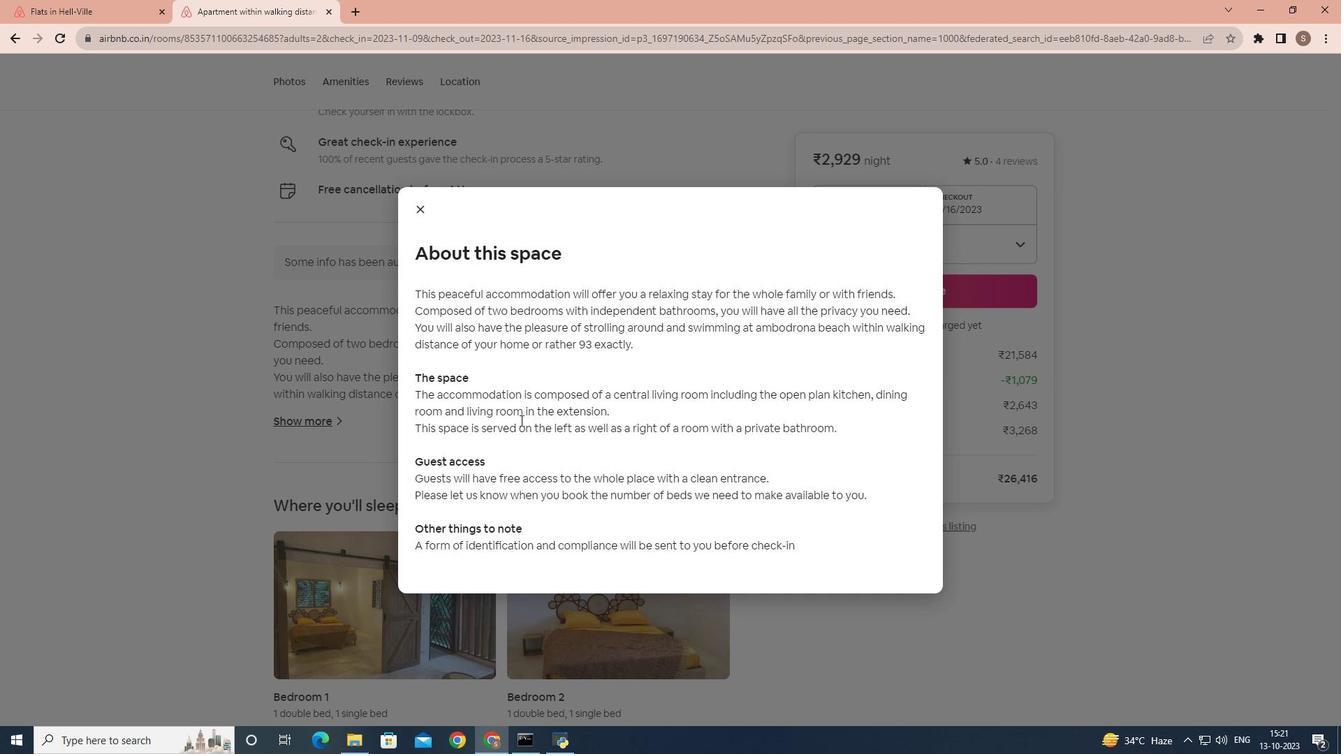 
Action: Mouse scrolled (520, 419) with delta (0, 0)
Screenshot: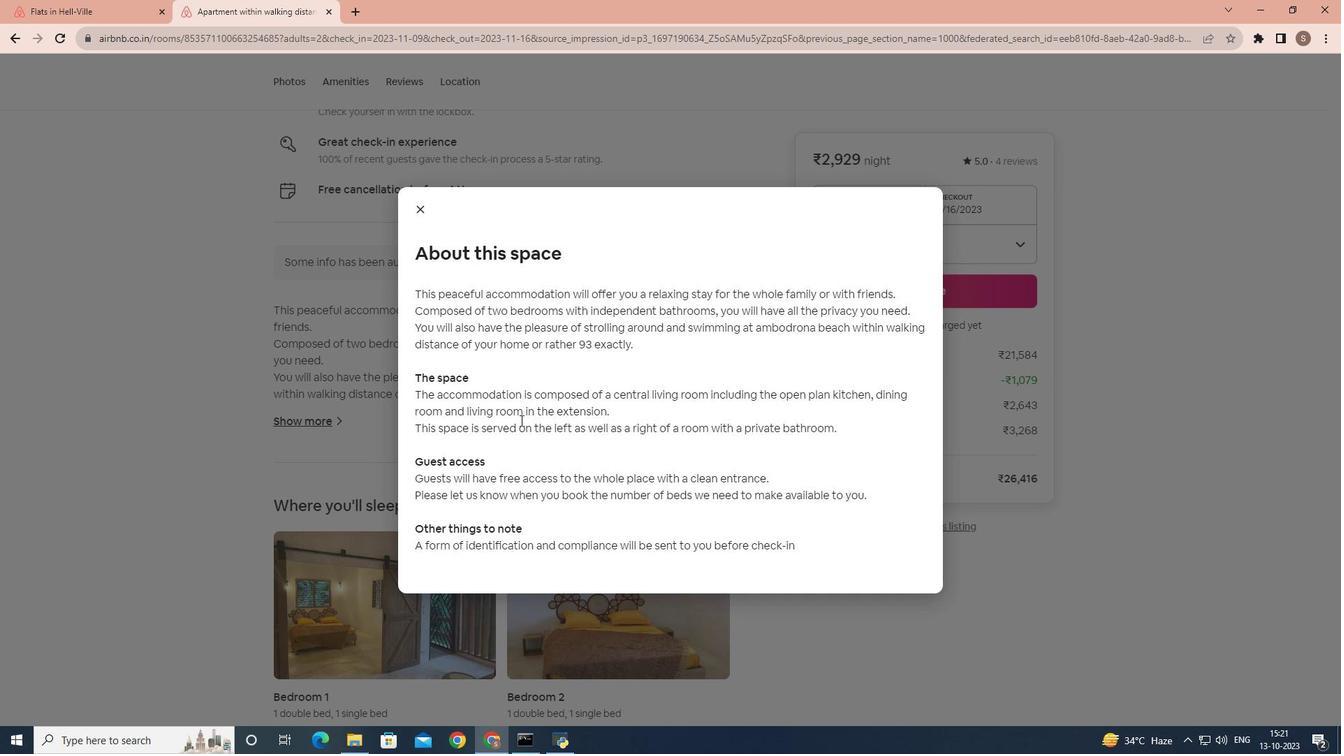 
Action: Mouse scrolled (520, 419) with delta (0, 0)
Screenshot: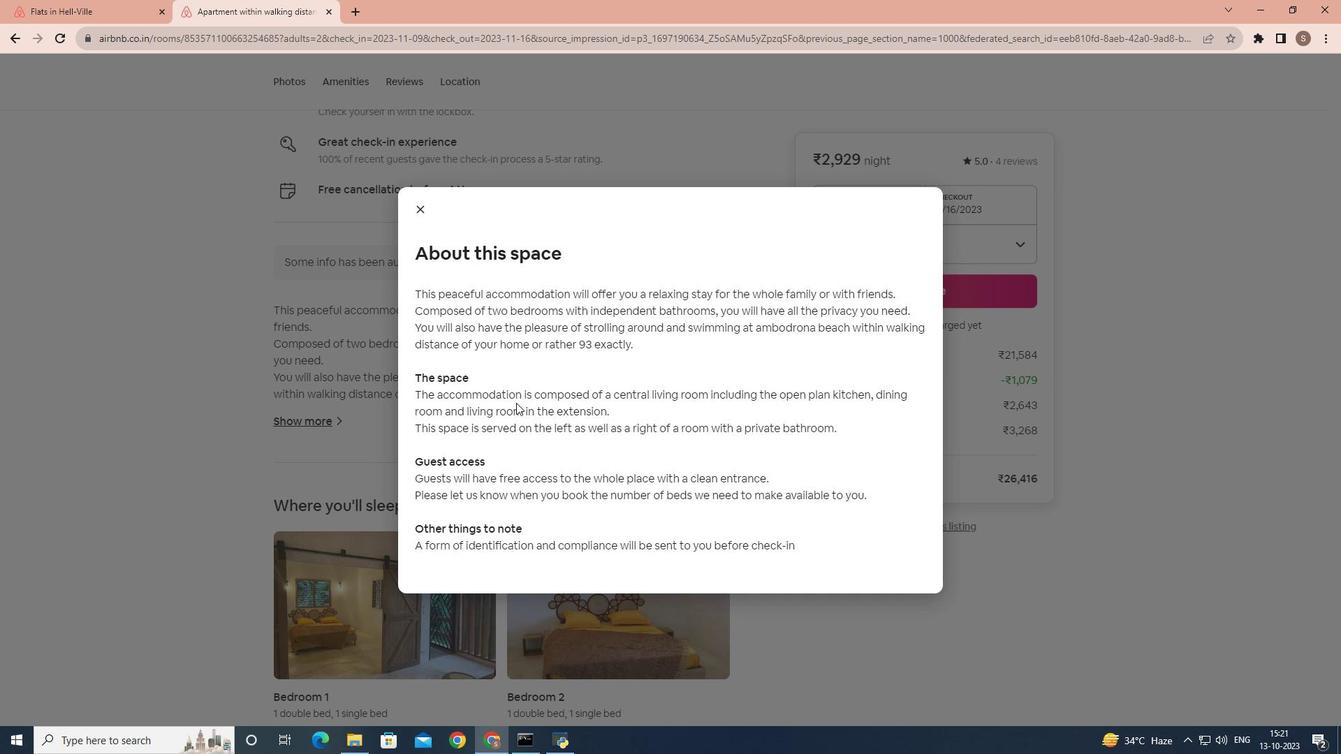
Action: Mouse moved to (410, 209)
Screenshot: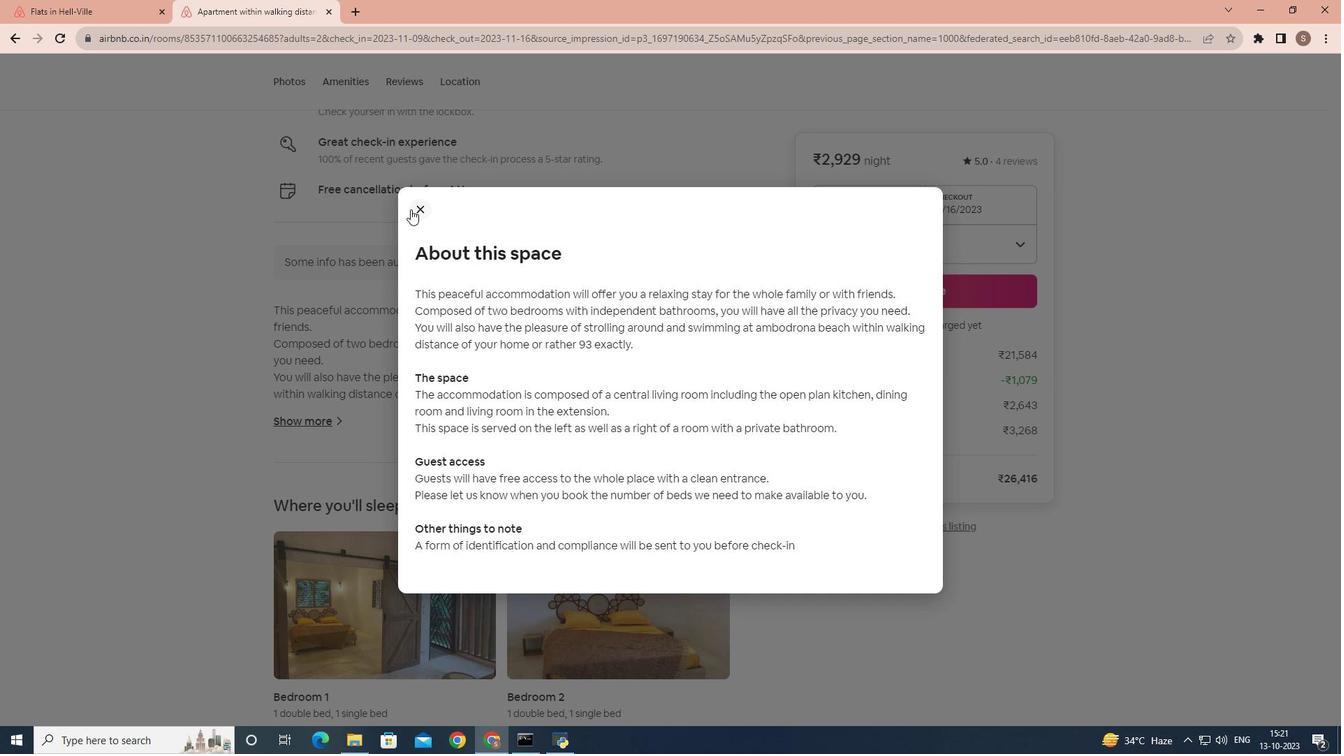 
Action: Mouse pressed left at (410, 209)
Screenshot: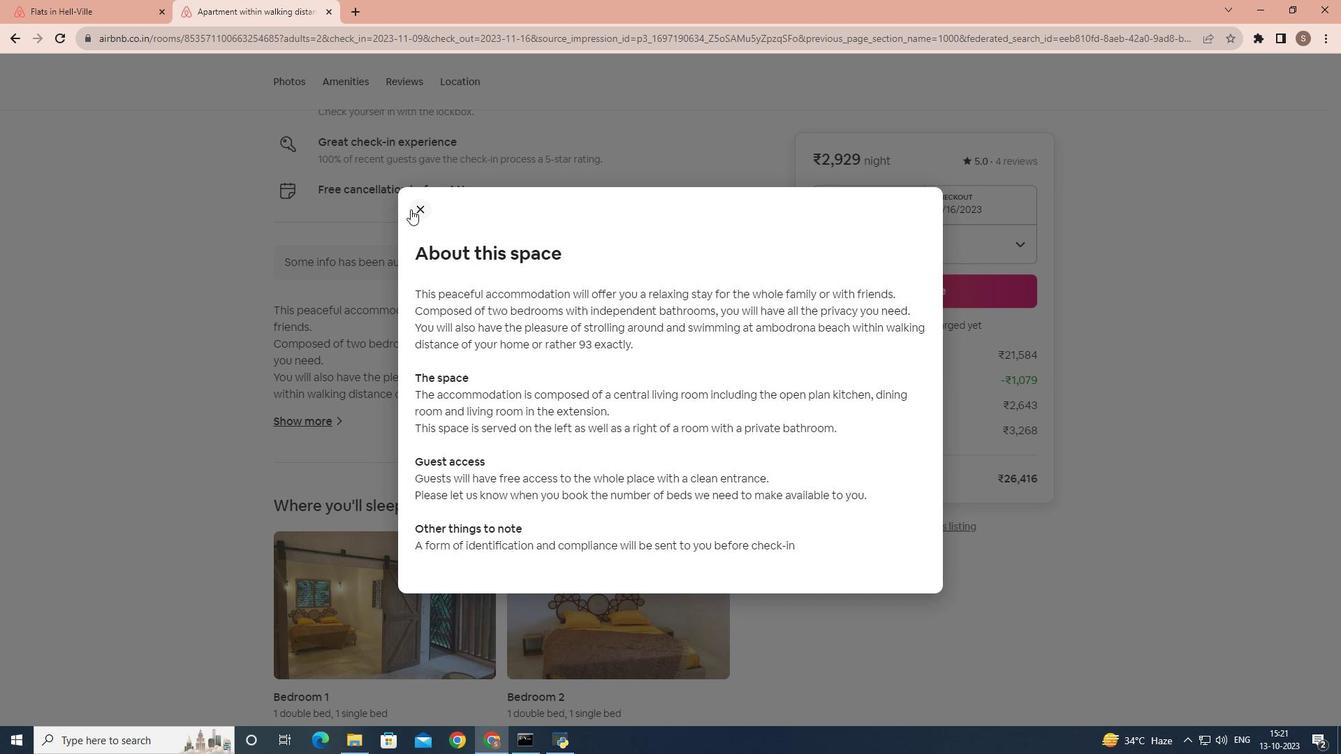 
Action: Mouse moved to (484, 356)
Screenshot: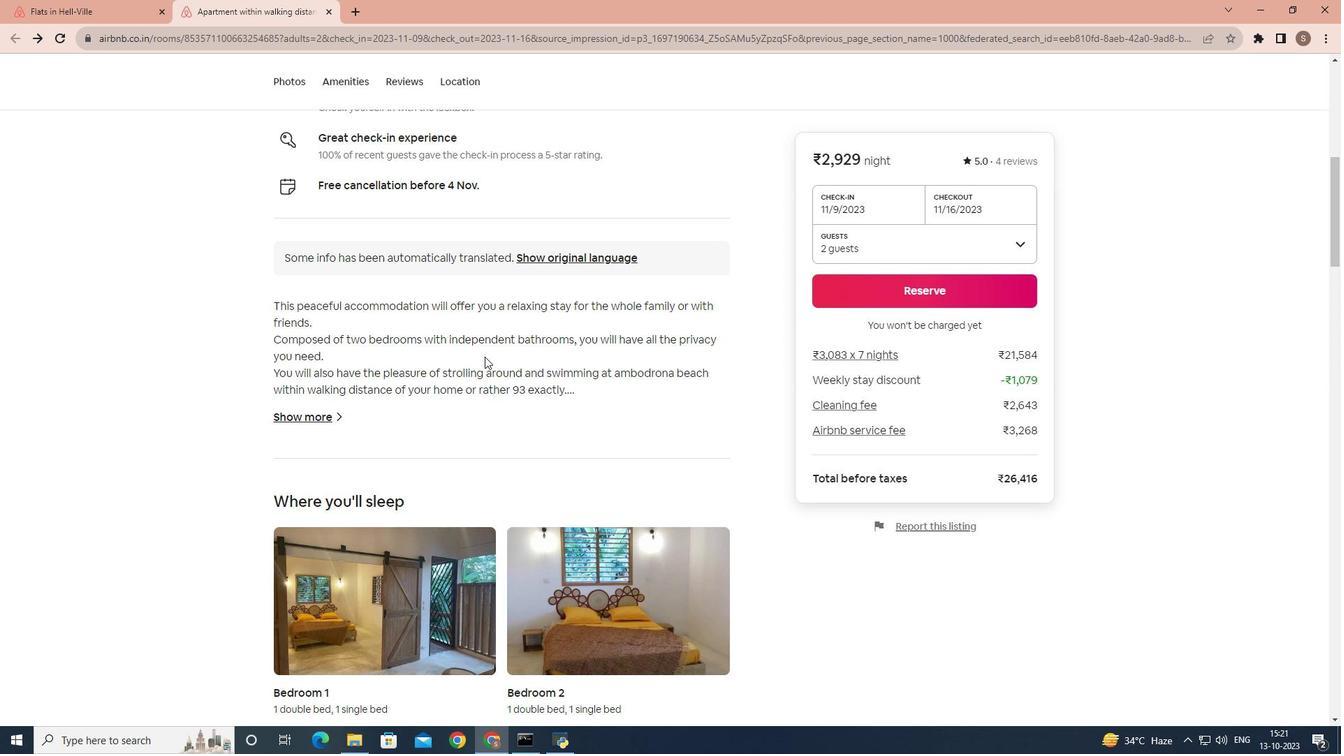 
Action: Mouse scrolled (484, 355) with delta (0, 0)
Screenshot: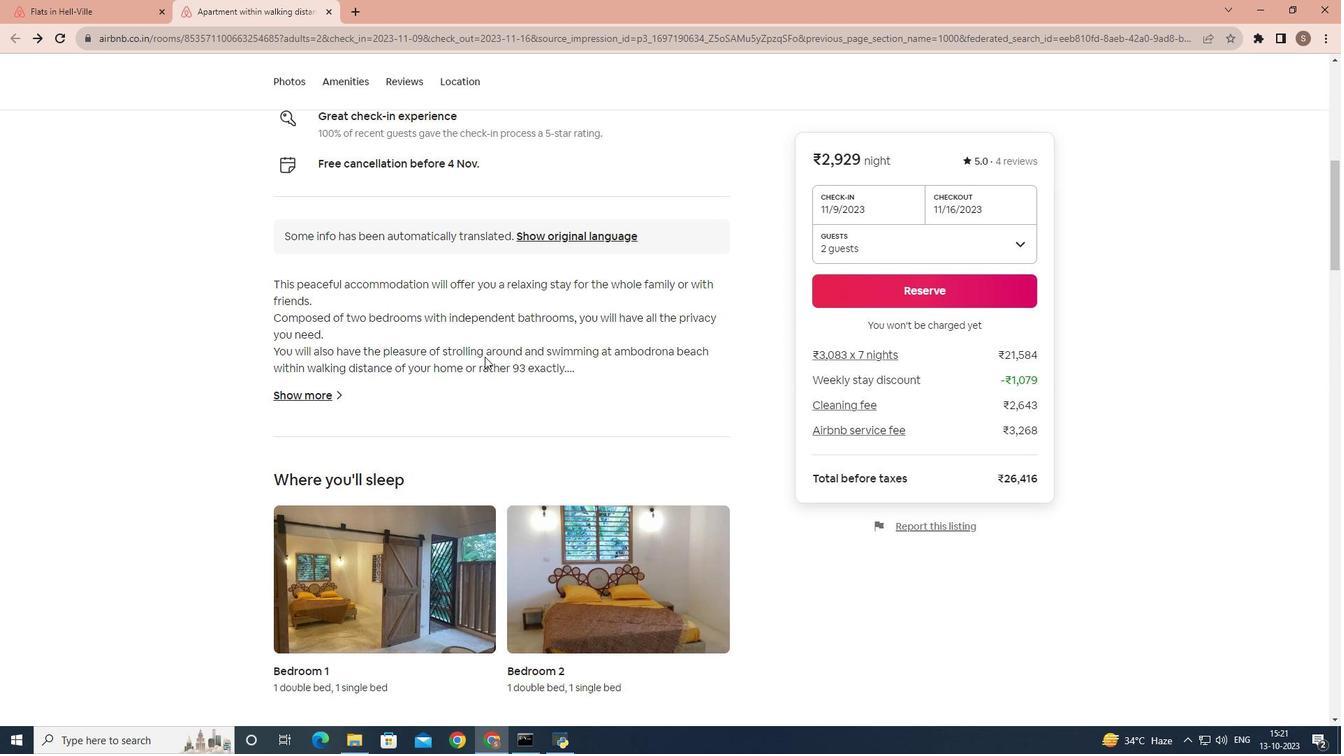 
Action: Mouse moved to (482, 368)
Screenshot: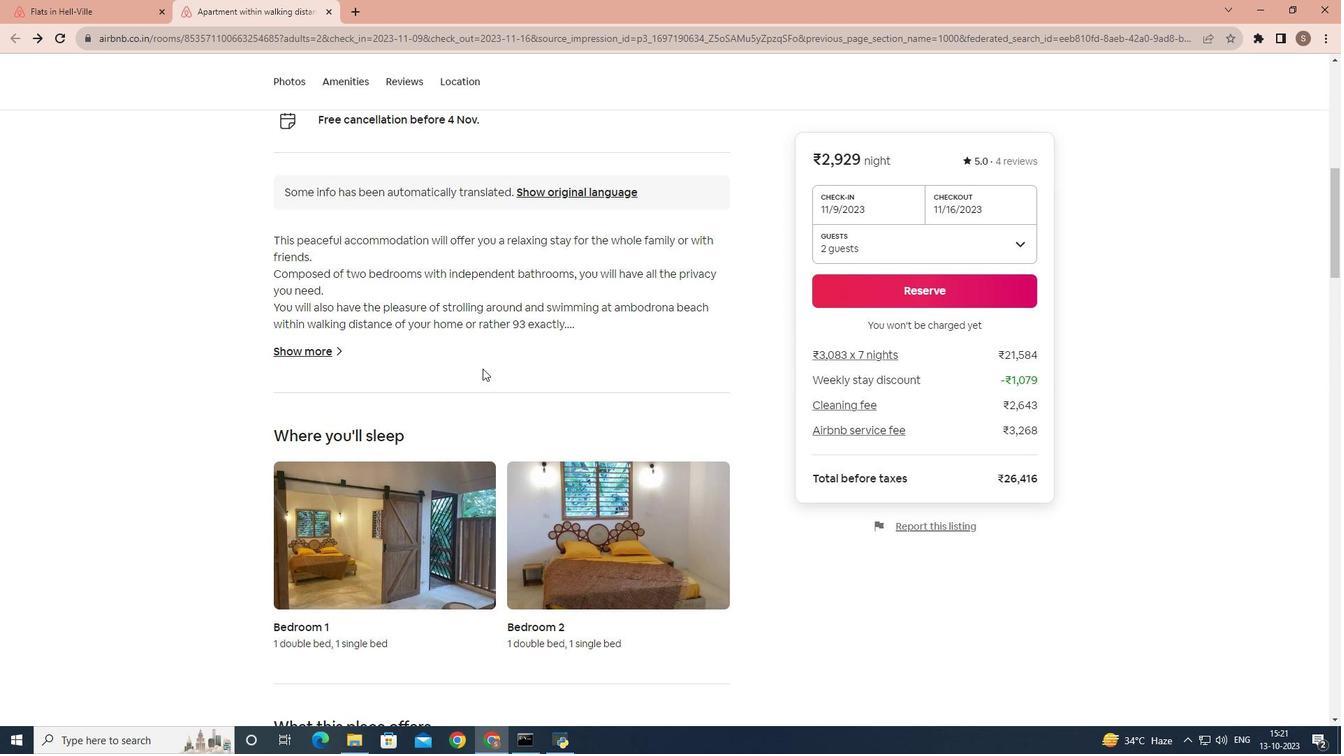 
Action: Mouse scrolled (482, 368) with delta (0, 0)
Screenshot: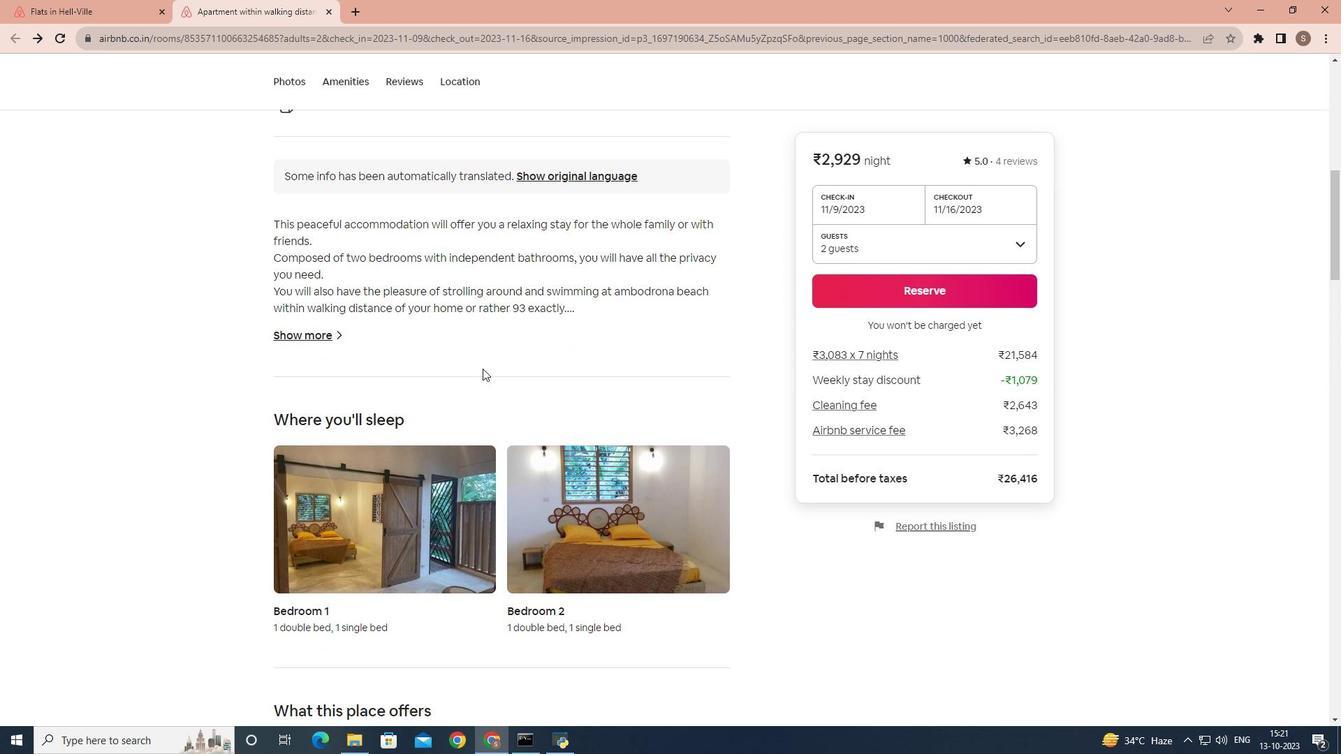 
Action: Mouse scrolled (482, 368) with delta (0, 0)
Screenshot: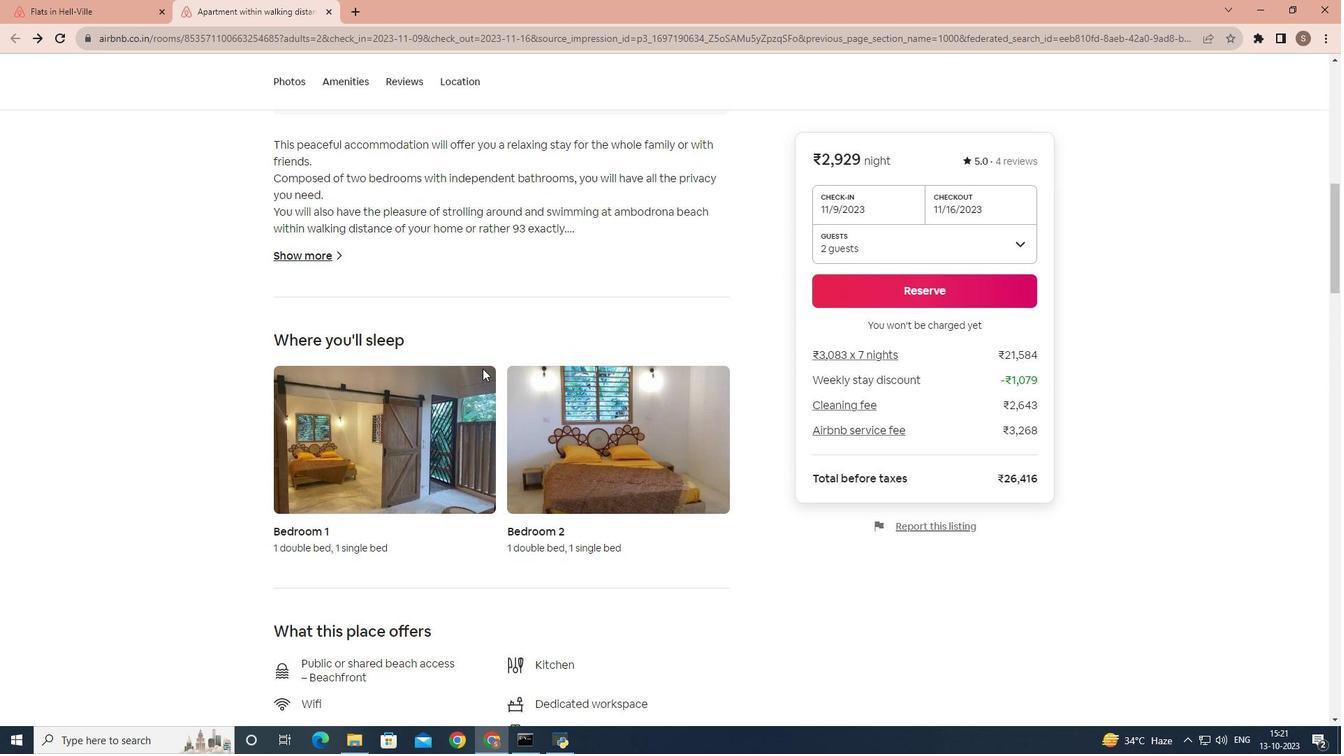 
Action: Mouse scrolled (482, 368) with delta (0, 0)
Screenshot: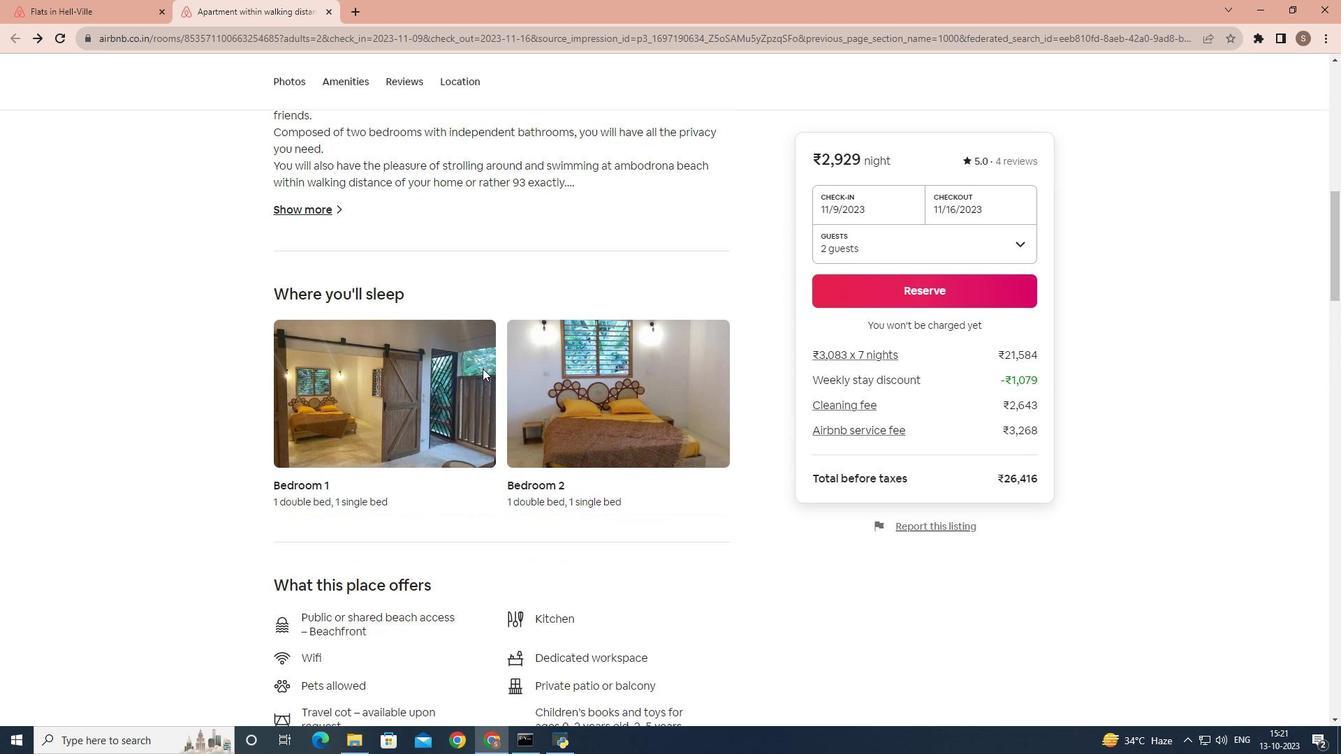 
Action: Mouse scrolled (482, 368) with delta (0, 0)
Screenshot: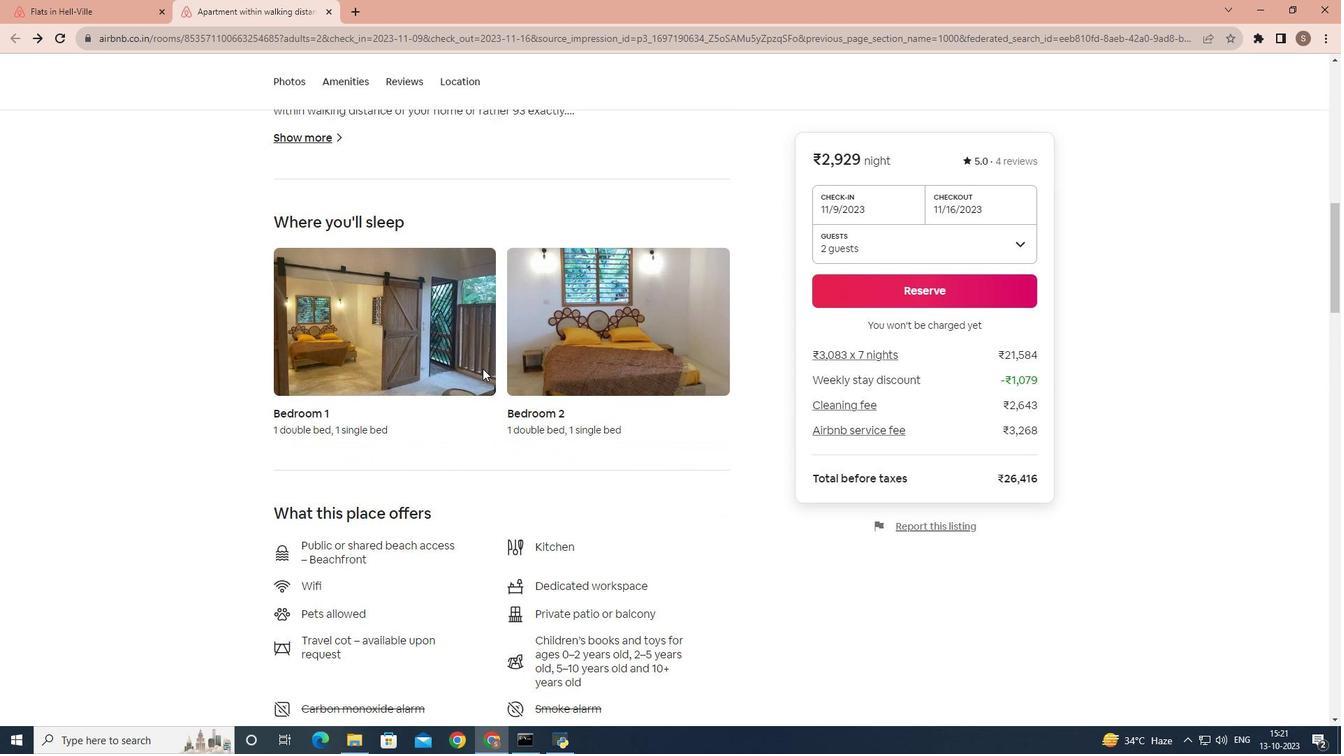 
Action: Mouse scrolled (482, 368) with delta (0, 0)
Screenshot: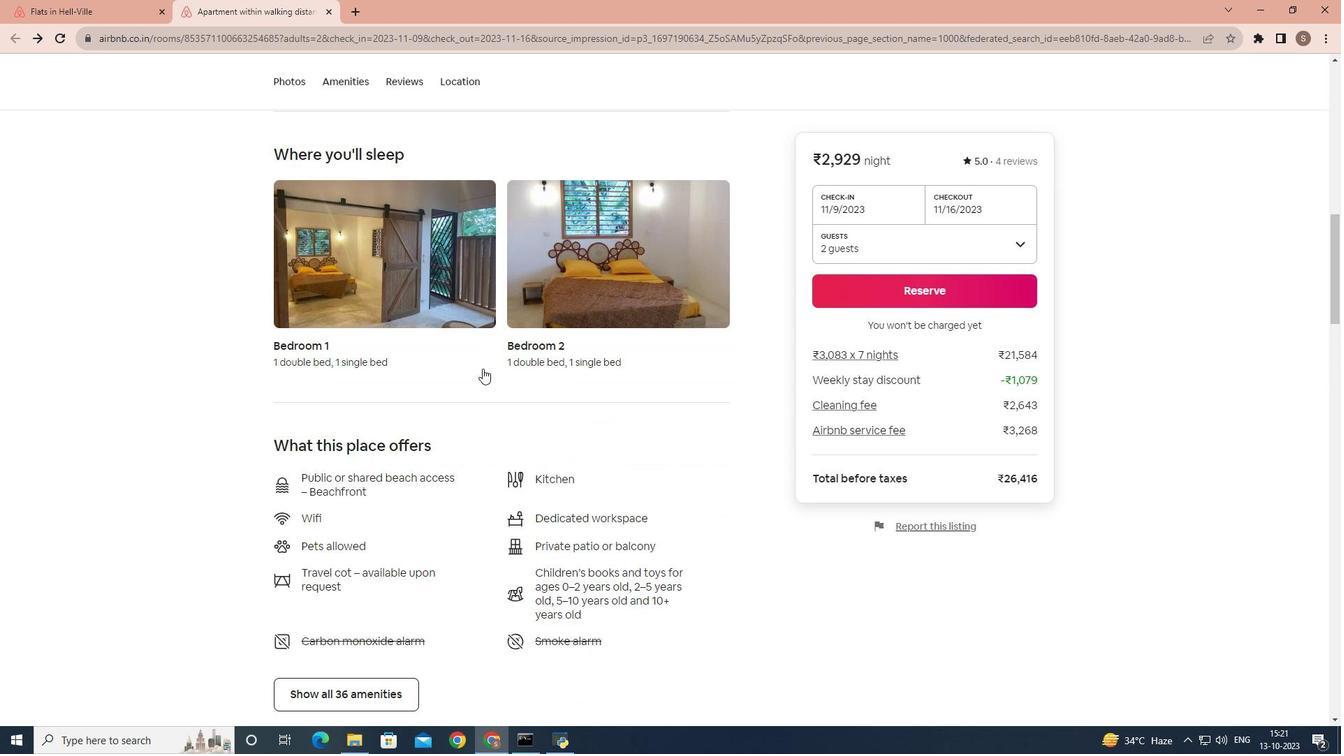 
Action: Mouse moved to (490, 404)
Screenshot: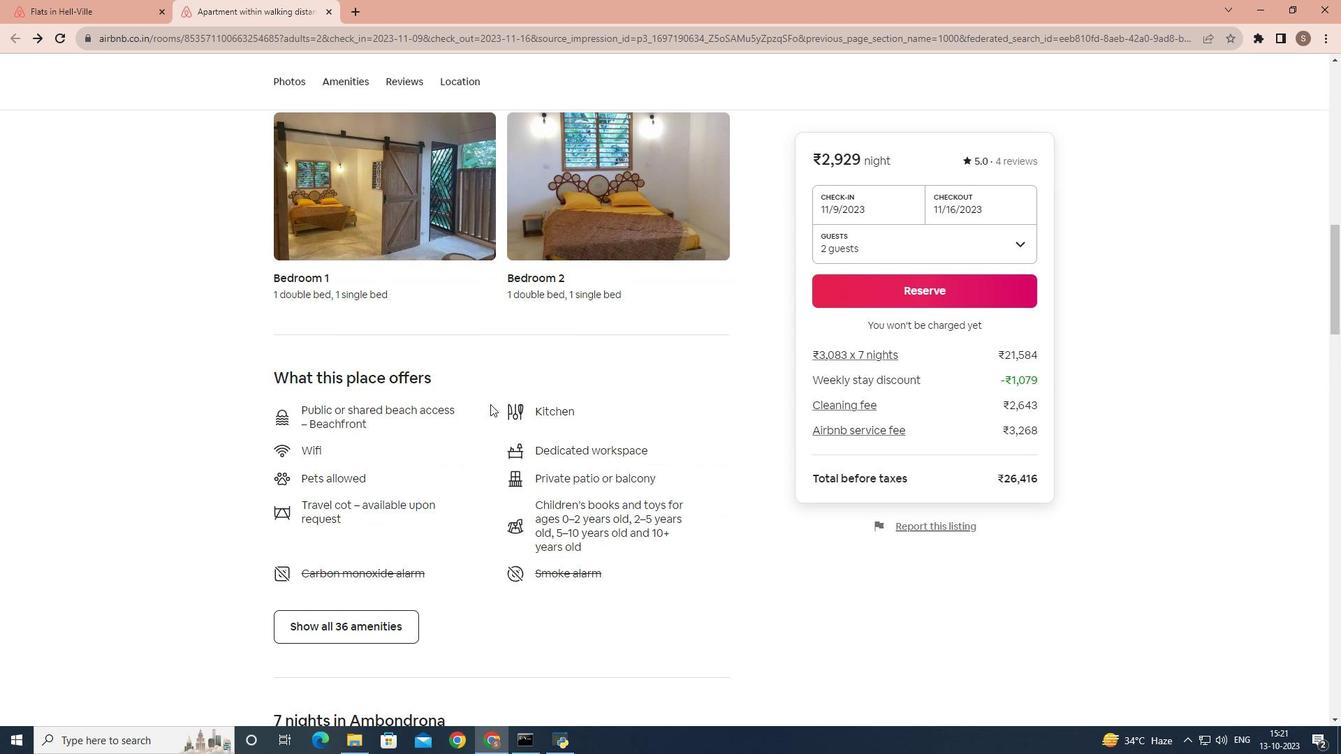 
Action: Mouse scrolled (490, 403) with delta (0, 0)
Screenshot: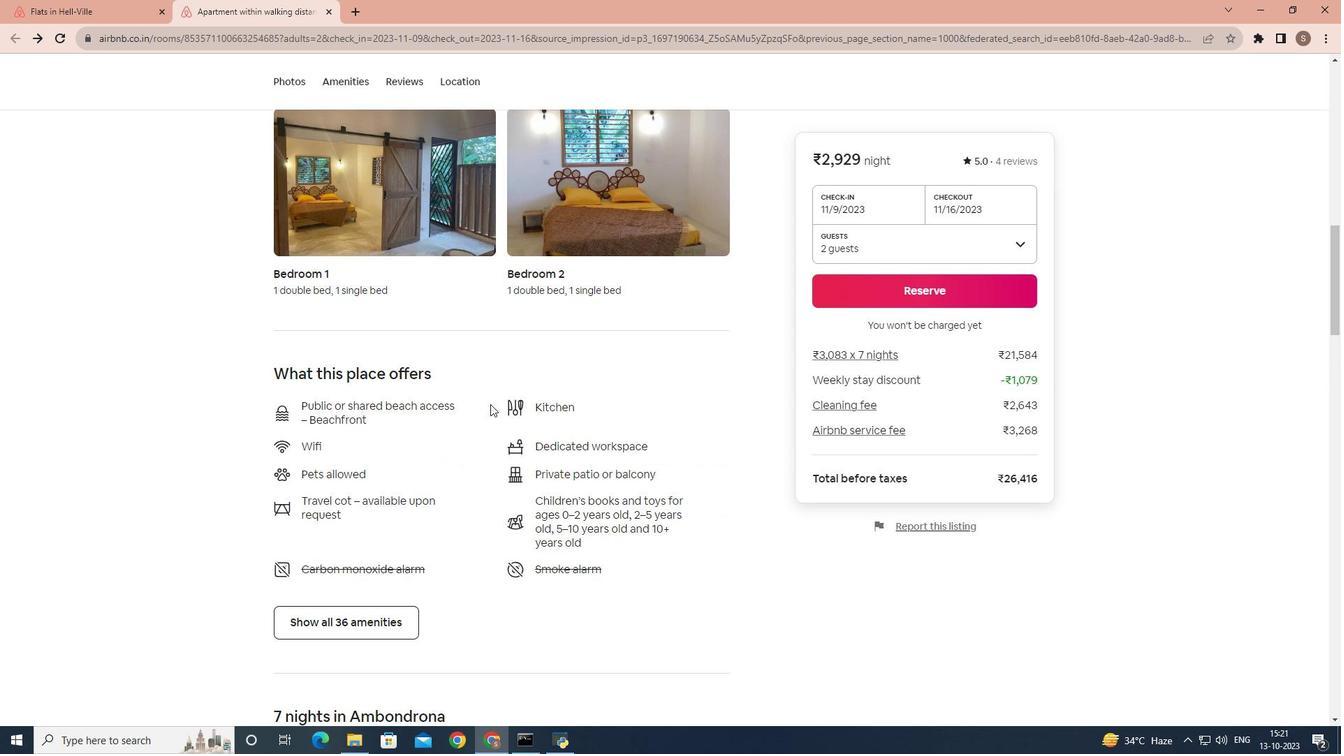 
Action: Mouse moved to (399, 561)
Screenshot: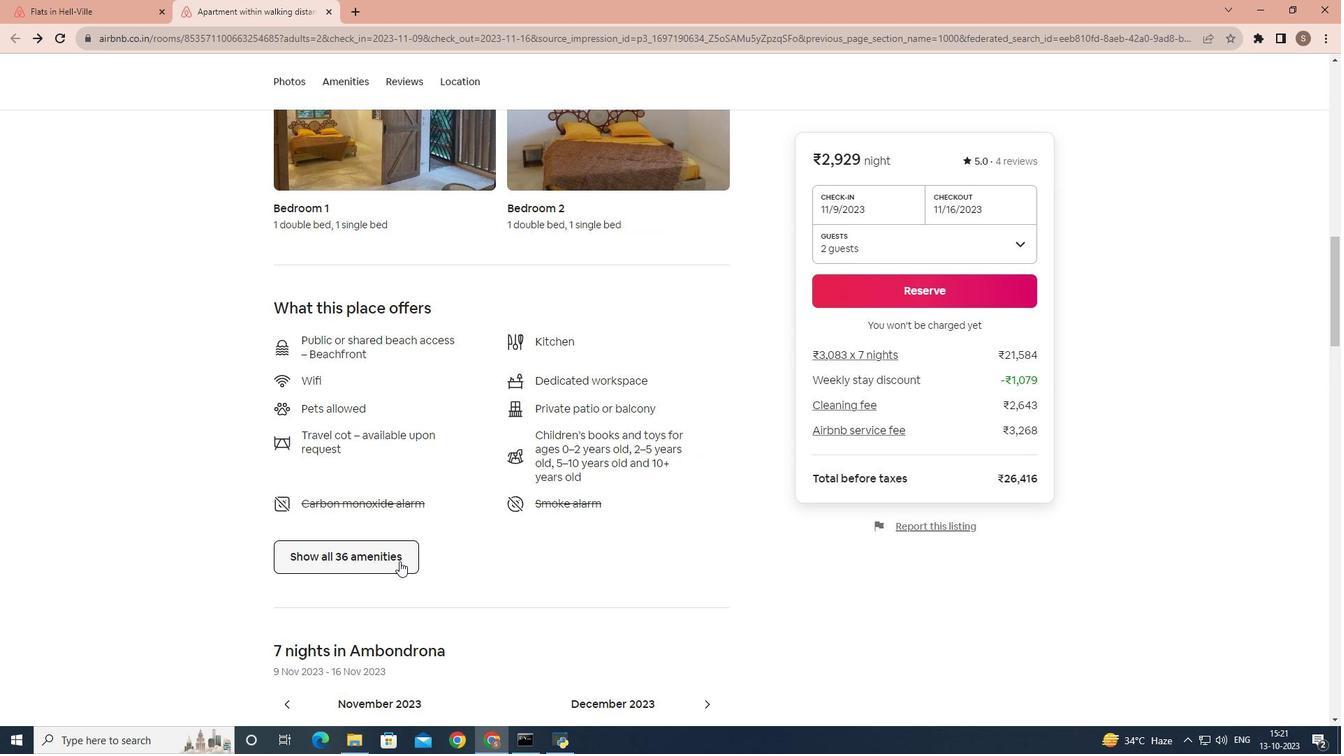 
Action: Mouse pressed left at (399, 561)
Screenshot: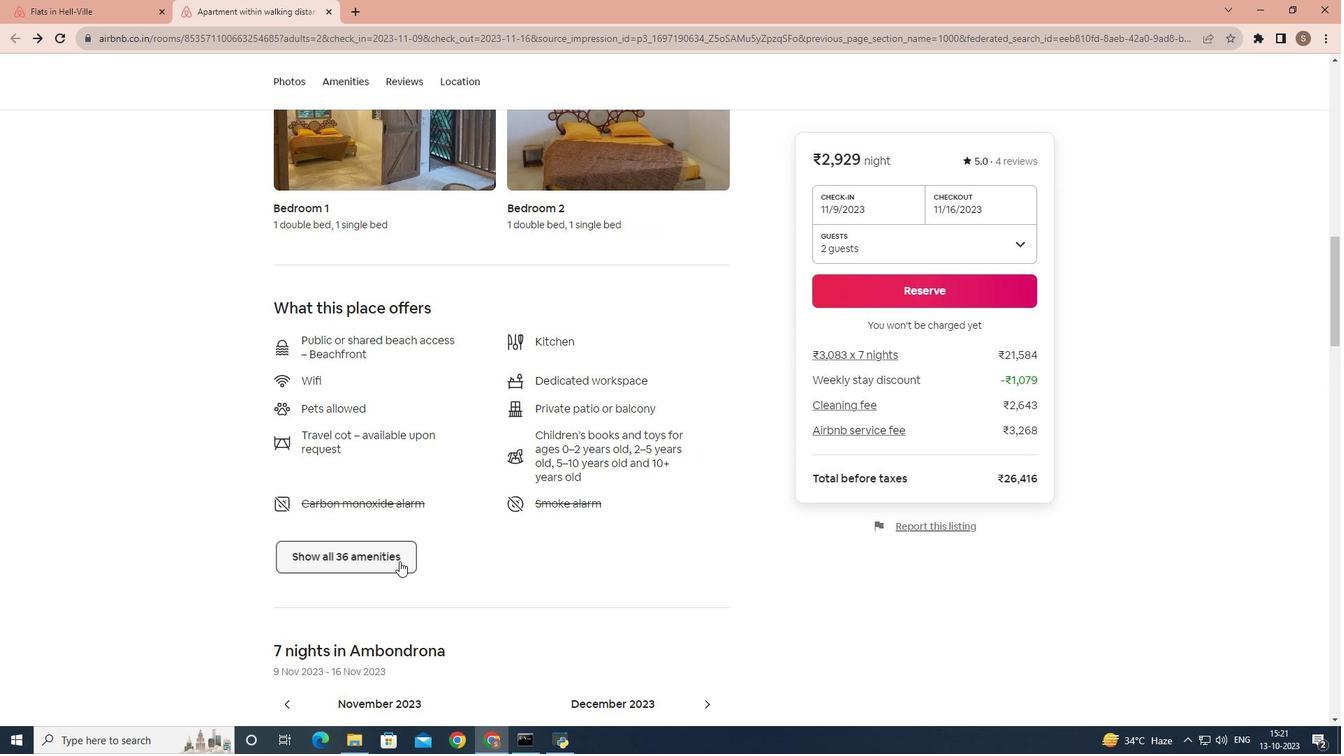 
Action: Mouse moved to (566, 450)
Screenshot: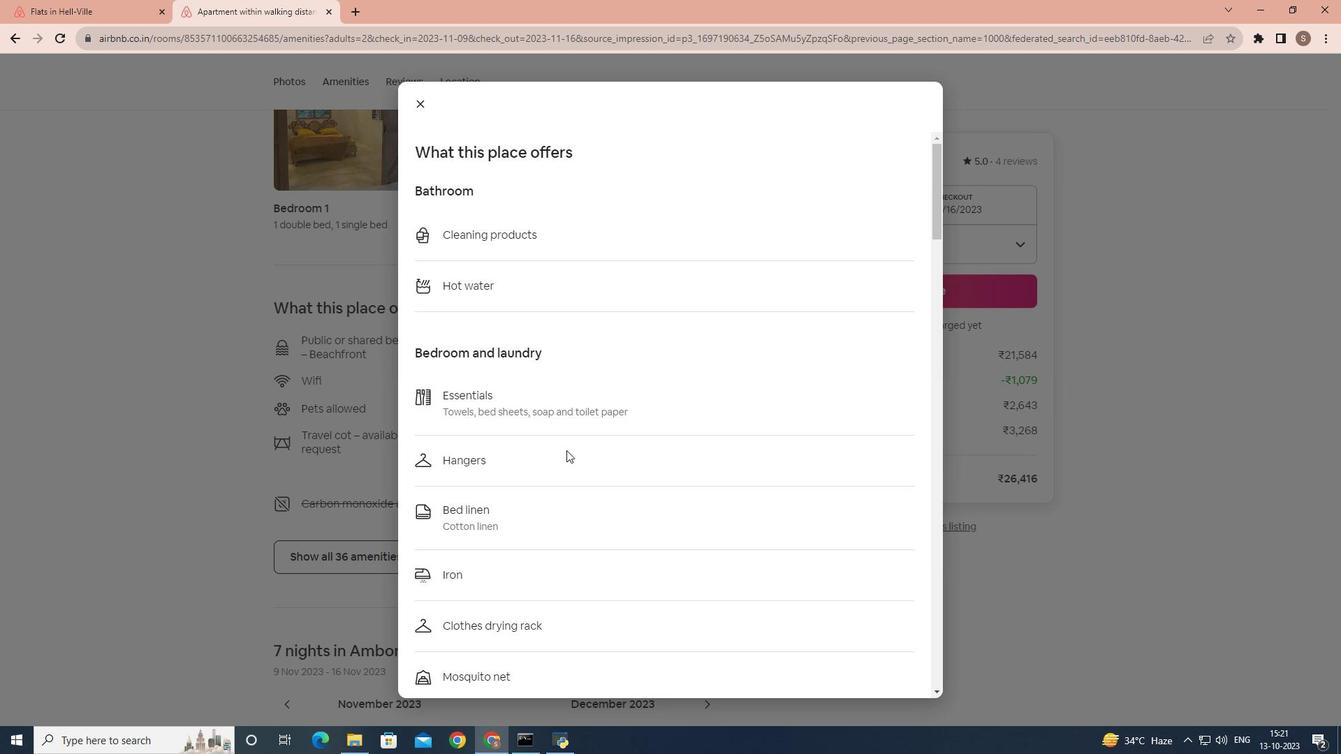 
Action: Mouse scrolled (566, 449) with delta (0, 0)
Screenshot: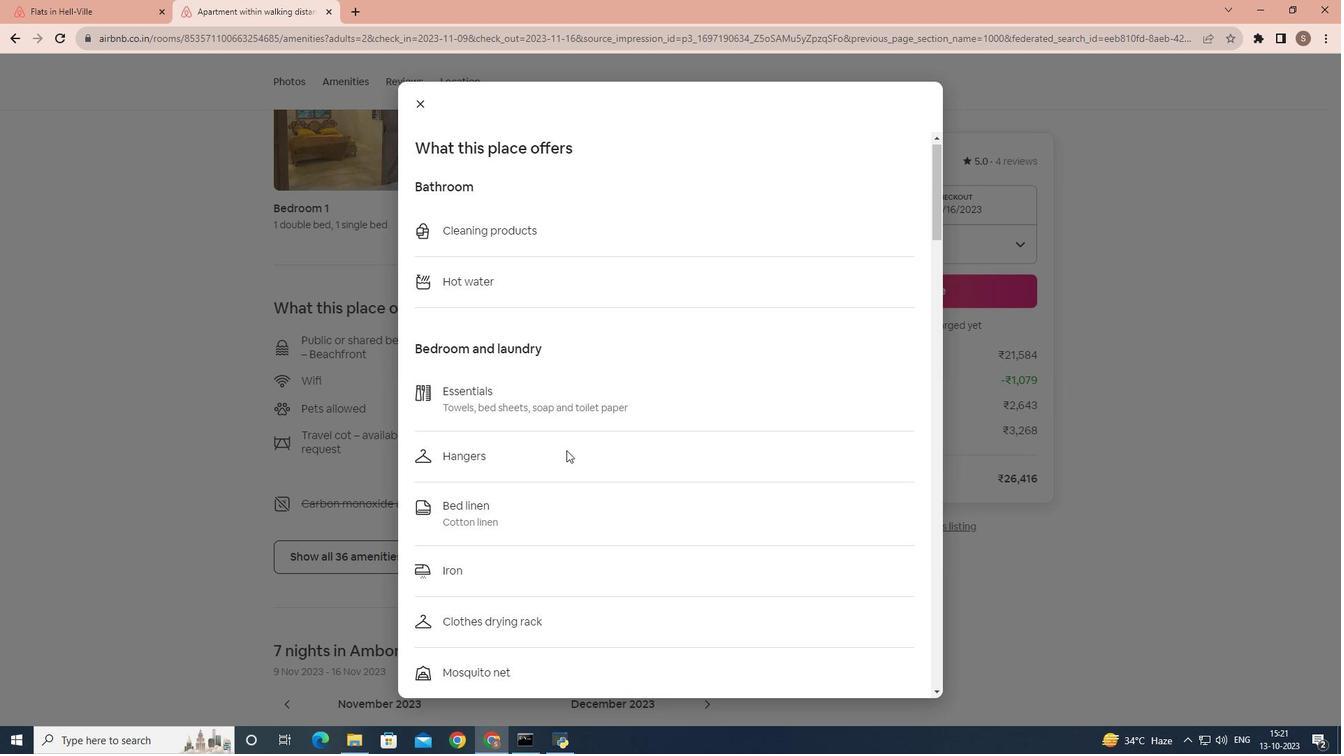 
Action: Mouse scrolled (566, 449) with delta (0, 0)
Screenshot: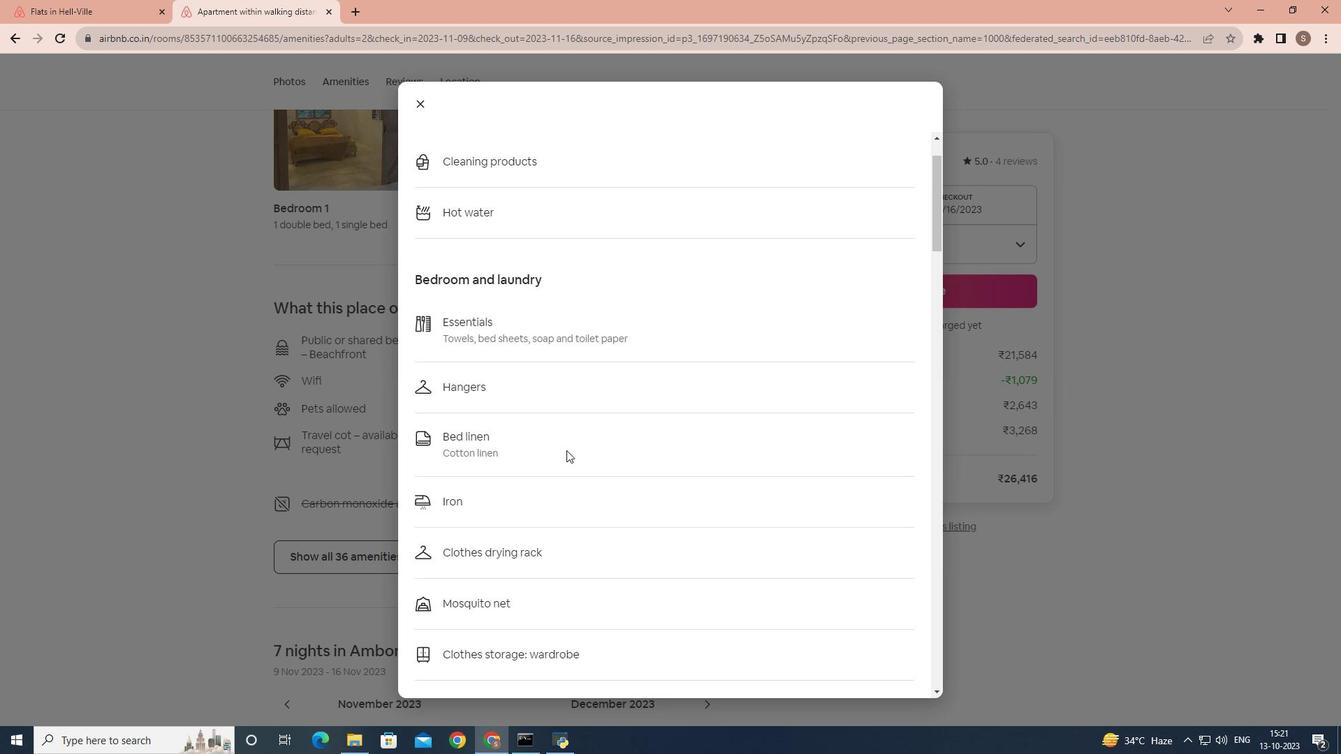 
Action: Mouse scrolled (566, 449) with delta (0, 0)
Screenshot: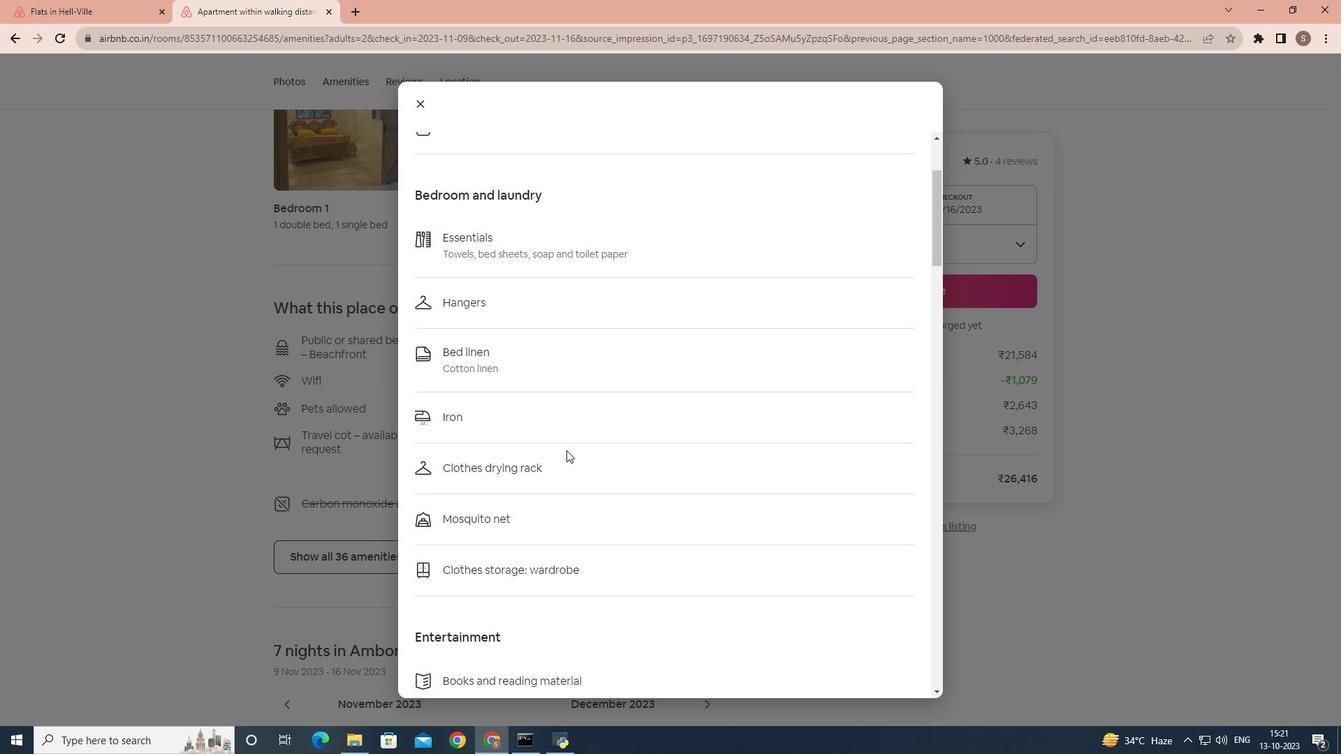 
Action: Mouse scrolled (566, 449) with delta (0, 0)
Screenshot: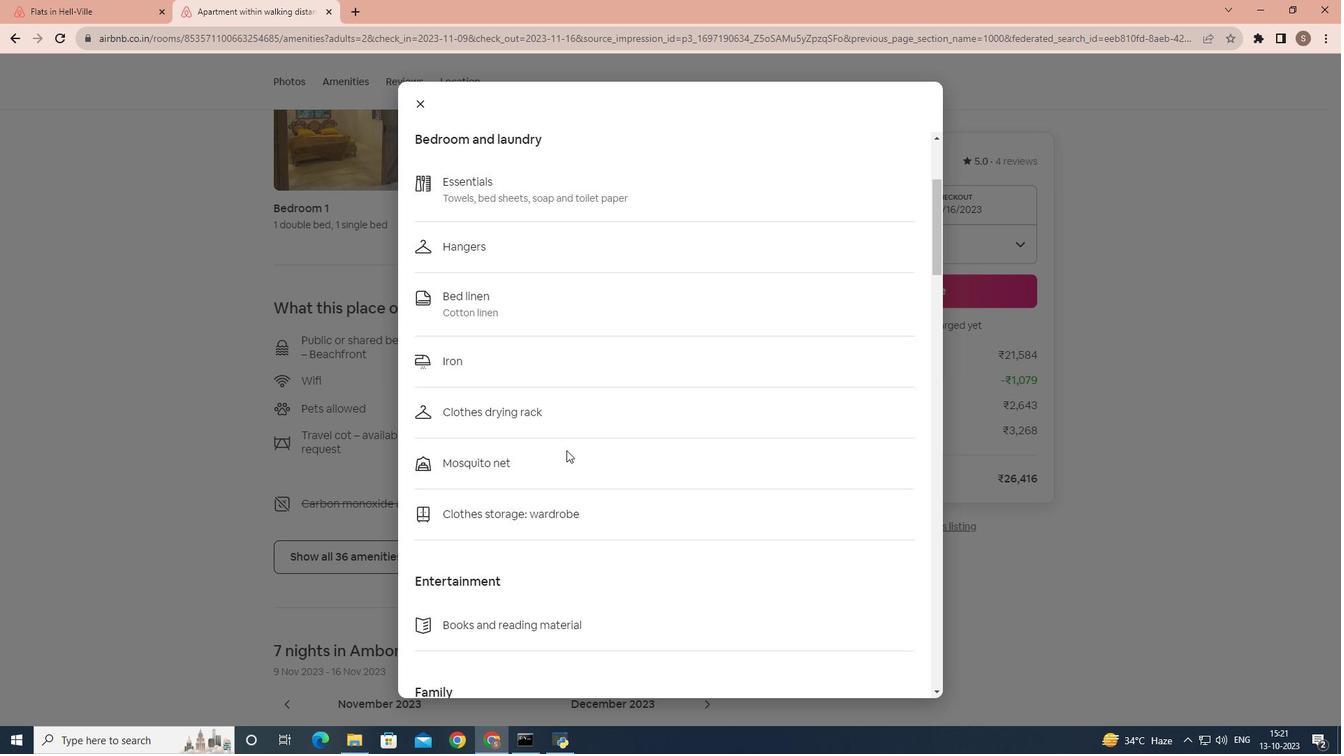 
Action: Mouse scrolled (566, 449) with delta (0, 0)
Screenshot: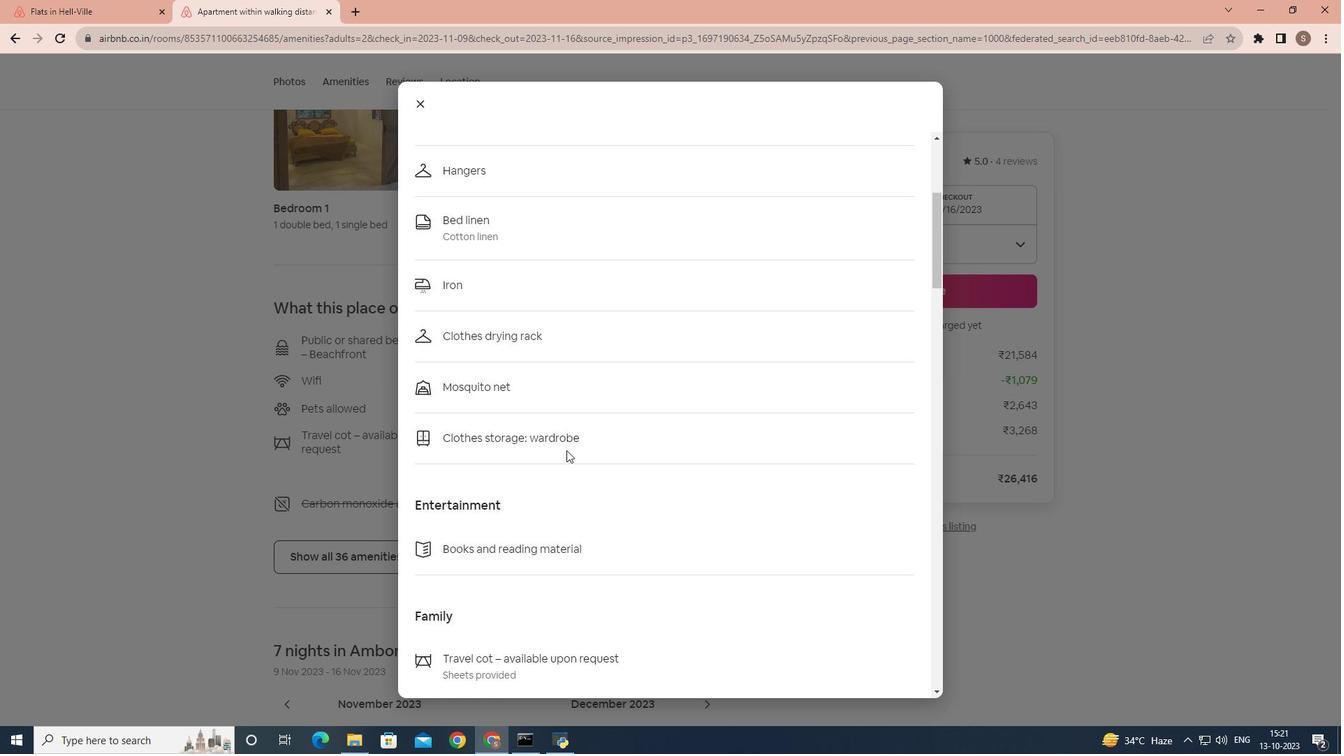 
Action: Mouse scrolled (566, 449) with delta (0, 0)
Screenshot: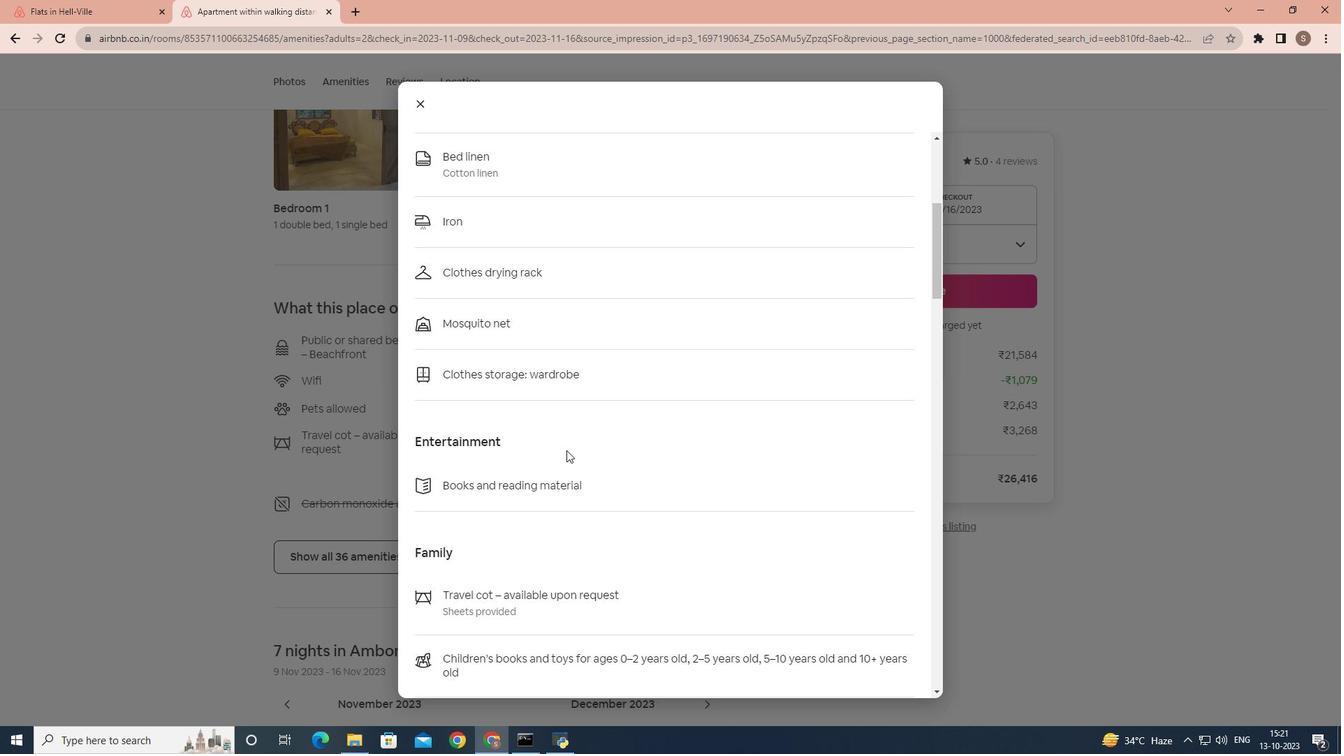 
Action: Mouse scrolled (566, 449) with delta (0, 0)
Screenshot: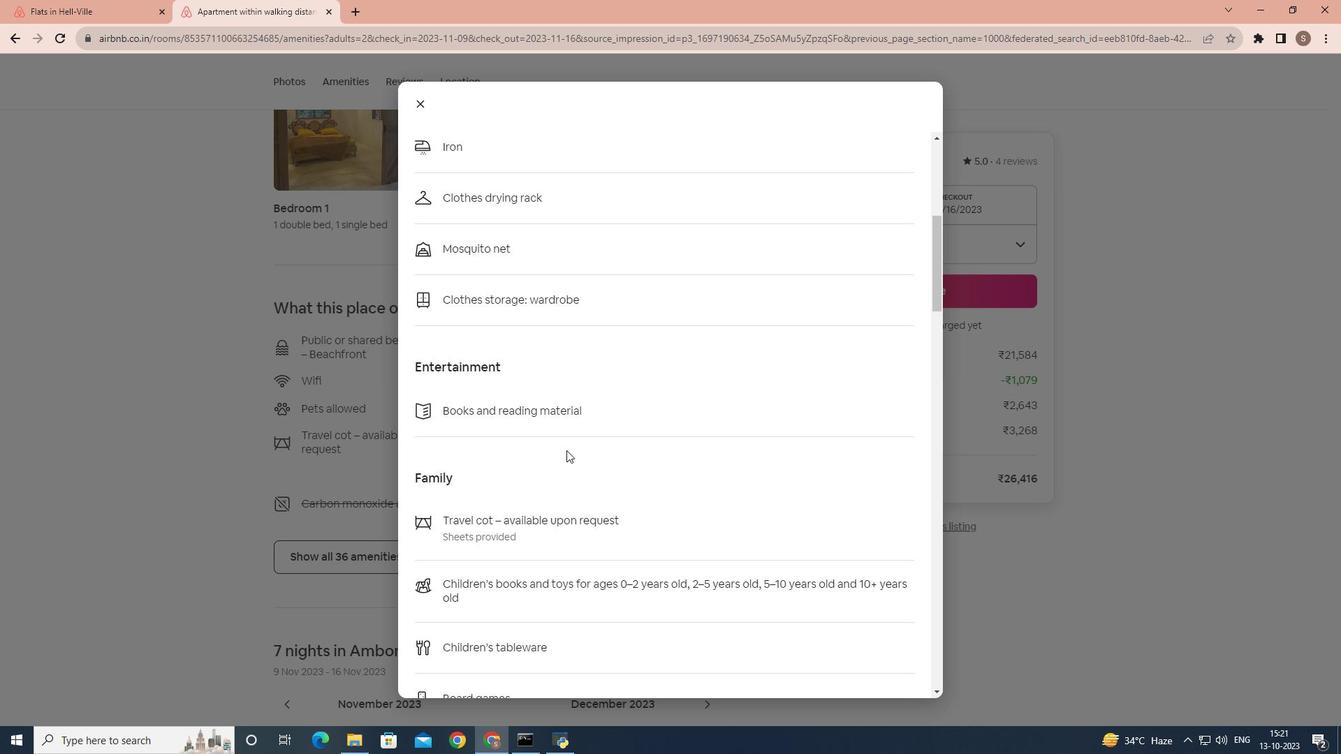 
Action: Mouse scrolled (566, 449) with delta (0, 0)
Screenshot: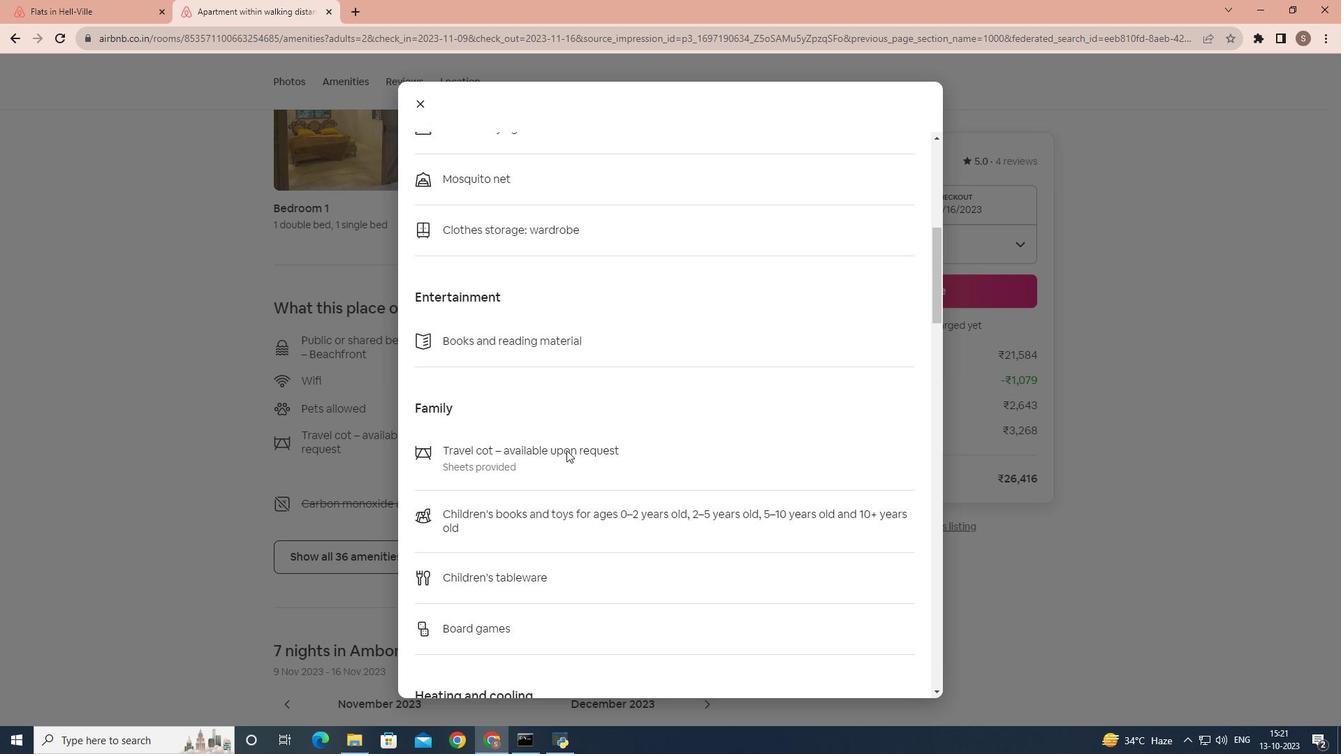
Action: Mouse scrolled (566, 449) with delta (0, 0)
Screenshot: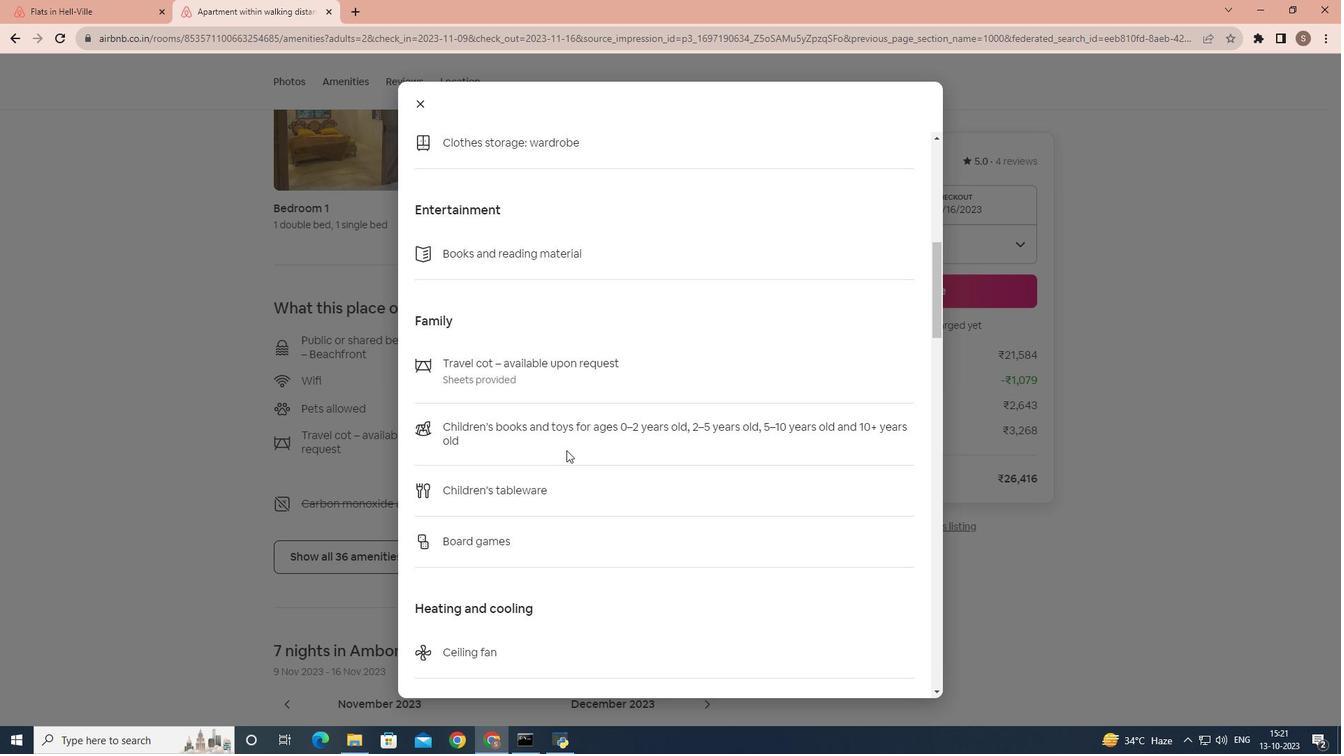 
Action: Mouse scrolled (566, 449) with delta (0, 0)
Screenshot: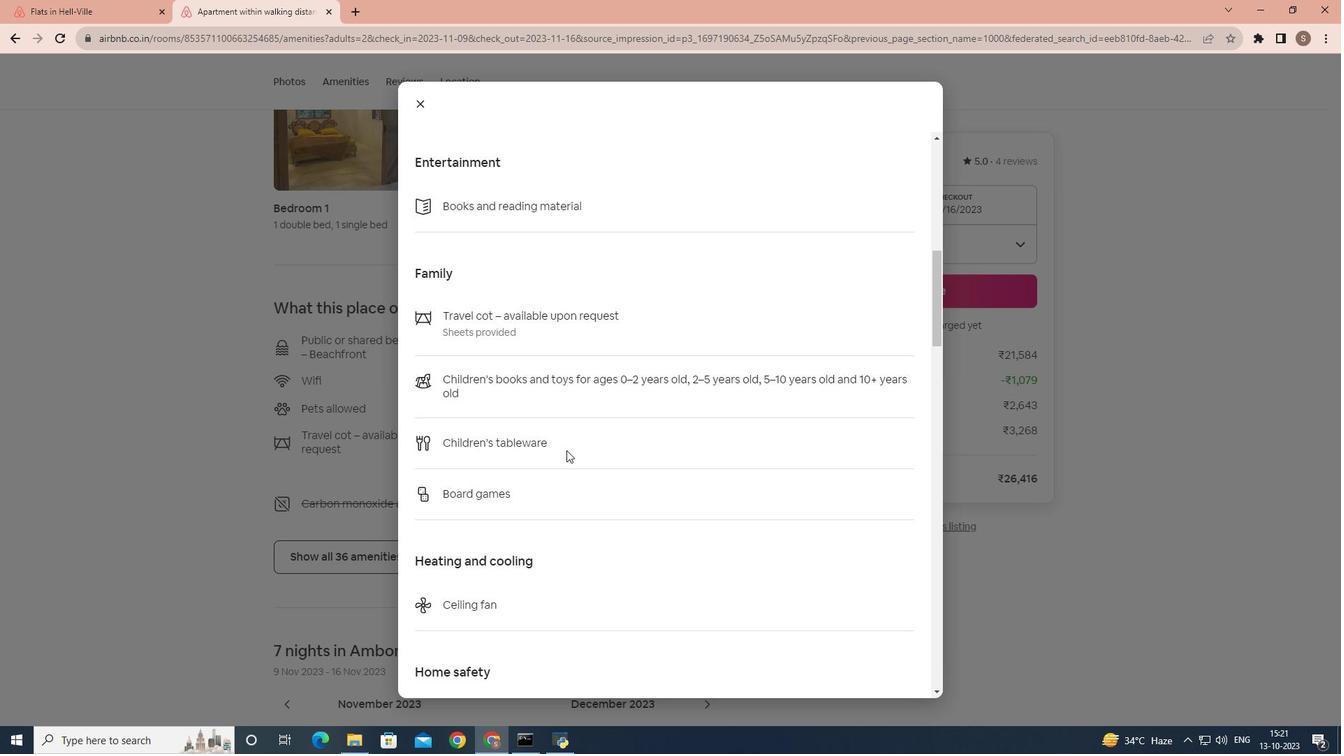 
Action: Mouse scrolled (566, 449) with delta (0, 0)
Screenshot: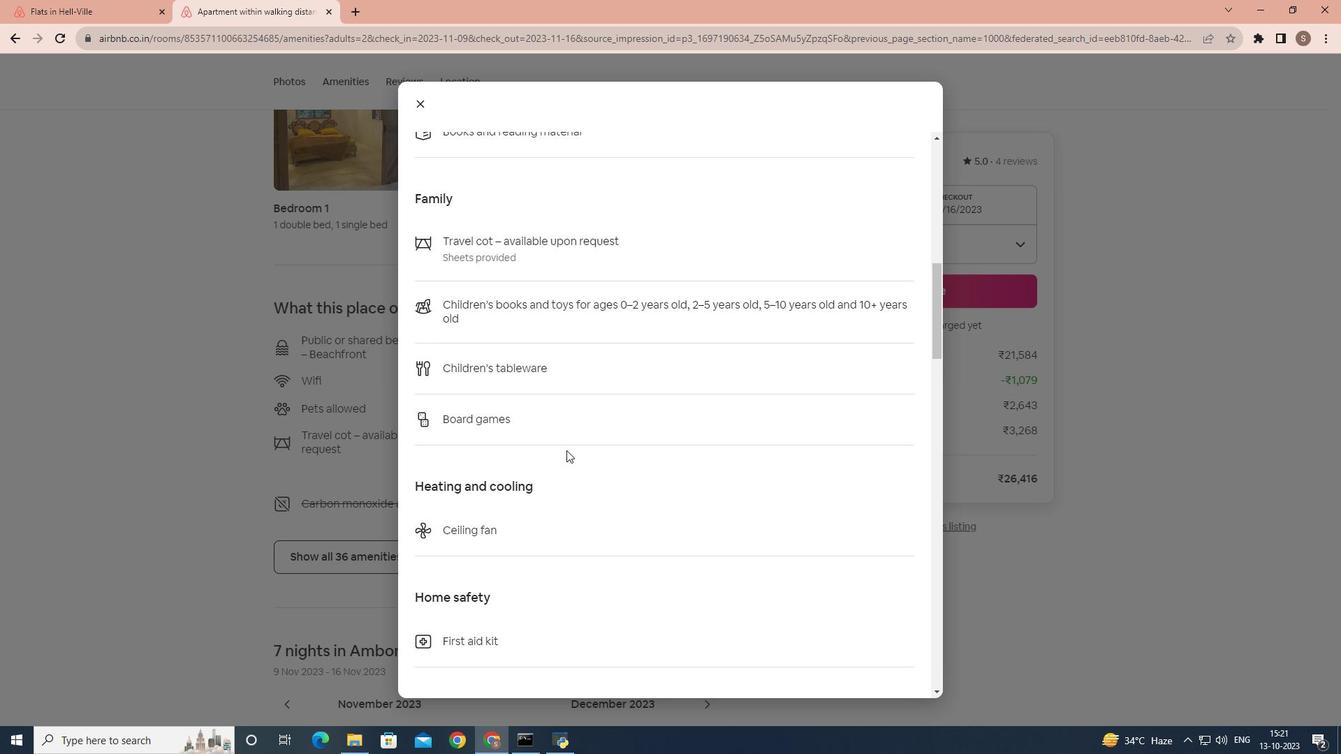 
Action: Mouse scrolled (566, 449) with delta (0, 0)
Screenshot: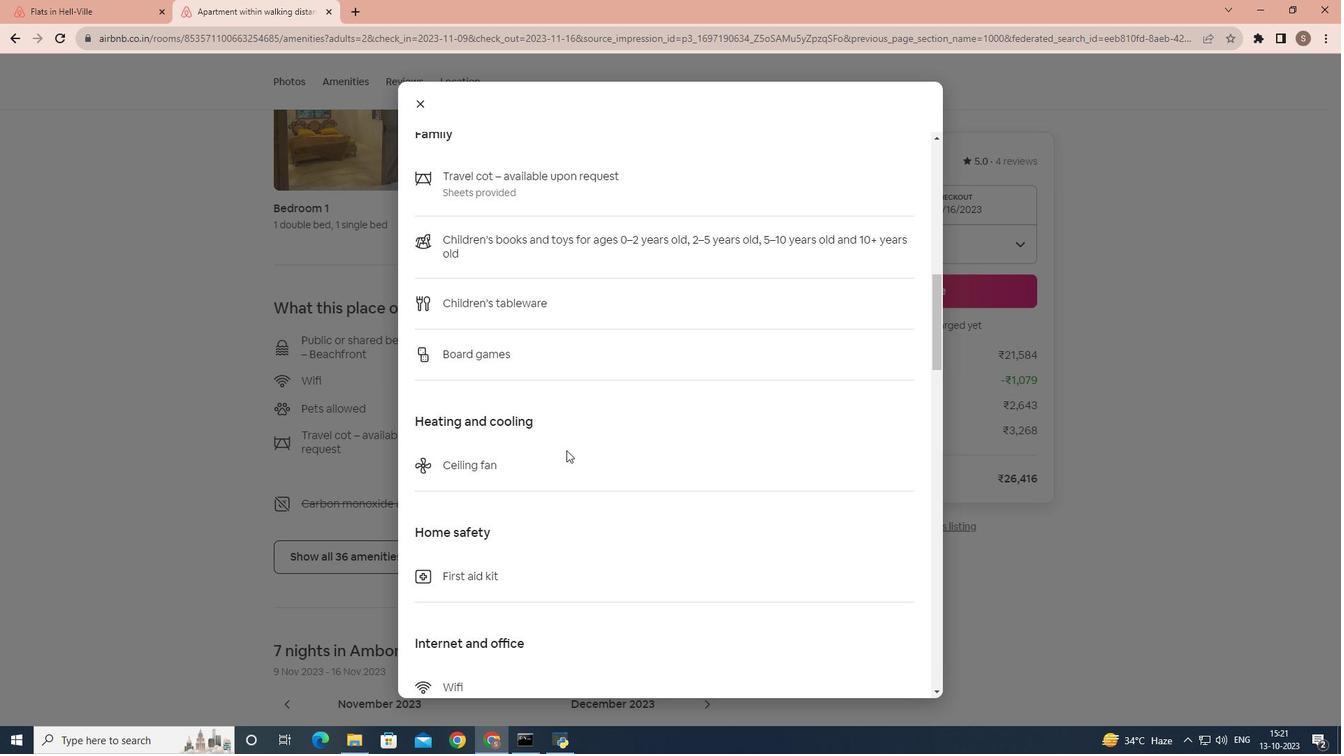 
Action: Mouse scrolled (566, 449) with delta (0, 0)
Screenshot: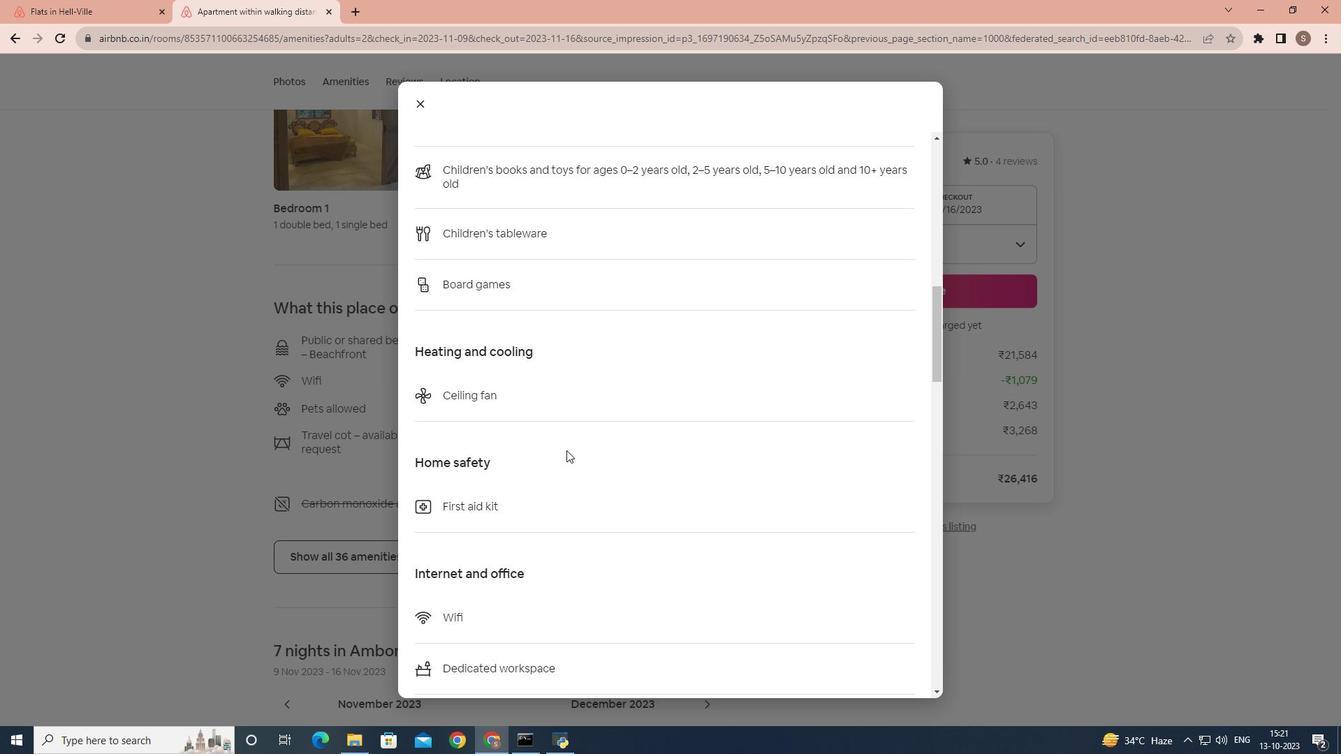 
Action: Mouse scrolled (566, 449) with delta (0, 0)
Screenshot: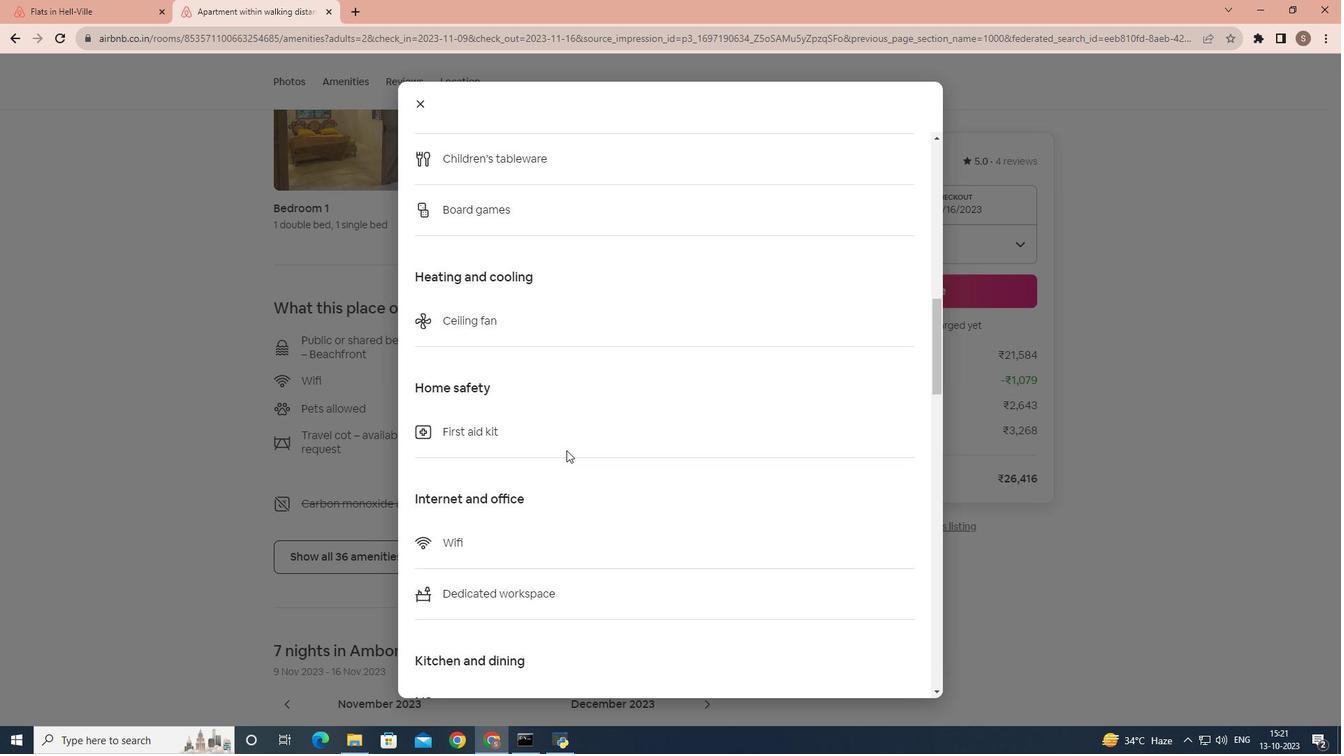 
Action: Mouse scrolled (566, 449) with delta (0, 0)
Screenshot: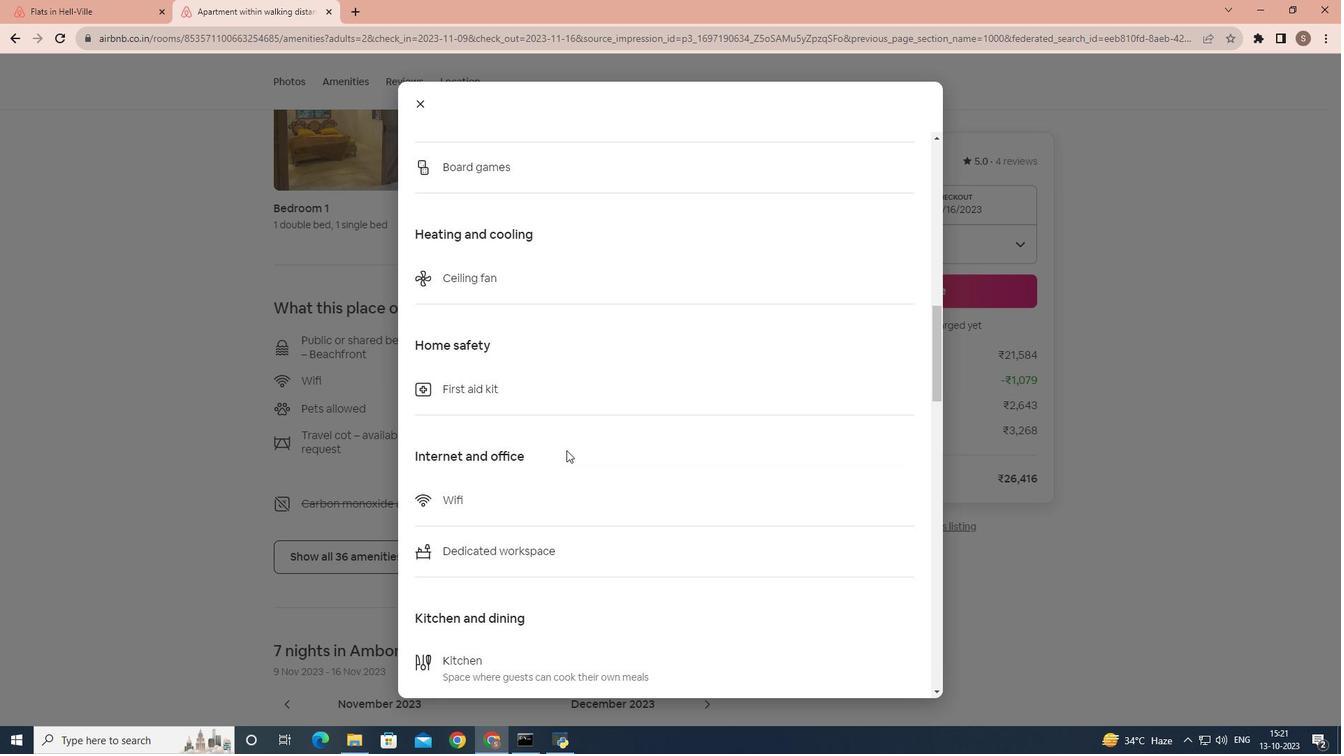 
Action: Mouse scrolled (566, 449) with delta (0, 0)
Screenshot: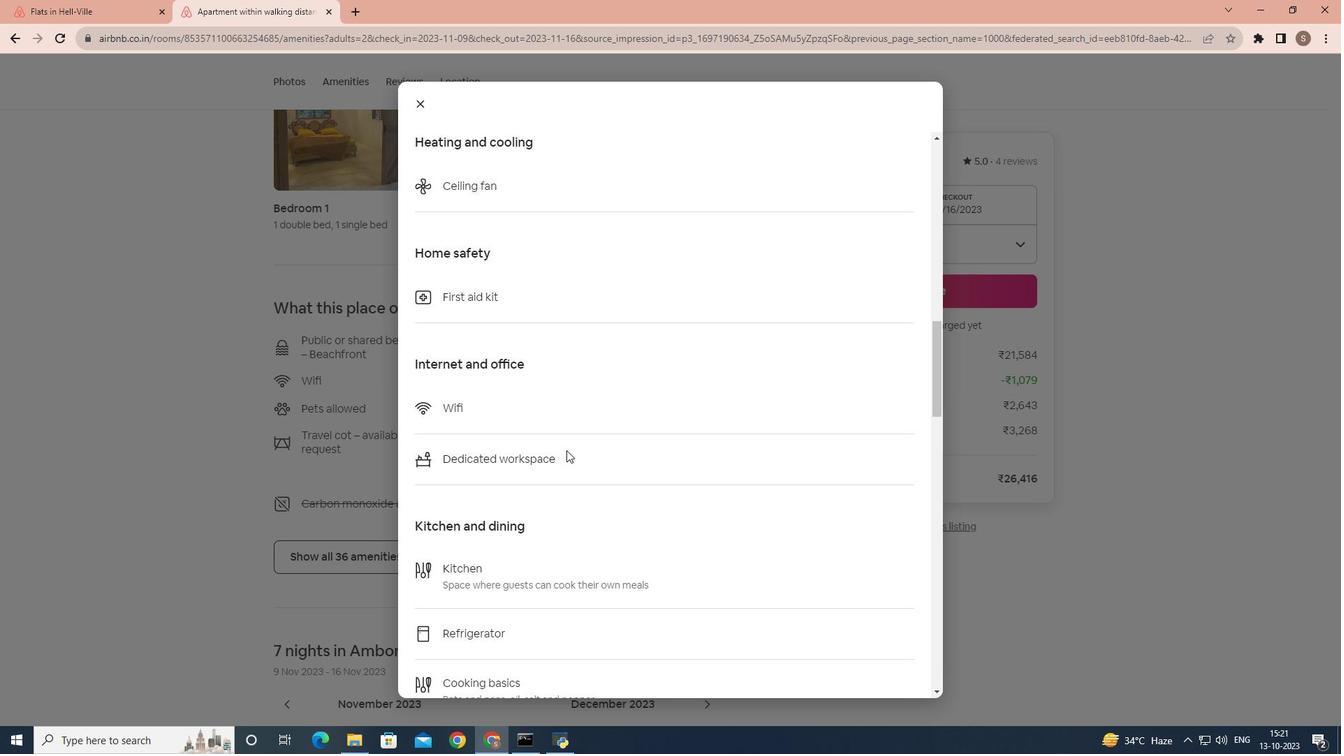 
Action: Mouse scrolled (566, 449) with delta (0, 0)
Screenshot: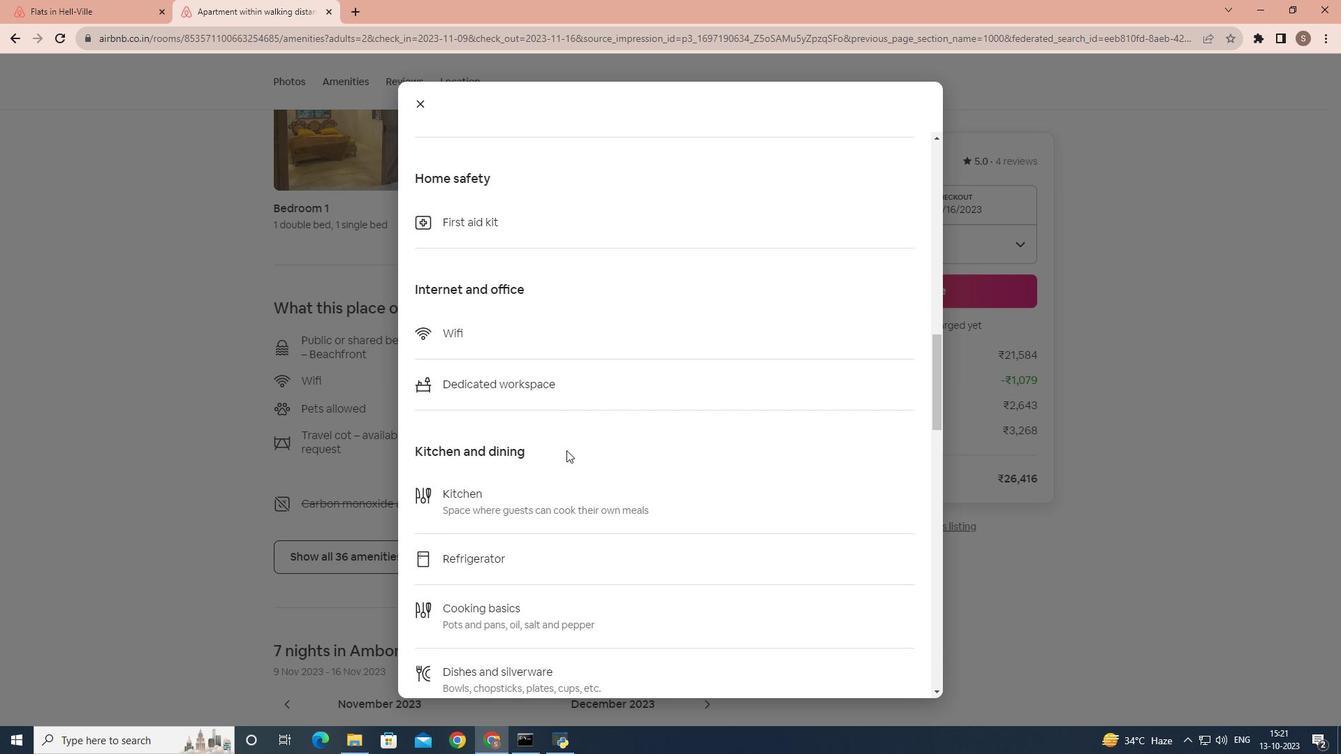 
Action: Mouse scrolled (566, 449) with delta (0, 0)
Screenshot: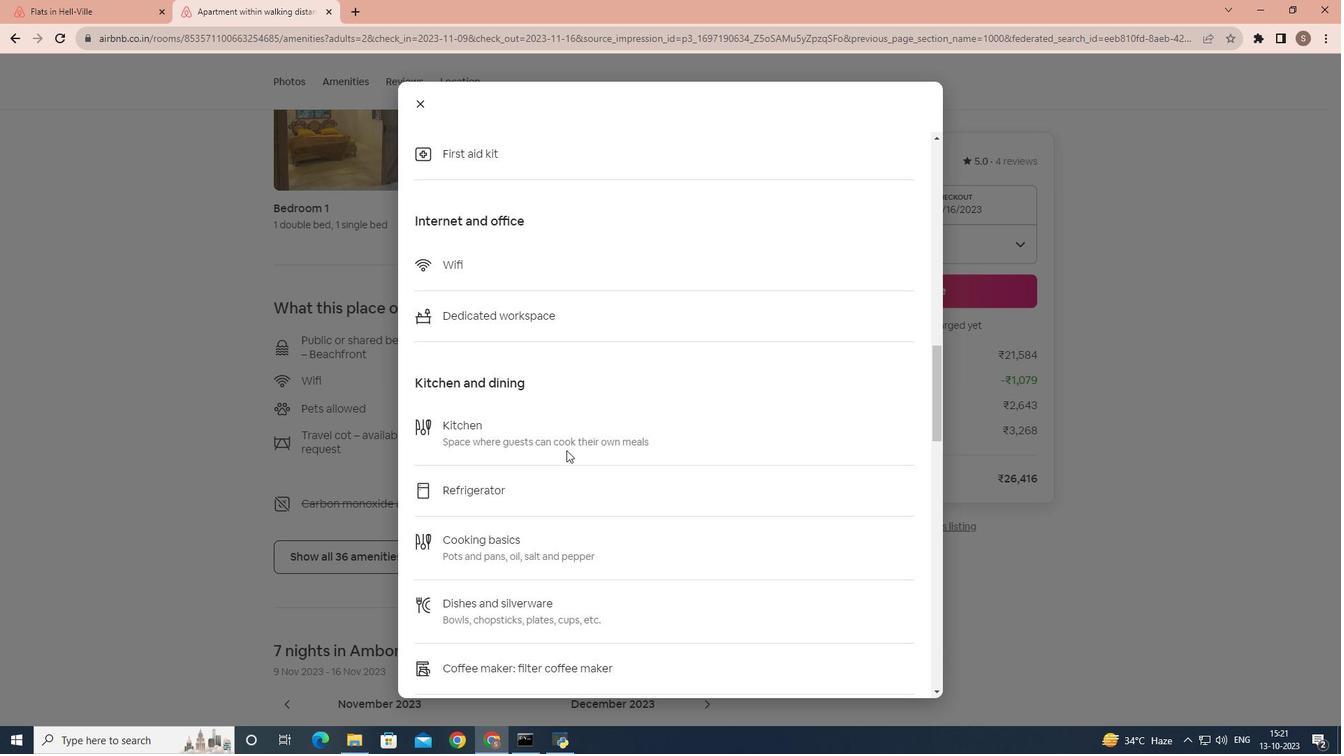 
Action: Mouse scrolled (566, 449) with delta (0, 0)
Screenshot: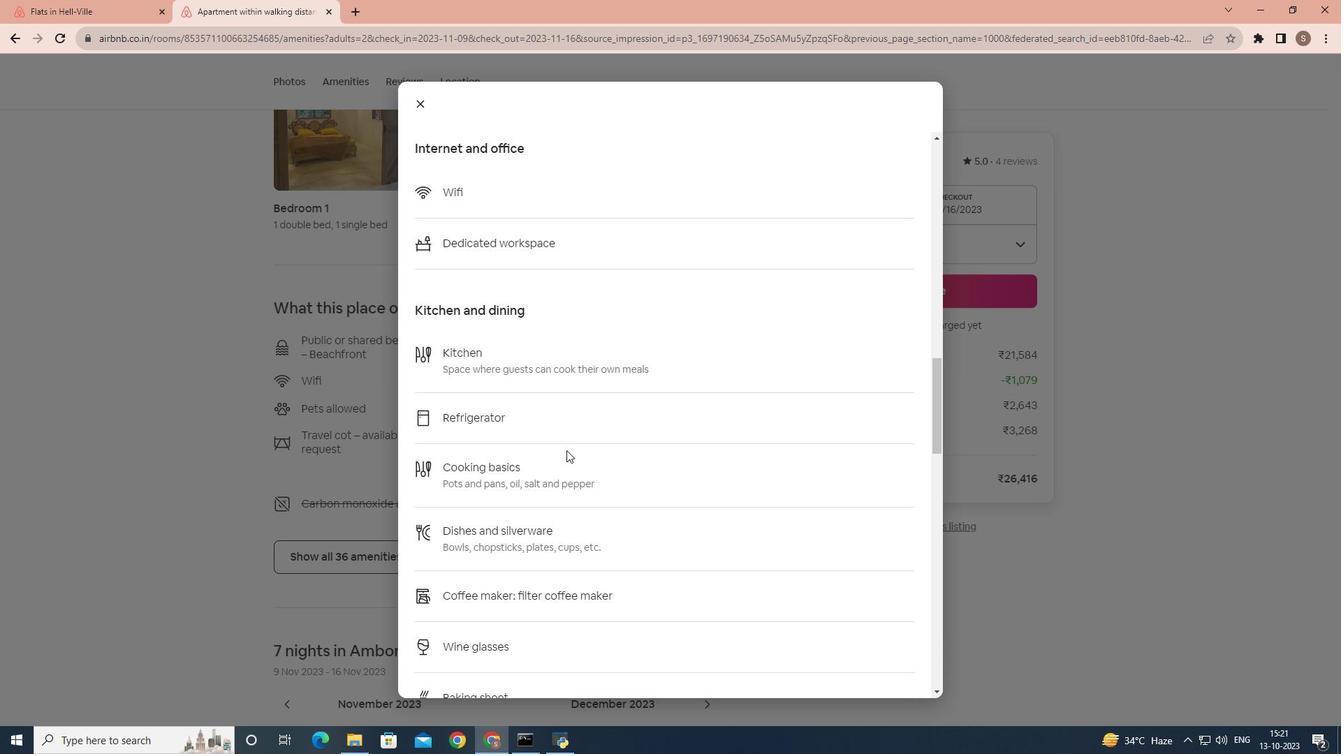 
Action: Mouse scrolled (566, 449) with delta (0, 0)
Screenshot: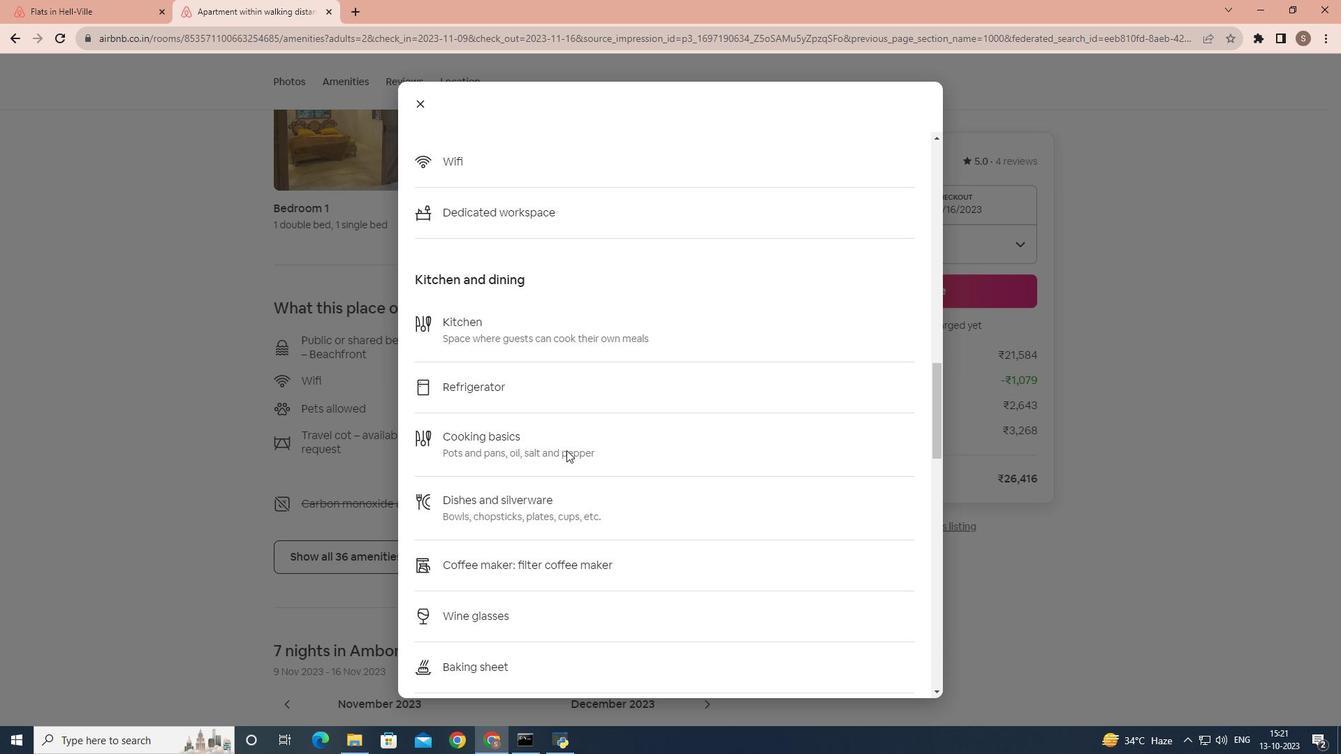 
Action: Mouse scrolled (566, 449) with delta (0, 0)
Screenshot: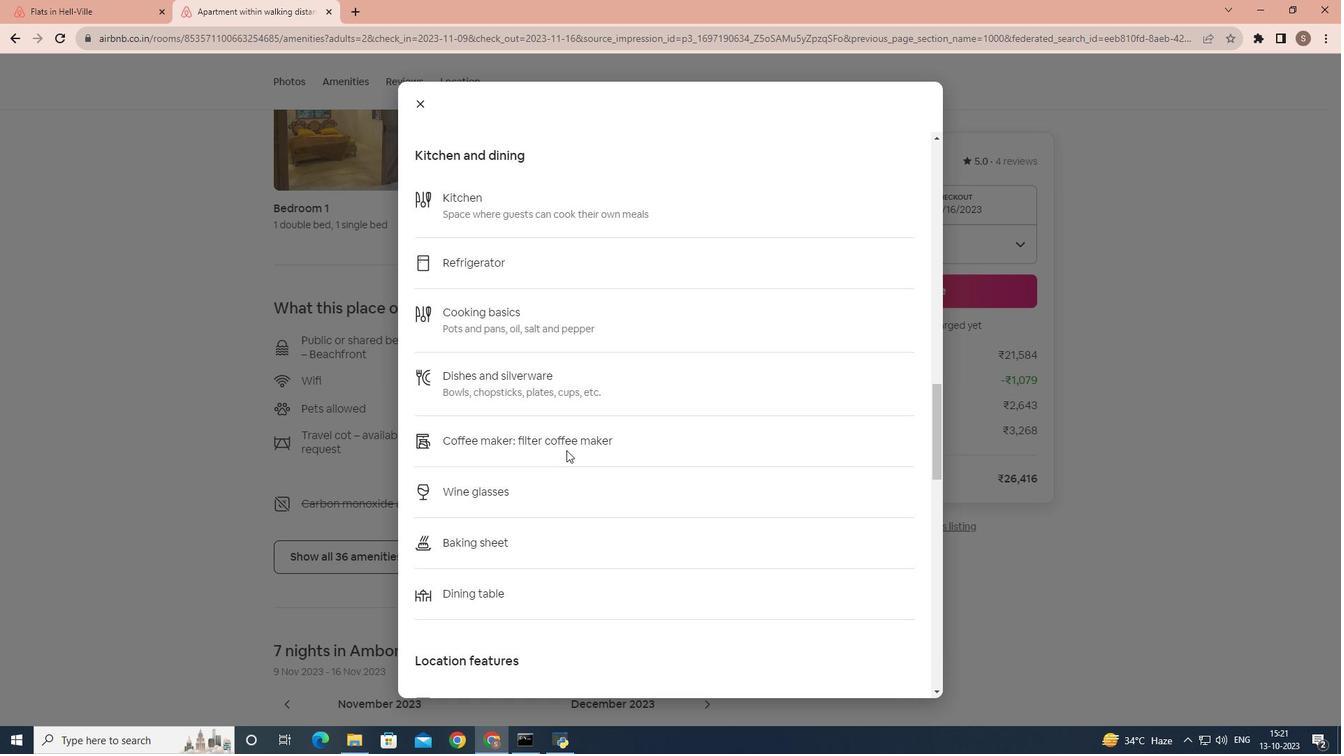 
Action: Mouse scrolled (566, 449) with delta (0, 0)
Screenshot: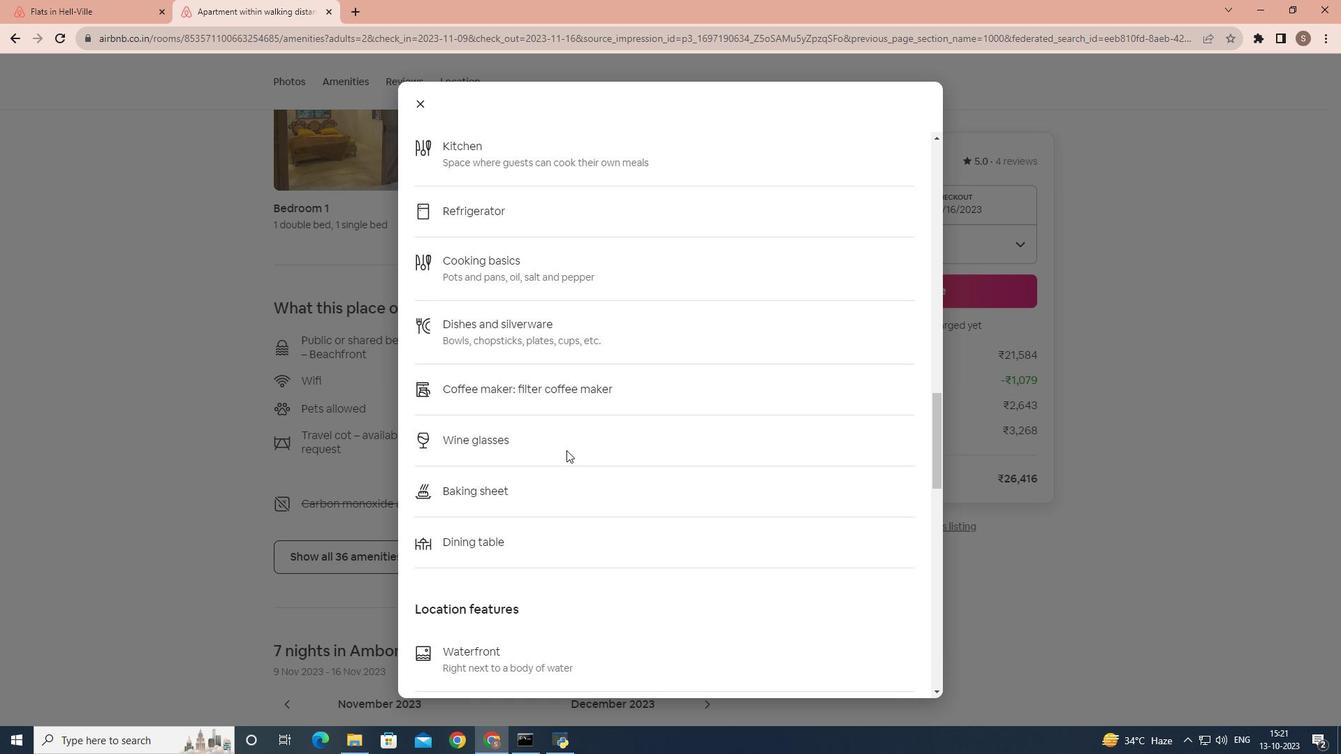 
Action: Mouse scrolled (566, 449) with delta (0, 0)
Screenshot: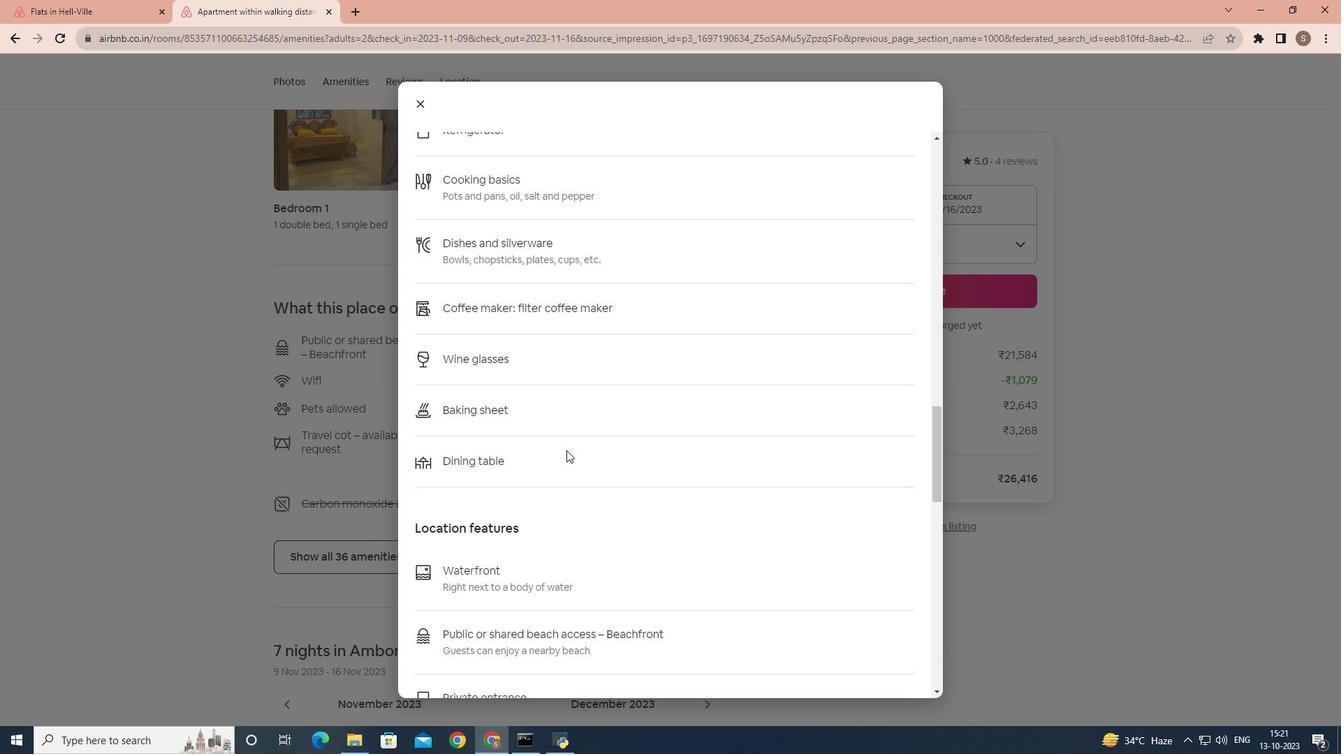 
Action: Mouse scrolled (566, 449) with delta (0, 0)
Screenshot: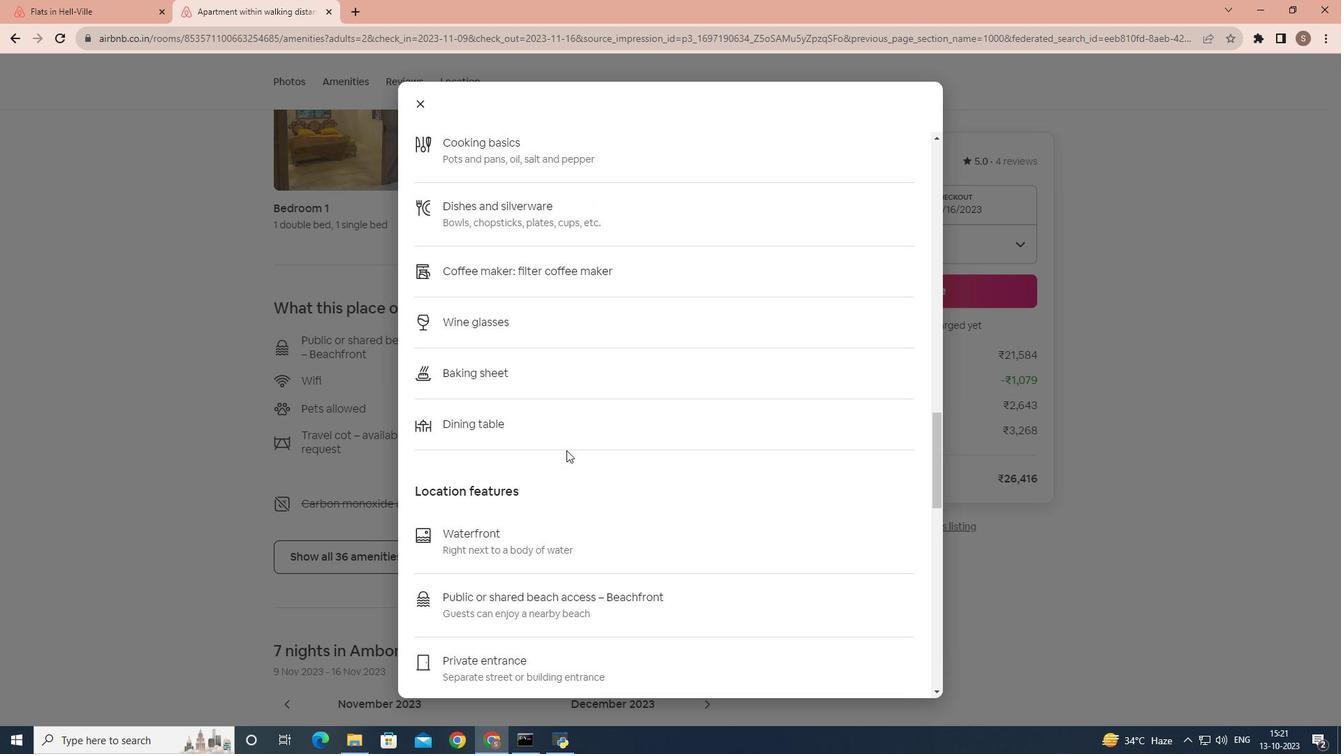 
Action: Mouse scrolled (566, 449) with delta (0, 0)
Screenshot: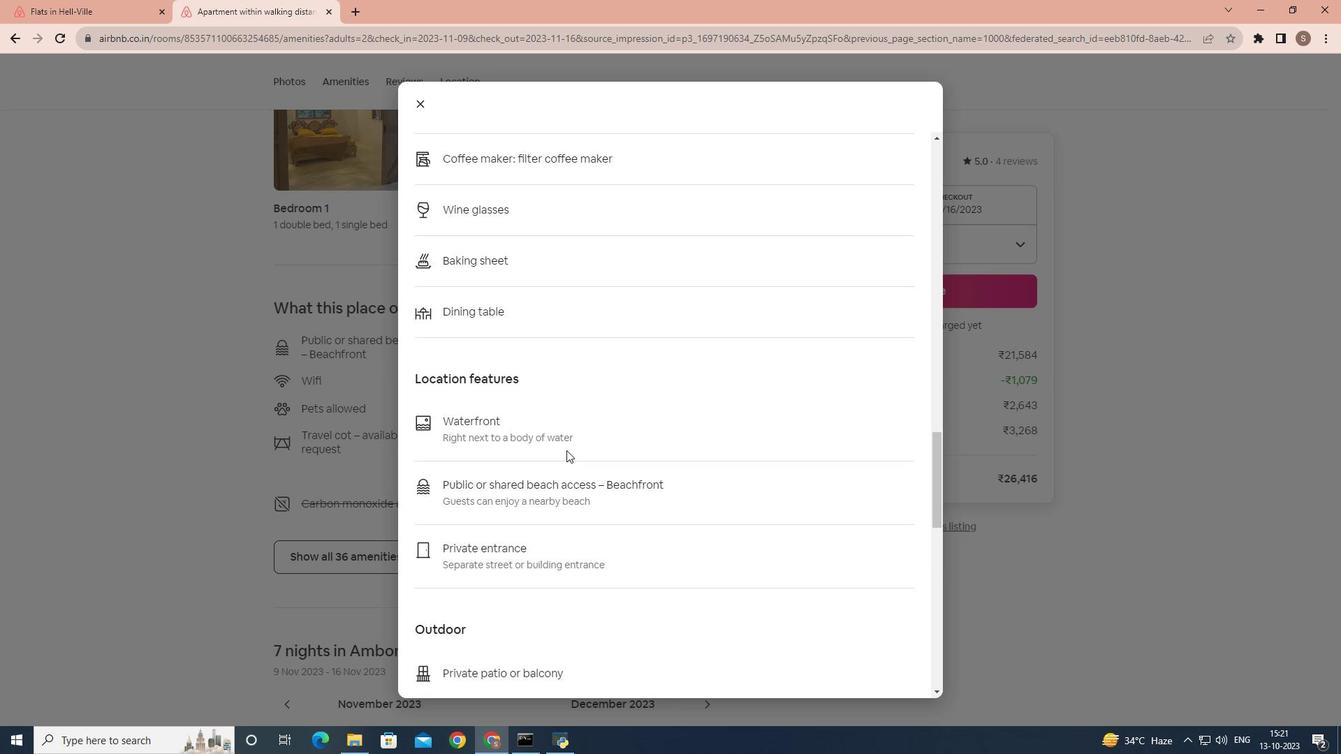 
Action: Mouse scrolled (566, 449) with delta (0, 0)
Screenshot: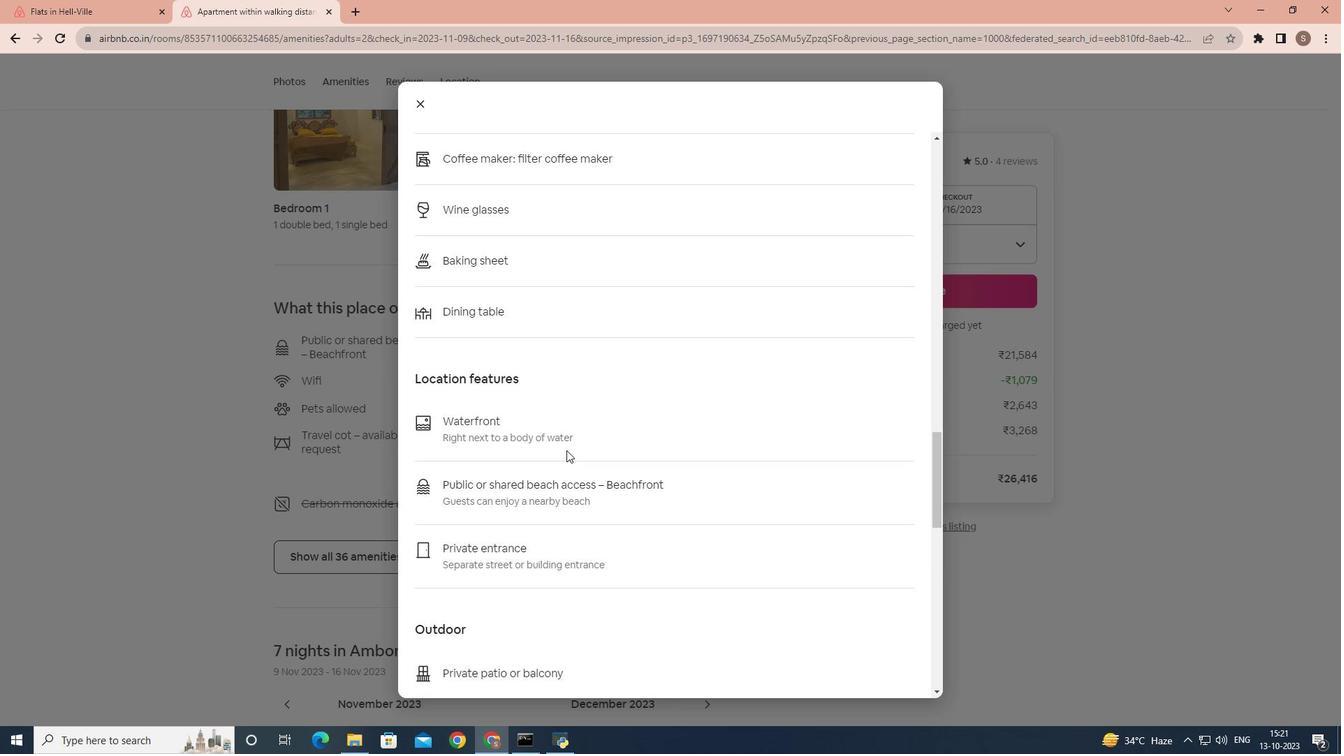 
Action: Mouse scrolled (566, 449) with delta (0, 0)
Screenshot: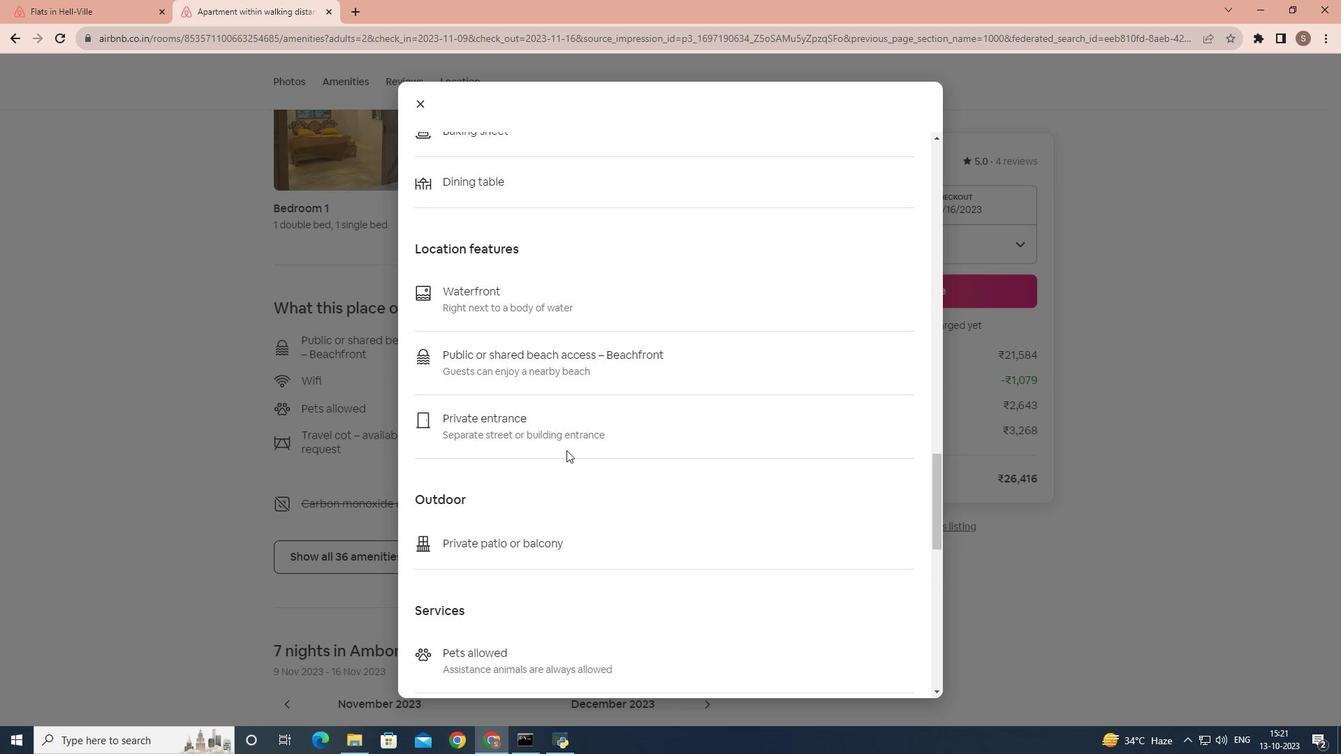 
Action: Mouse scrolled (566, 449) with delta (0, 0)
Screenshot: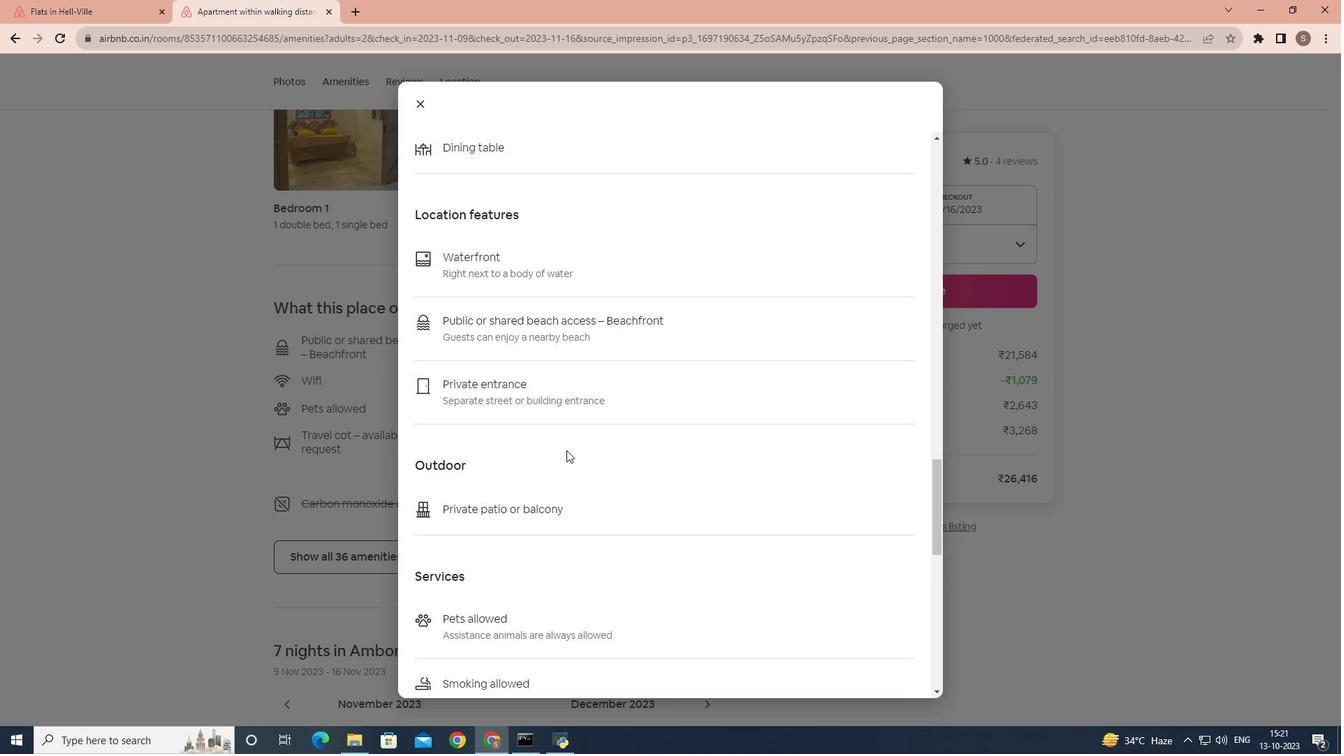 
Action: Mouse scrolled (566, 449) with delta (0, 0)
Screenshot: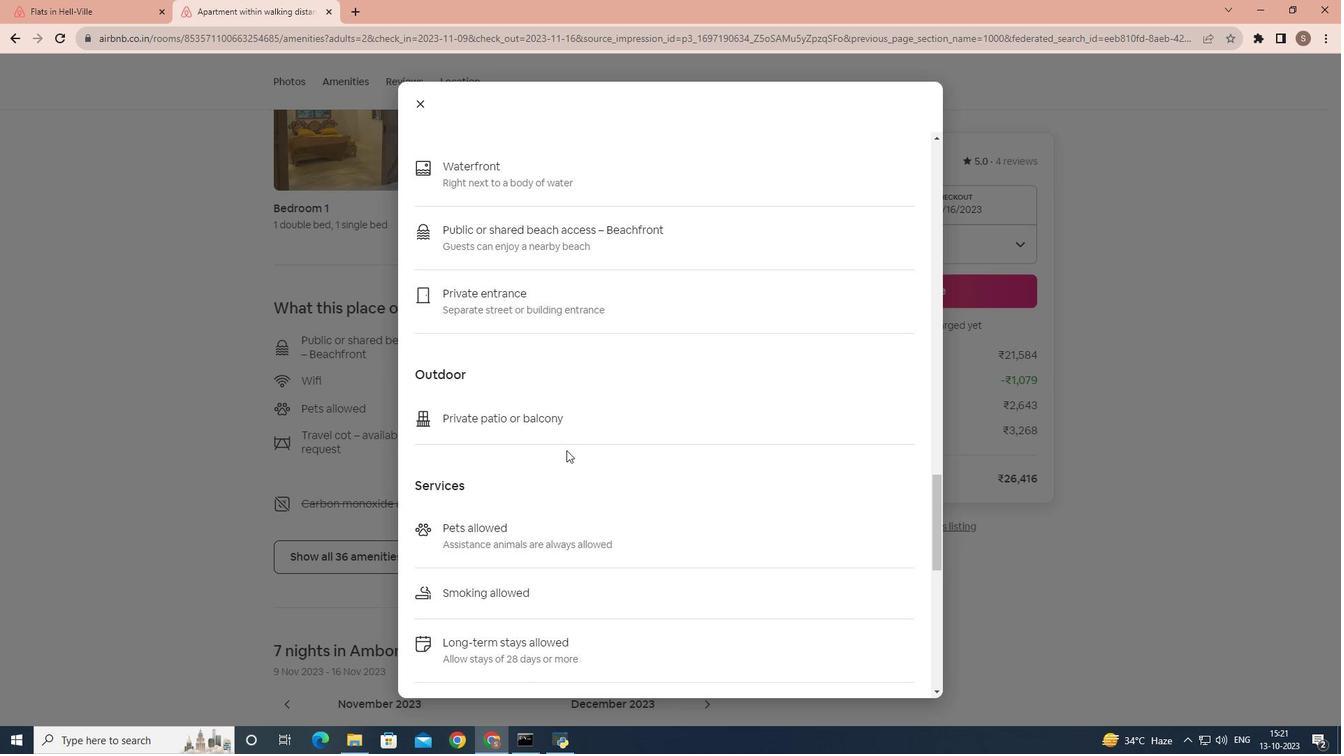 
Action: Mouse scrolled (566, 449) with delta (0, 0)
Screenshot: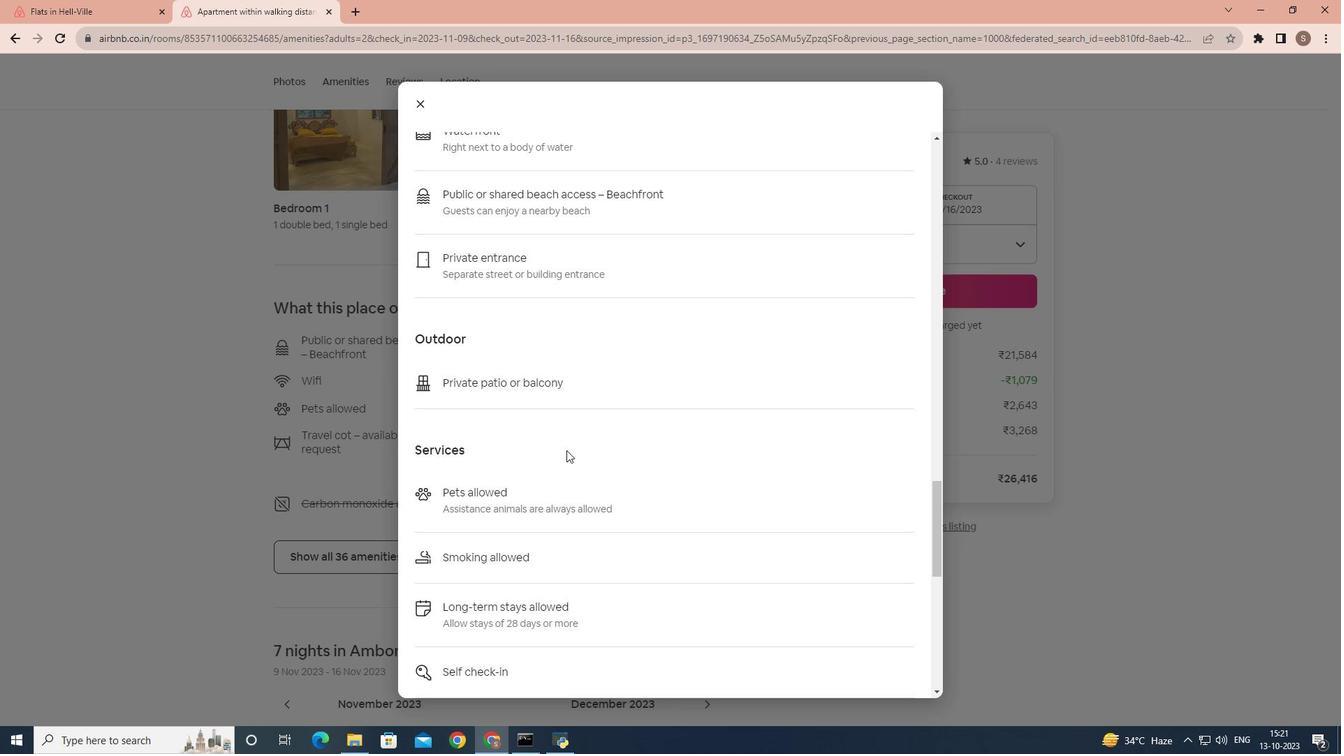 
Action: Mouse scrolled (566, 449) with delta (0, 0)
Screenshot: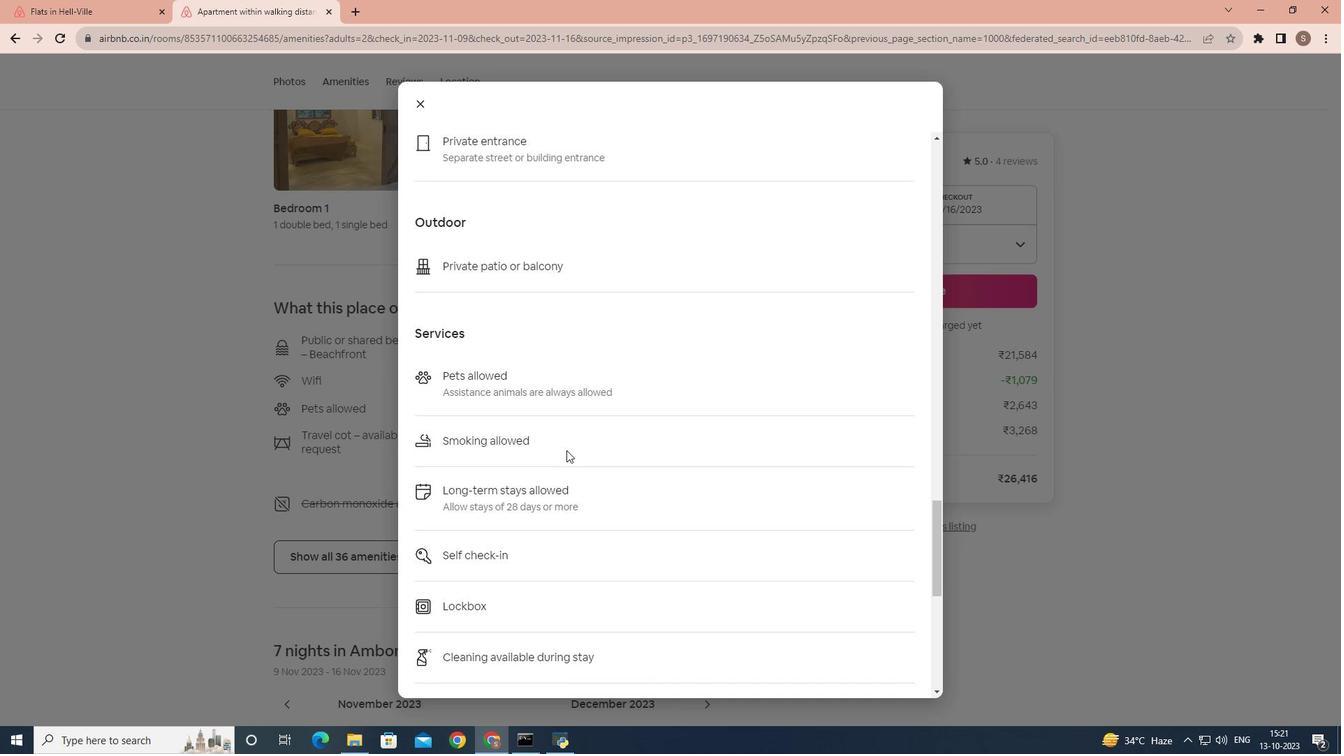 
Action: Mouse scrolled (566, 449) with delta (0, 0)
Screenshot: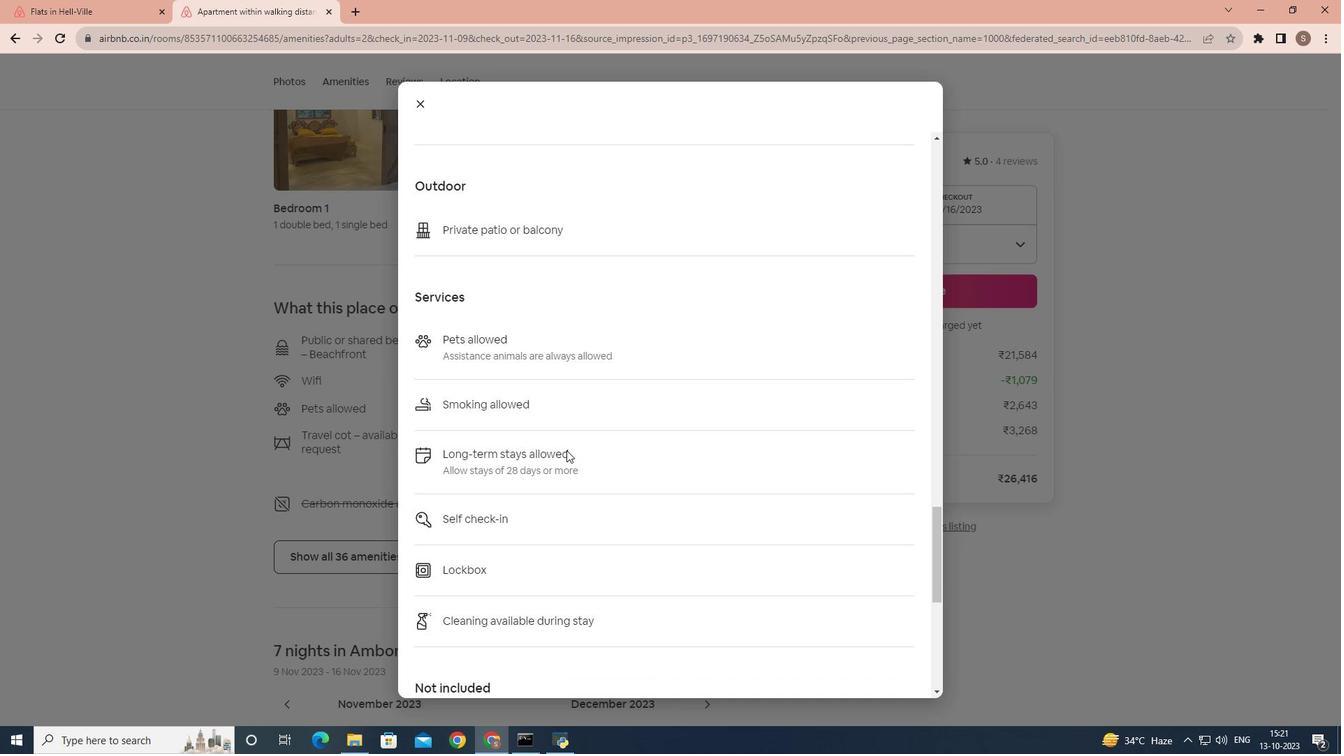 
Action: Mouse scrolled (566, 449) with delta (0, 0)
Screenshot: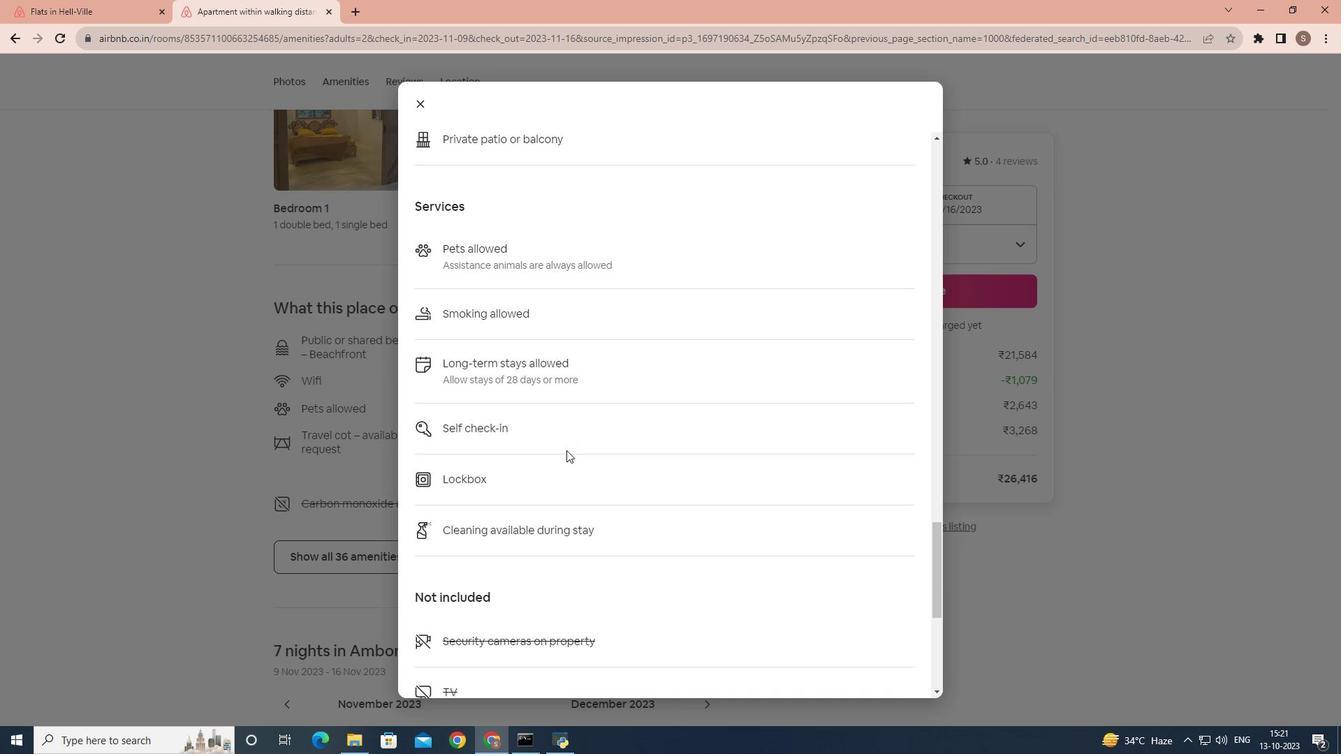 
Action: Mouse scrolled (566, 449) with delta (0, 0)
Screenshot: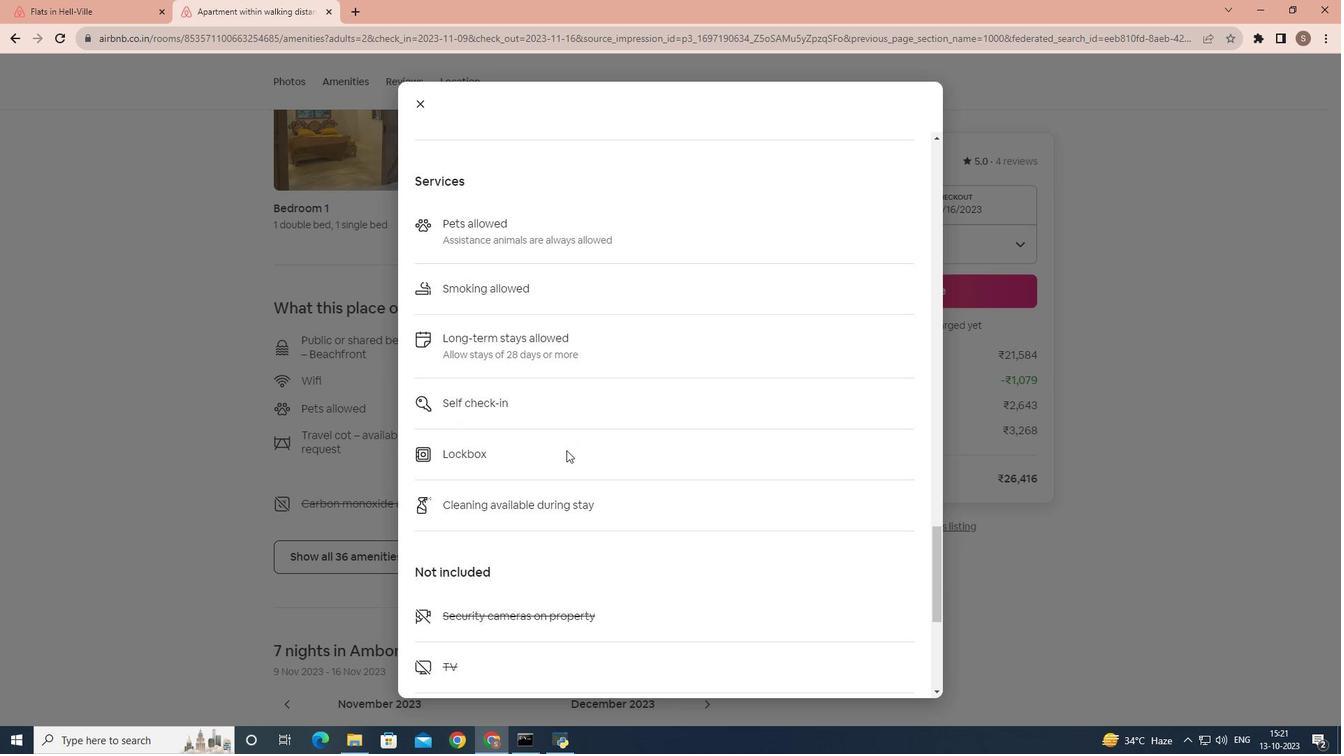 
Action: Mouse scrolled (566, 449) with delta (0, 0)
Screenshot: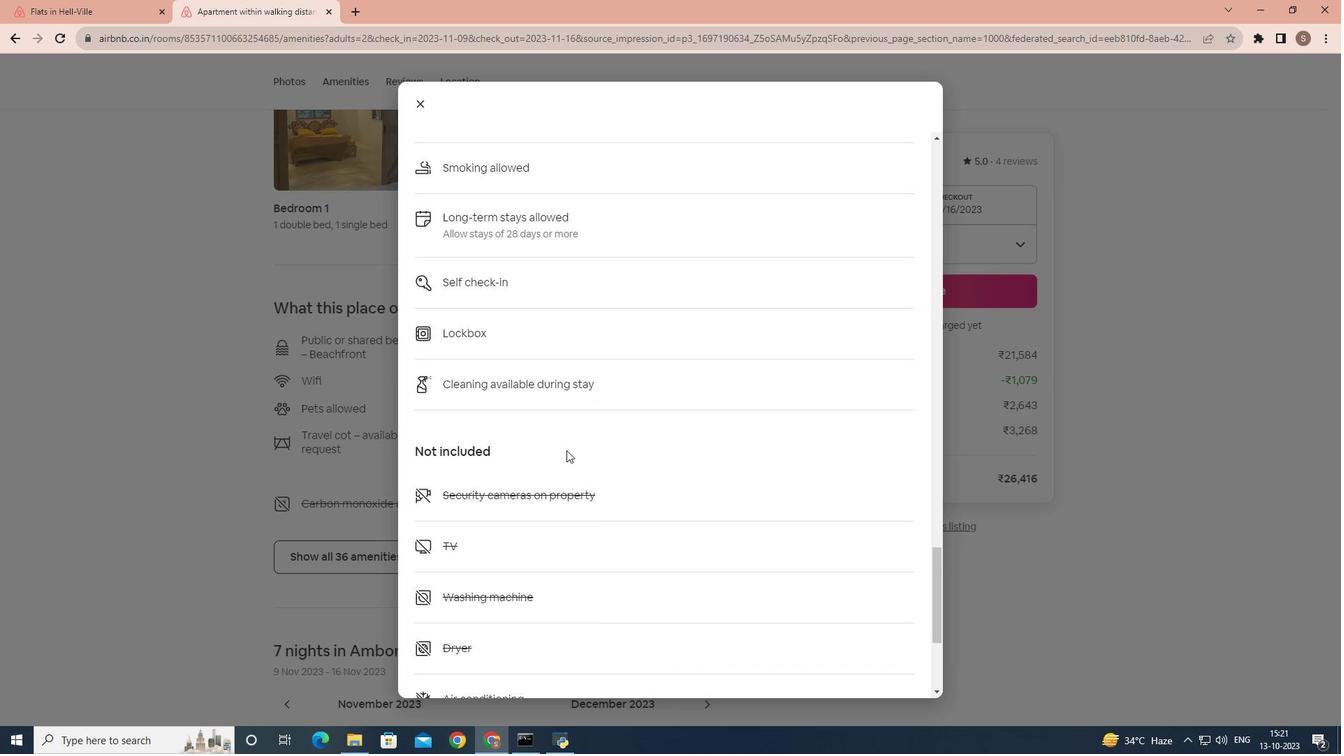 
Action: Mouse scrolled (566, 449) with delta (0, 0)
Screenshot: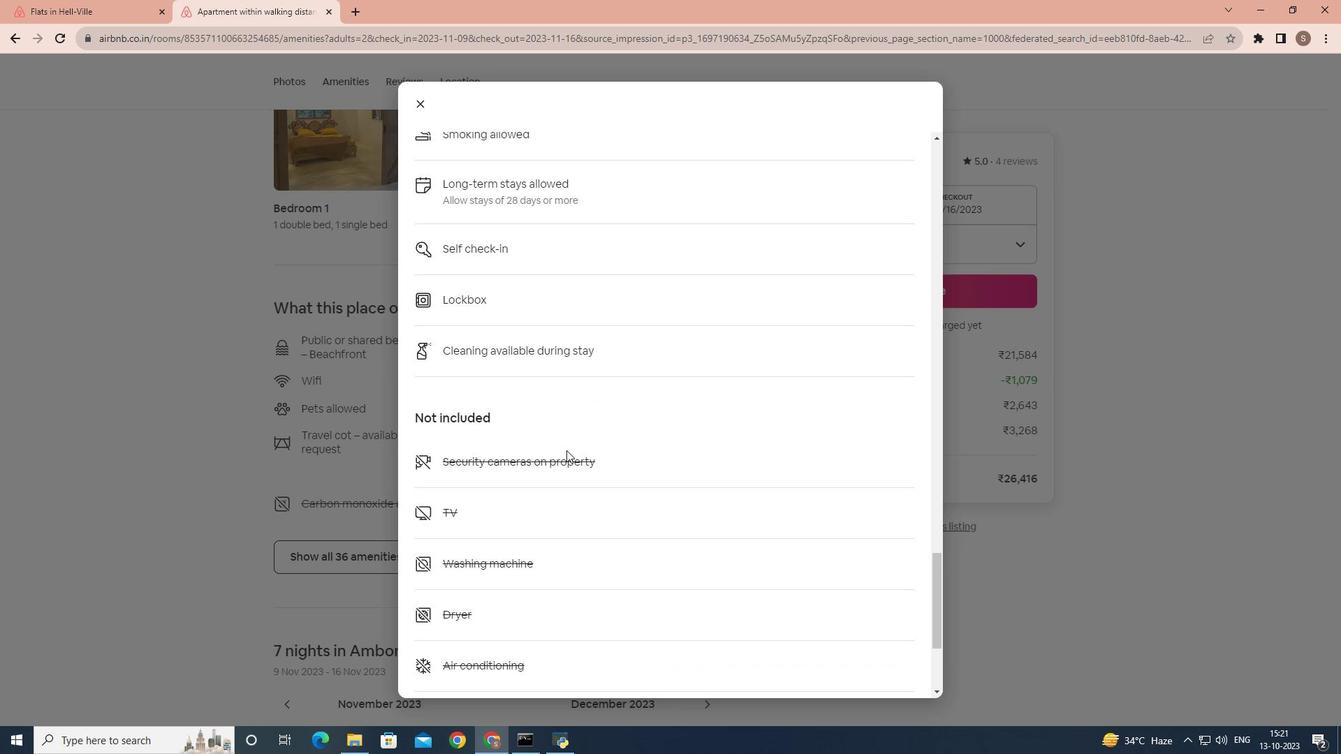 
Action: Mouse scrolled (566, 449) with delta (0, 0)
Screenshot: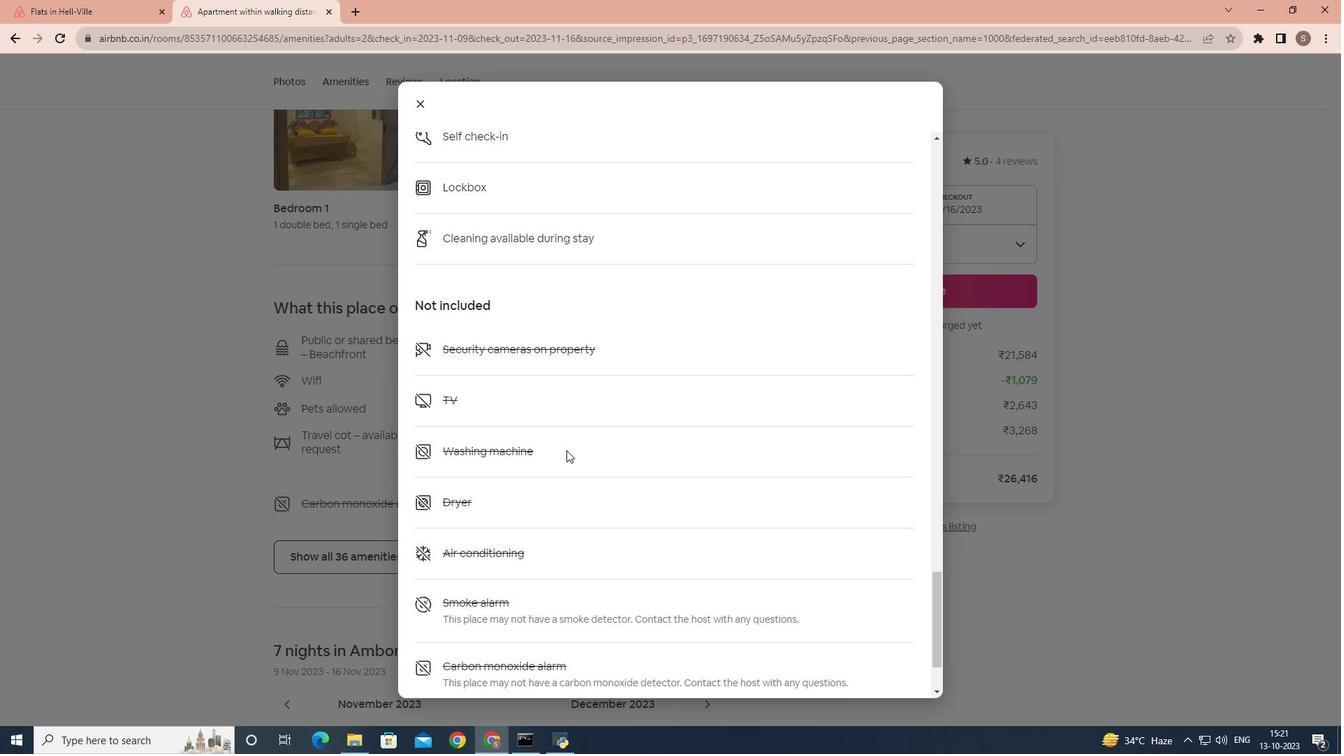 
Action: Mouse scrolled (566, 449) with delta (0, 0)
Screenshot: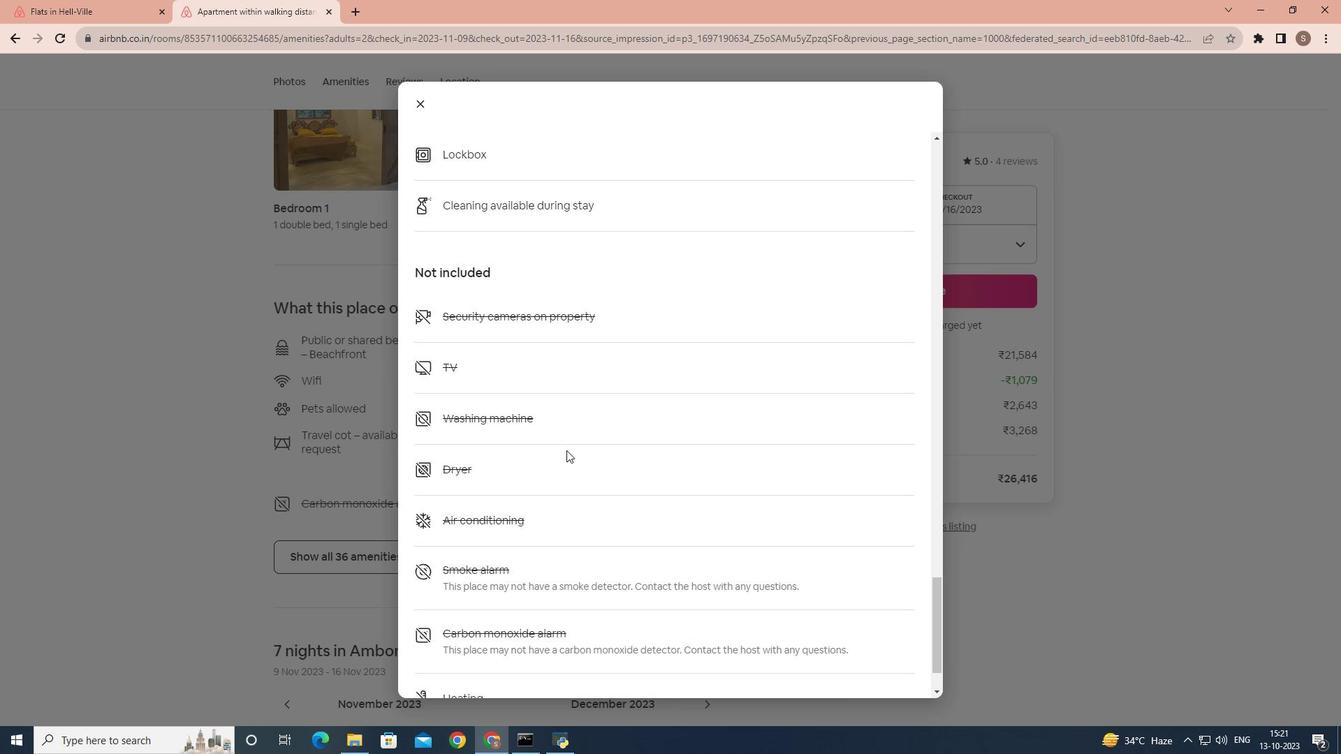 
Action: Mouse scrolled (566, 449) with delta (0, 0)
Screenshot: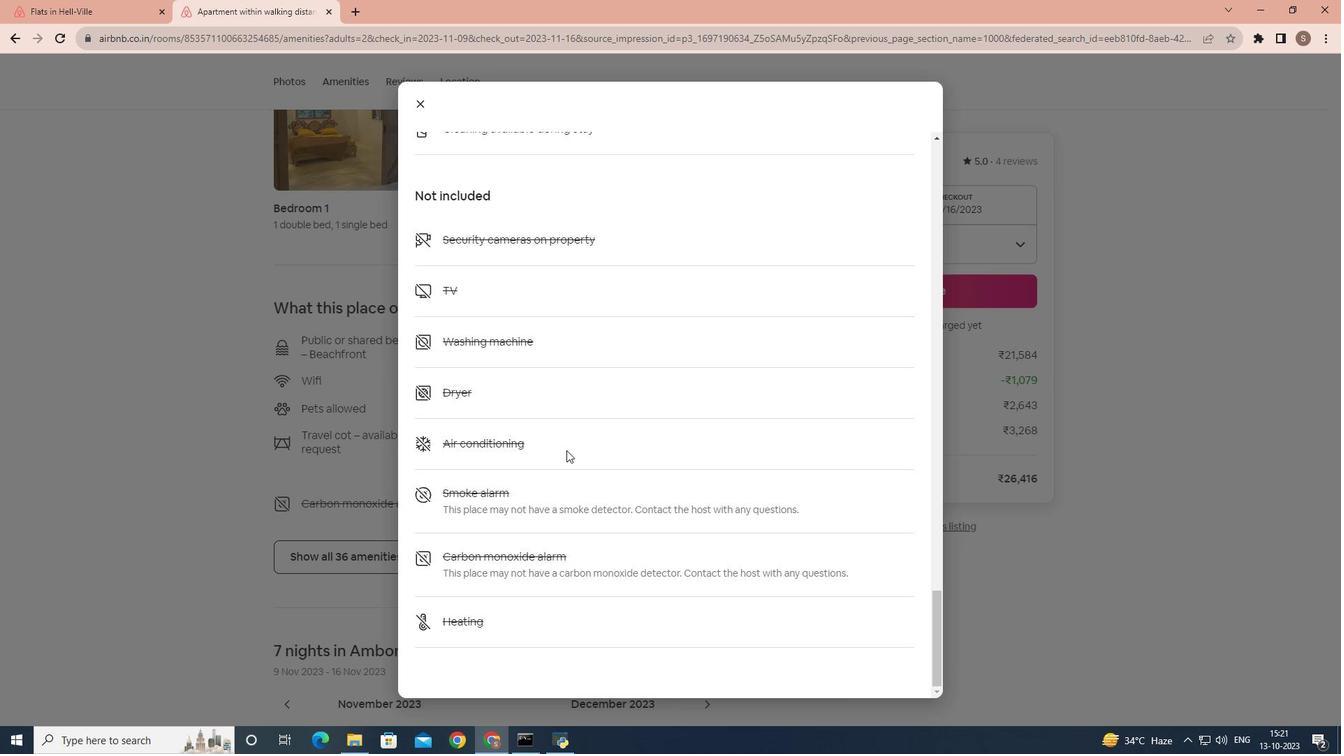 
Action: Mouse scrolled (566, 449) with delta (0, 0)
Screenshot: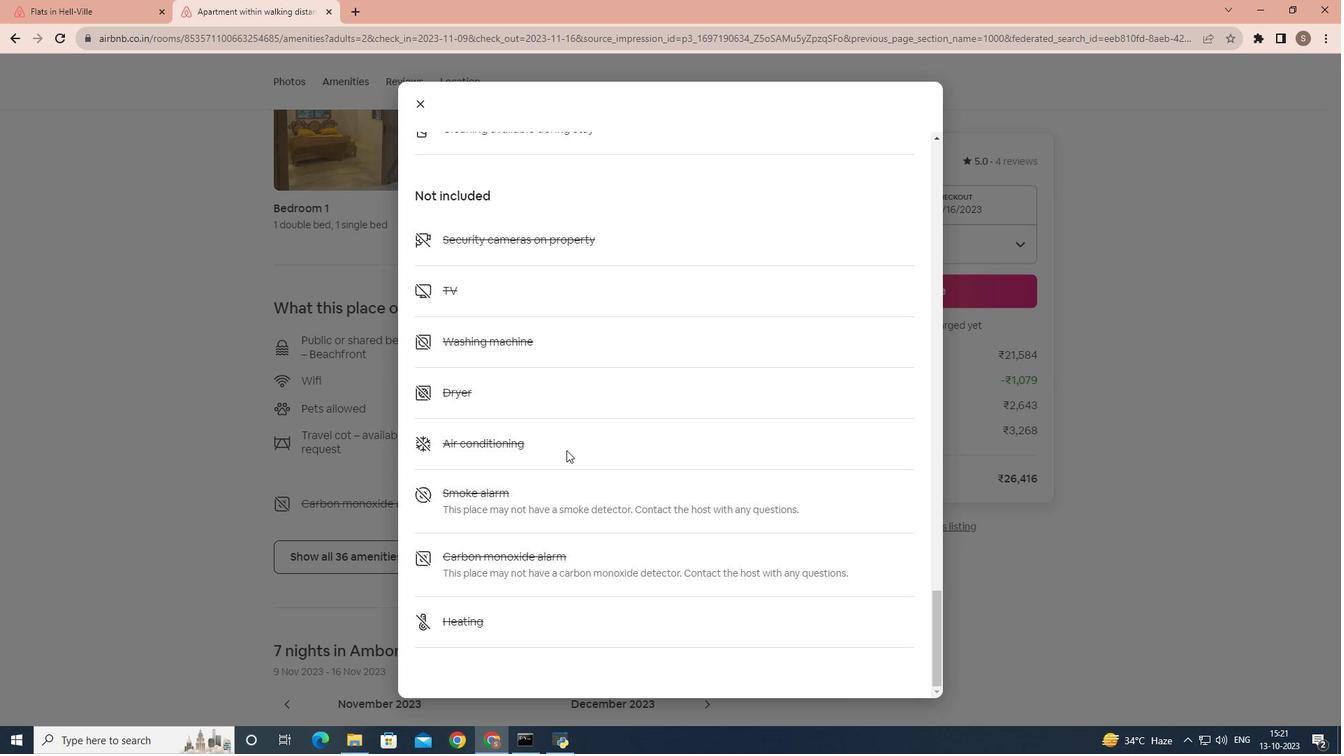 
Action: Mouse scrolled (566, 449) with delta (0, 0)
Screenshot: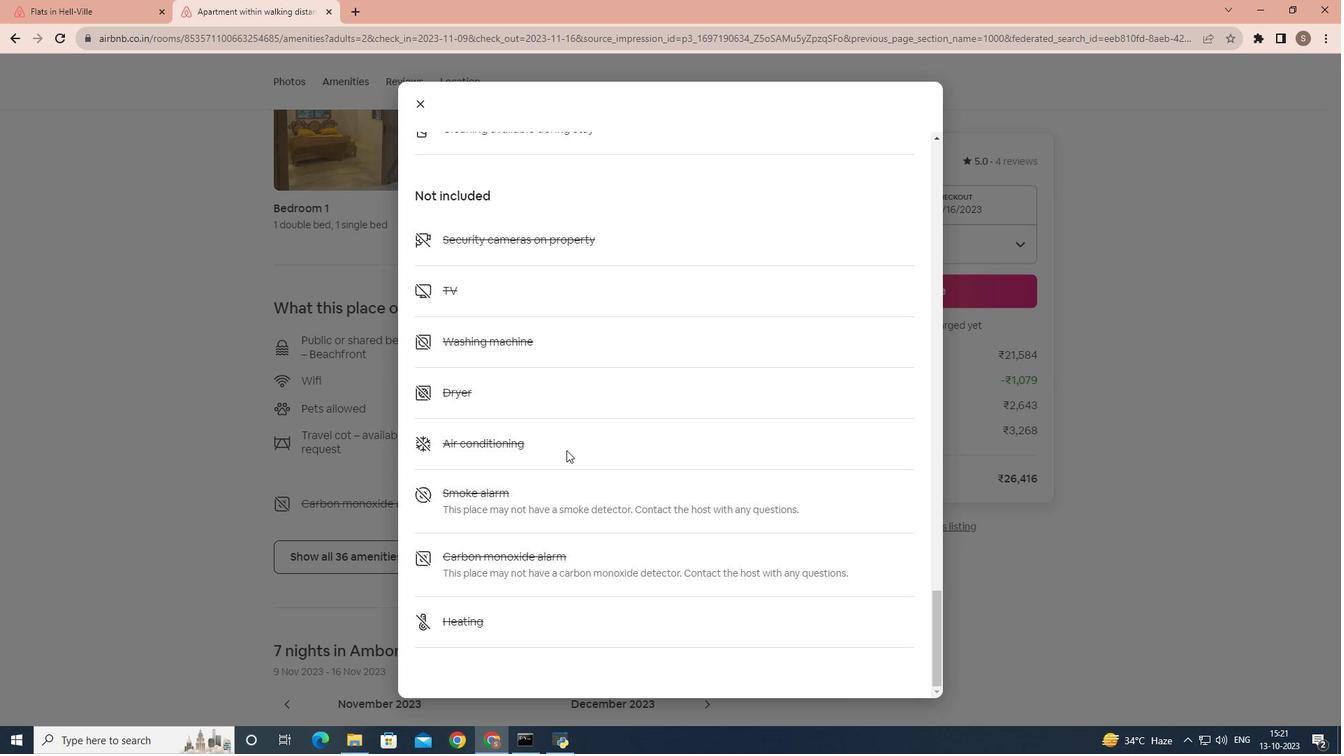 
Action: Mouse moved to (420, 96)
Screenshot: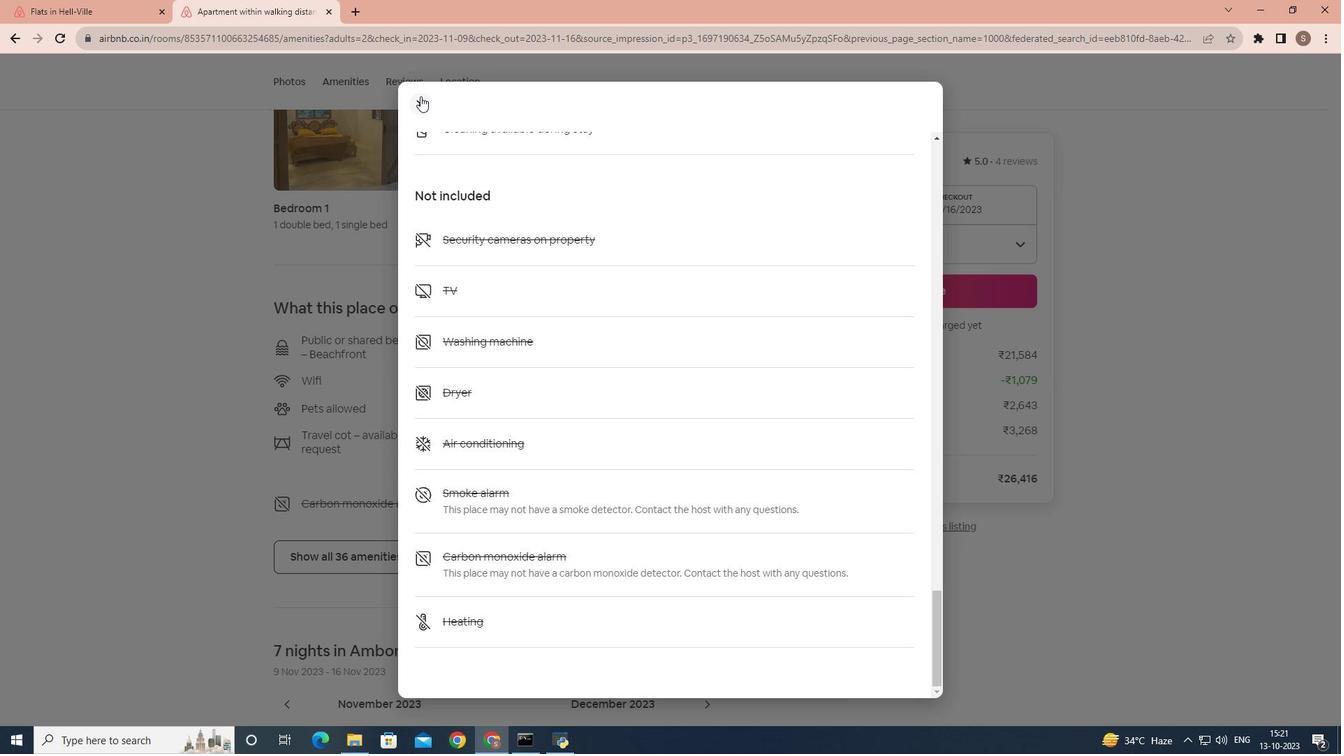 
Action: Mouse pressed left at (420, 96)
Screenshot: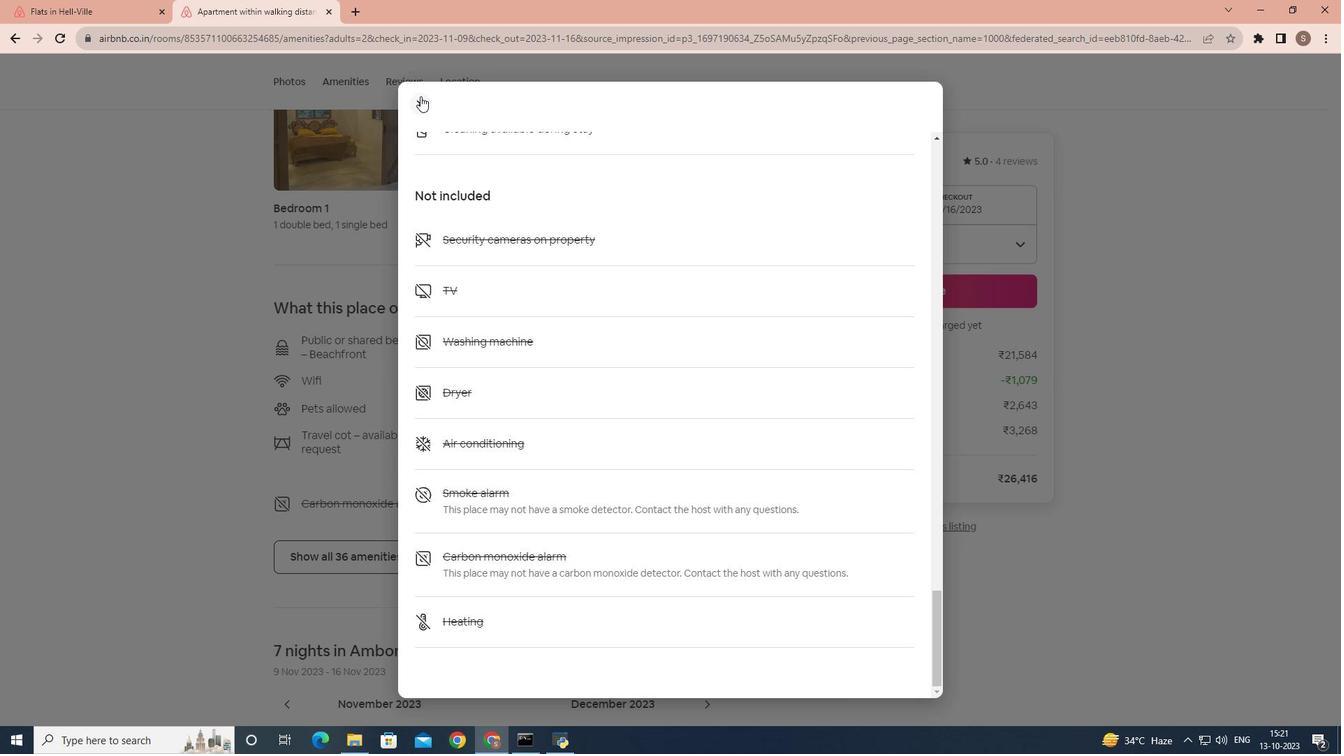 
Action: Mouse moved to (420, 361)
Screenshot: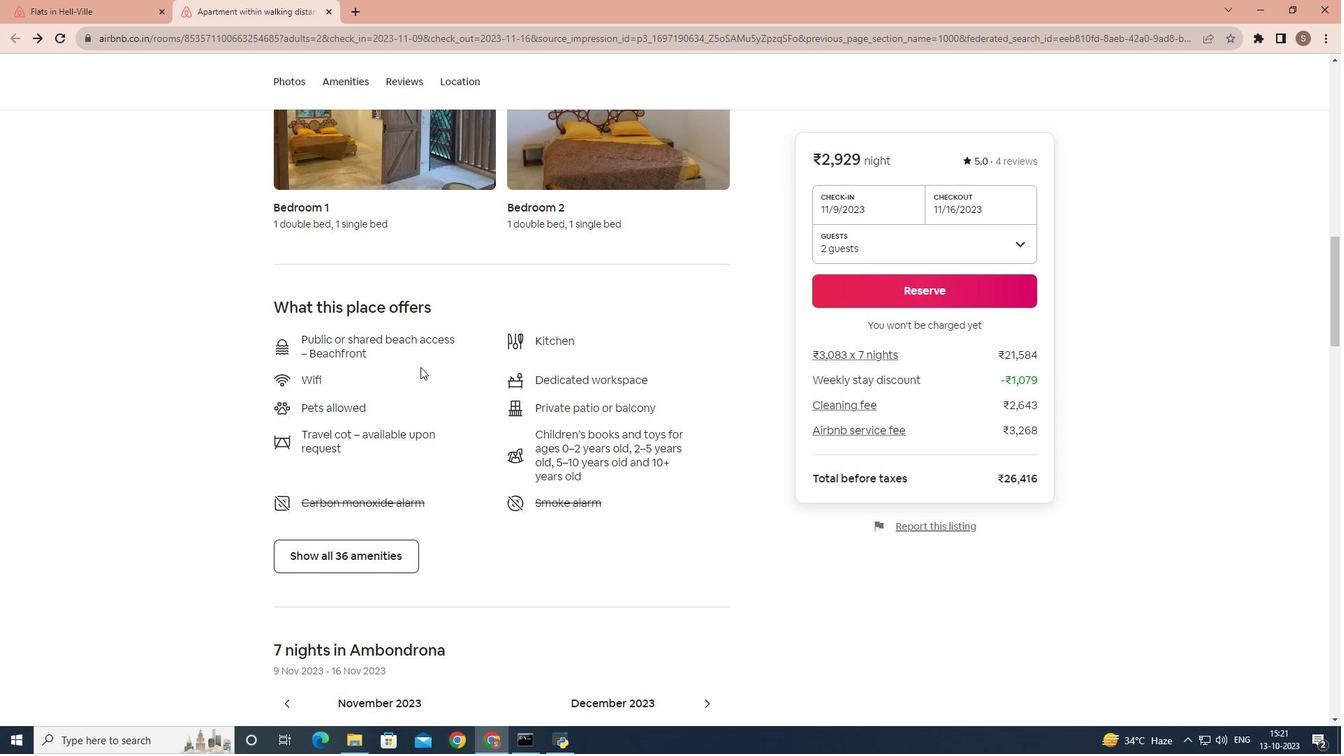 
Action: Mouse scrolled (420, 360) with delta (0, 0)
Screenshot: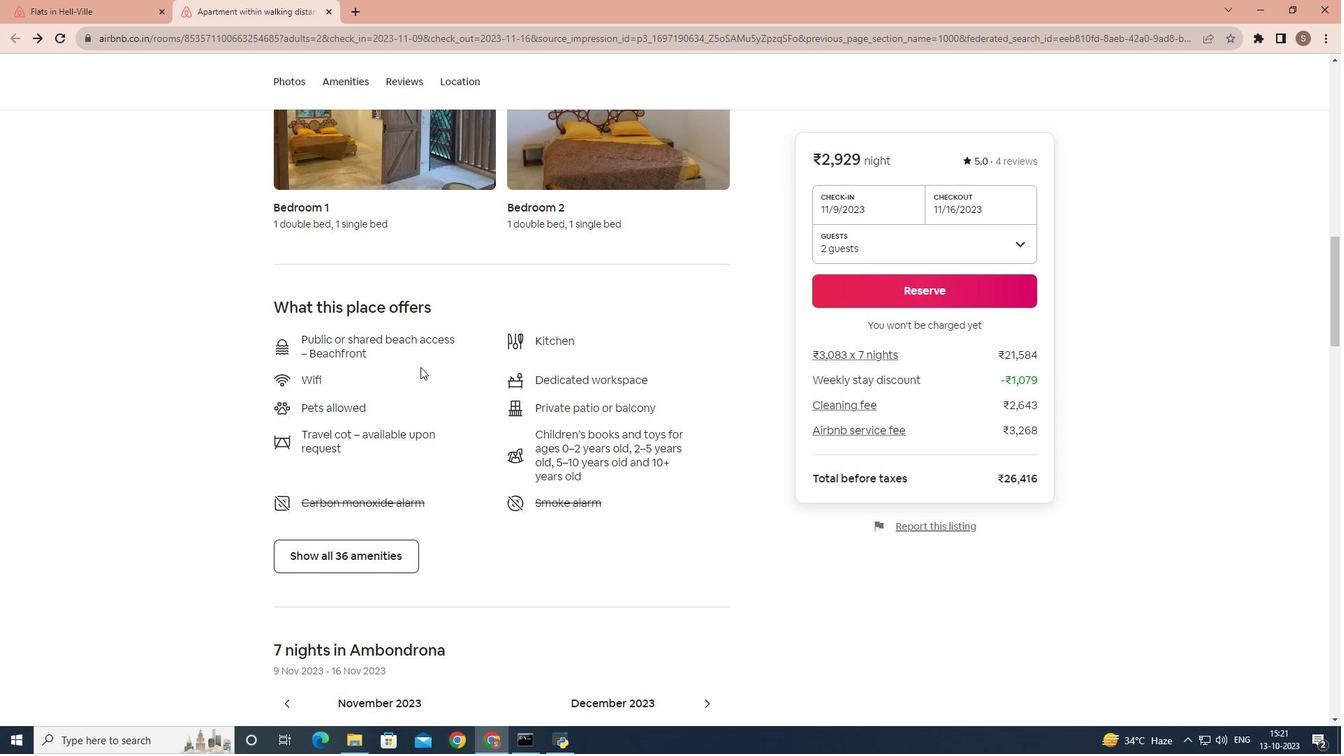 
Action: Mouse moved to (420, 367)
Screenshot: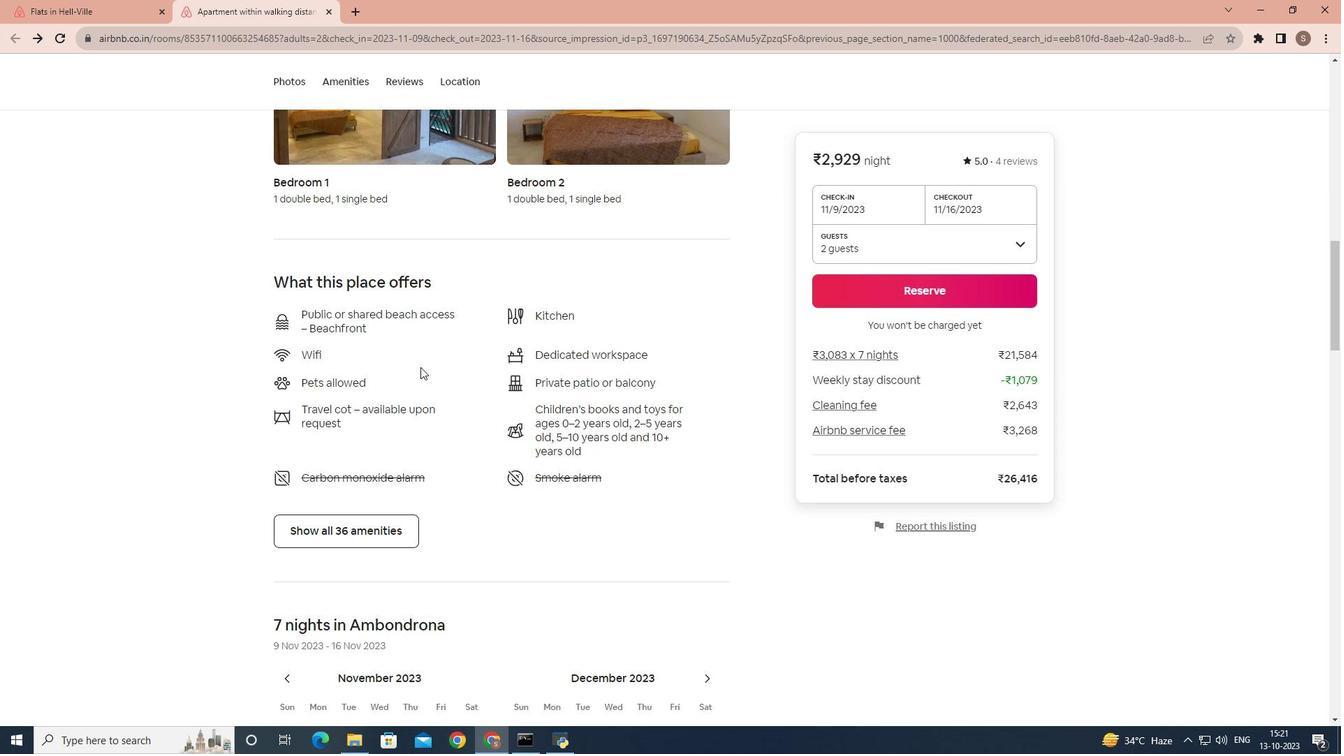 
Action: Mouse scrolled (420, 366) with delta (0, 0)
Screenshot: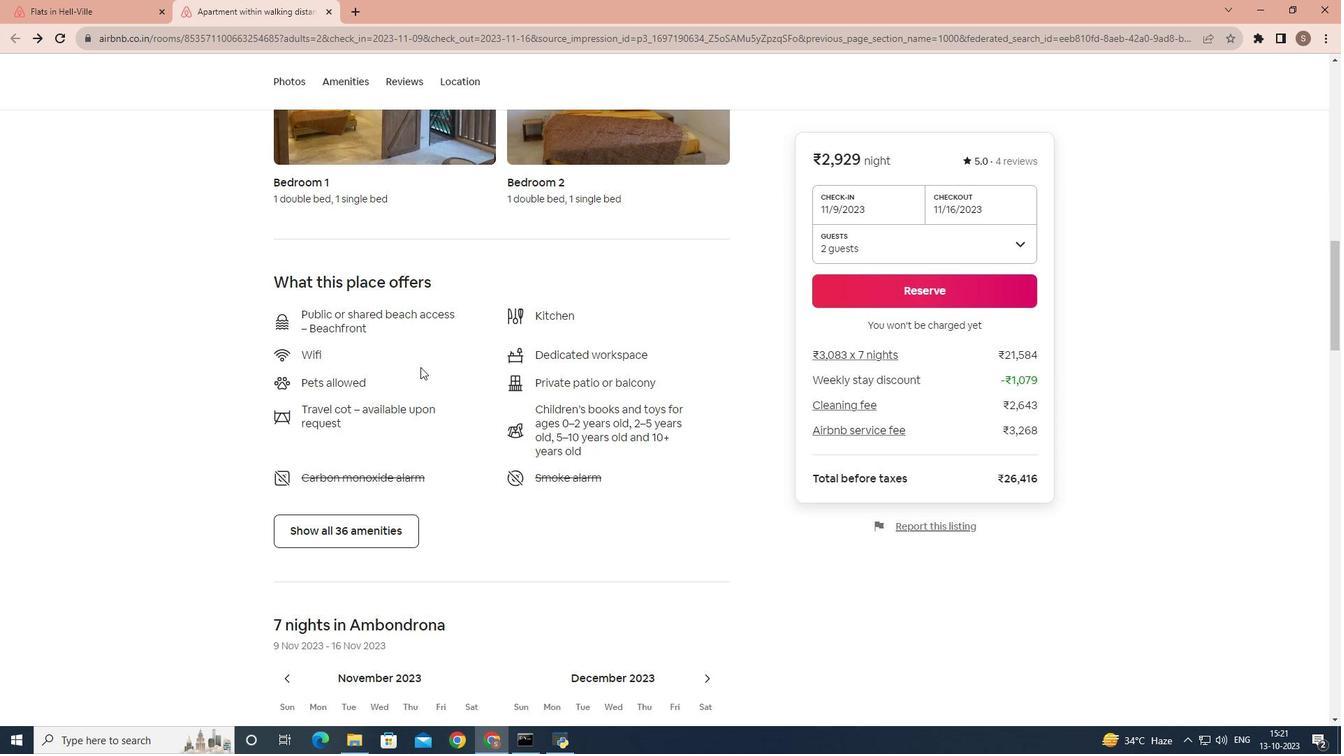 
Action: Mouse scrolled (420, 366) with delta (0, 0)
Screenshot: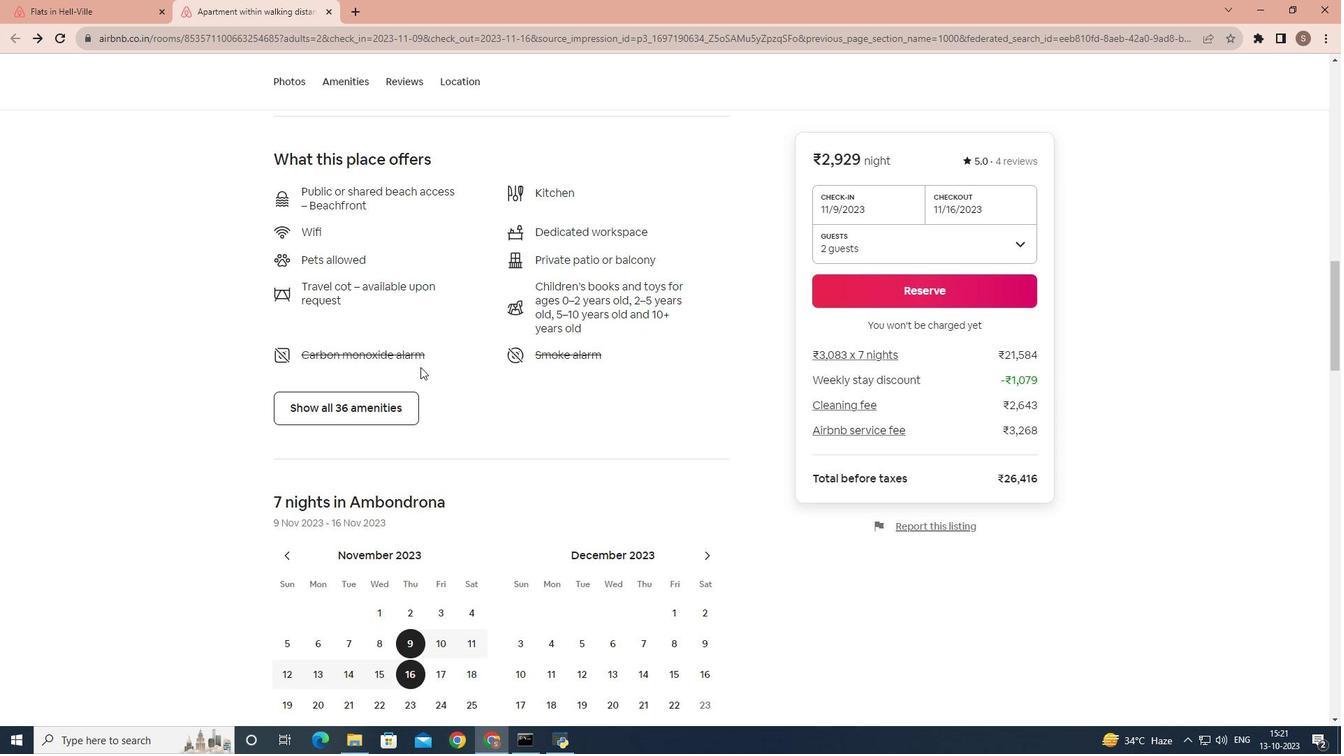 
Action: Mouse scrolled (420, 366) with delta (0, 0)
Screenshot: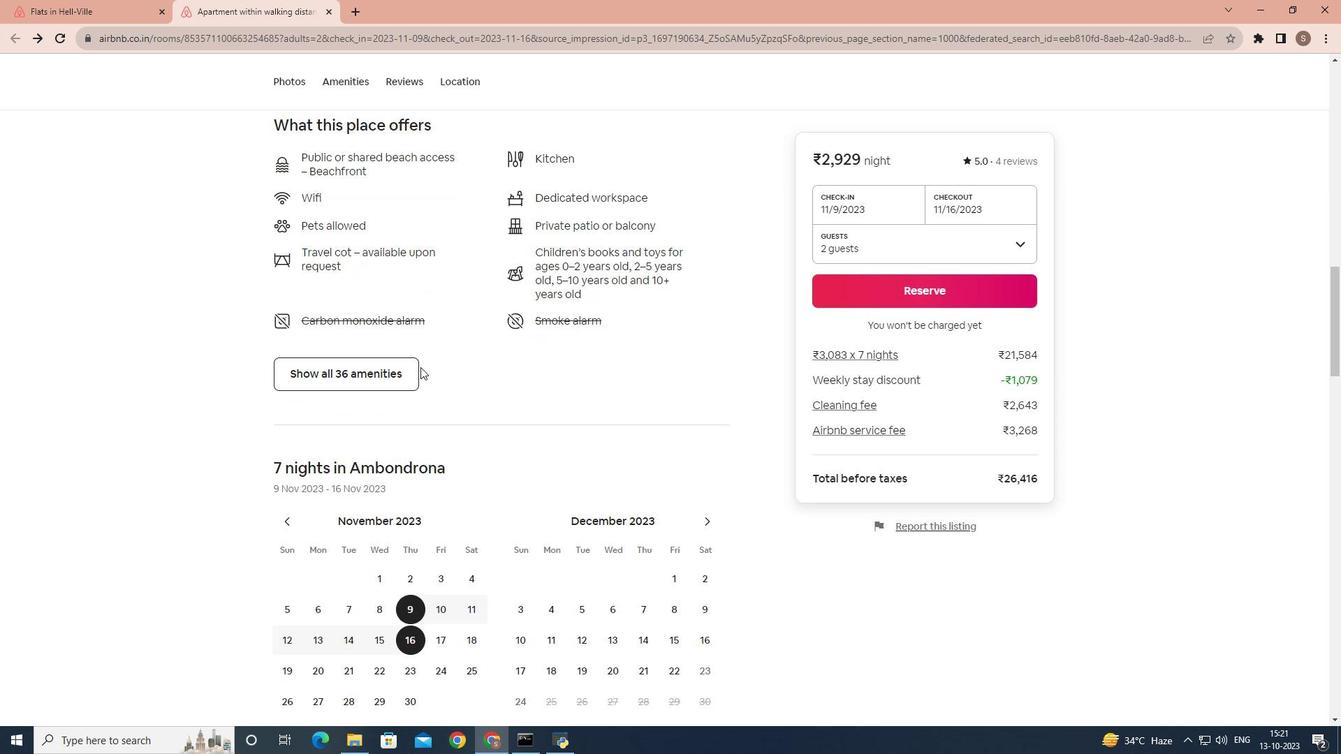 
Action: Mouse scrolled (420, 366) with delta (0, 0)
Screenshot: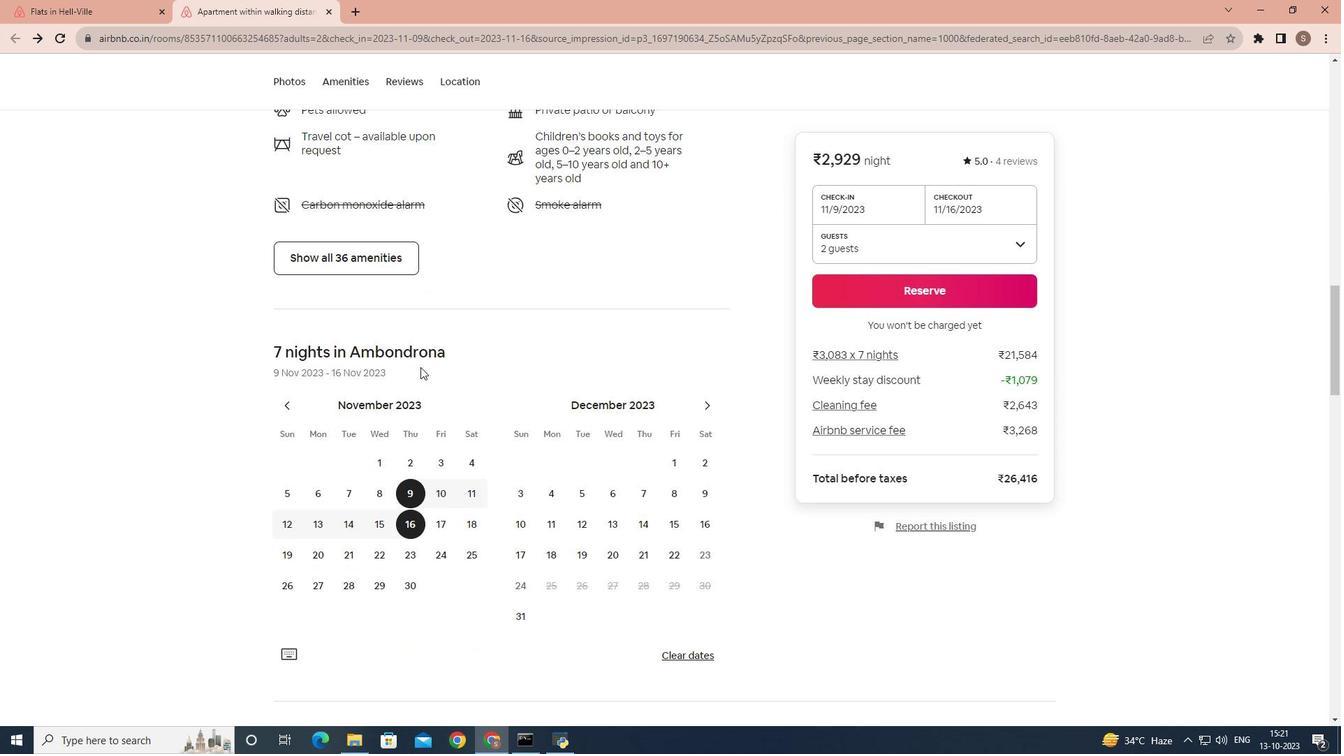 
Action: Mouse scrolled (420, 366) with delta (0, 0)
Screenshot: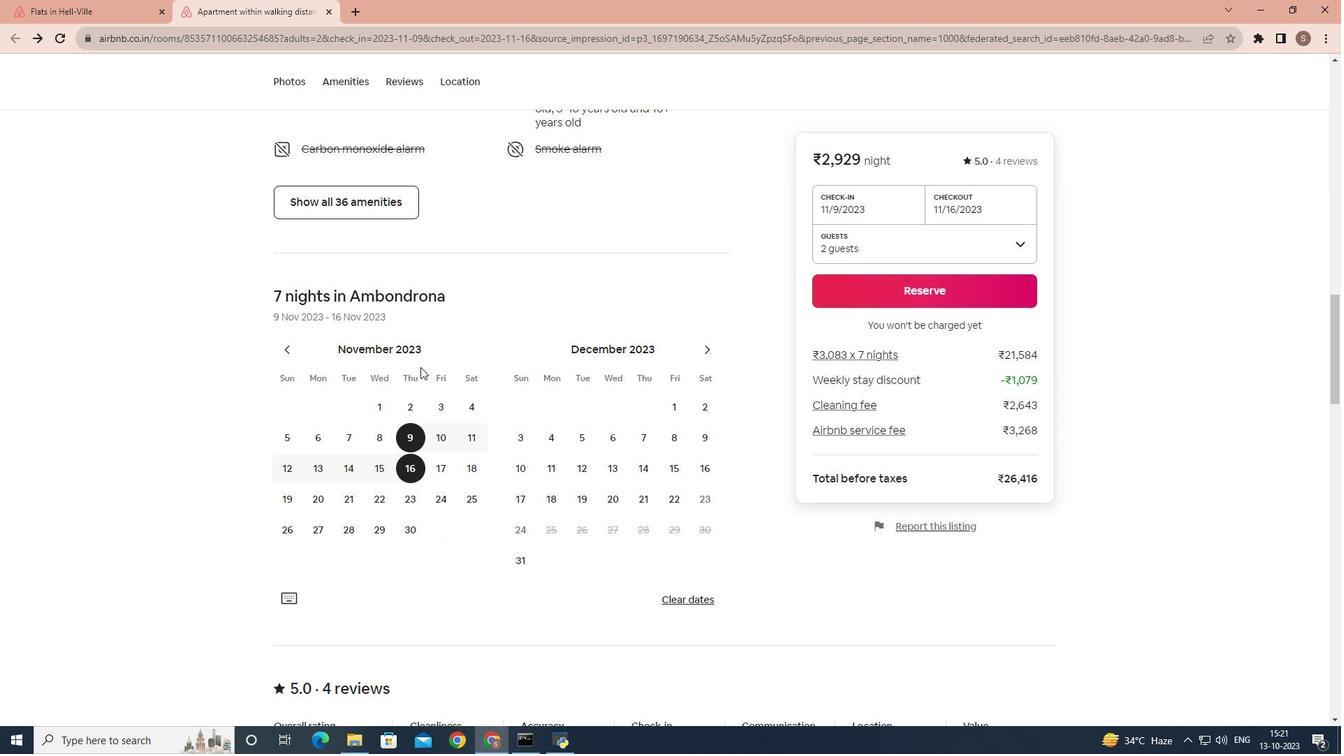 
Action: Mouse scrolled (420, 366) with delta (0, 0)
Screenshot: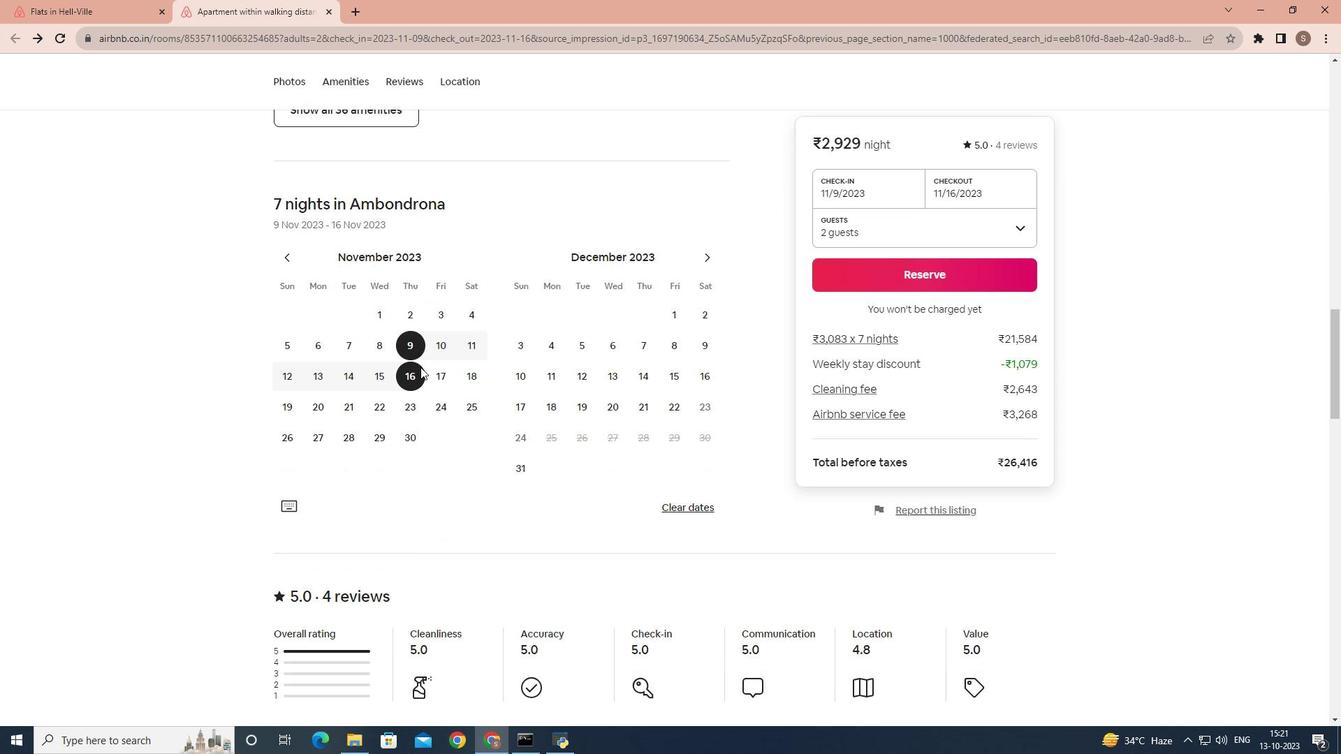 
Action: Mouse scrolled (420, 366) with delta (0, 0)
Screenshot: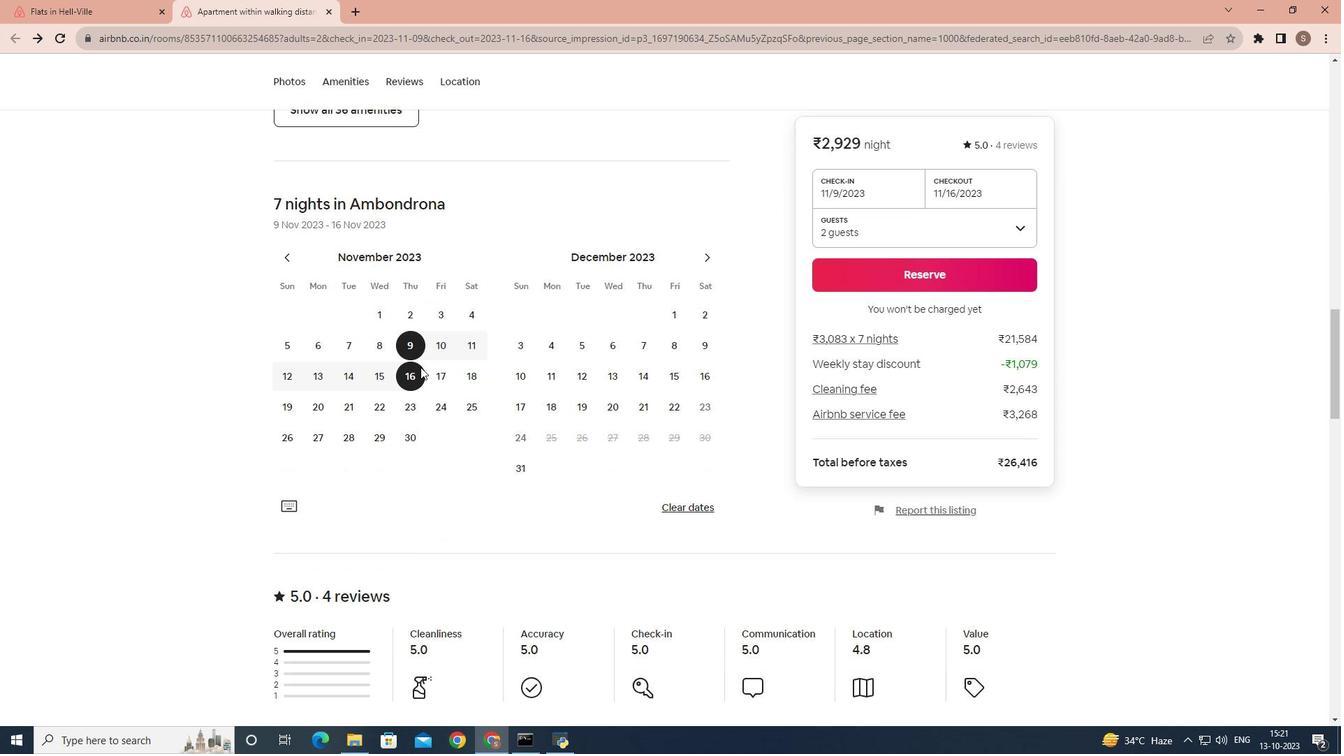 
Action: Mouse scrolled (420, 366) with delta (0, 0)
Screenshot: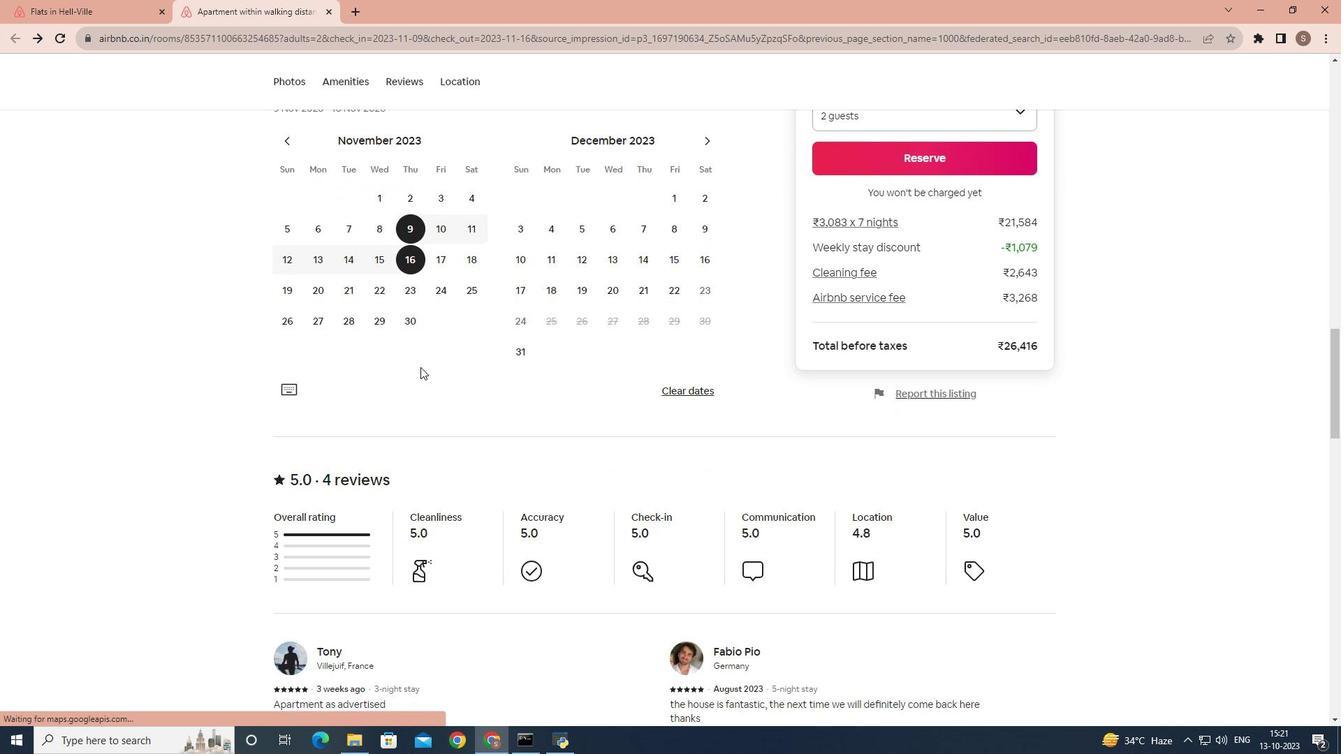 
Action: Mouse scrolled (420, 366) with delta (0, 0)
Screenshot: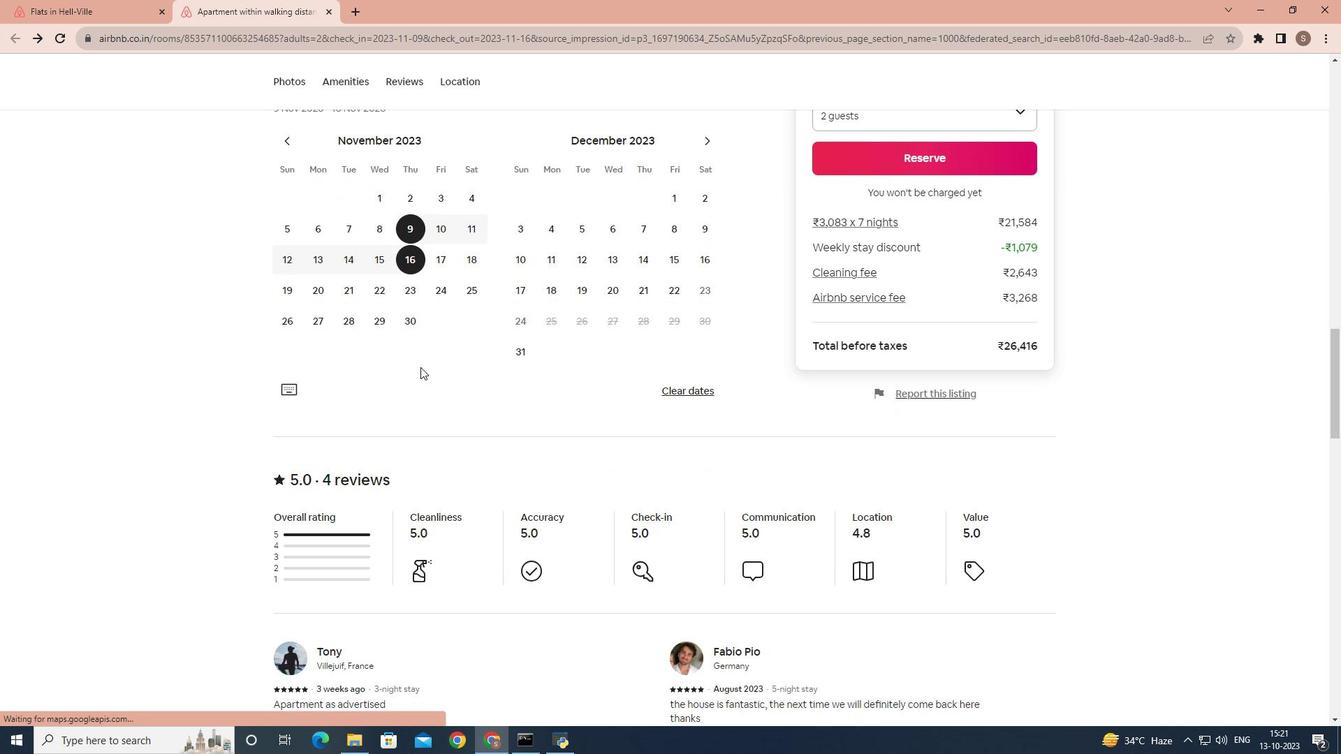 
Action: Mouse moved to (445, 375)
Screenshot: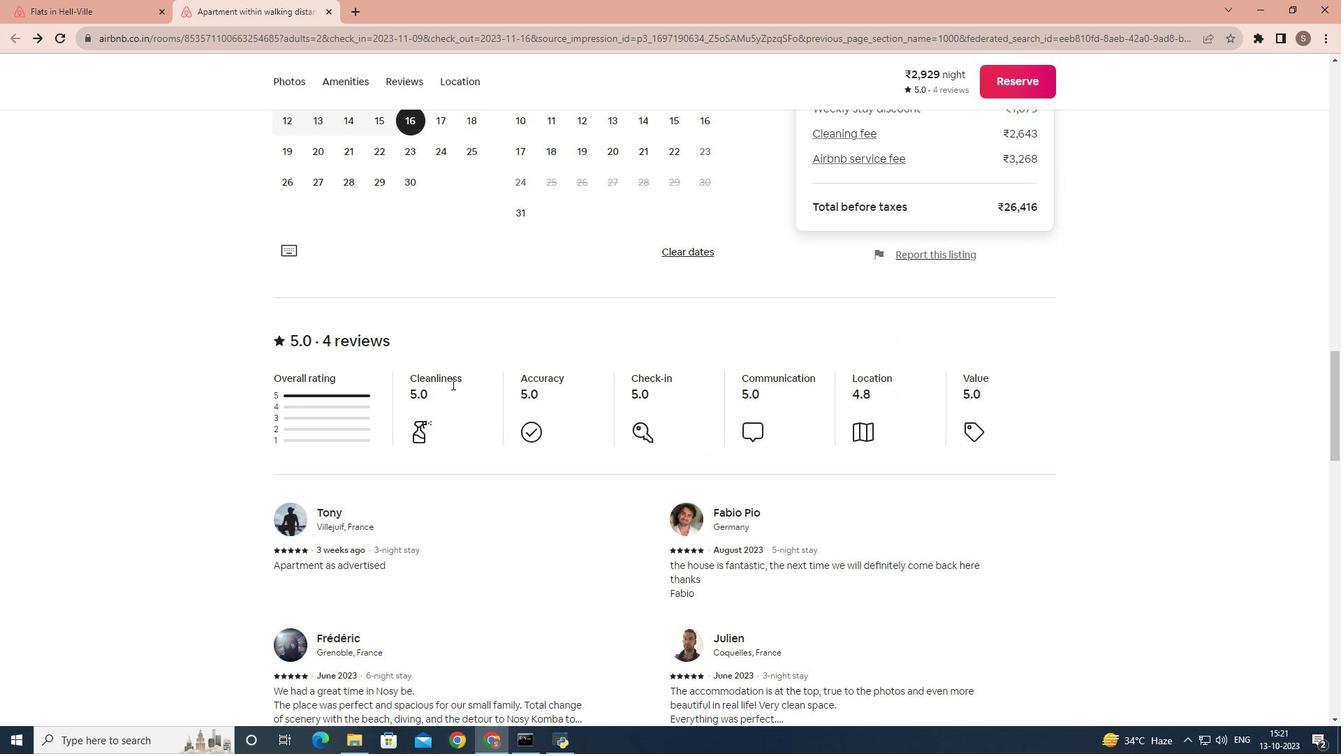 
Action: Mouse scrolled (445, 375) with delta (0, 0)
Screenshot: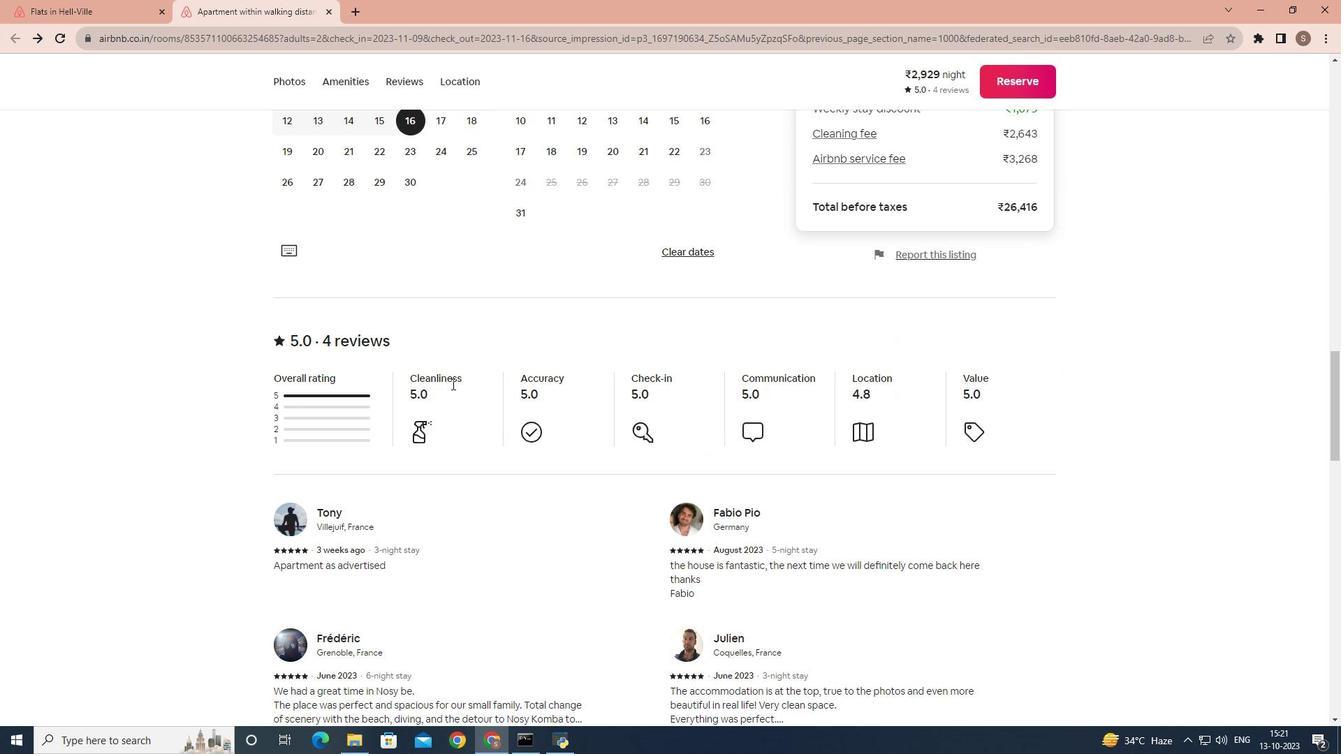
Action: Mouse moved to (451, 384)
Screenshot: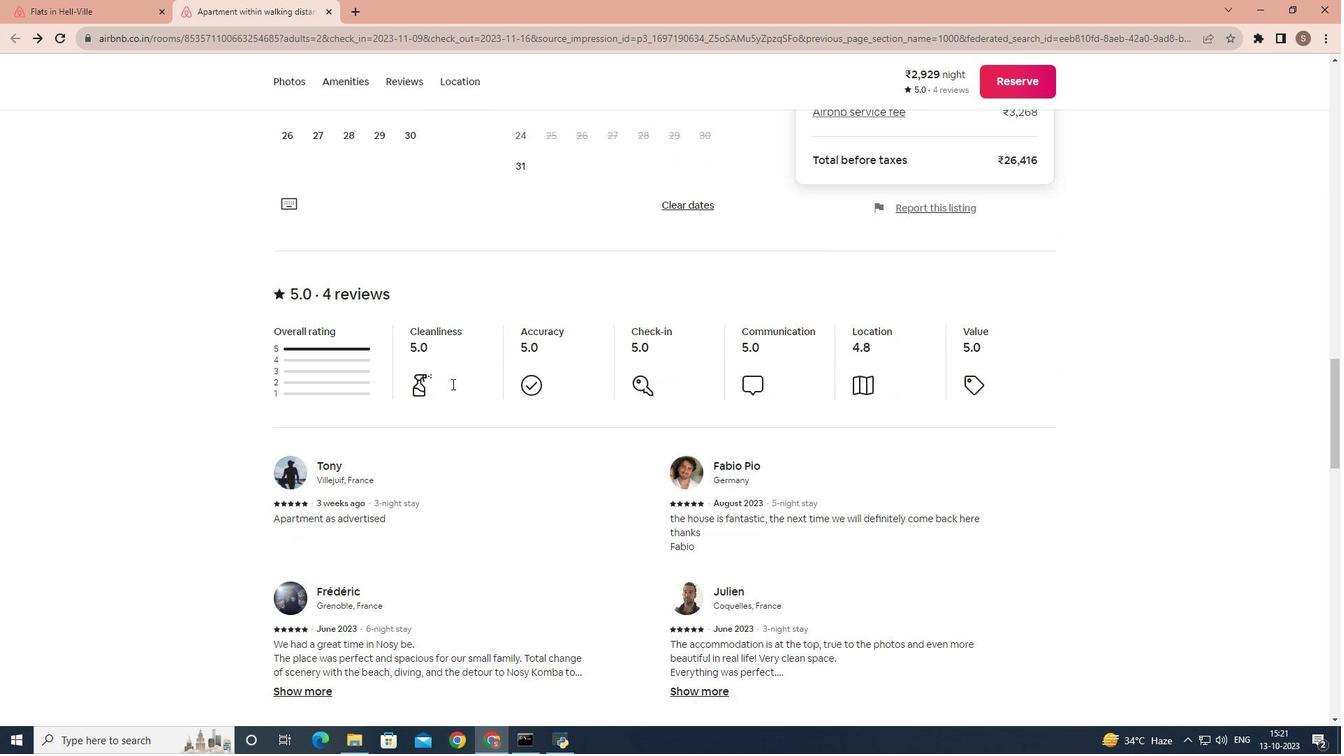 
Action: Mouse scrolled (451, 383) with delta (0, 0)
Screenshot: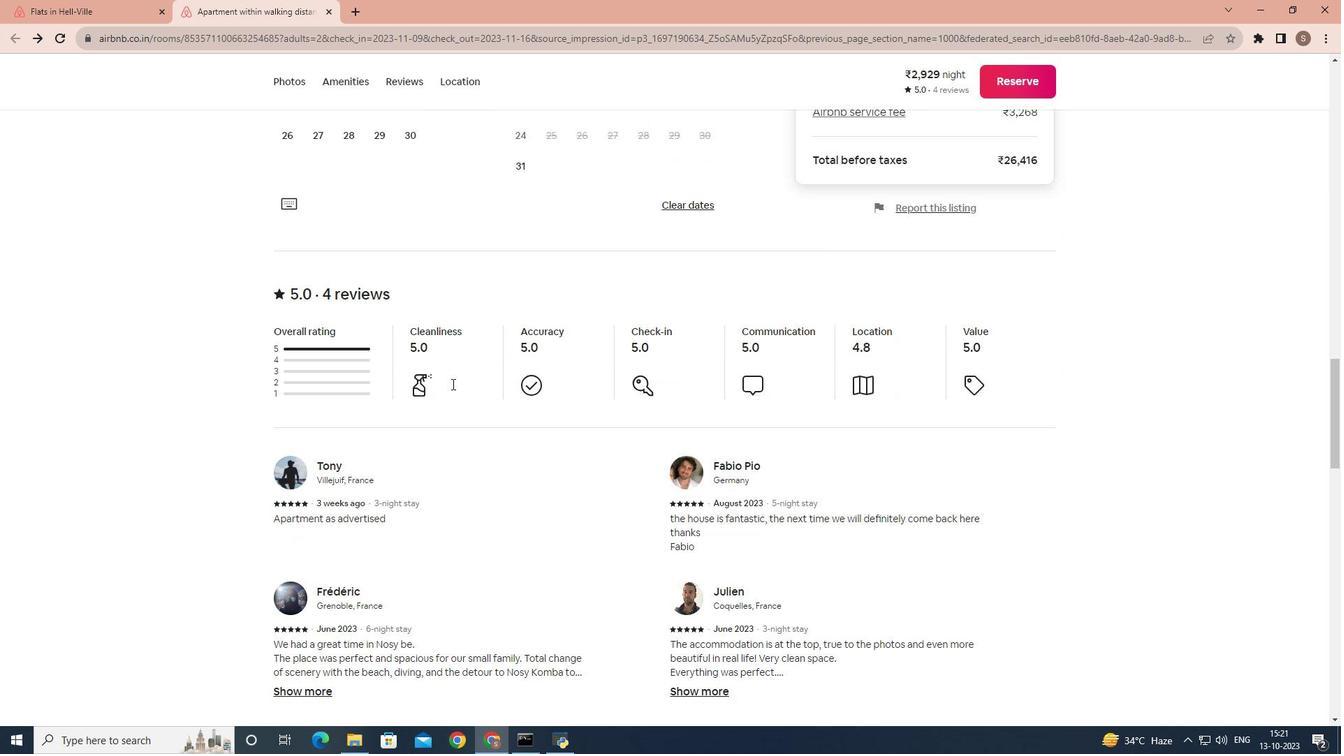 
Action: Mouse moved to (451, 384)
Screenshot: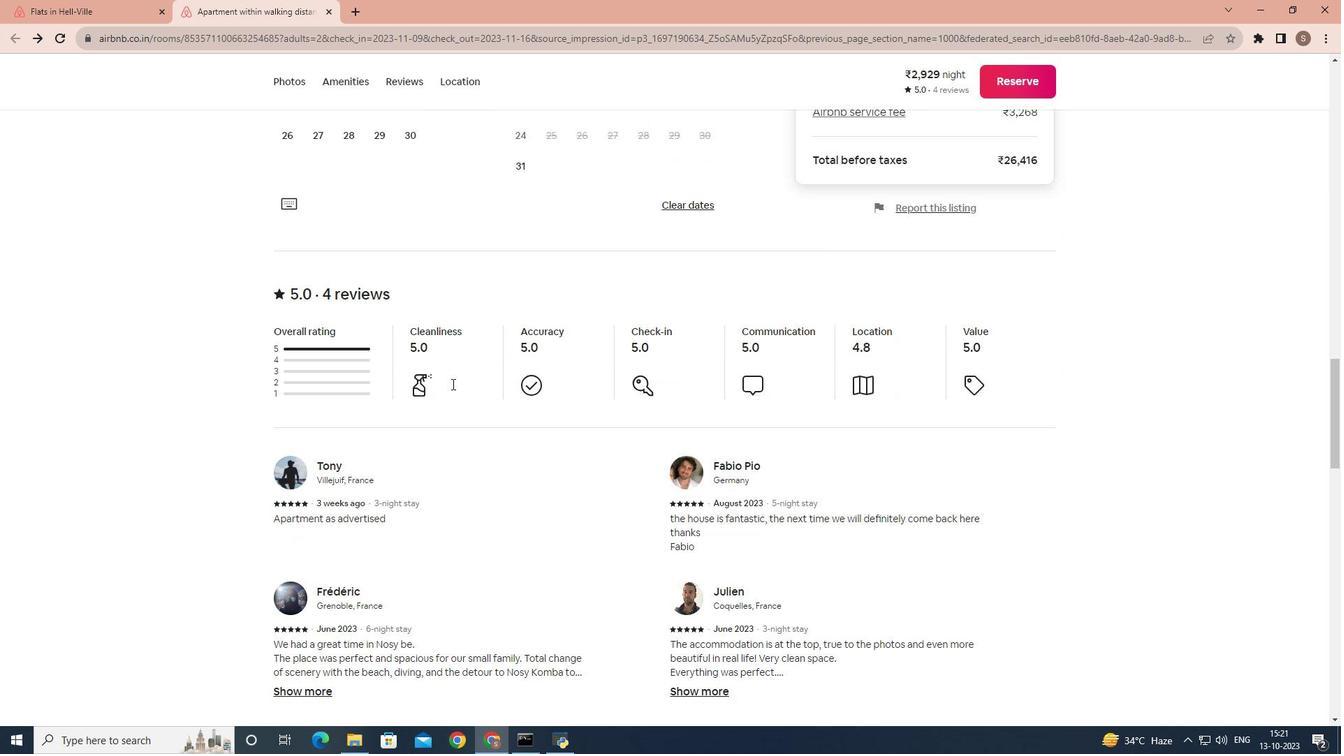 
Action: Mouse scrolled (451, 383) with delta (0, 0)
Screenshot: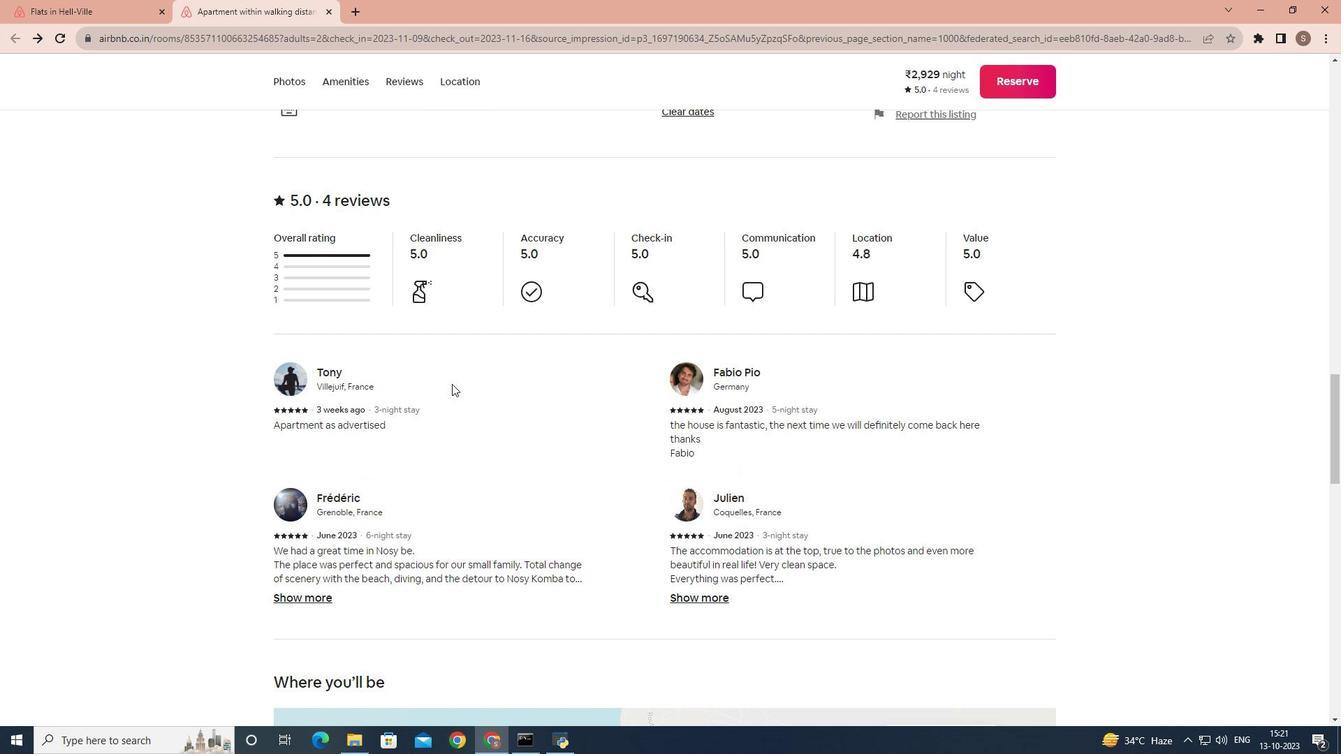 
Action: Mouse scrolled (451, 383) with delta (0, 0)
Screenshot: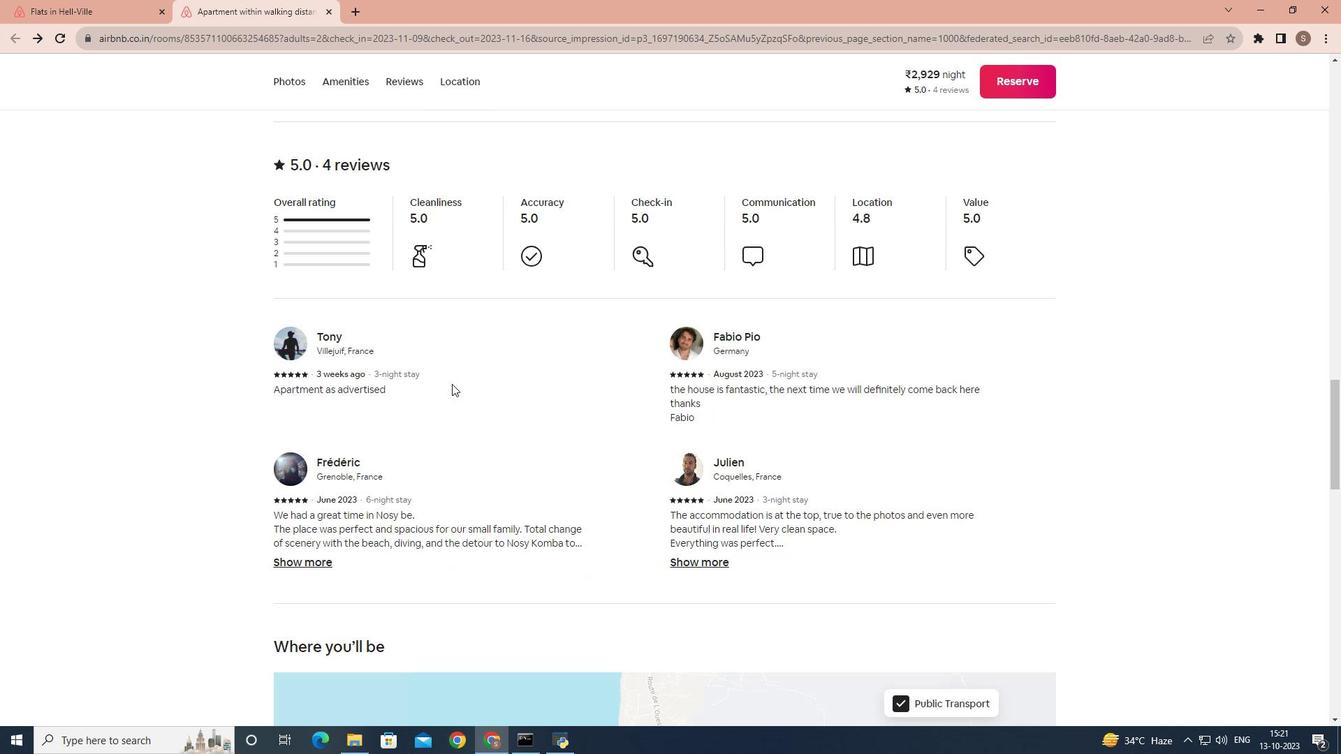 
Action: Mouse moved to (417, 427)
Screenshot: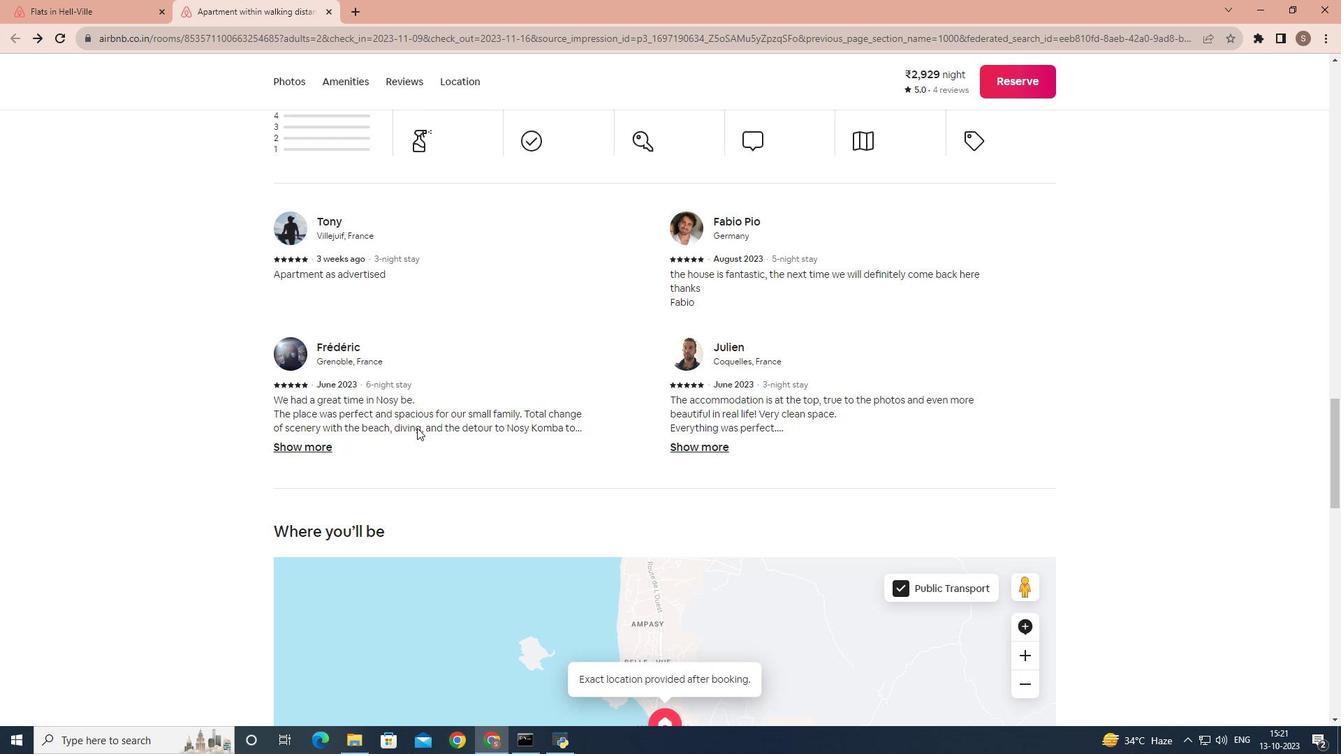 
Action: Mouse scrolled (417, 426) with delta (0, 0)
Screenshot: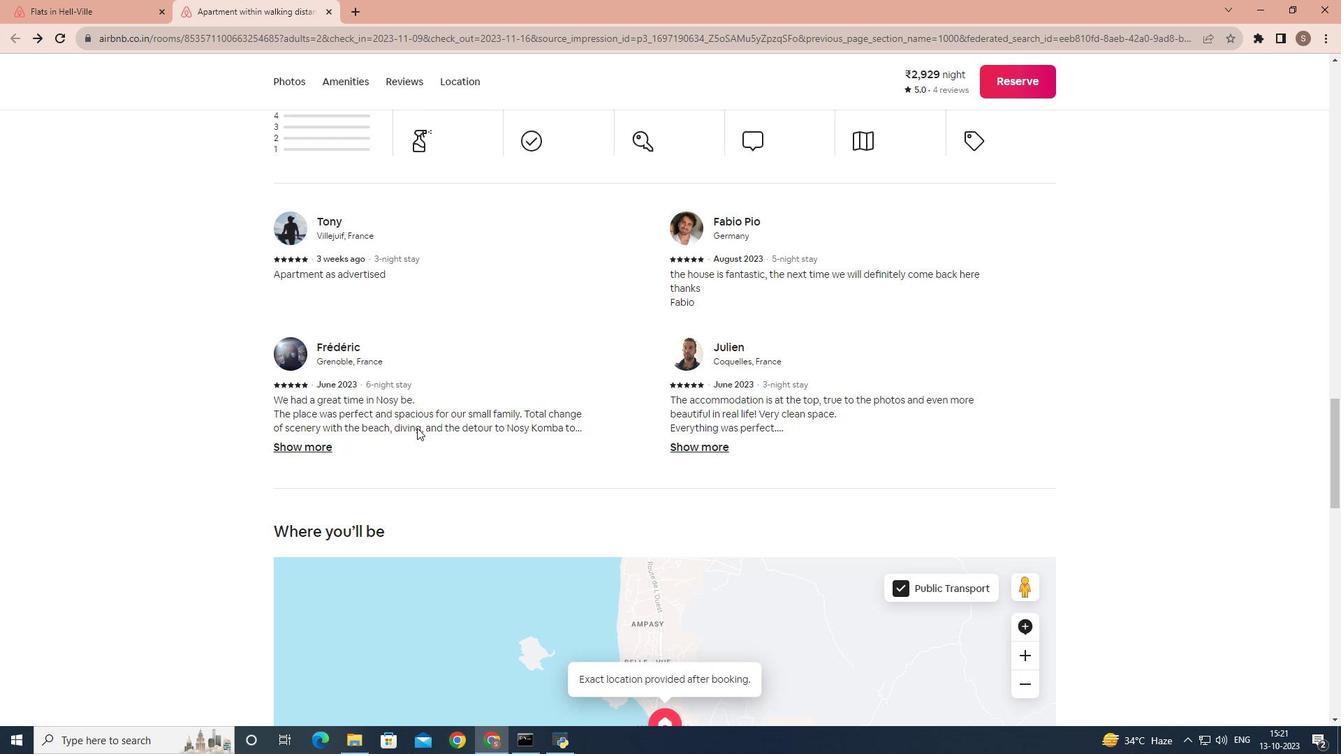 
Action: Mouse moved to (392, 416)
Screenshot: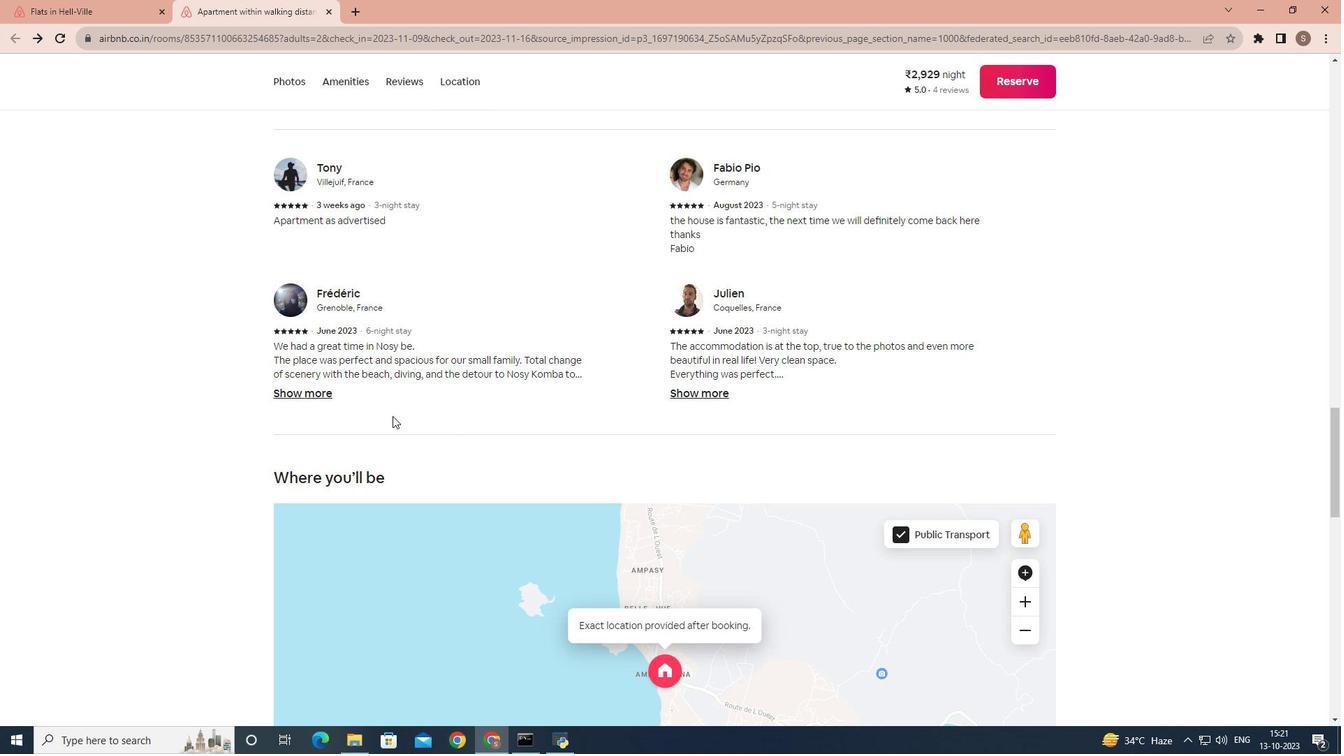 
Action: Mouse scrolled (392, 415) with delta (0, 0)
Screenshot: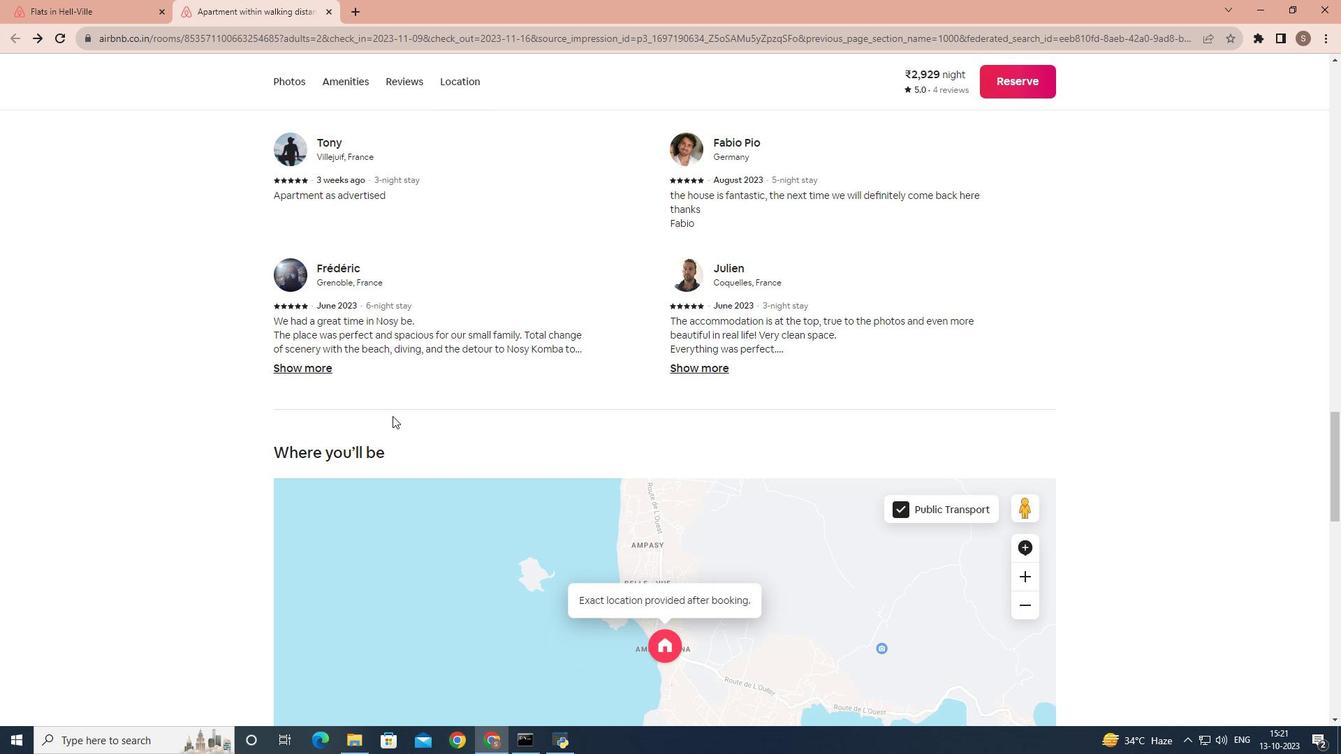 
Action: Mouse scrolled (392, 415) with delta (0, 0)
Screenshot: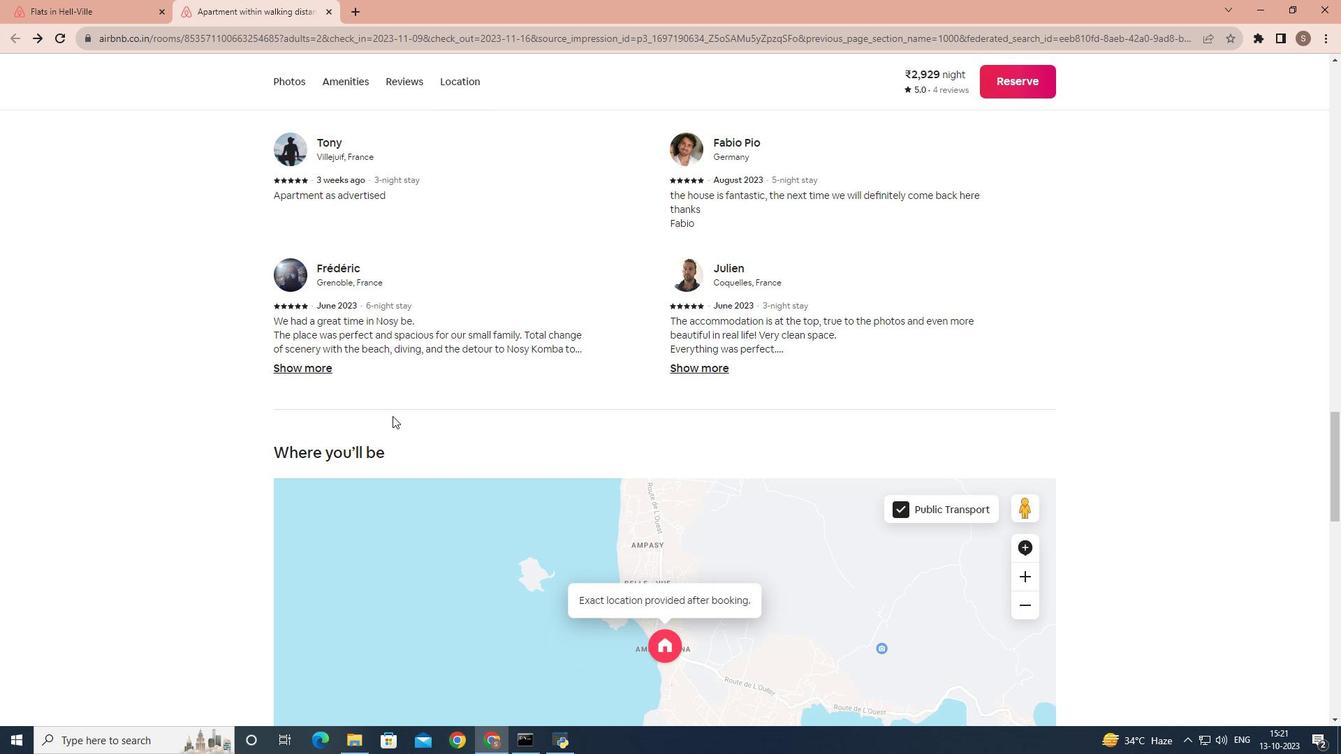 
Action: Mouse scrolled (392, 415) with delta (0, 0)
Screenshot: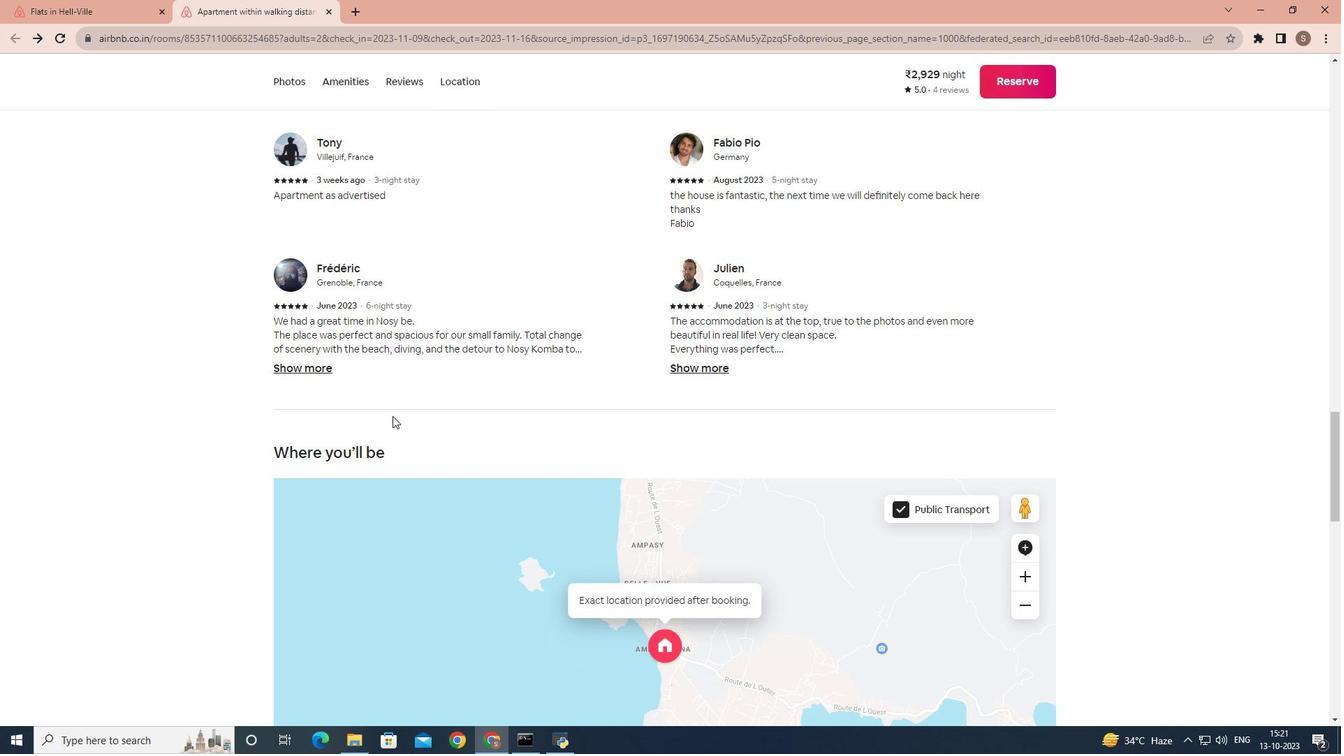 
Action: Mouse moved to (398, 413)
Screenshot: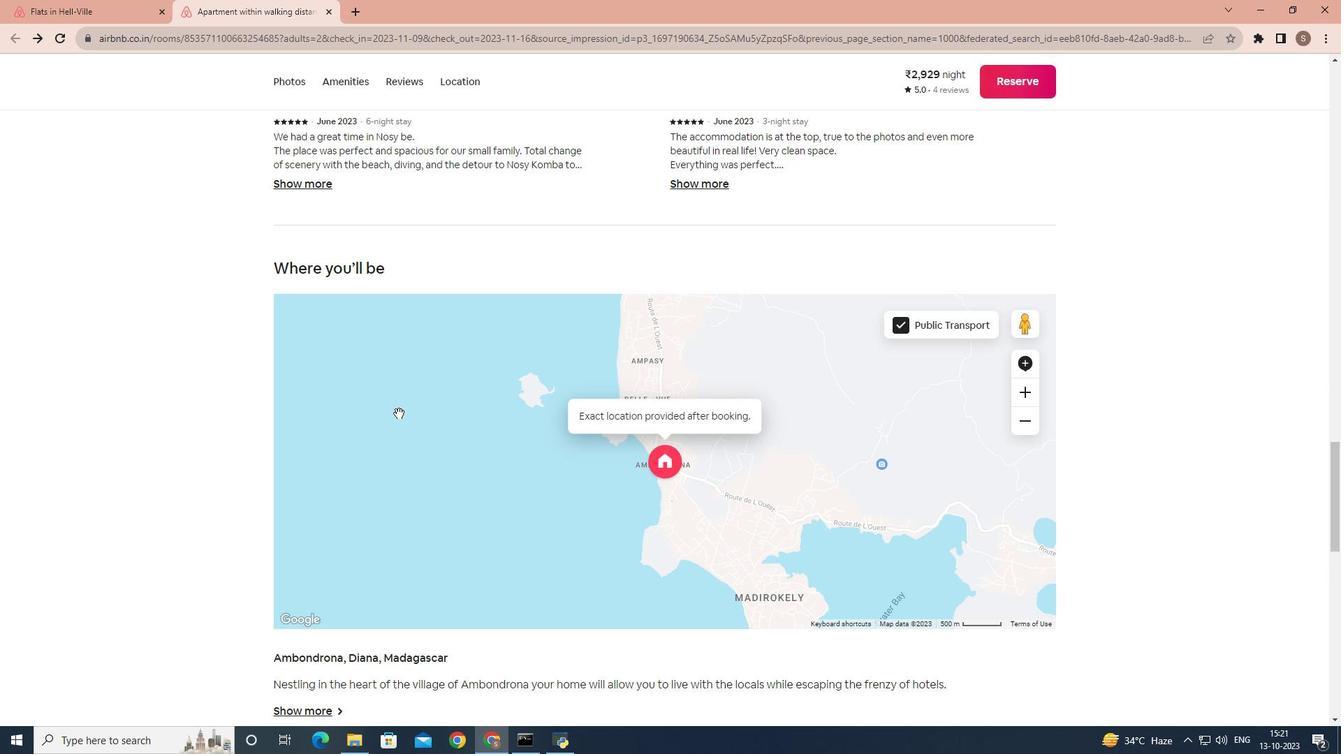 
Action: Mouse scrolled (398, 412) with delta (0, 0)
Screenshot: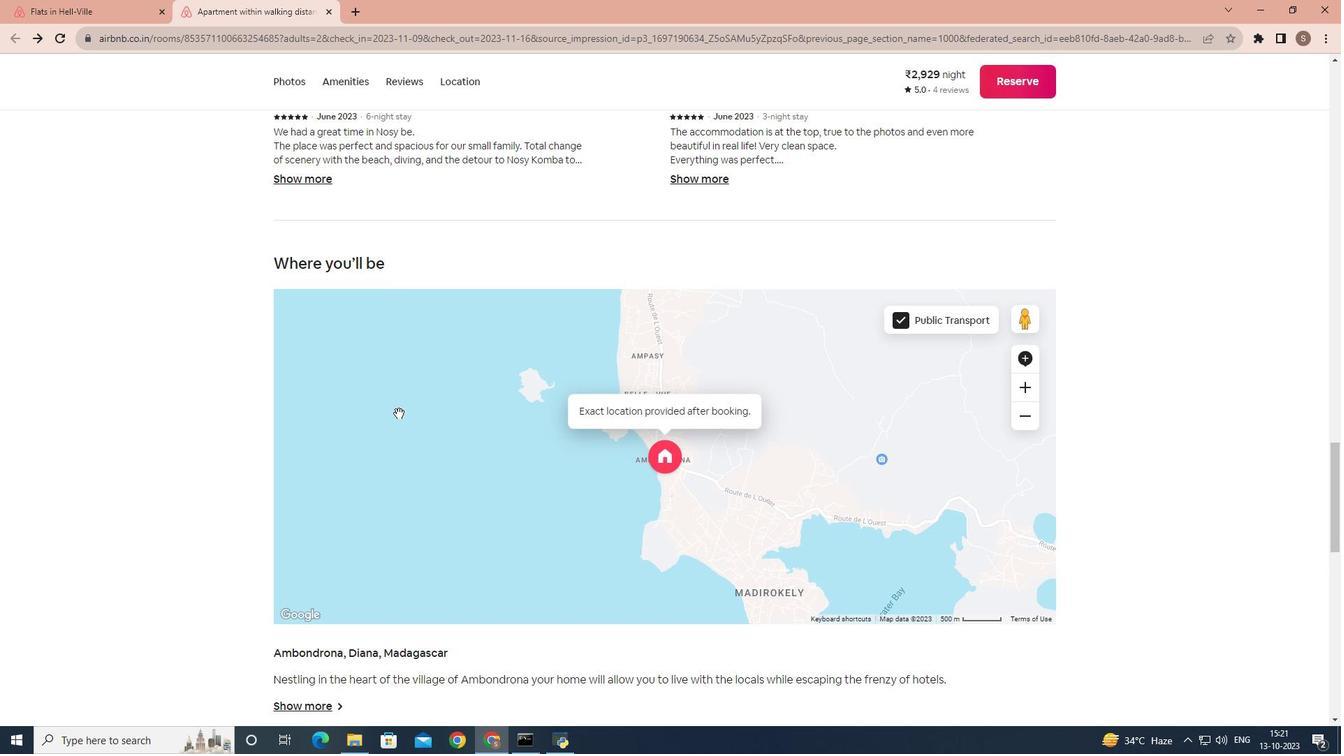 
Action: Mouse moved to (399, 412)
Screenshot: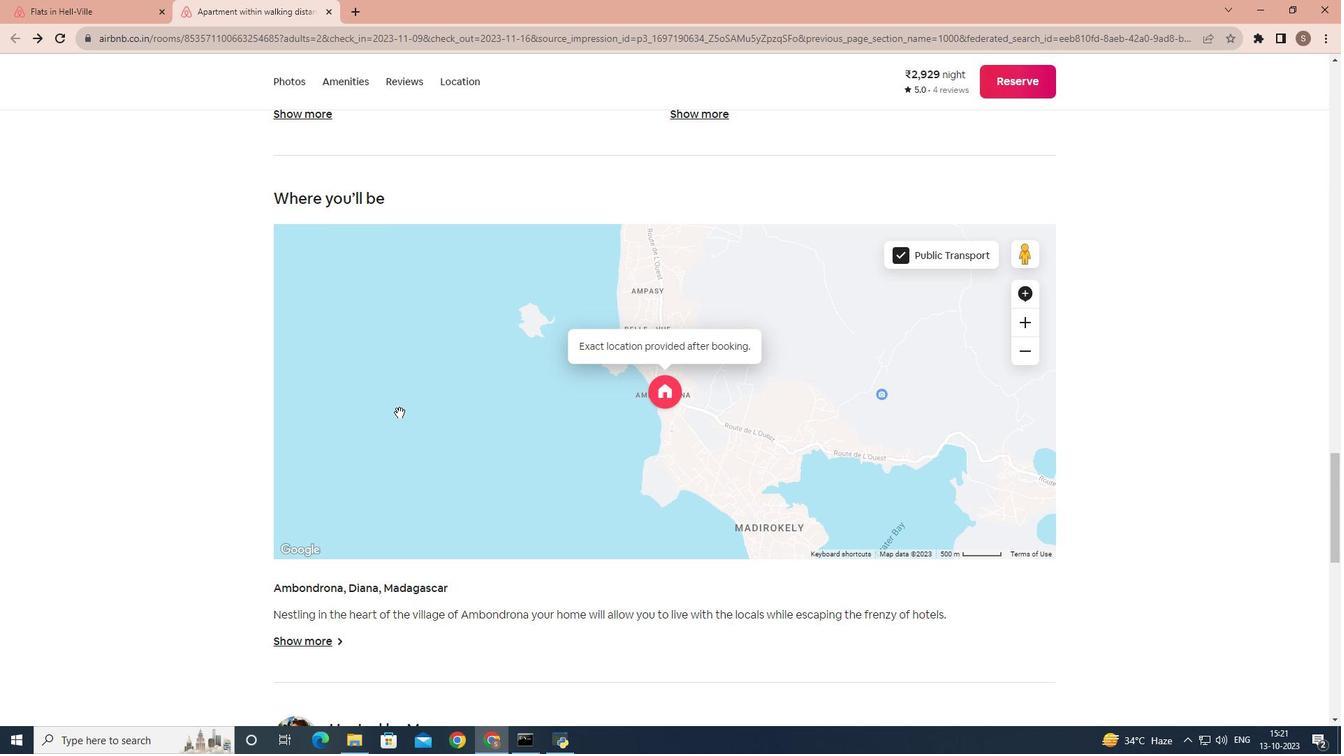 
Action: Mouse scrolled (399, 412) with delta (0, 0)
Screenshot: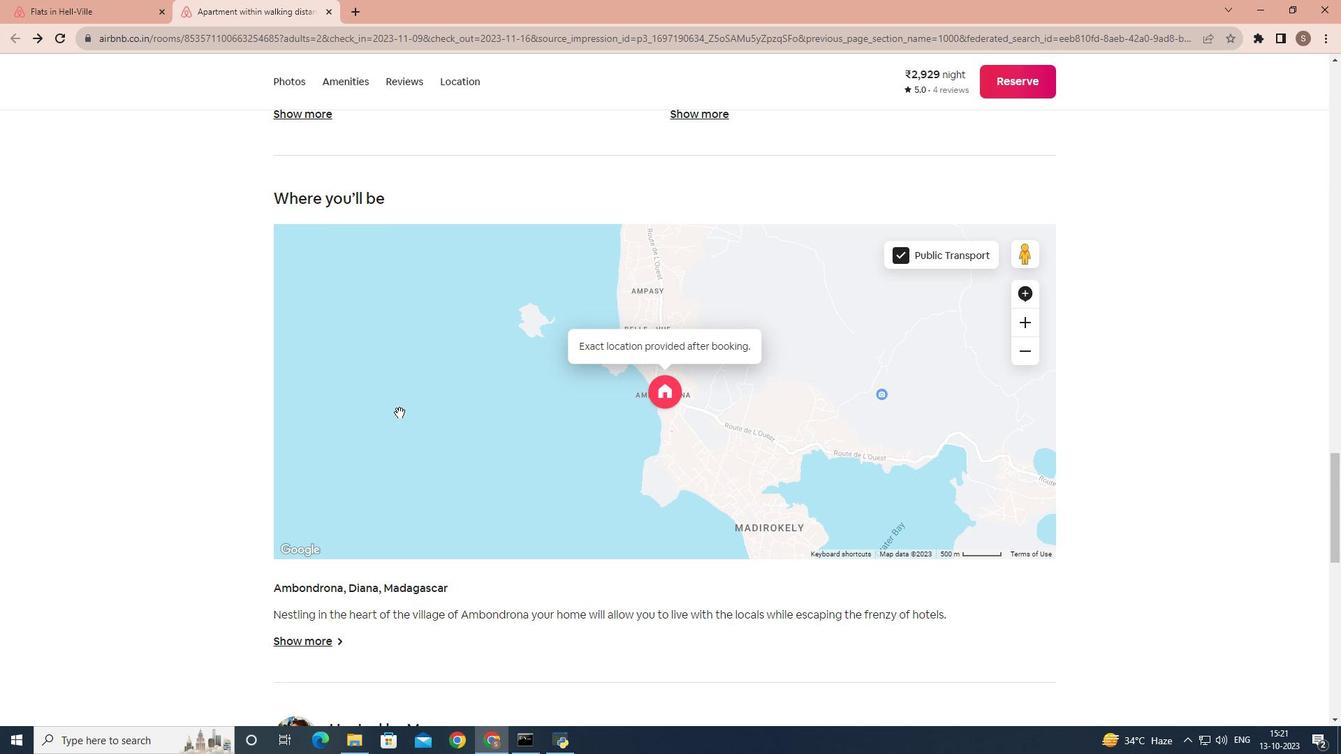 
Action: Mouse scrolled (399, 412) with delta (0, 0)
Screenshot: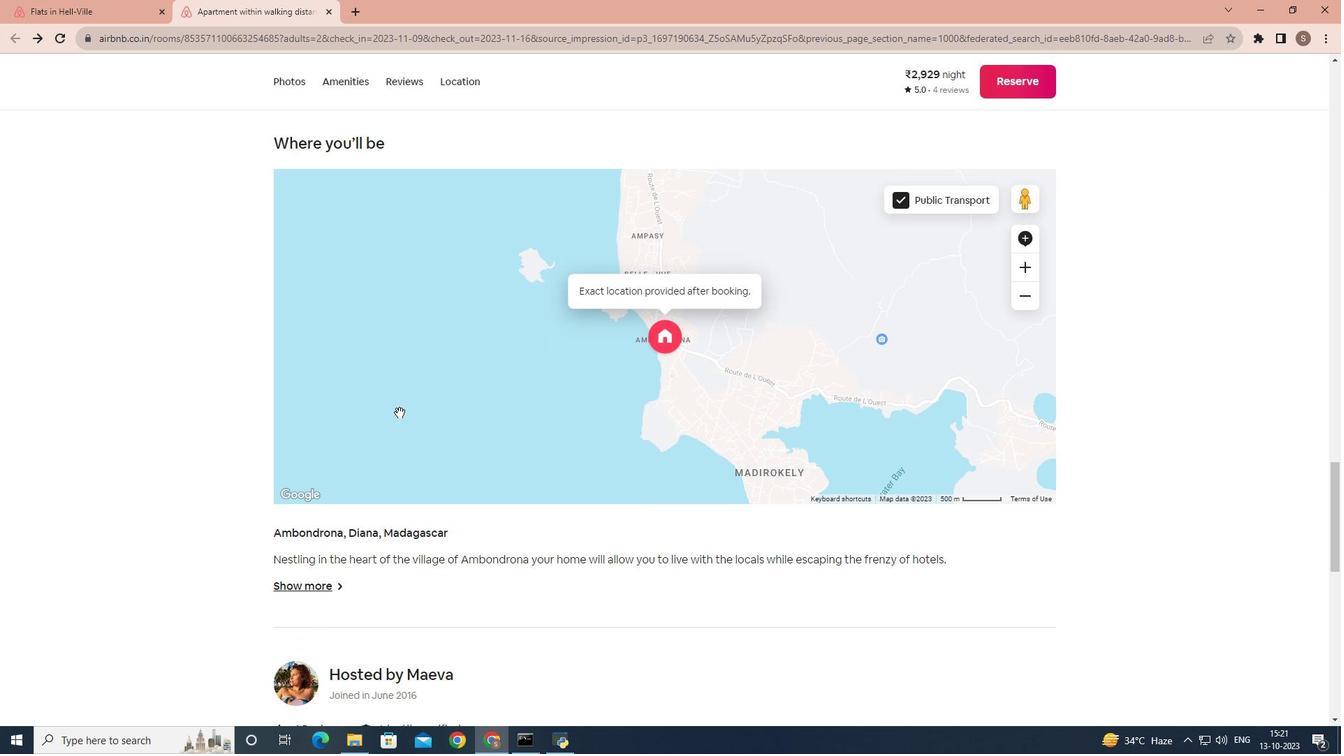
Action: Mouse moved to (400, 413)
Screenshot: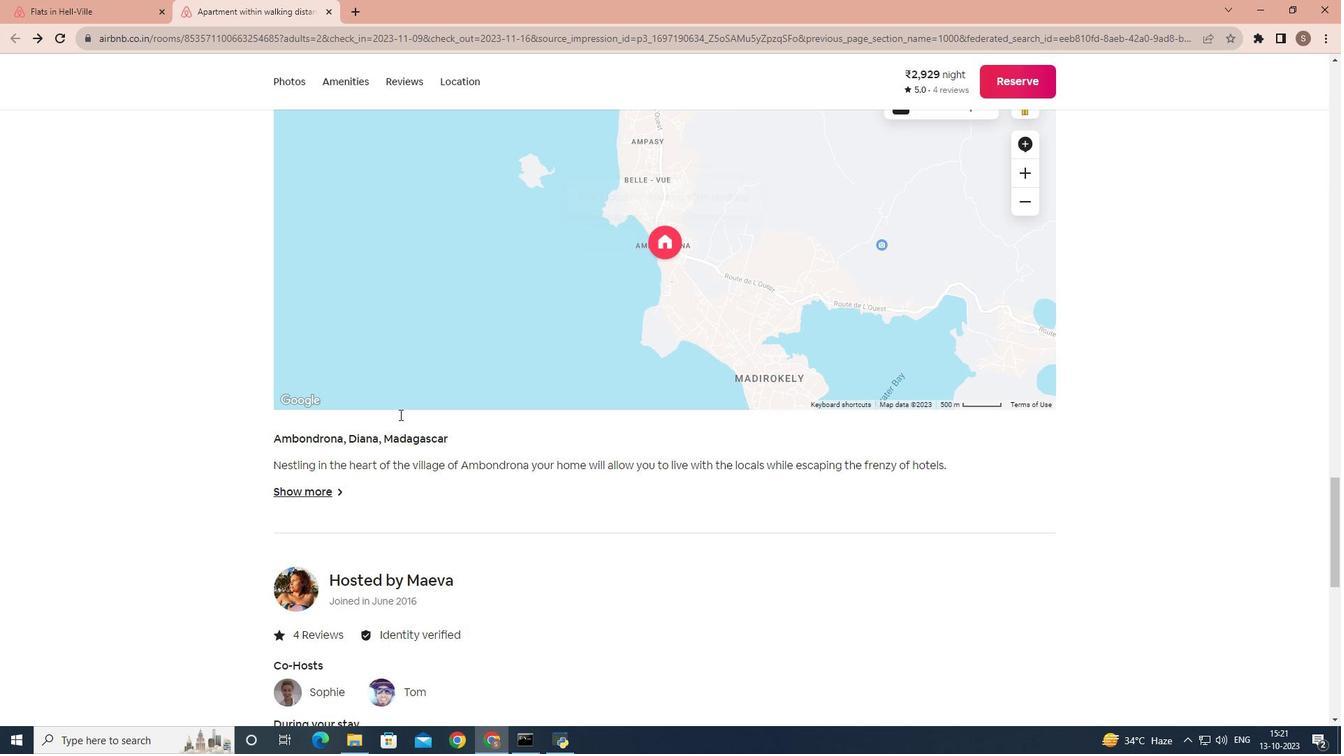 
Action: Mouse scrolled (400, 412) with delta (0, 0)
Screenshot: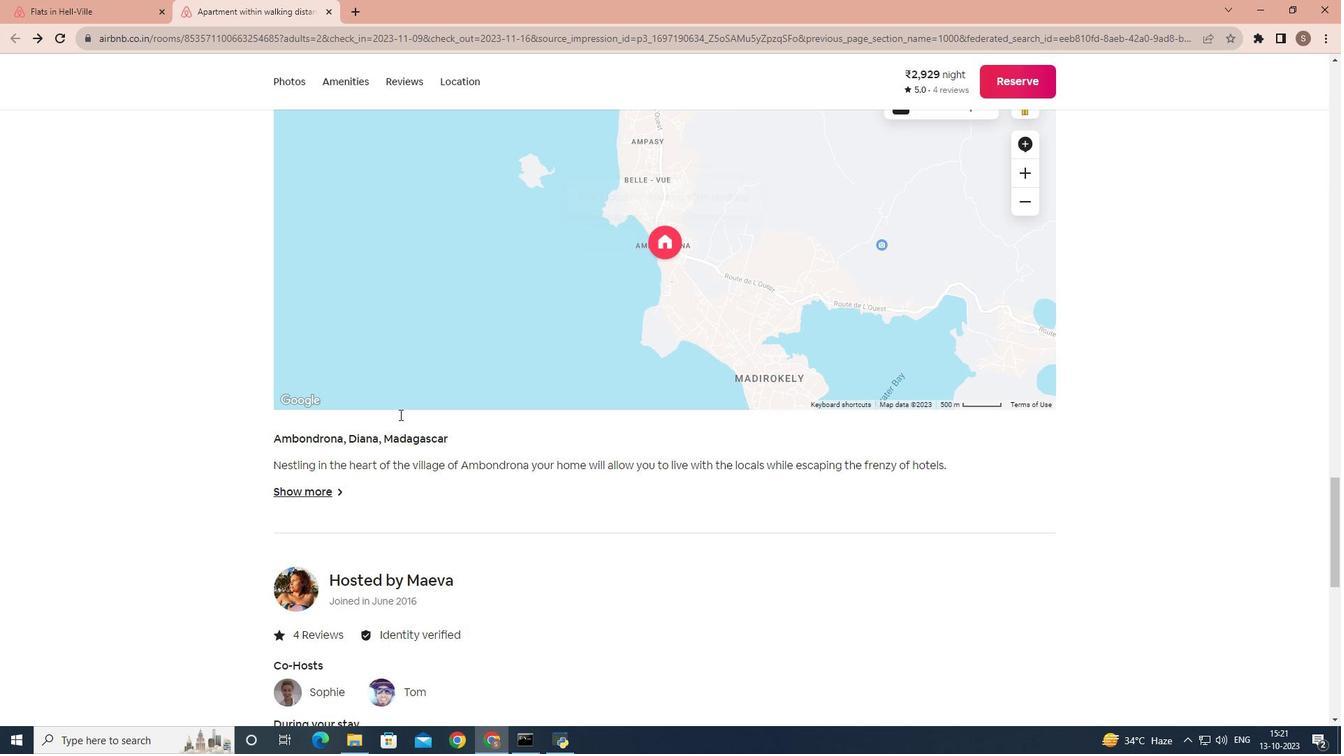 
Action: Mouse moved to (319, 433)
Screenshot: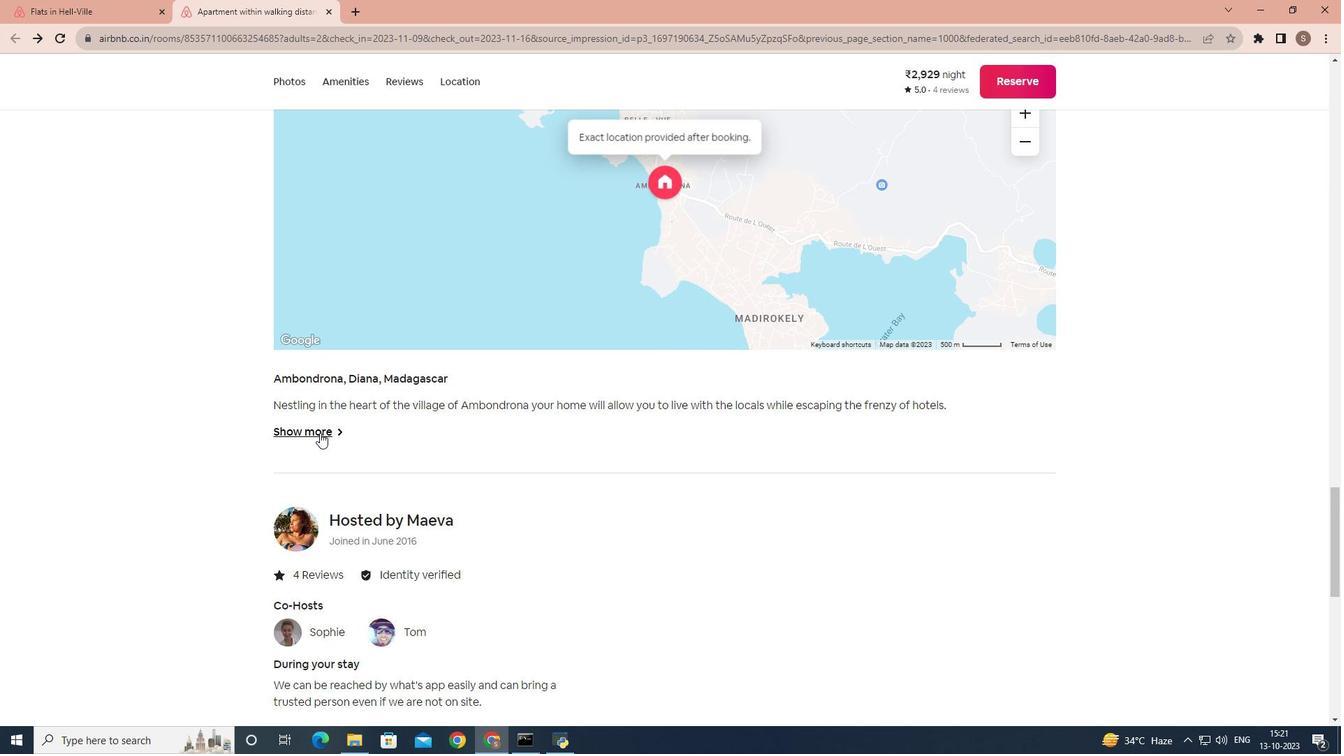 
Action: Mouse pressed left at (319, 433)
Screenshot: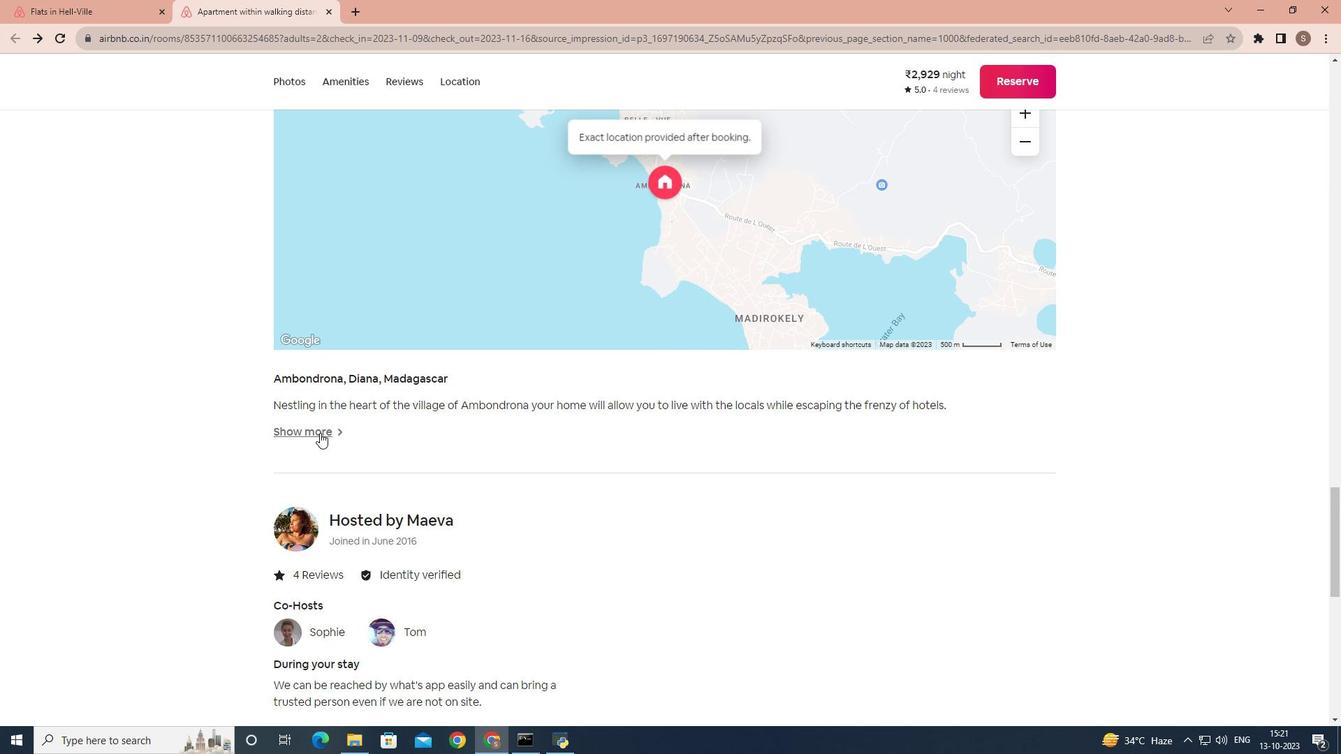 
Action: Mouse moved to (845, 315)
Screenshot: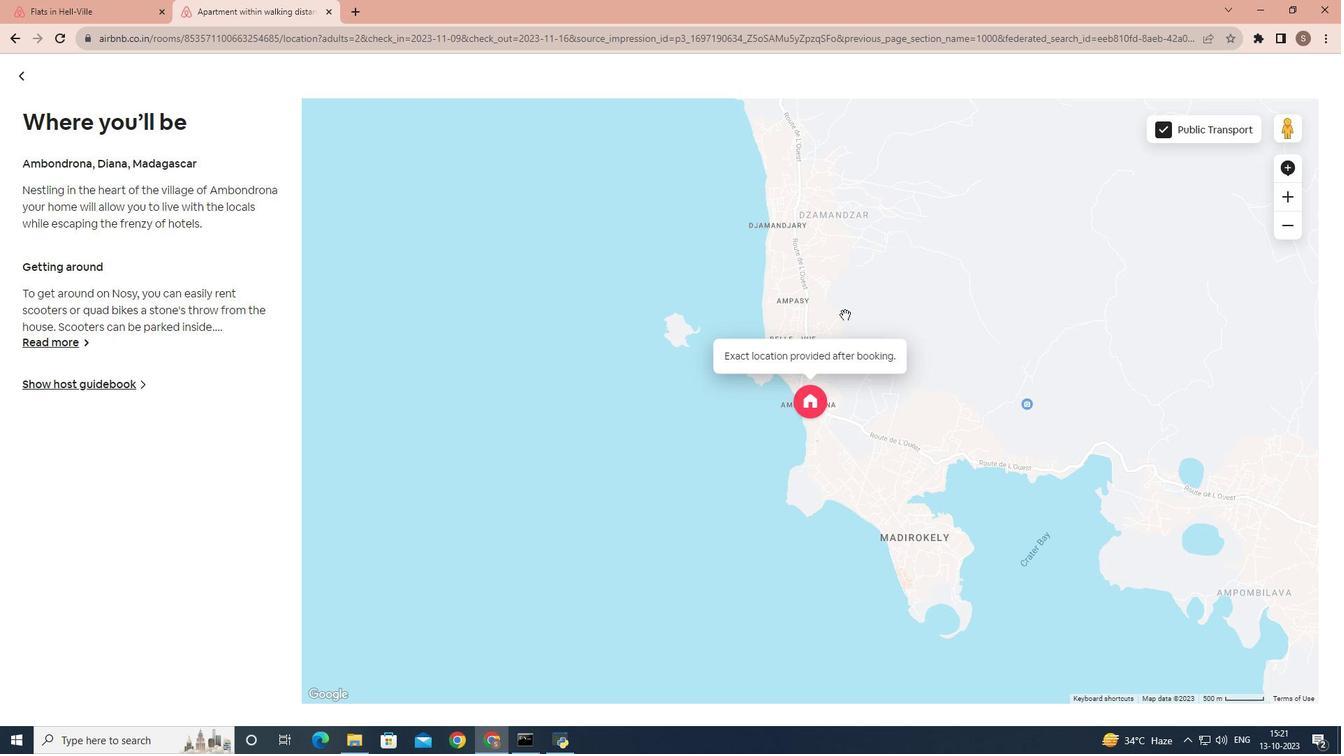
Action: Mouse pressed left at (845, 315)
Screenshot: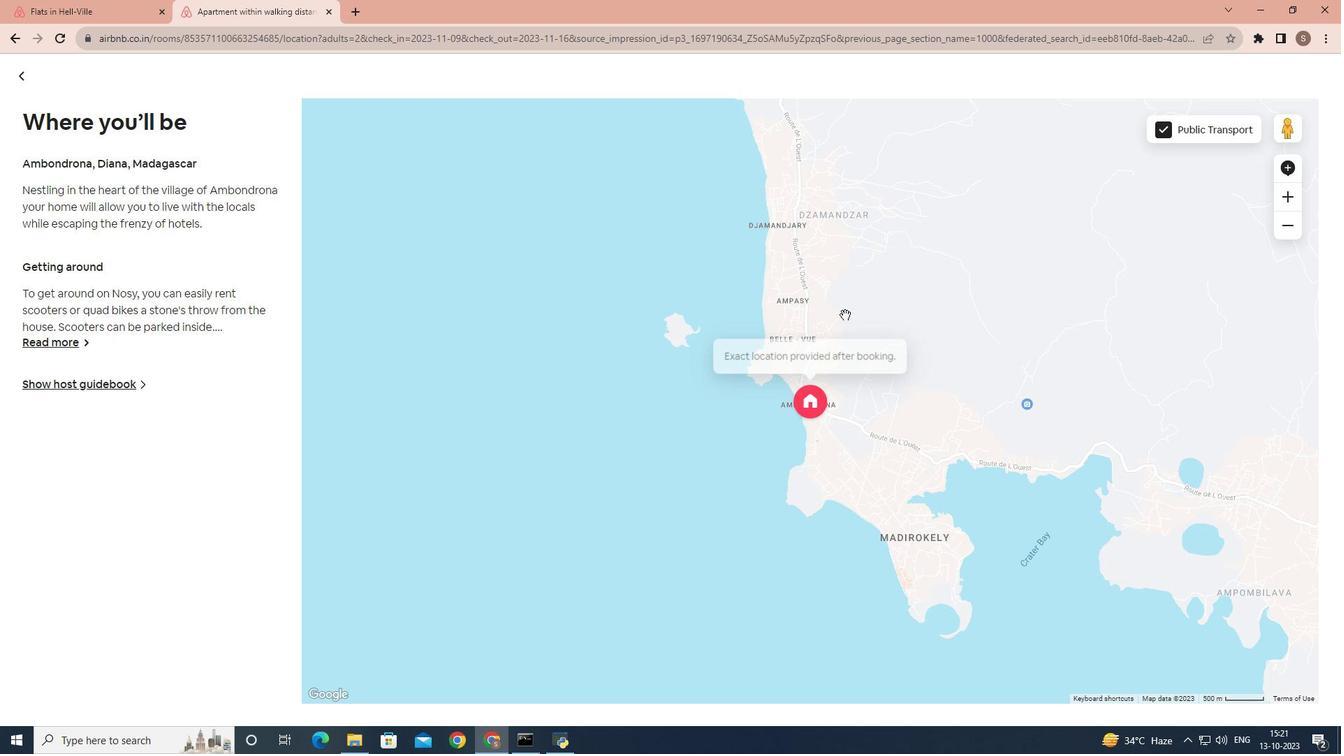 
Action: Mouse moved to (722, 315)
Screenshot: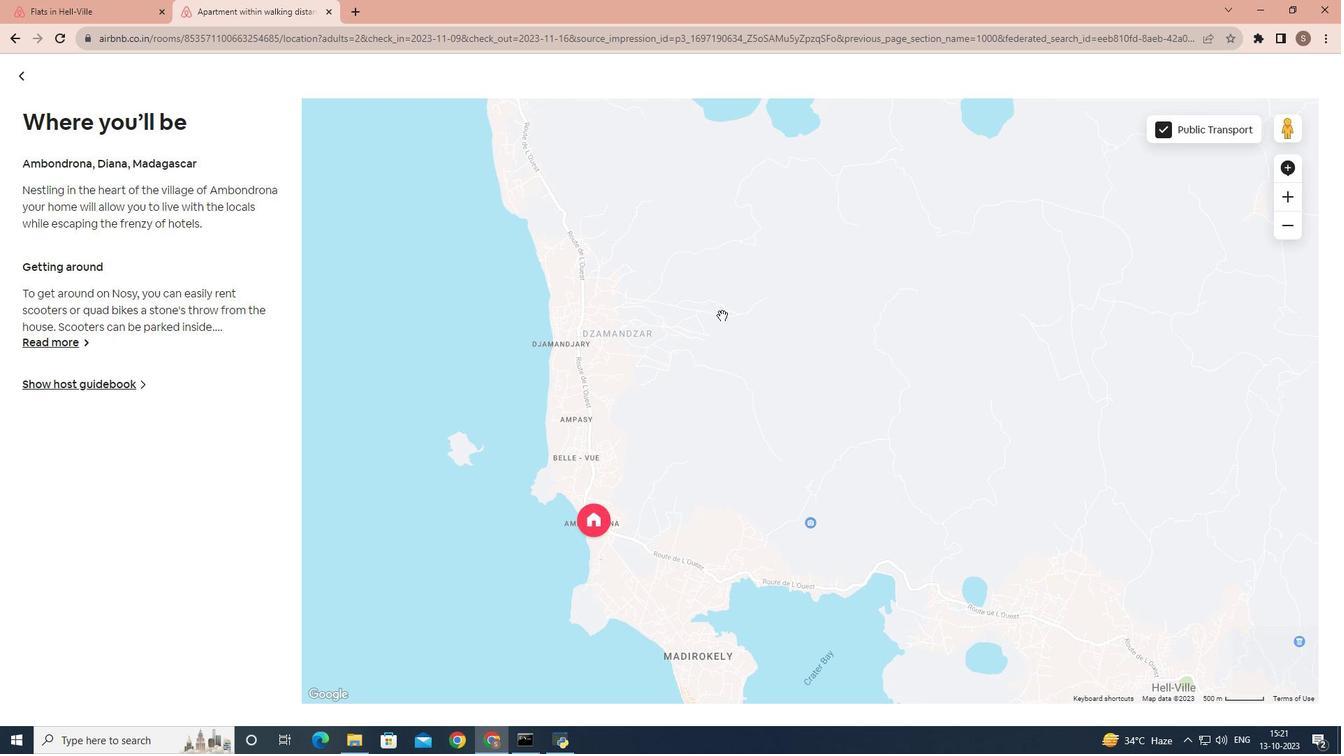 
Action: Mouse pressed left at (722, 315)
Screenshot: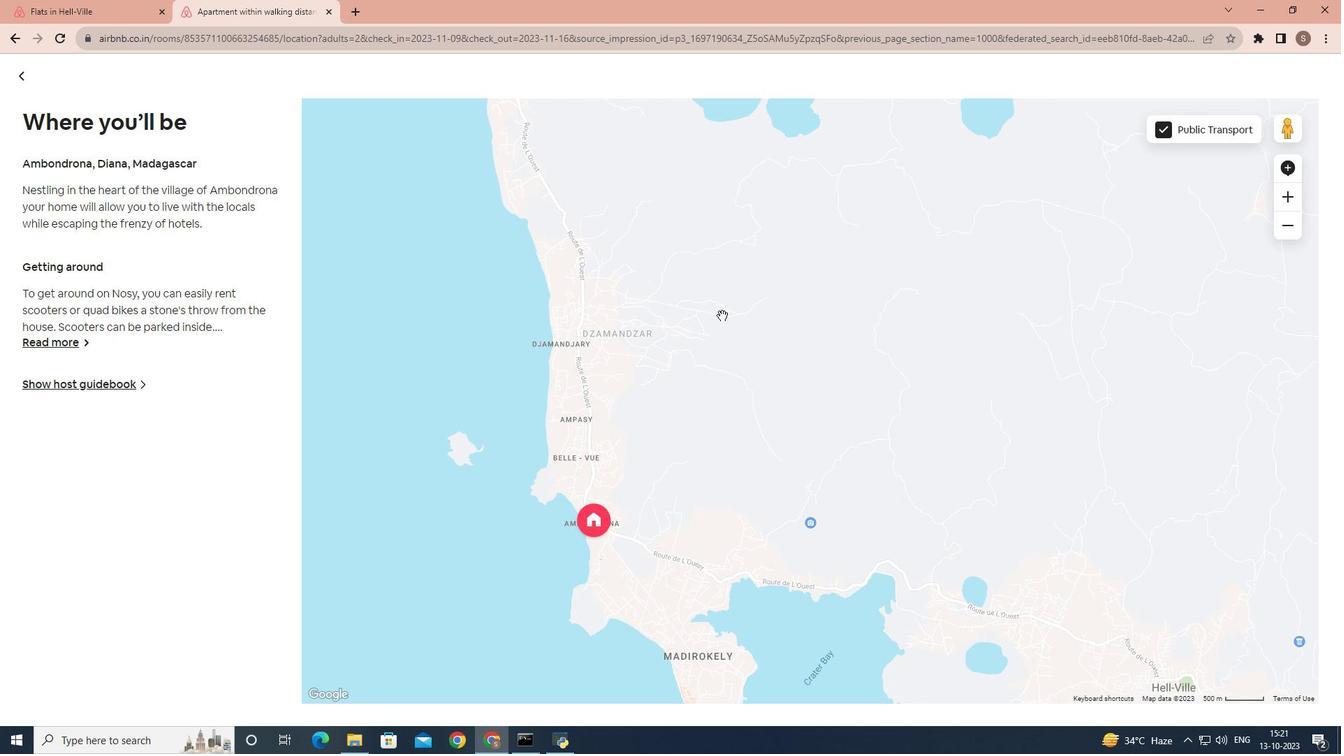 
Action: Mouse moved to (693, 481)
Screenshot: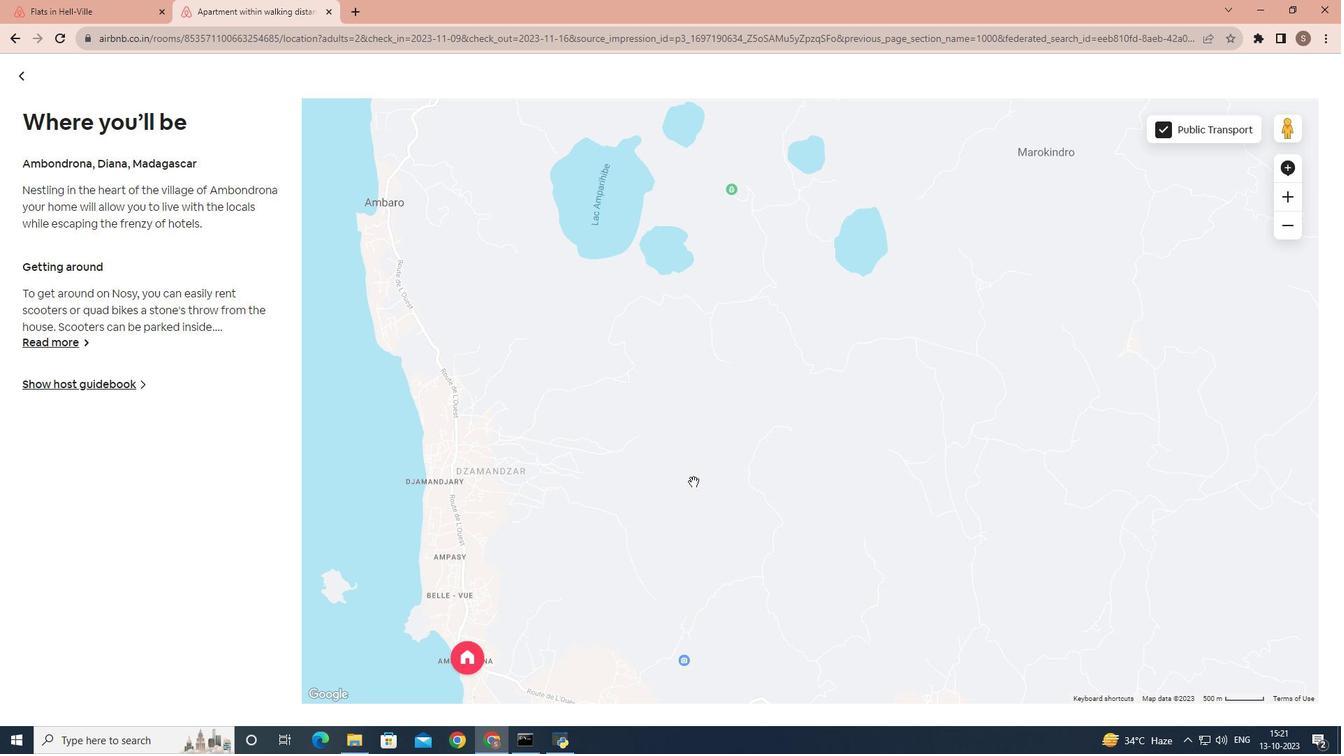 
Action: Mouse pressed left at (693, 481)
Screenshot: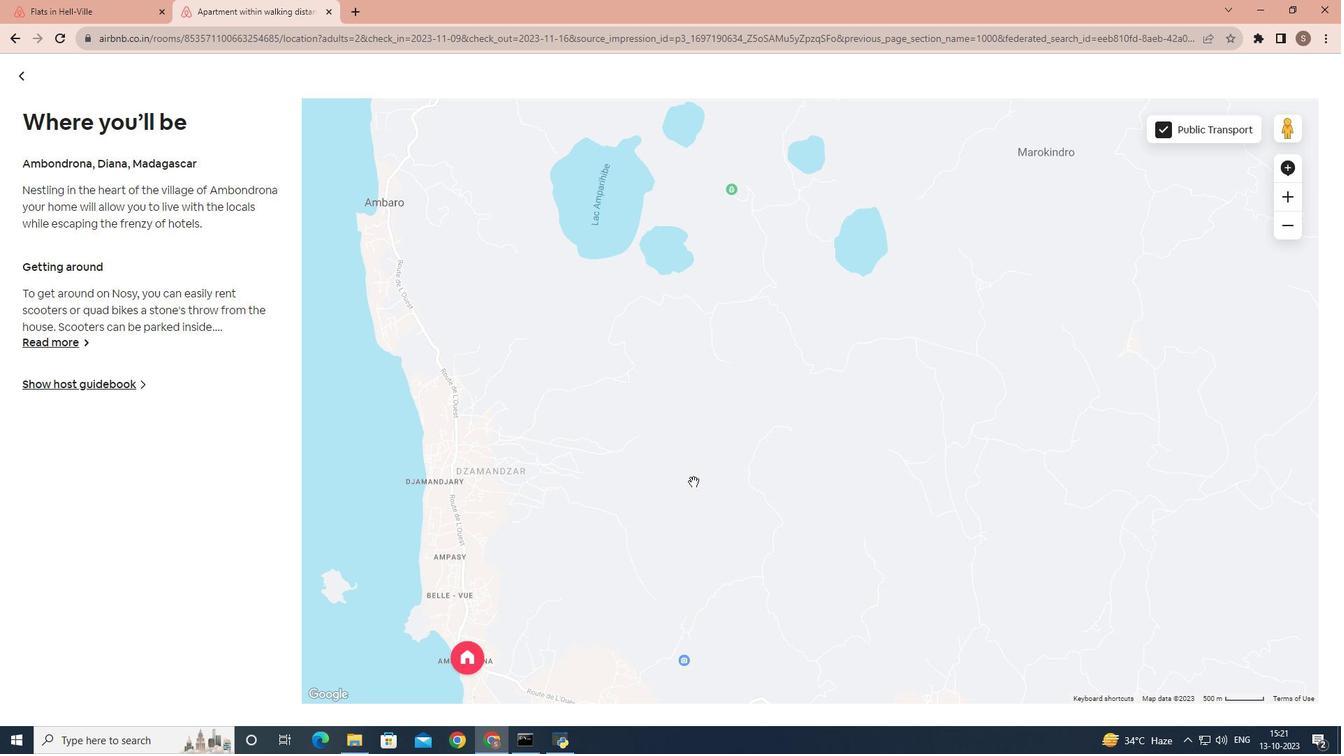 
Action: Mouse moved to (690, 506)
Screenshot: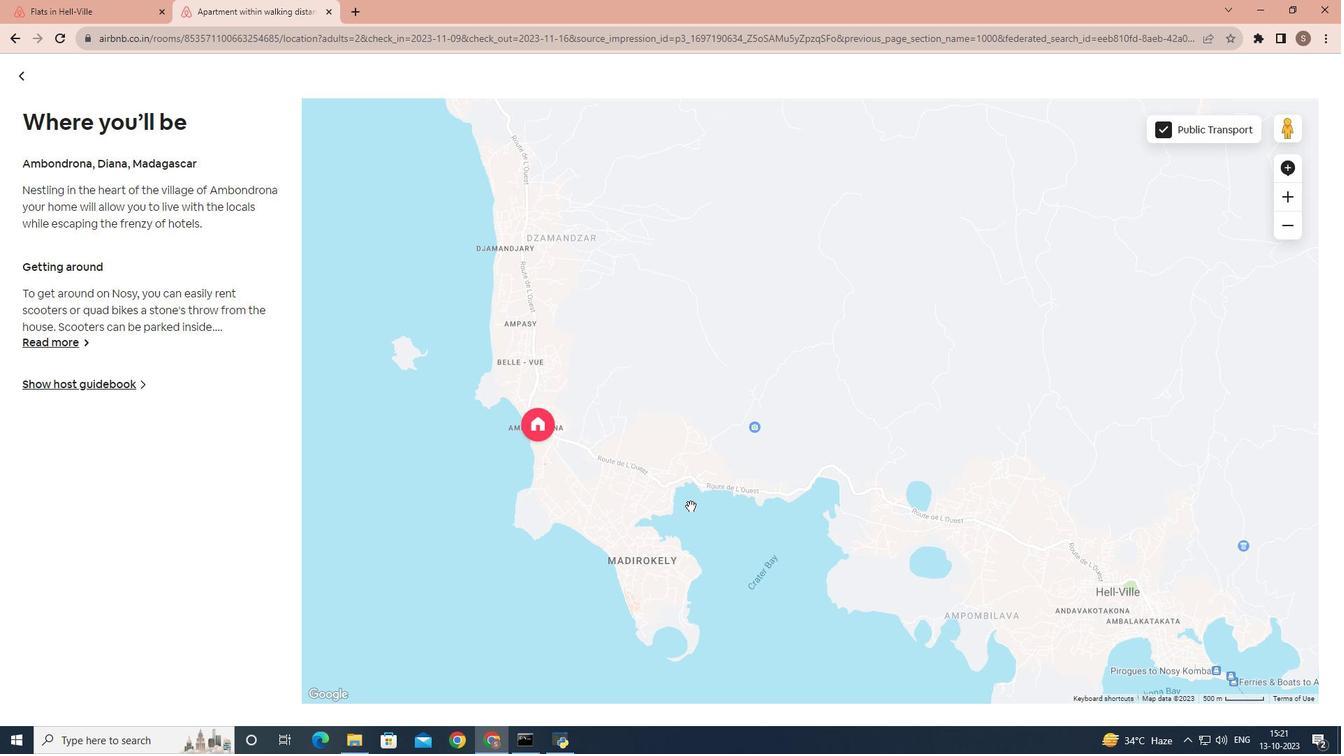 
Action: Mouse pressed left at (690, 506)
Screenshot: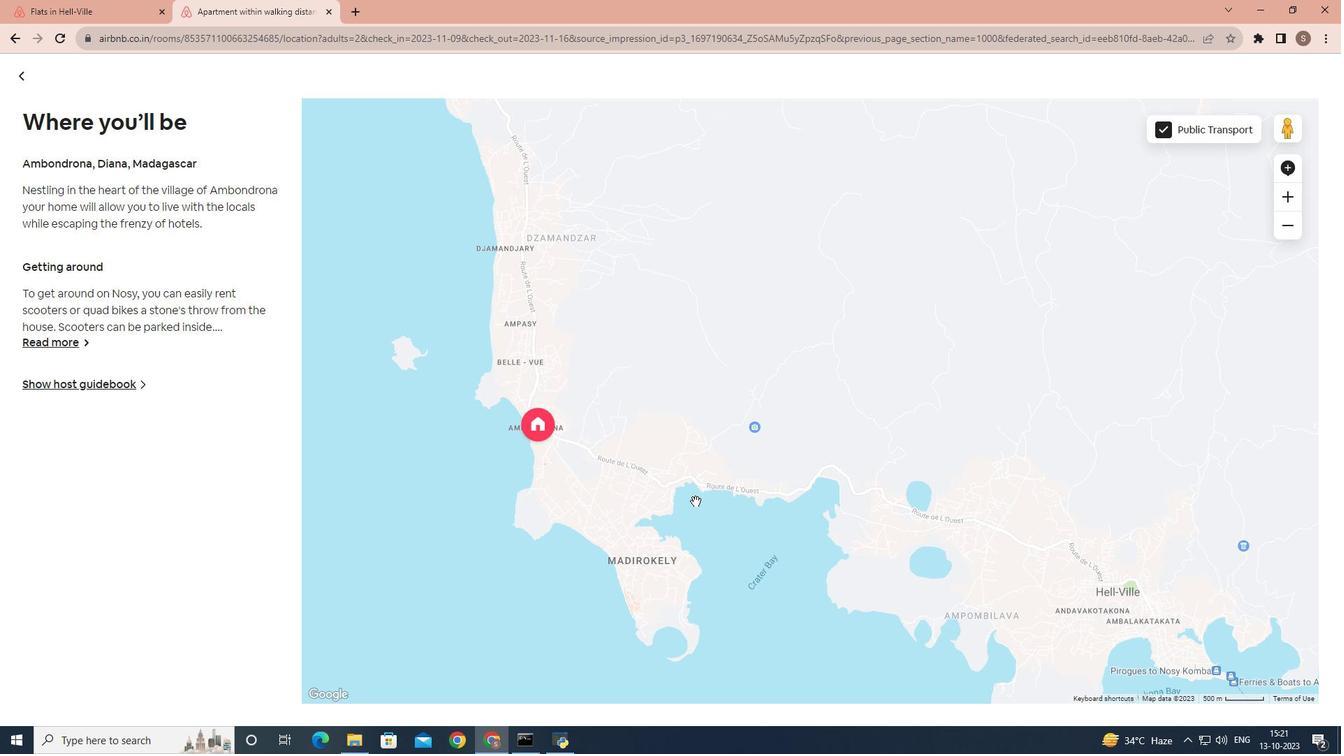 
Action: Mouse moved to (754, 537)
Screenshot: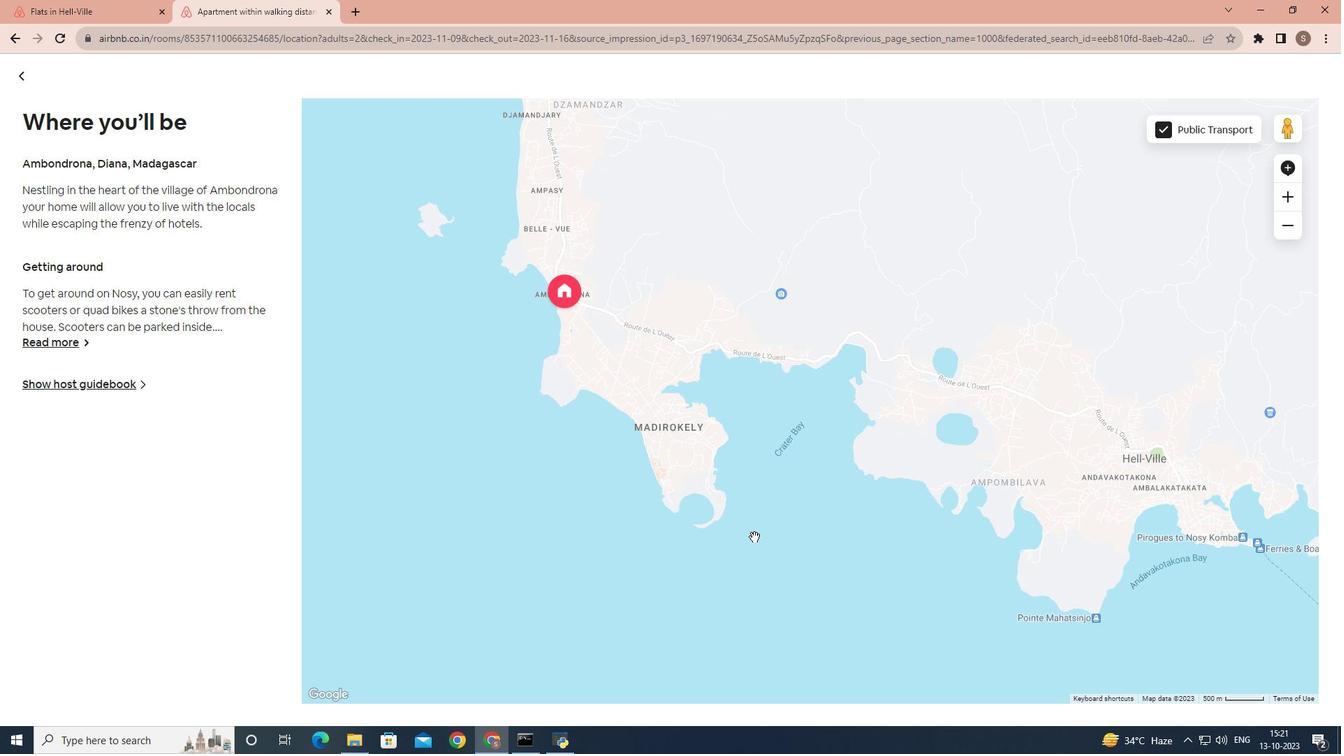 
Action: Mouse pressed left at (754, 537)
Screenshot: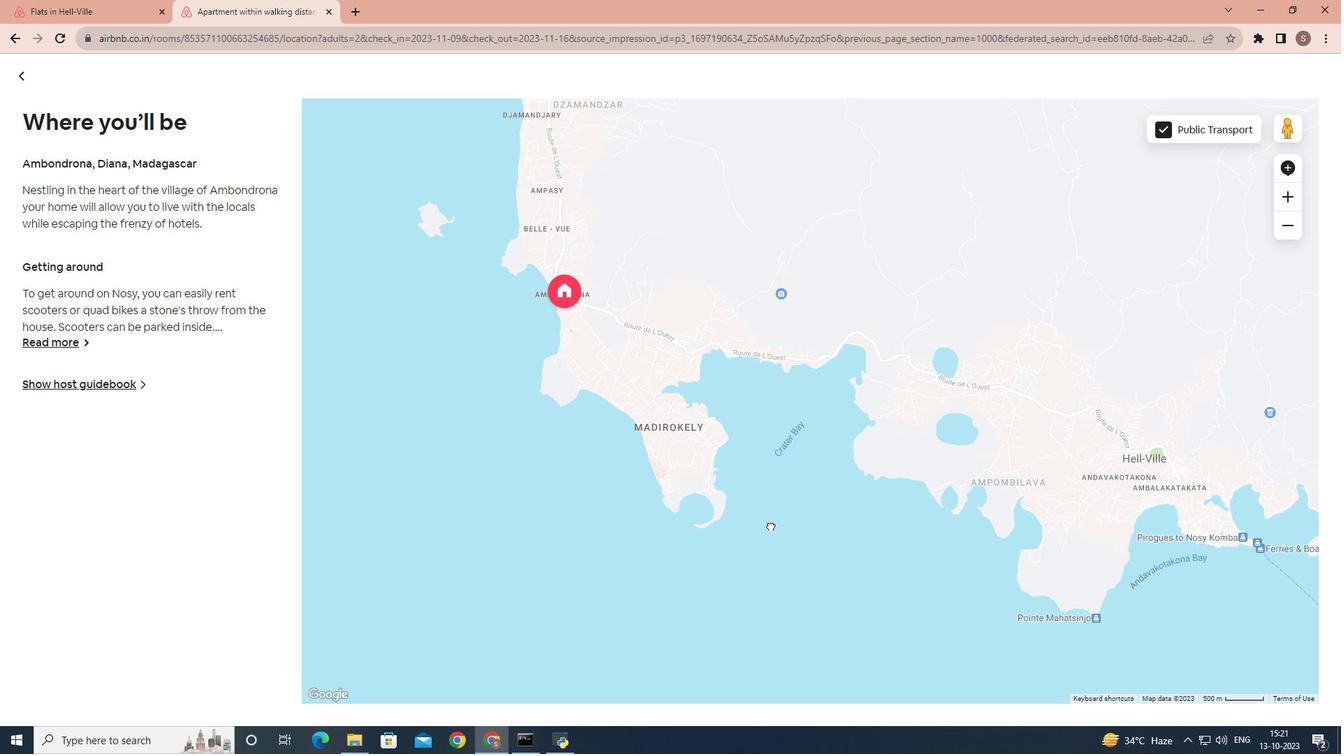 
Action: Mouse moved to (955, 446)
Screenshot: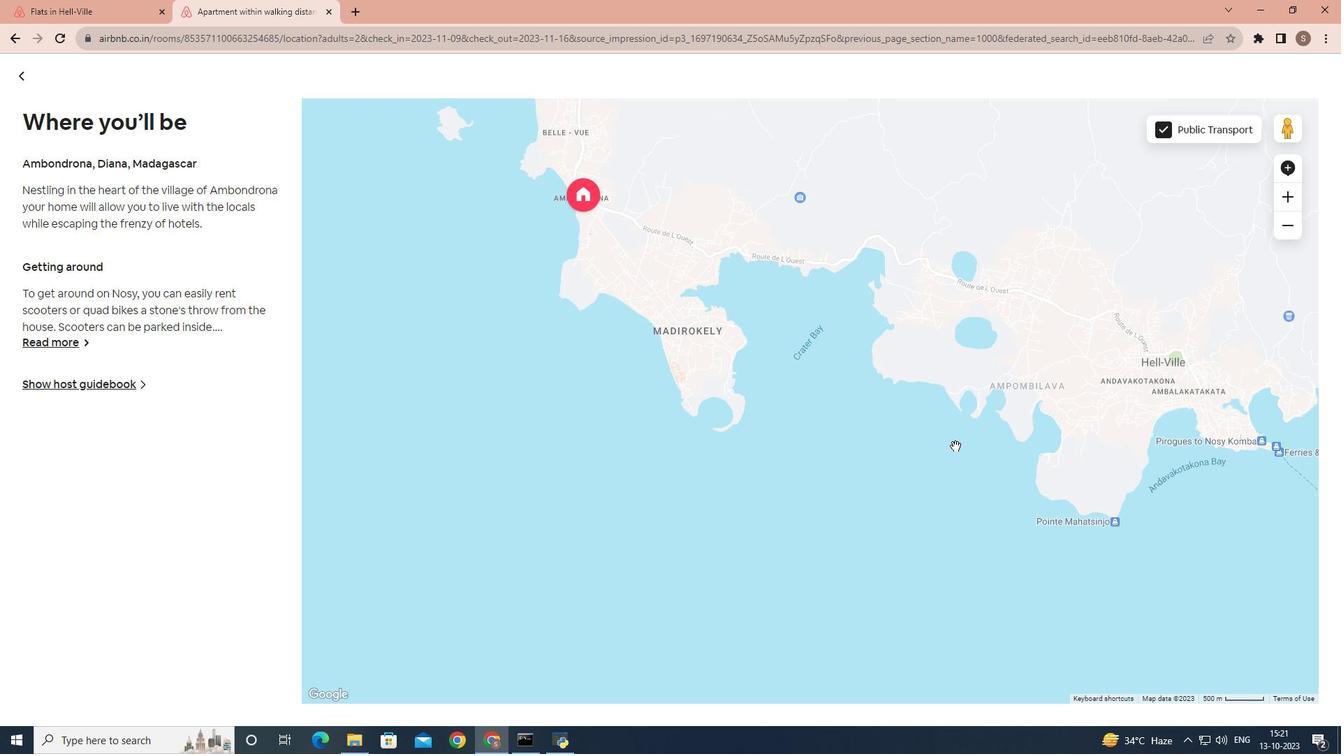 
Action: Mouse pressed left at (955, 446)
Screenshot: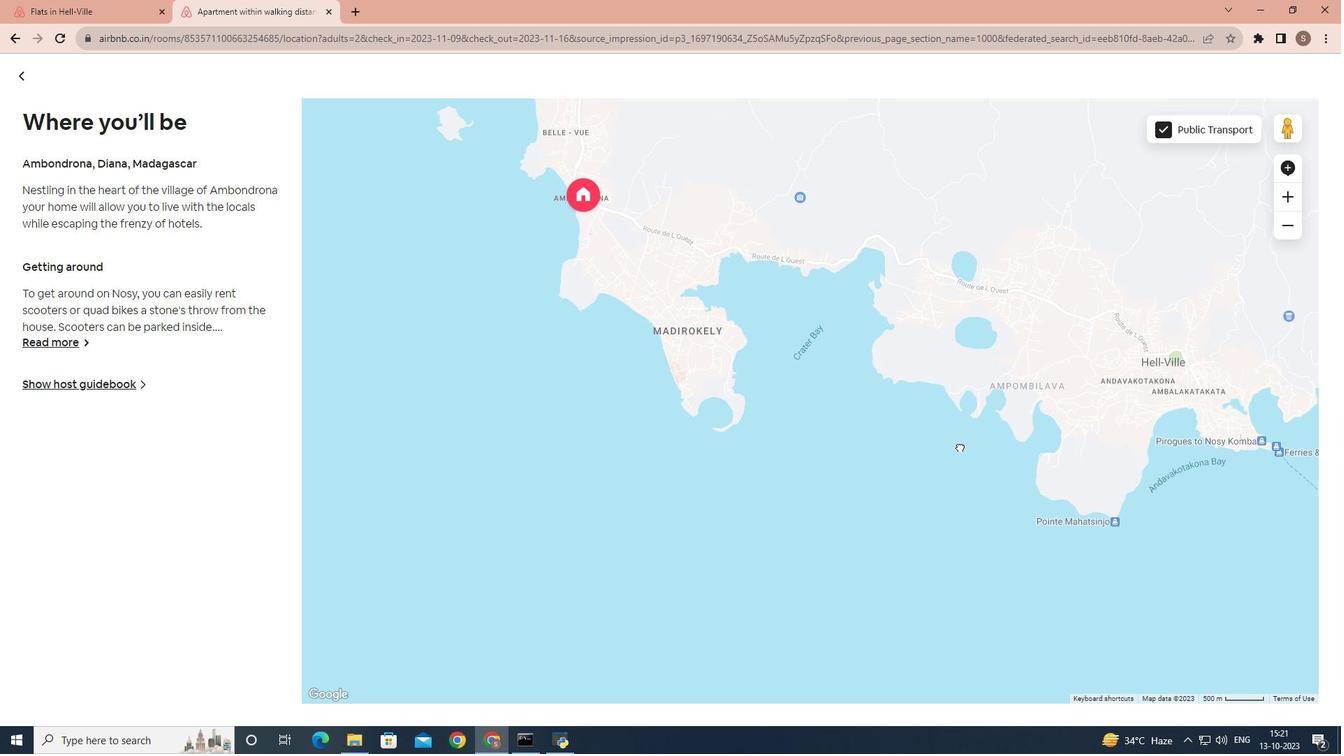 
Action: Mouse moved to (813, 388)
Screenshot: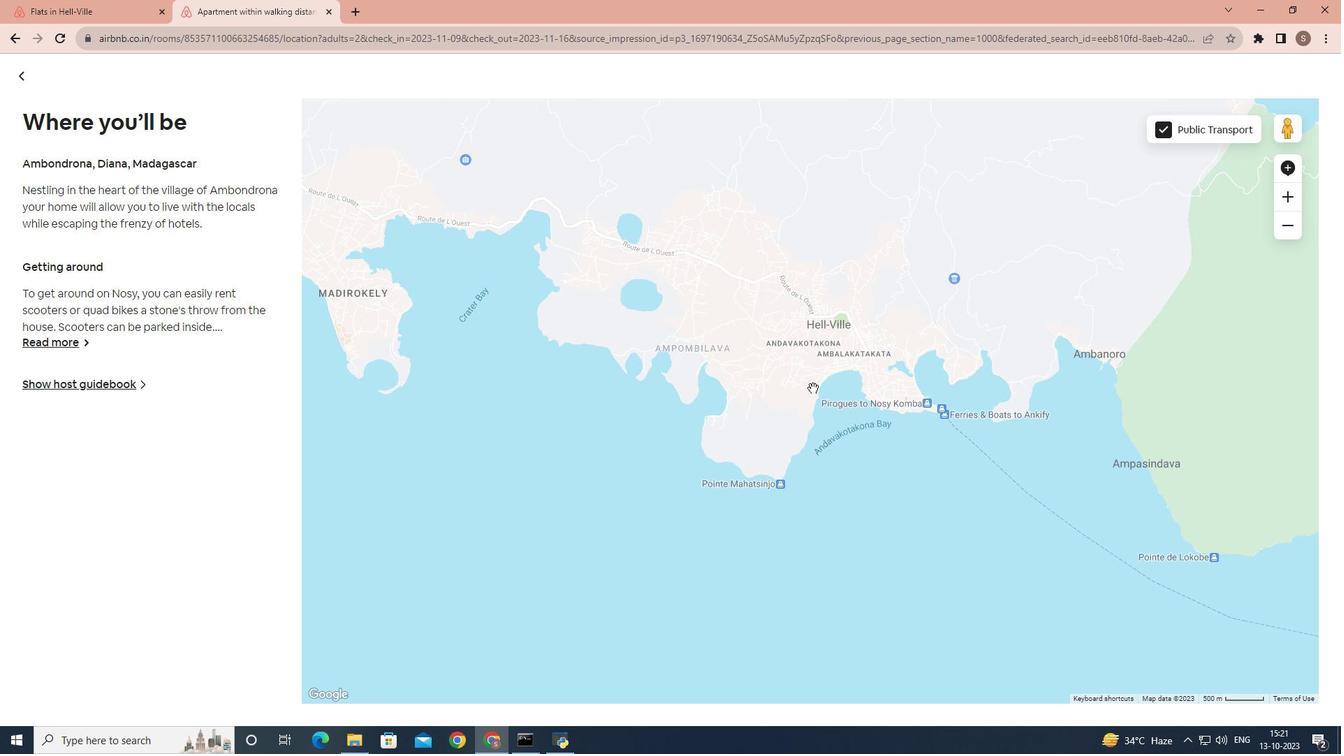
Action: Mouse pressed left at (813, 388)
Screenshot: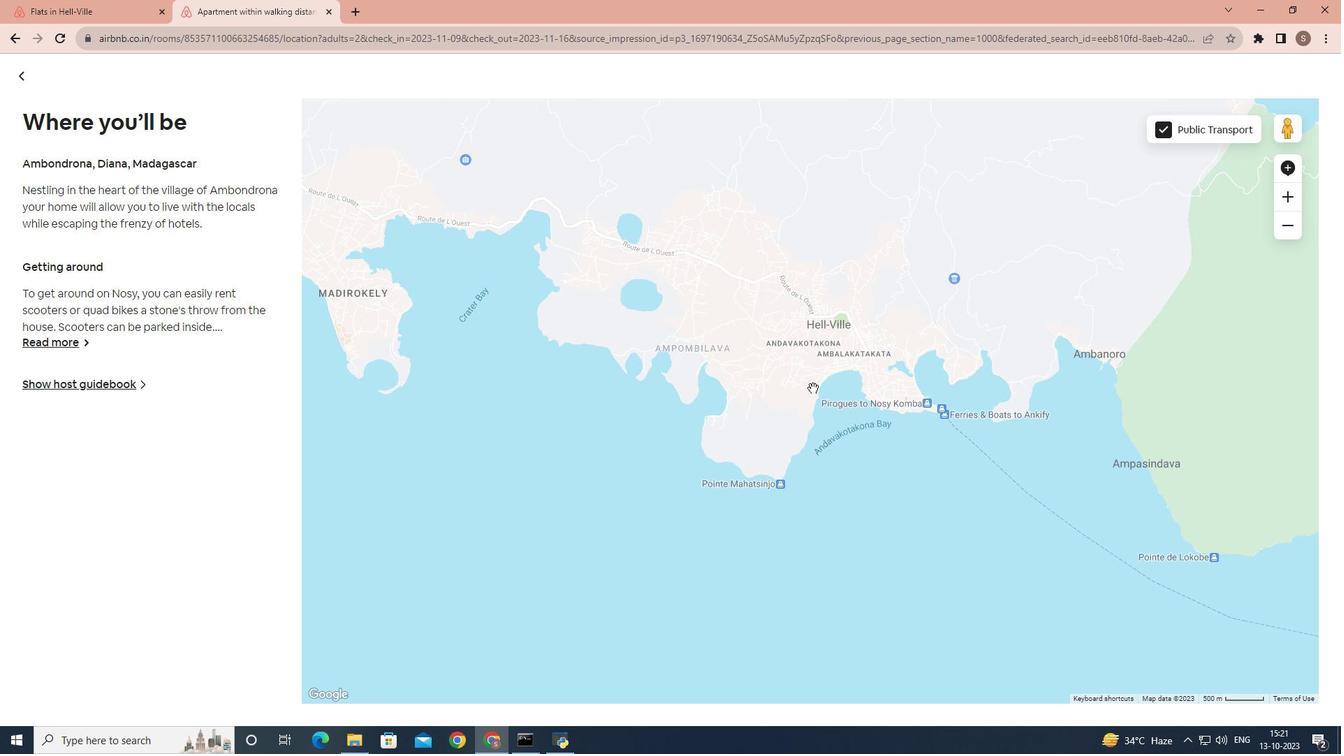 
Action: Mouse moved to (874, 456)
Screenshot: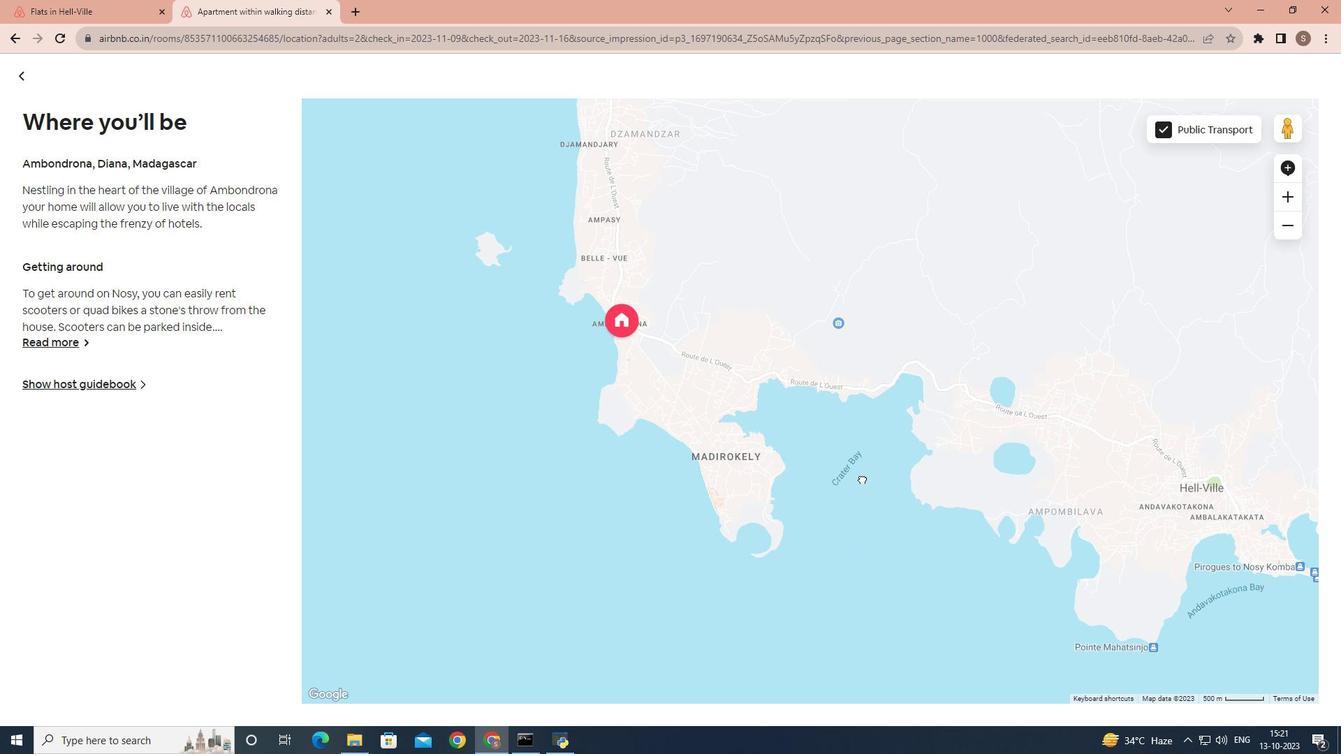 
Action: Mouse pressed left at (874, 456)
Screenshot: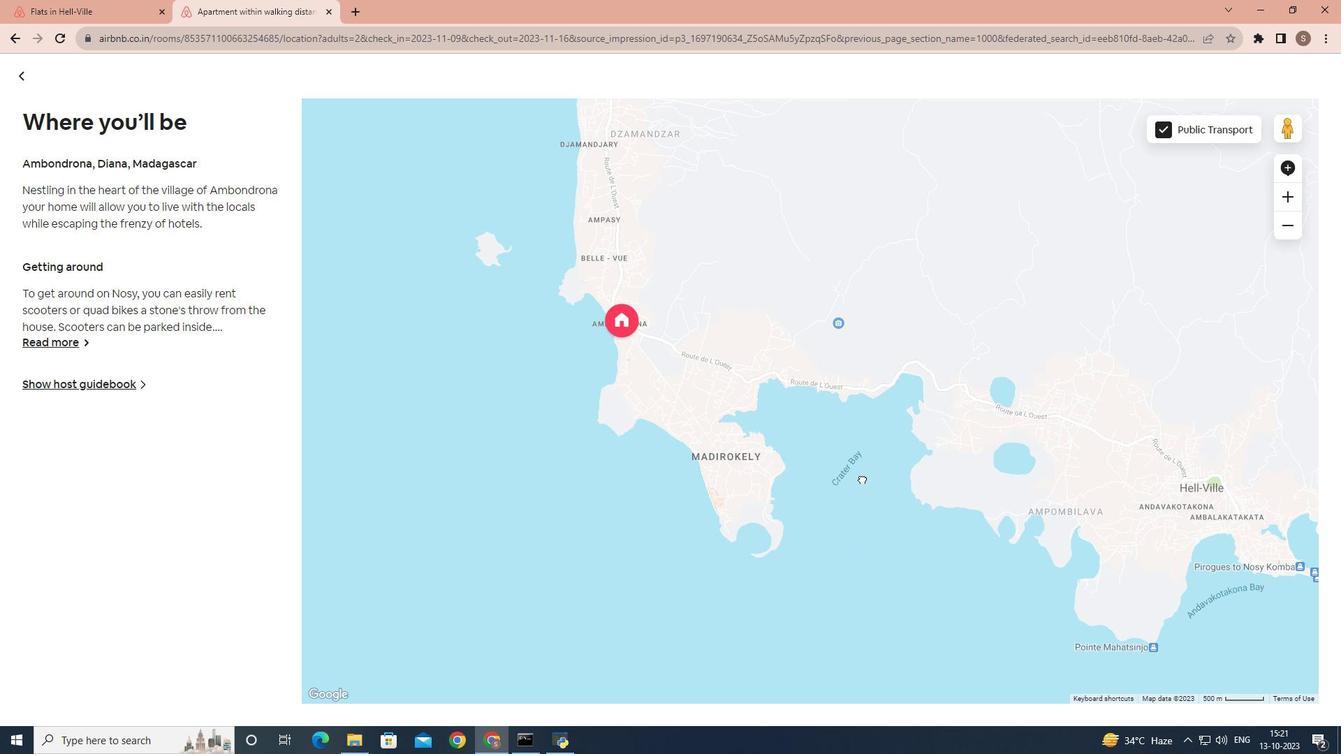 
Action: Mouse moved to (27, 74)
Screenshot: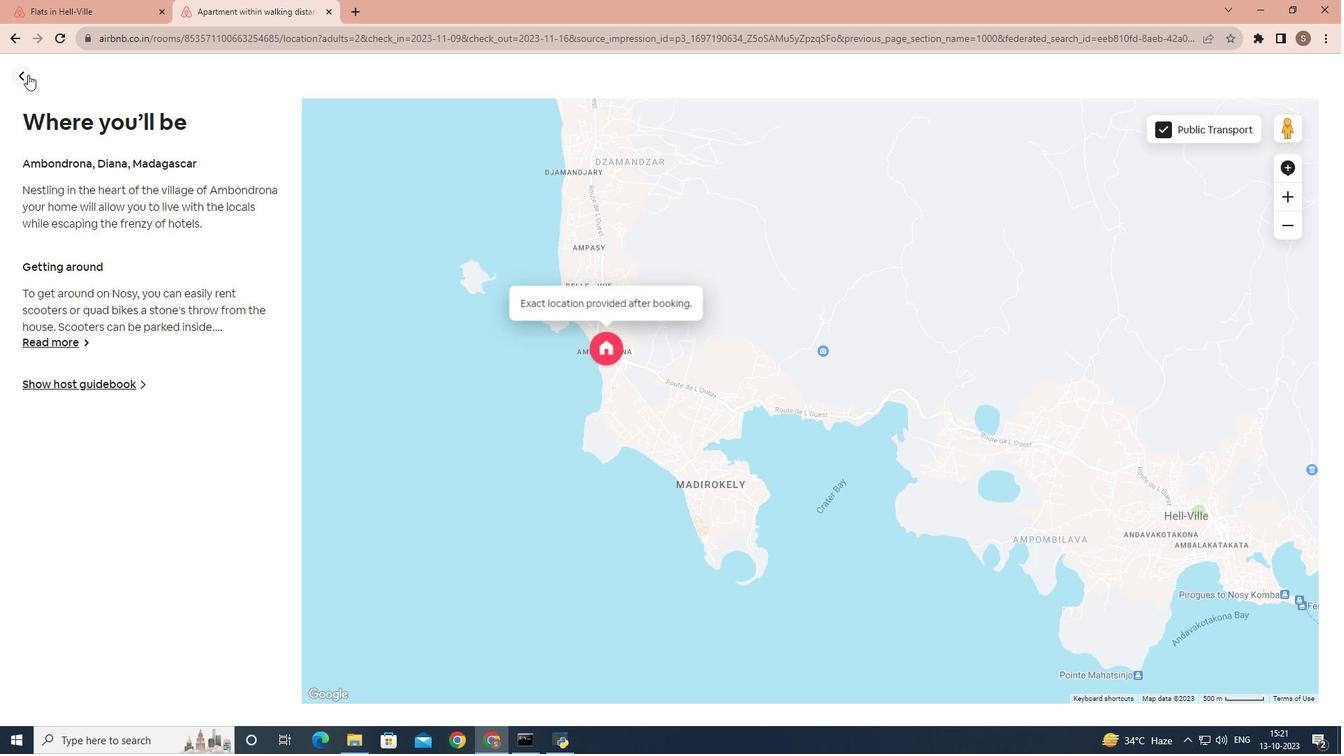 
Action: Mouse pressed left at (27, 74)
Screenshot: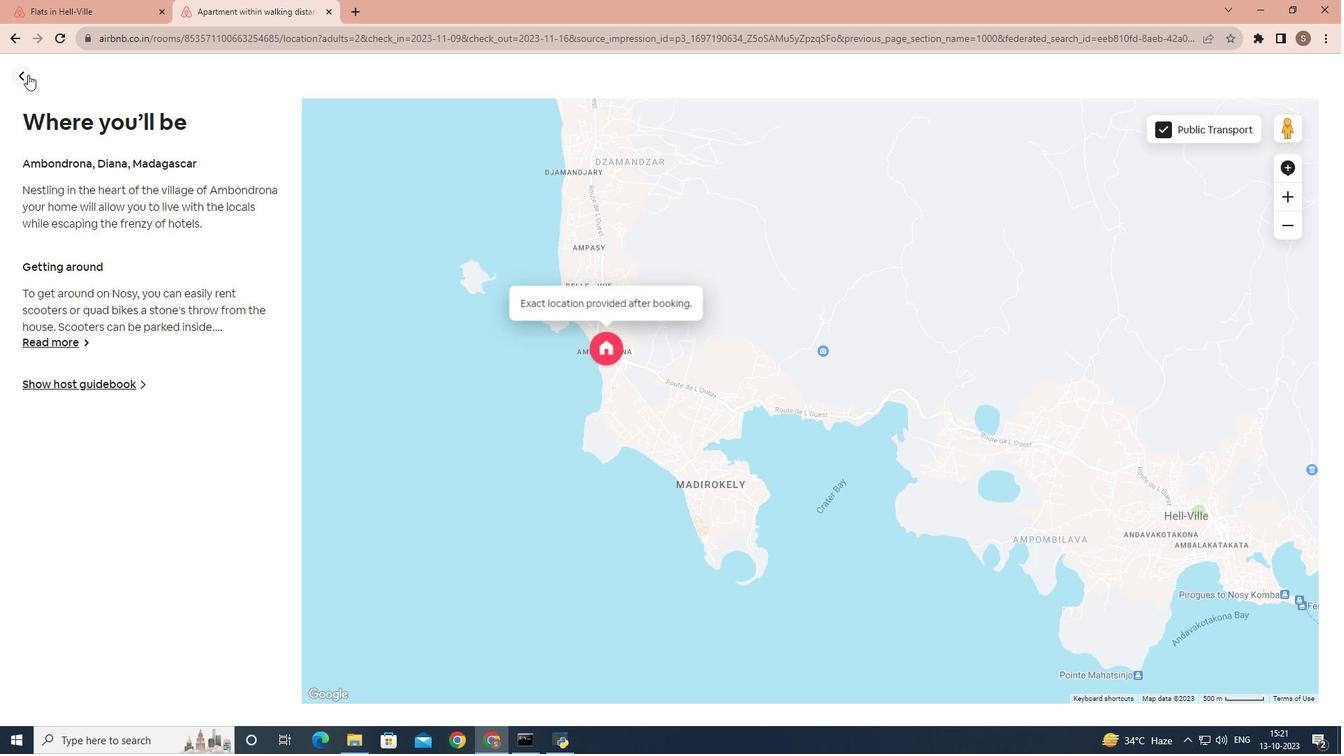
Action: Mouse moved to (425, 410)
Screenshot: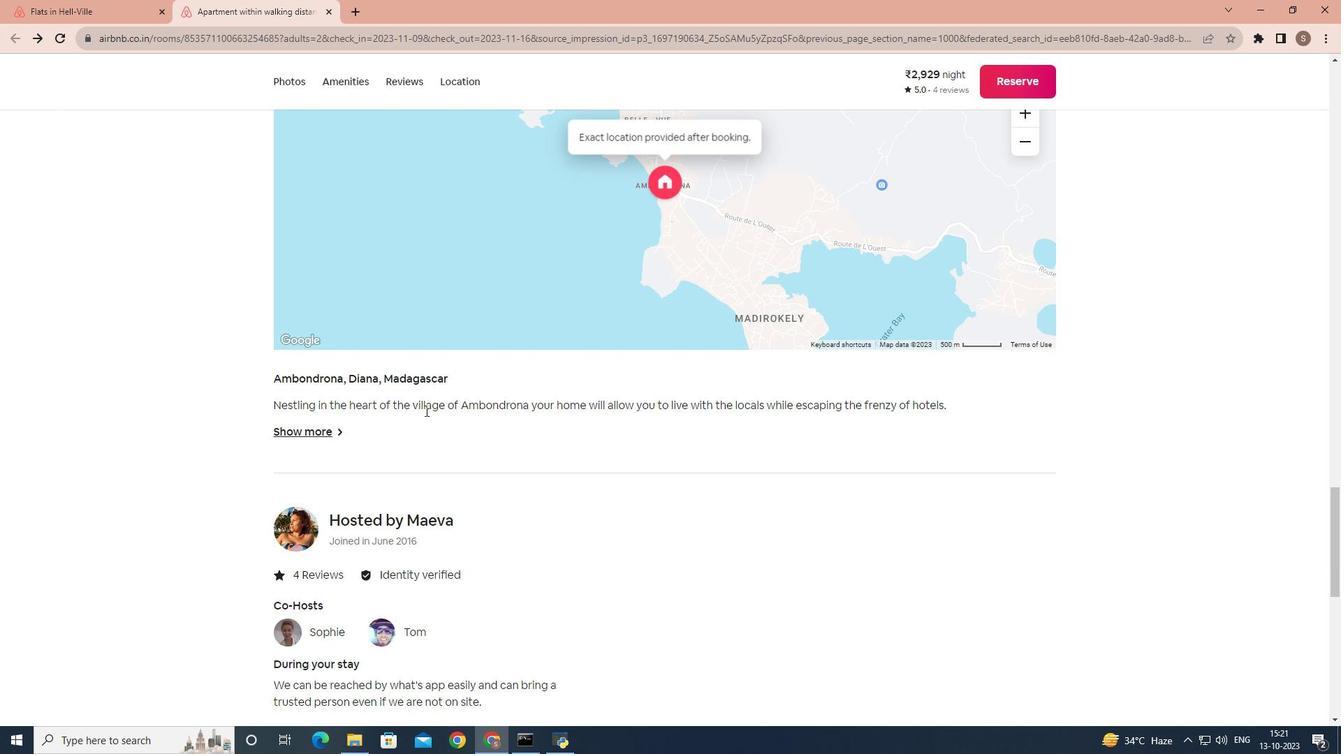 
Action: Mouse scrolled (425, 409) with delta (0, 0)
